 Task: Research Airbnb accommodations in Cape Cod, Massachusetts, near the best spots for surfing.
Action: Mouse moved to (450, 65)
Screenshot: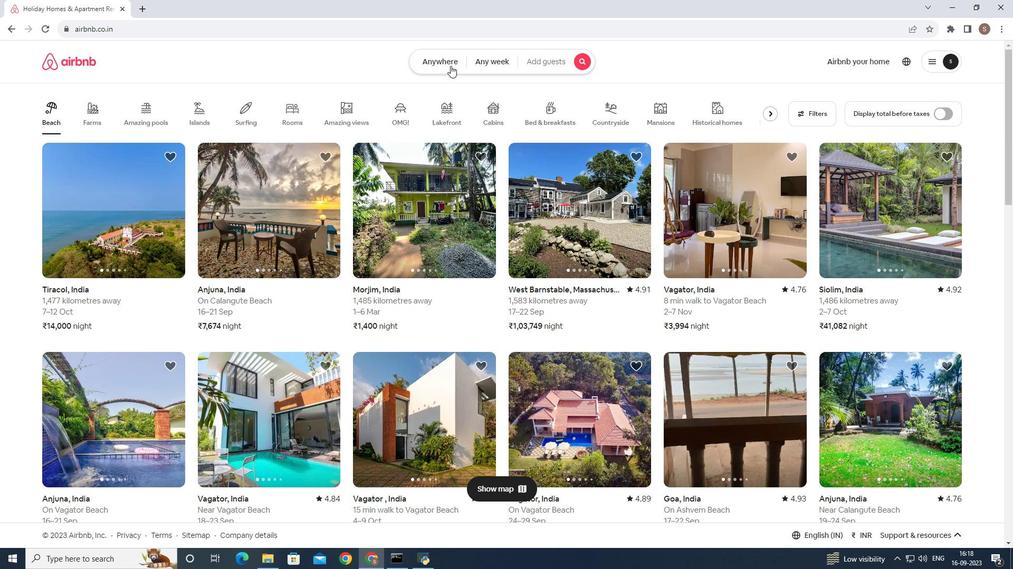 
Action: Mouse pressed left at (450, 65)
Screenshot: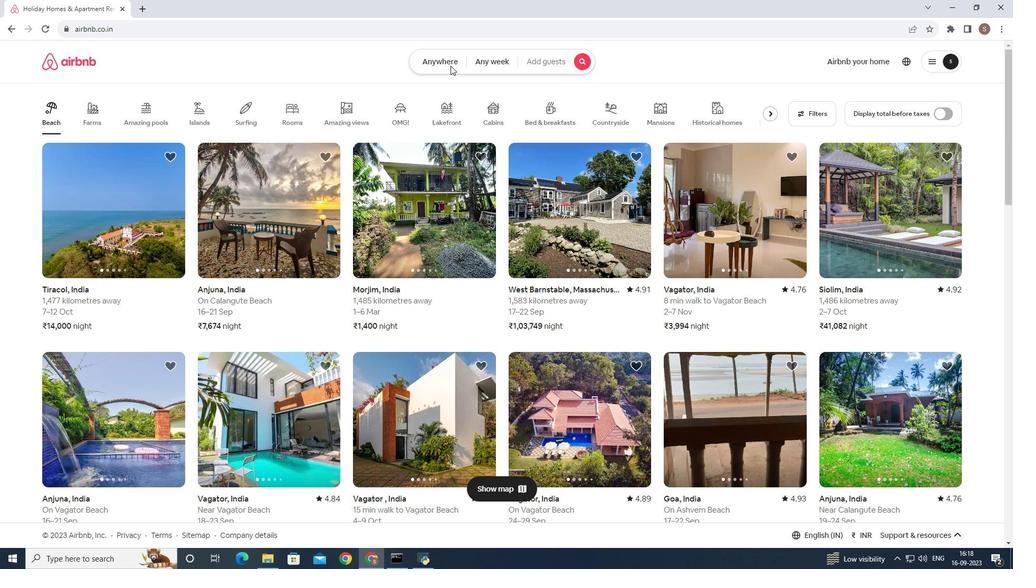 
Action: Mouse moved to (354, 98)
Screenshot: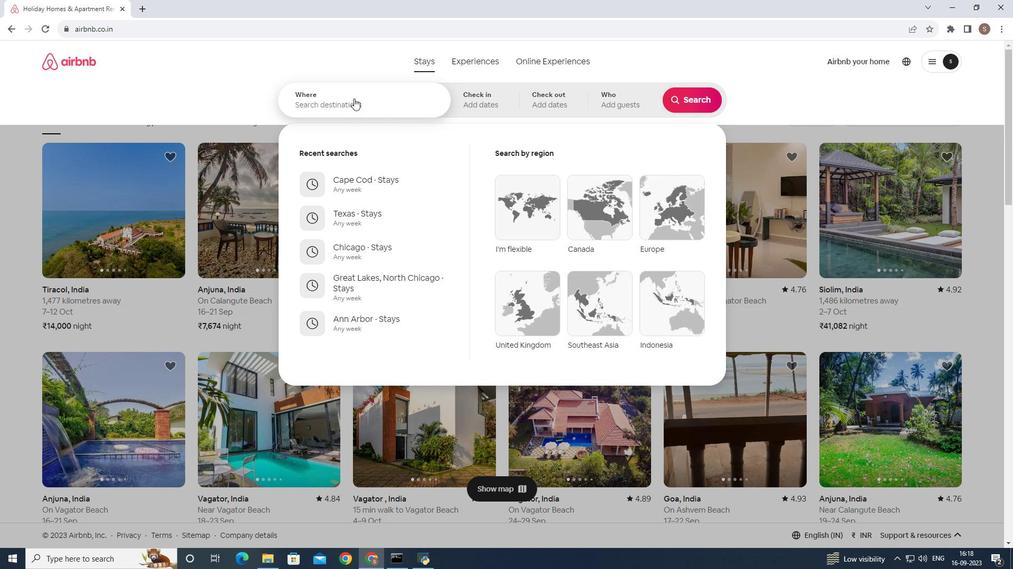 
Action: Mouse pressed left at (354, 98)
Screenshot: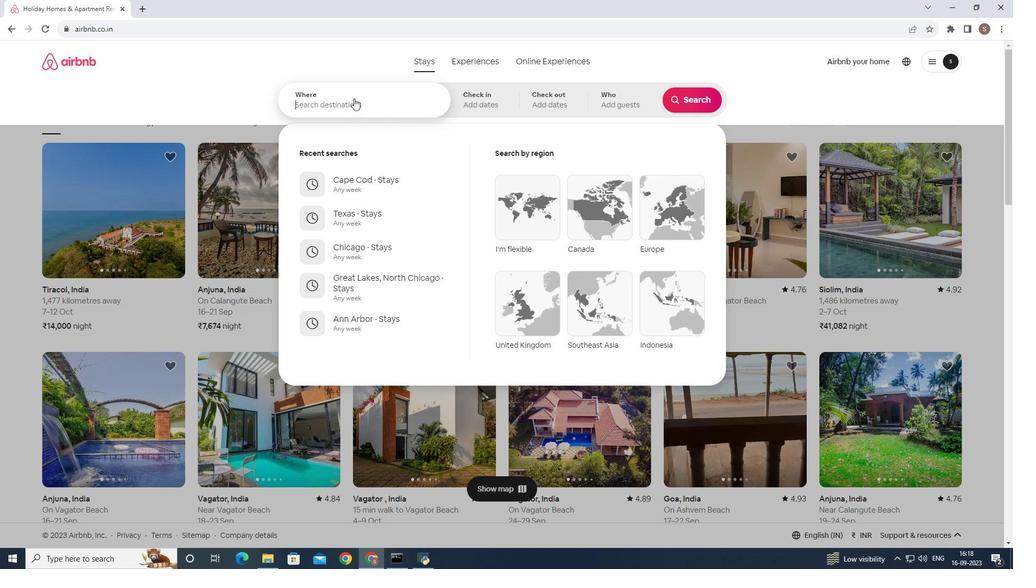 
Action: Mouse moved to (350, 99)
Screenshot: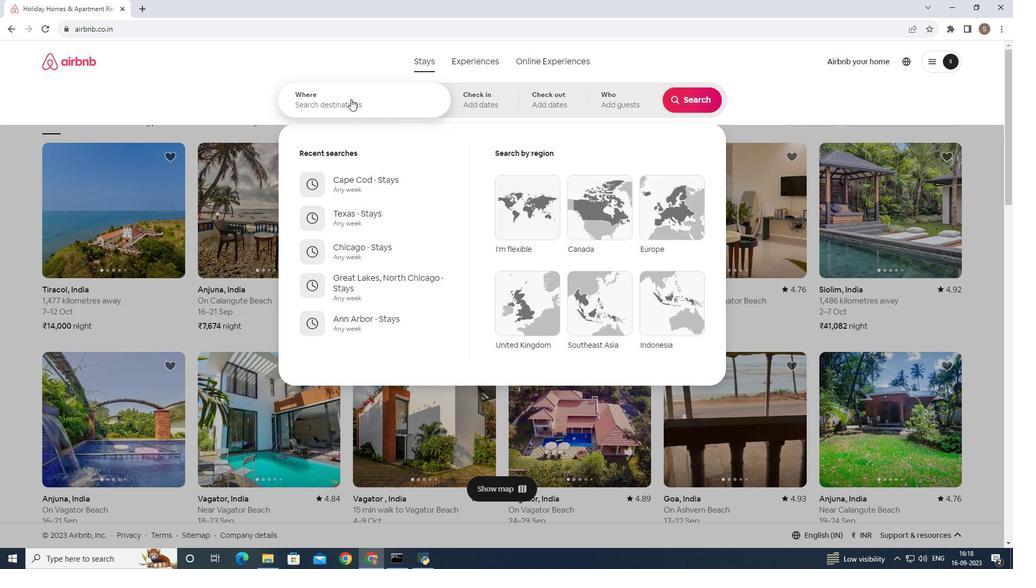 
Action: Key pressed <Key.shift>Cape<Key.space>cod,<Key.shift>Massa
Screenshot: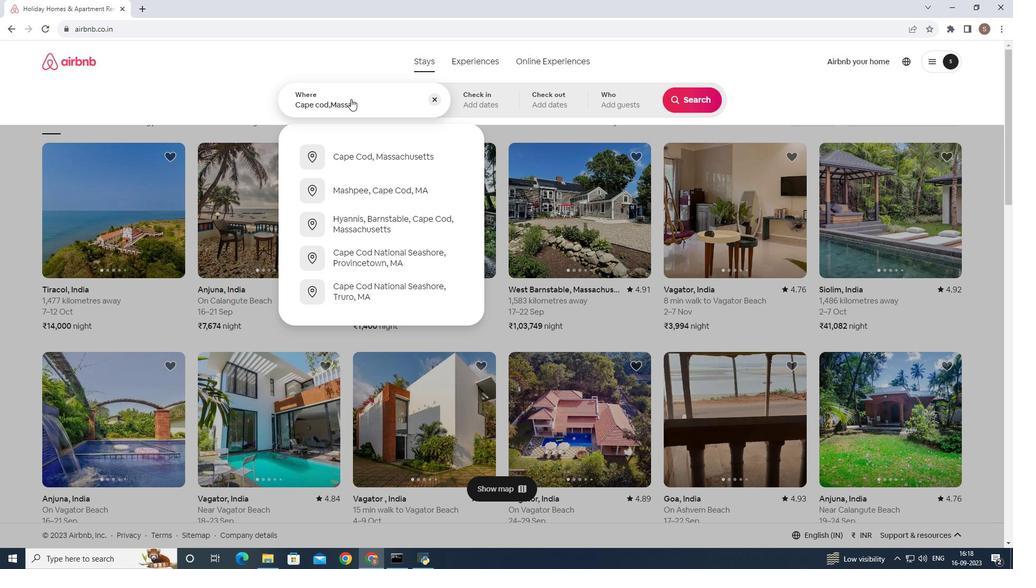 
Action: Mouse moved to (356, 156)
Screenshot: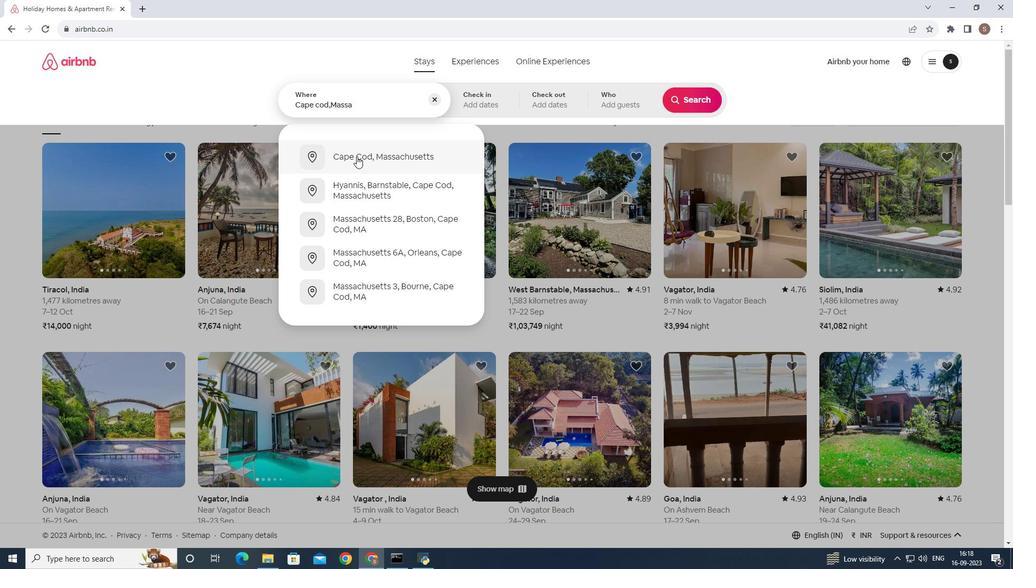 
Action: Mouse pressed left at (356, 156)
Screenshot: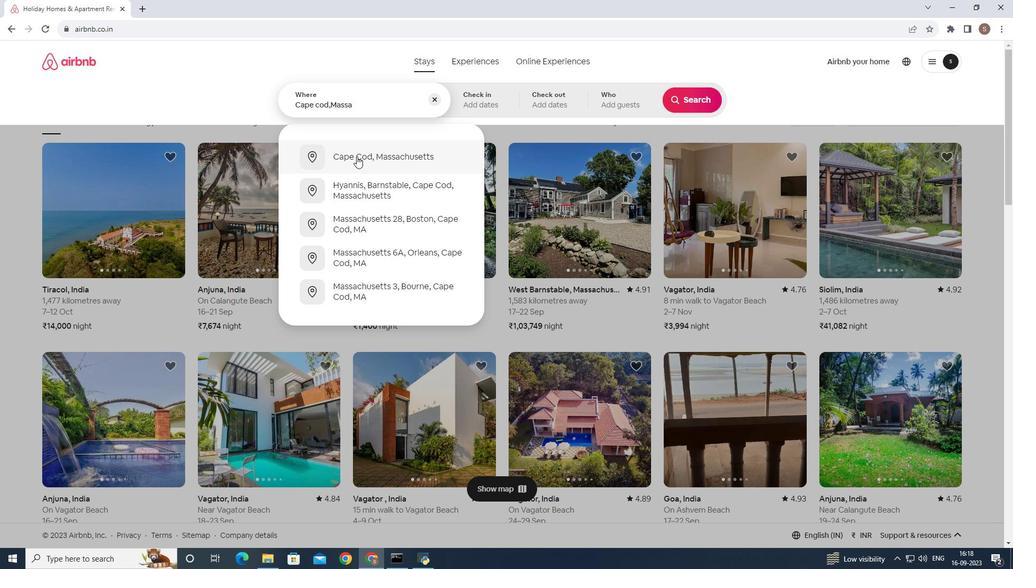 
Action: Mouse moved to (694, 97)
Screenshot: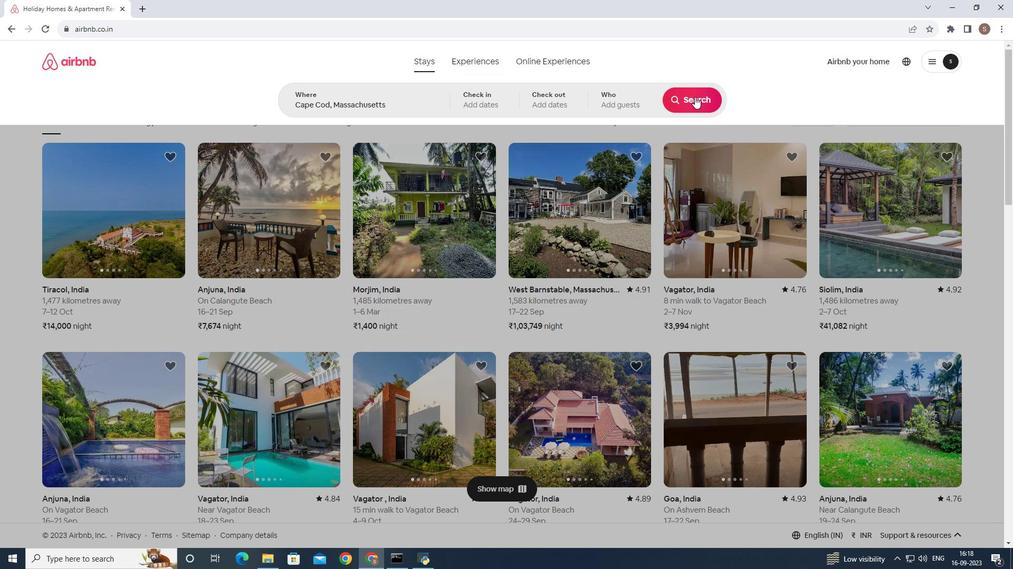 
Action: Mouse pressed left at (694, 97)
Screenshot: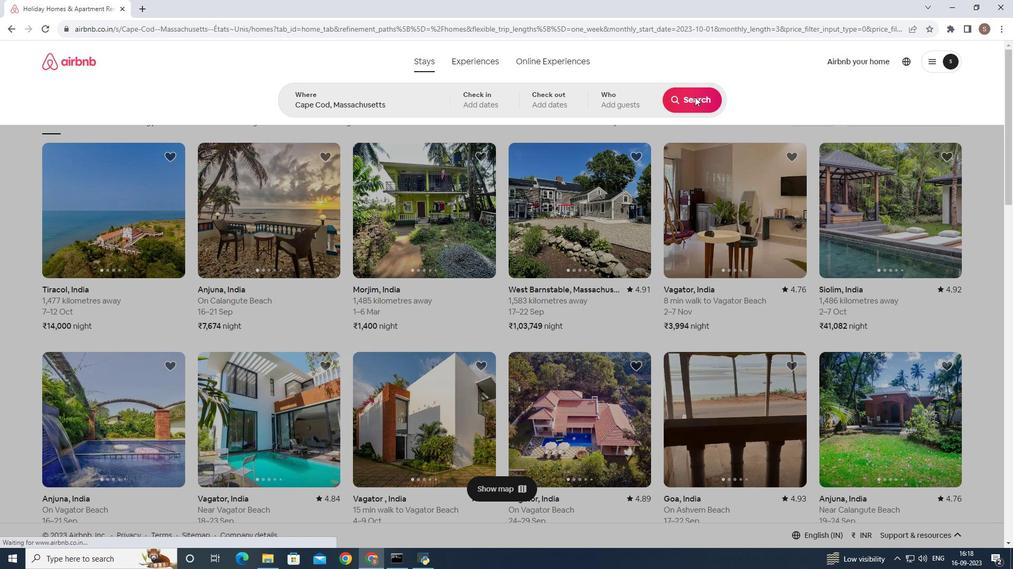 
Action: Mouse moved to (798, 105)
Screenshot: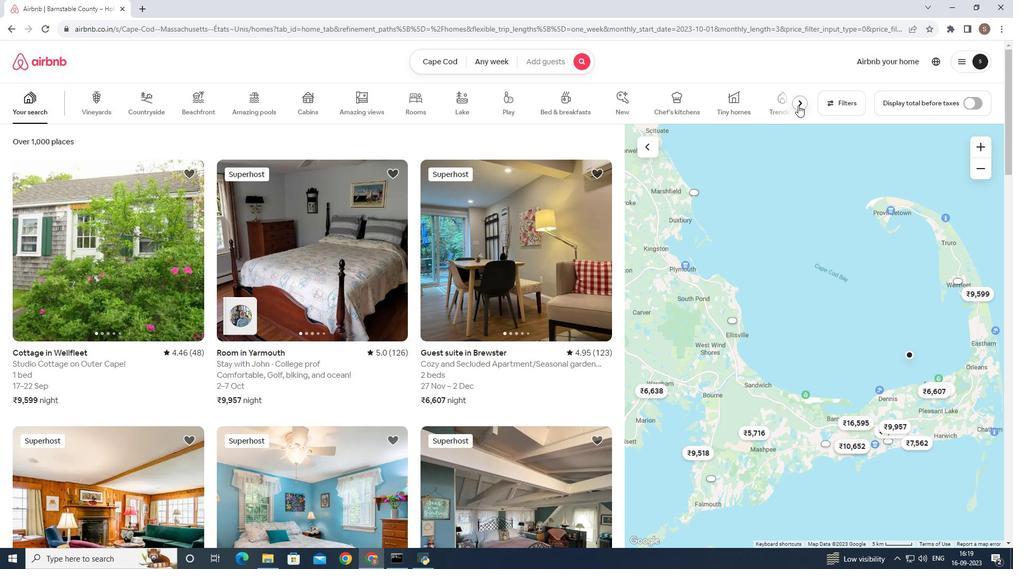 
Action: Mouse pressed left at (798, 105)
Screenshot: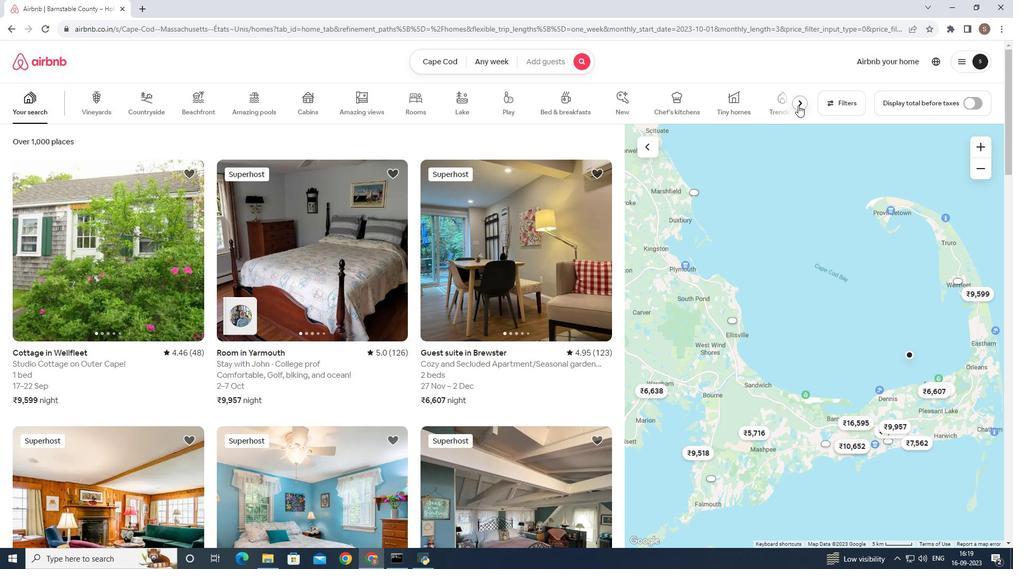 
Action: Mouse moved to (16, 98)
Screenshot: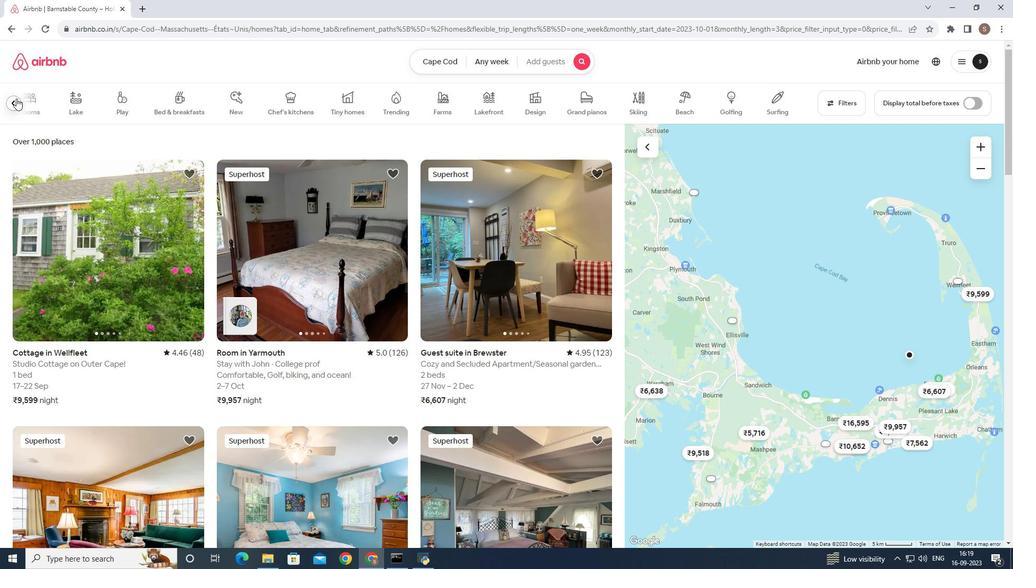 
Action: Mouse pressed left at (16, 98)
Screenshot: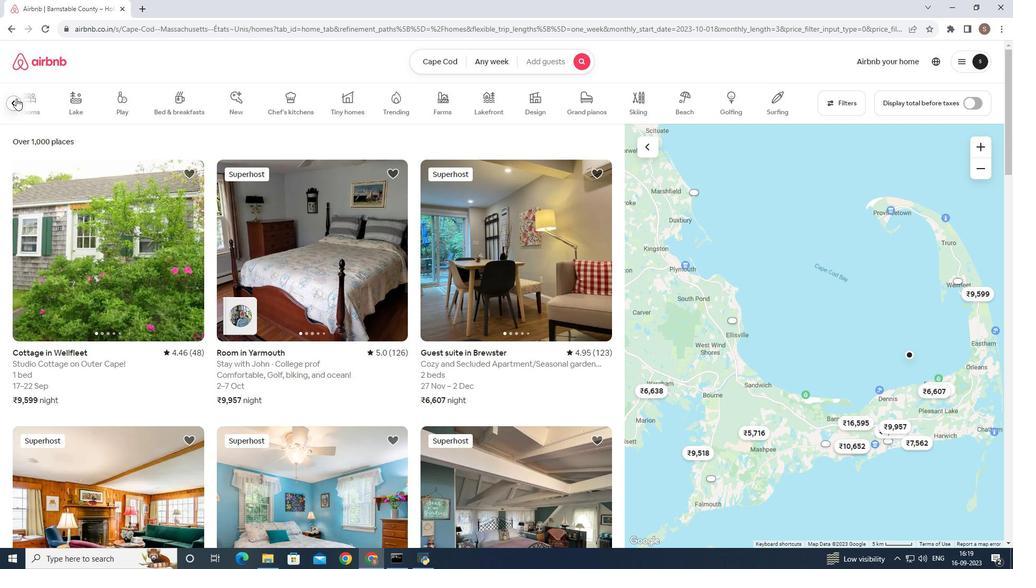 
Action: Mouse moved to (9, 101)
Screenshot: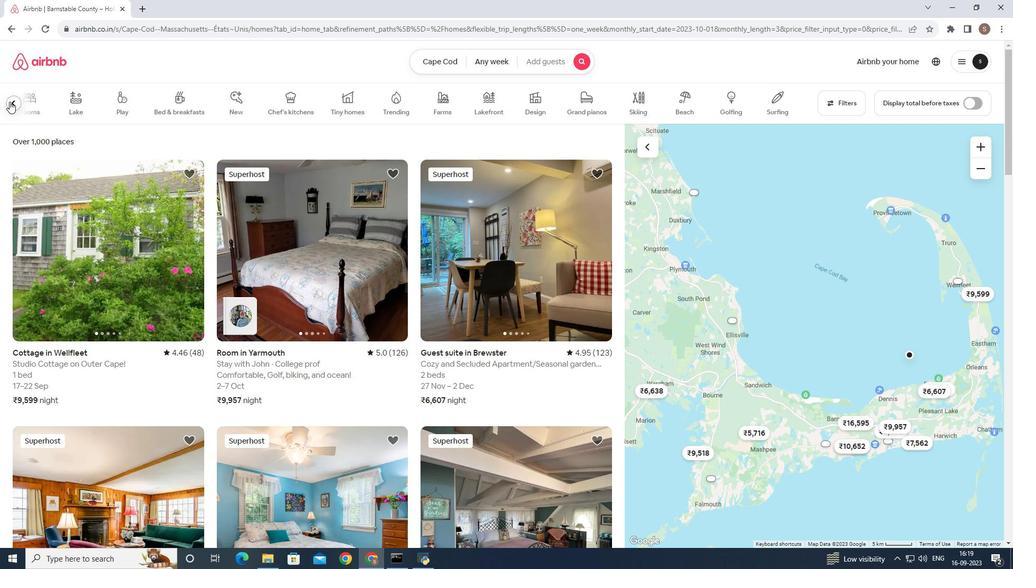 
Action: Mouse pressed left at (9, 101)
Screenshot: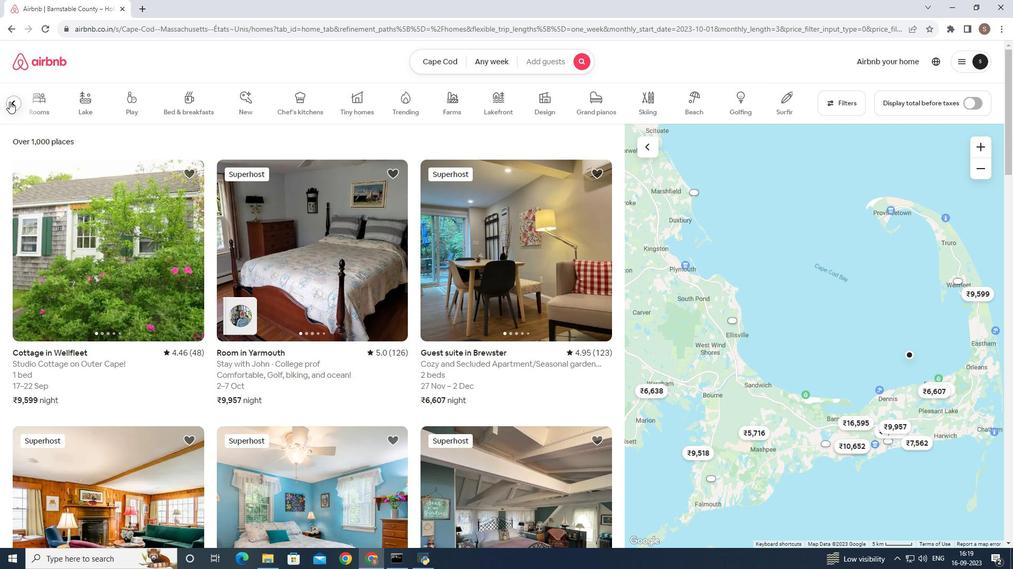 
Action: Mouse moved to (16, 101)
Screenshot: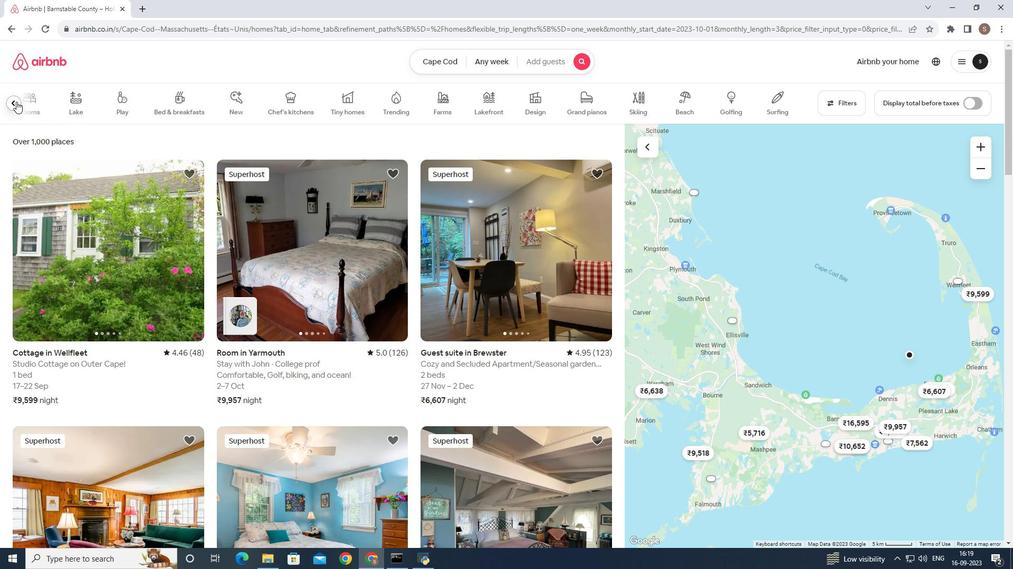 
Action: Mouse pressed left at (16, 101)
Screenshot: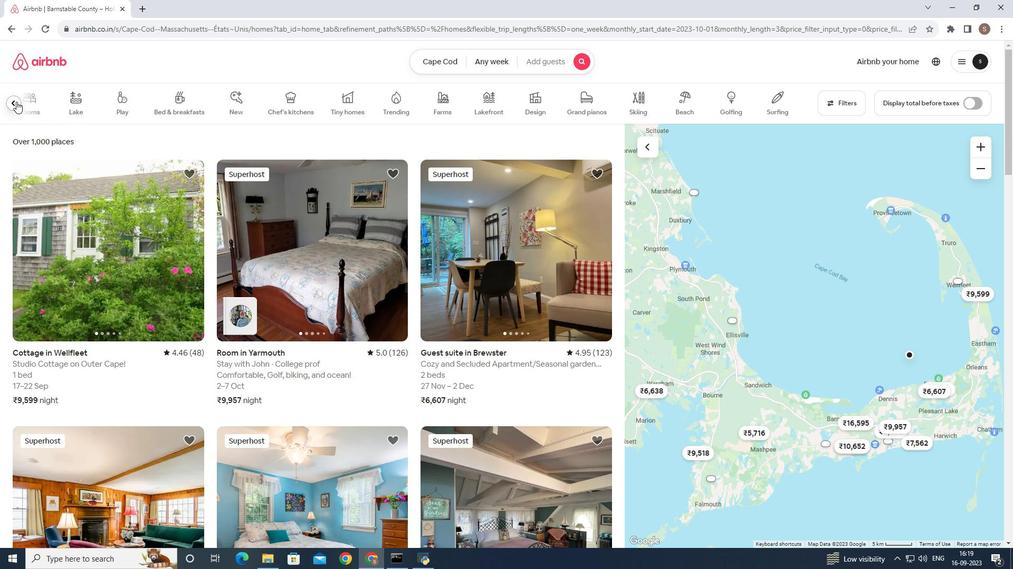 
Action: Mouse moved to (8, 103)
Screenshot: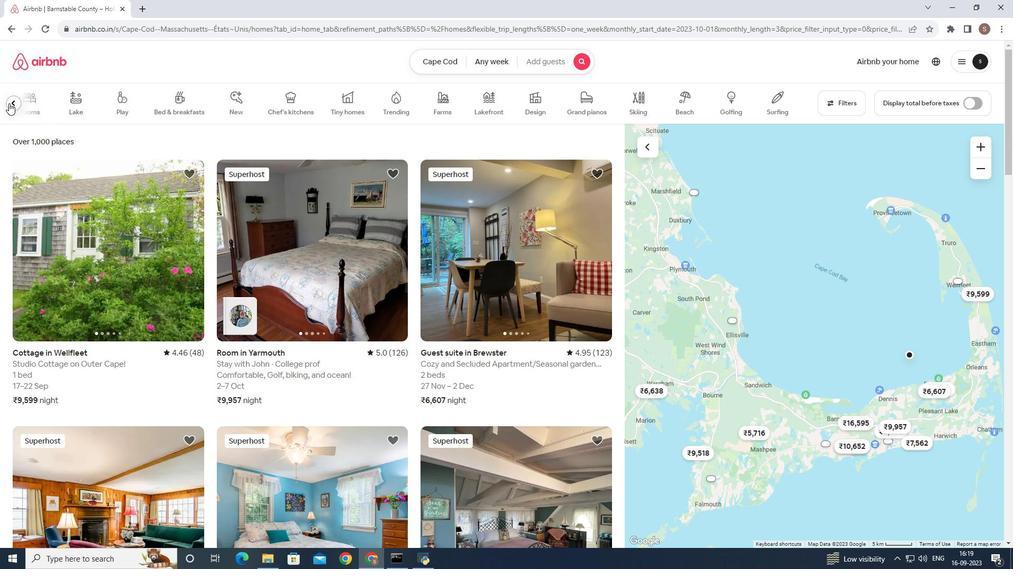 
Action: Mouse pressed left at (8, 103)
Screenshot: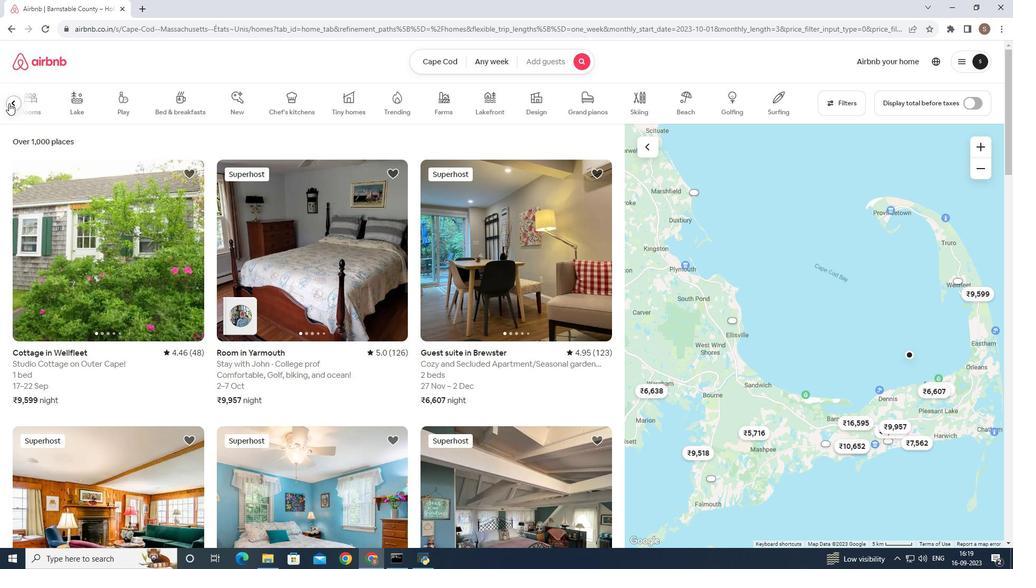 
Action: Mouse moved to (780, 113)
Screenshot: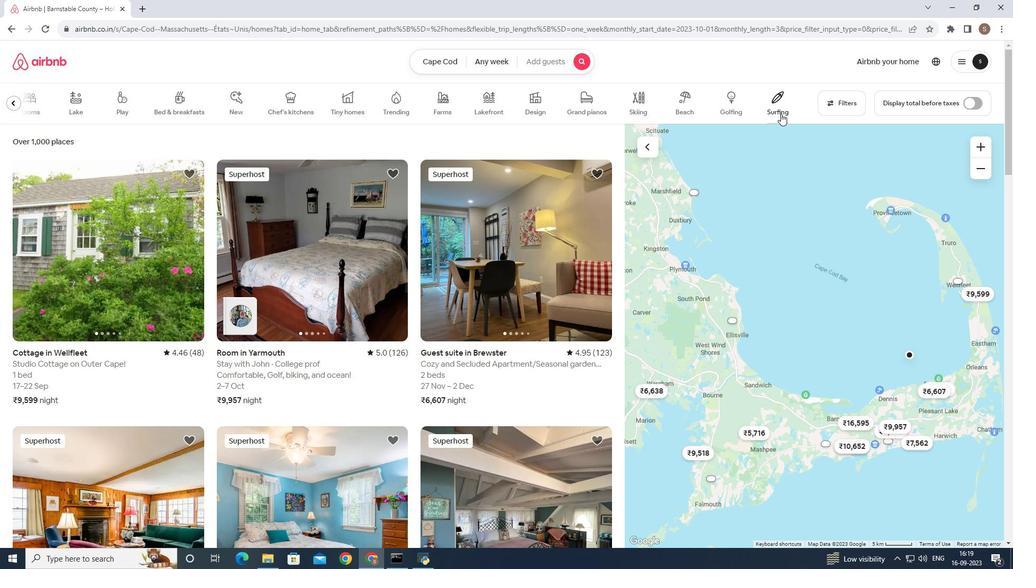 
Action: Mouse pressed left at (780, 113)
Screenshot: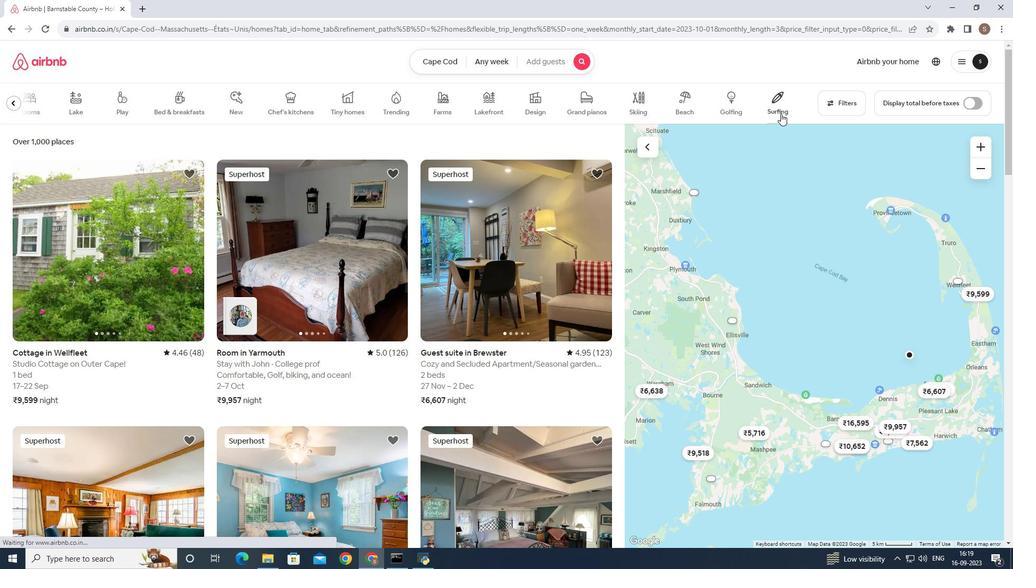 
Action: Mouse moved to (156, 291)
Screenshot: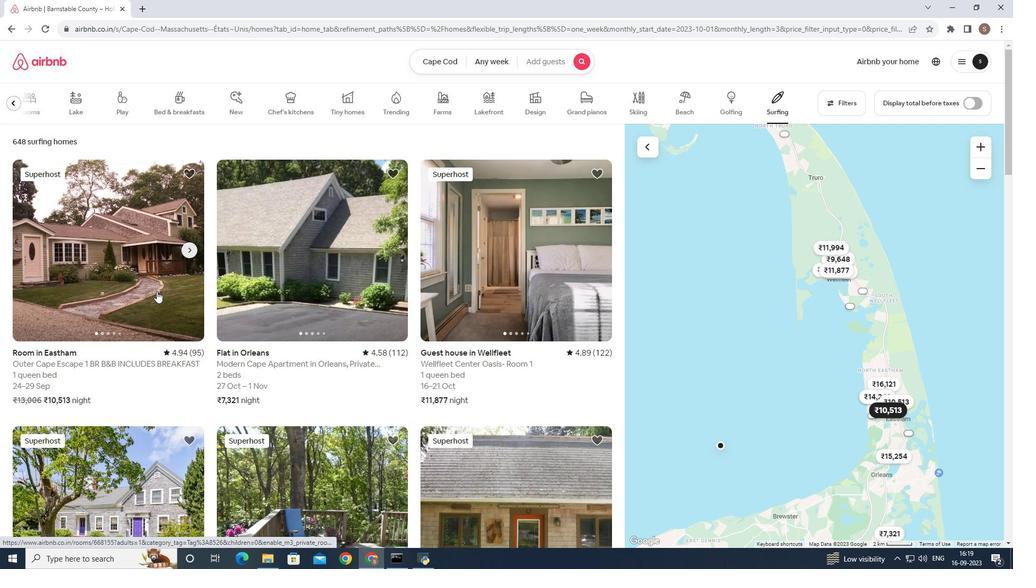 
Action: Mouse scrolled (156, 291) with delta (0, 0)
Screenshot: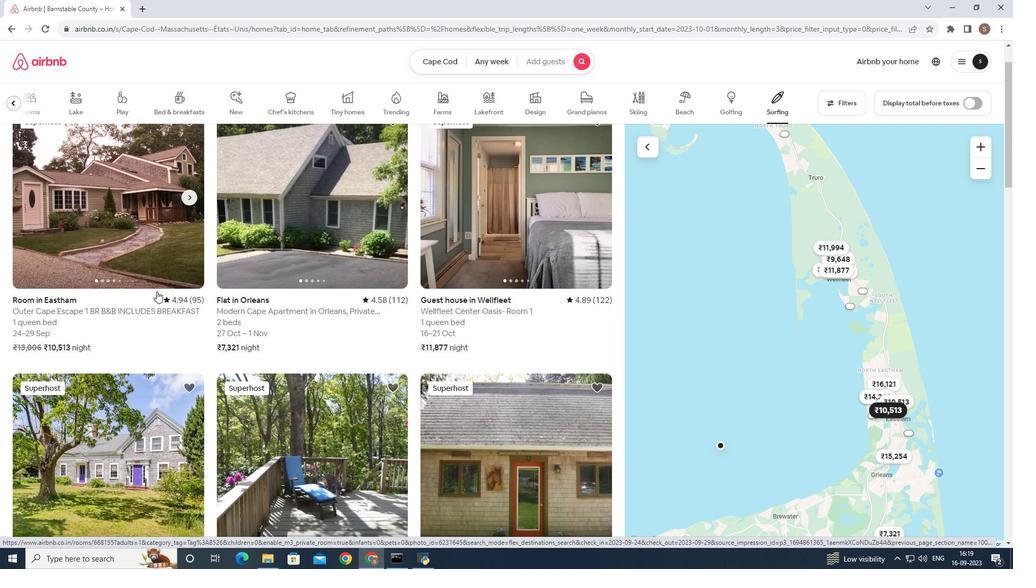 
Action: Mouse moved to (144, 251)
Screenshot: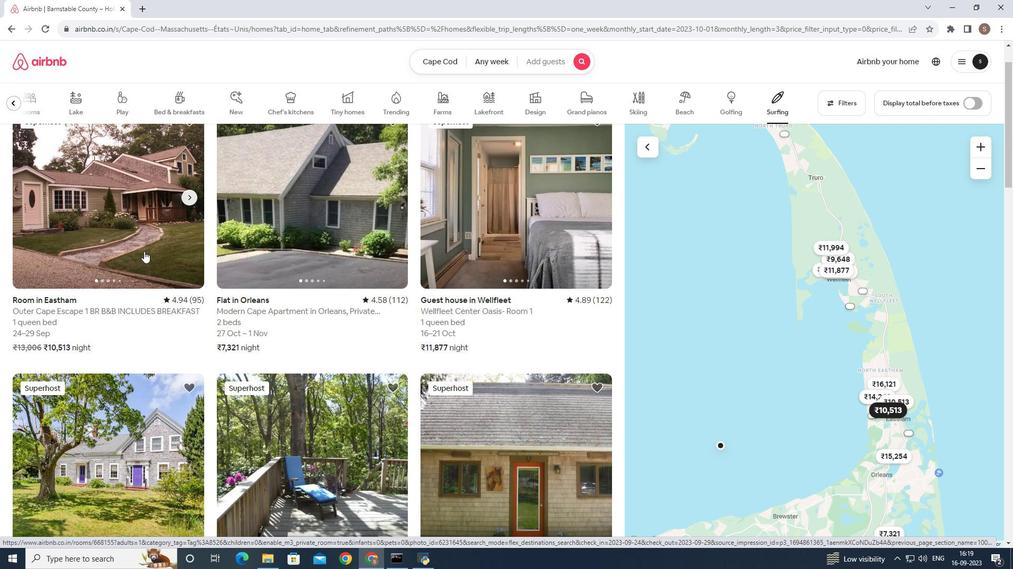 
Action: Mouse pressed left at (144, 251)
Screenshot: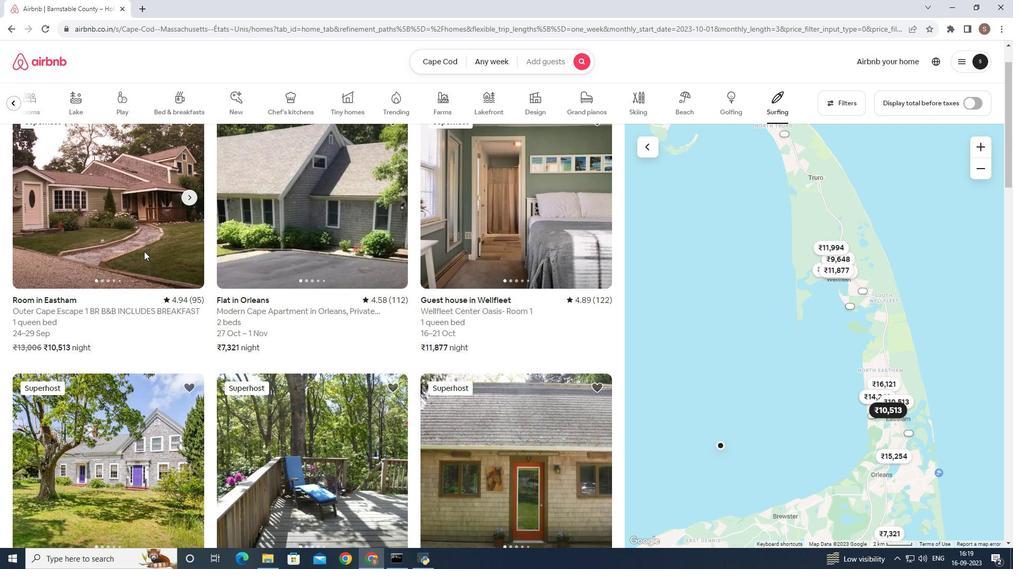 
Action: Mouse moved to (742, 386)
Screenshot: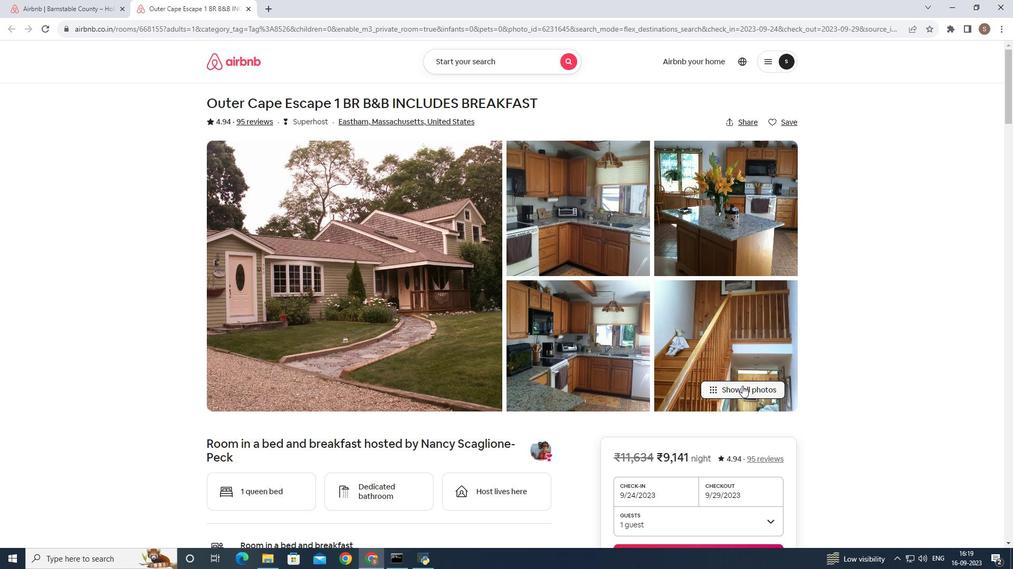 
Action: Mouse pressed left at (742, 386)
Screenshot: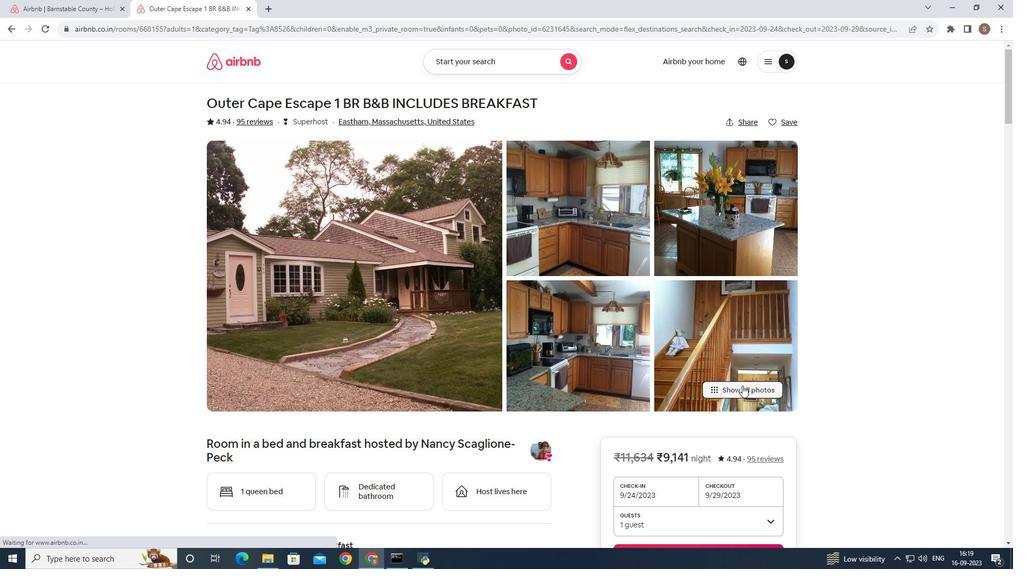 
Action: Mouse moved to (533, 287)
Screenshot: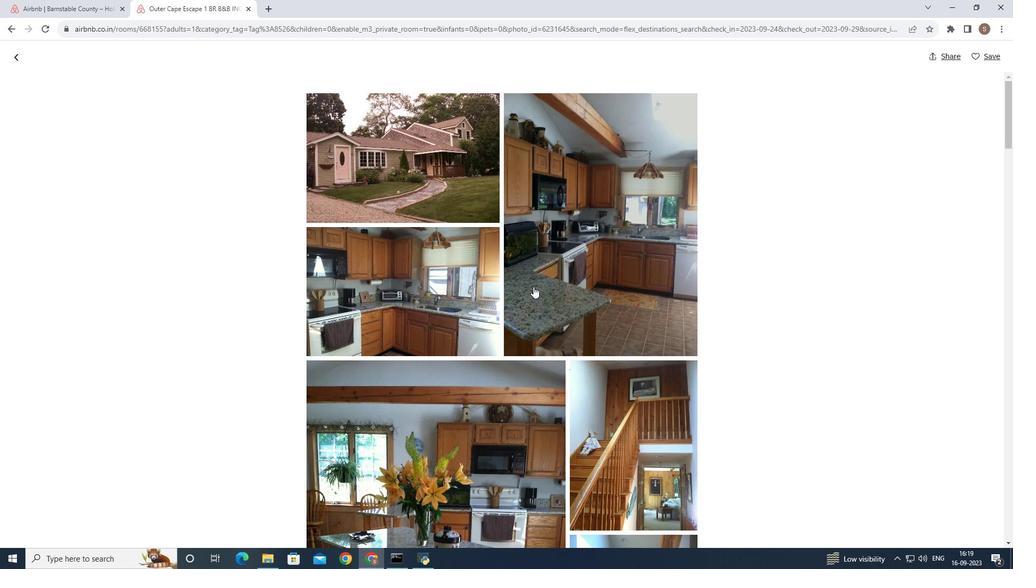 
Action: Mouse scrolled (533, 286) with delta (0, 0)
Screenshot: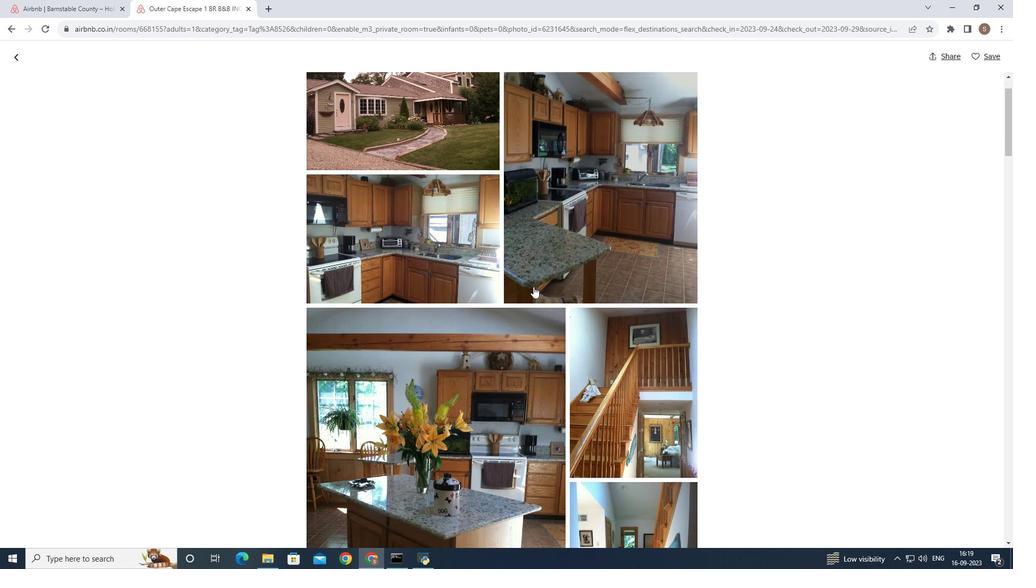 
Action: Mouse scrolled (533, 286) with delta (0, 0)
Screenshot: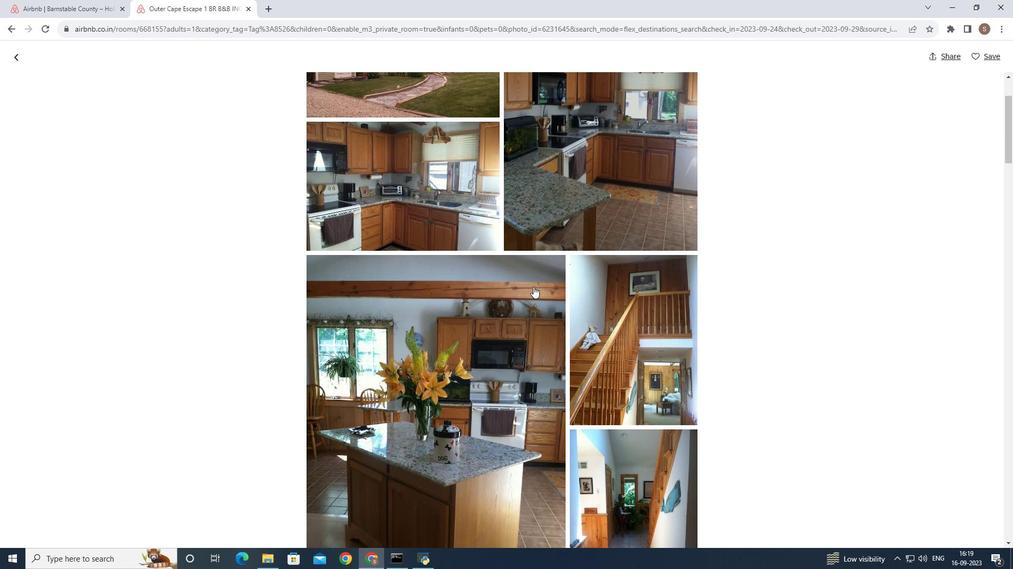 
Action: Mouse scrolled (533, 286) with delta (0, 0)
Screenshot: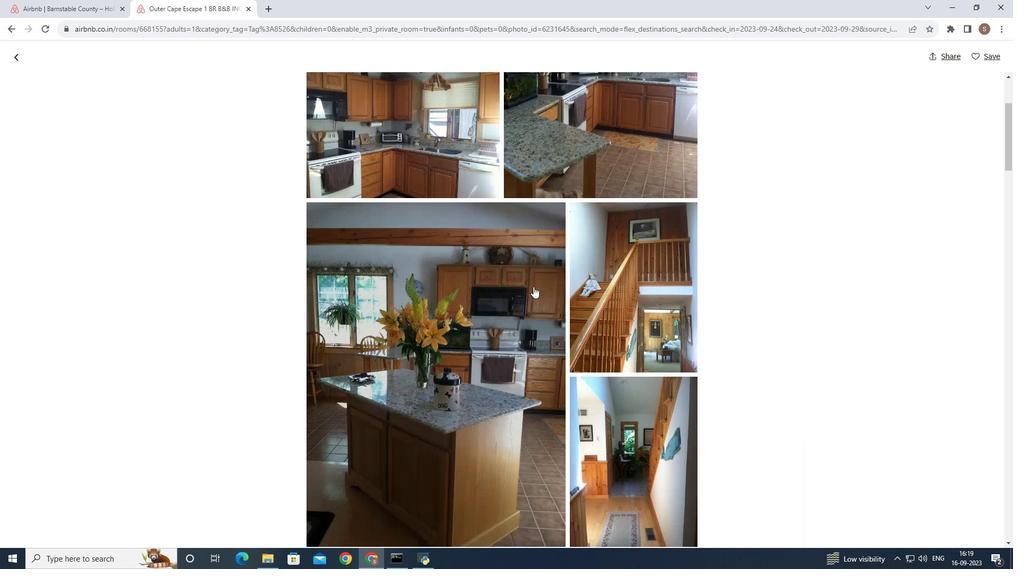 
Action: Mouse scrolled (533, 286) with delta (0, 0)
Screenshot: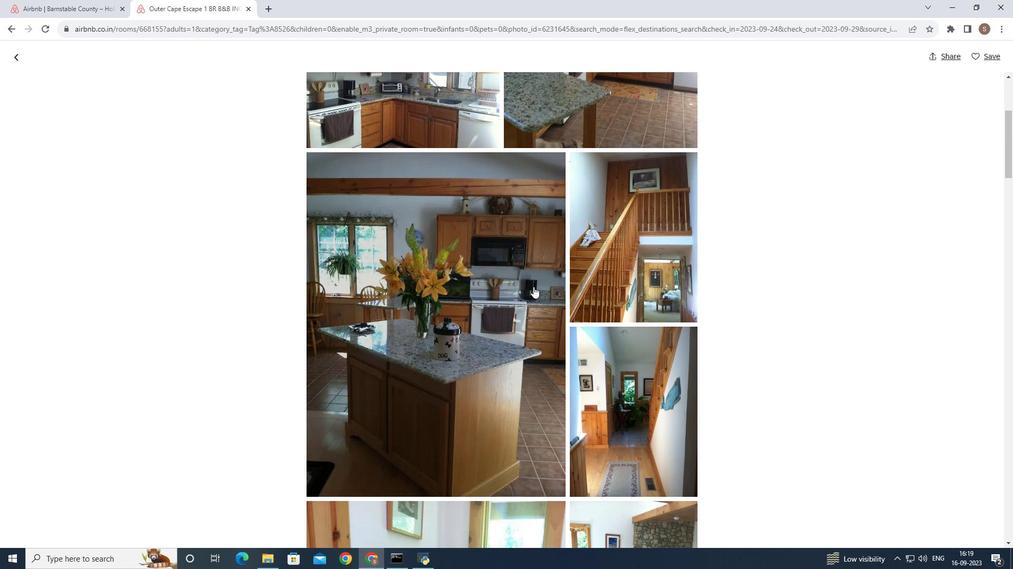 
Action: Mouse scrolled (533, 286) with delta (0, 0)
Screenshot: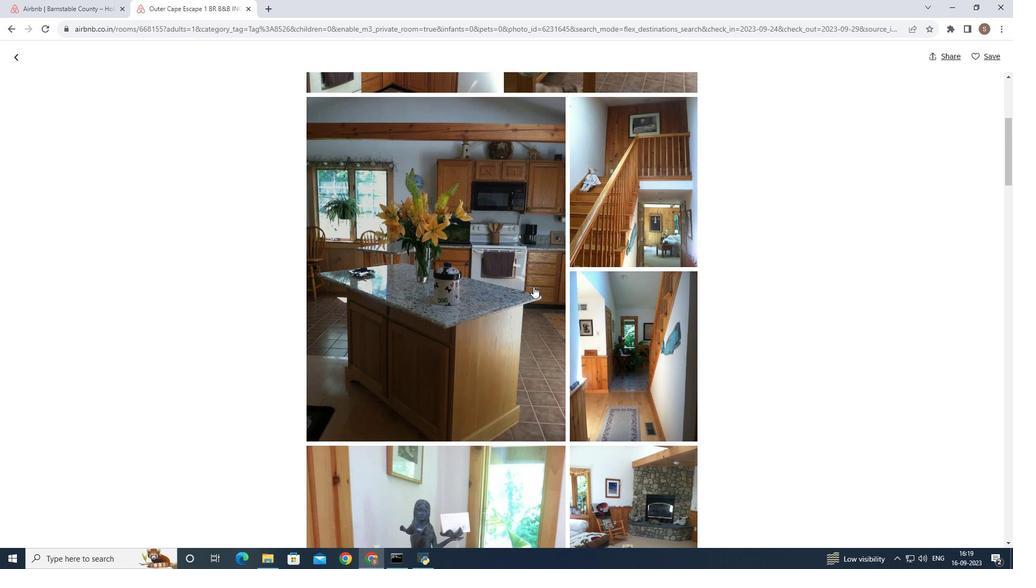 
Action: Mouse scrolled (533, 286) with delta (0, 0)
Screenshot: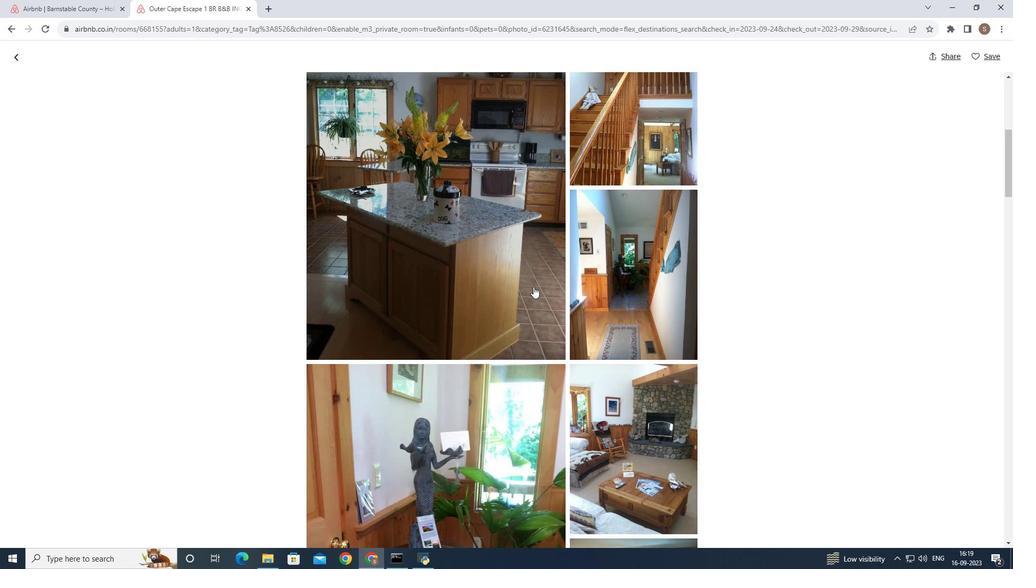 
Action: Mouse scrolled (533, 286) with delta (0, 0)
Screenshot: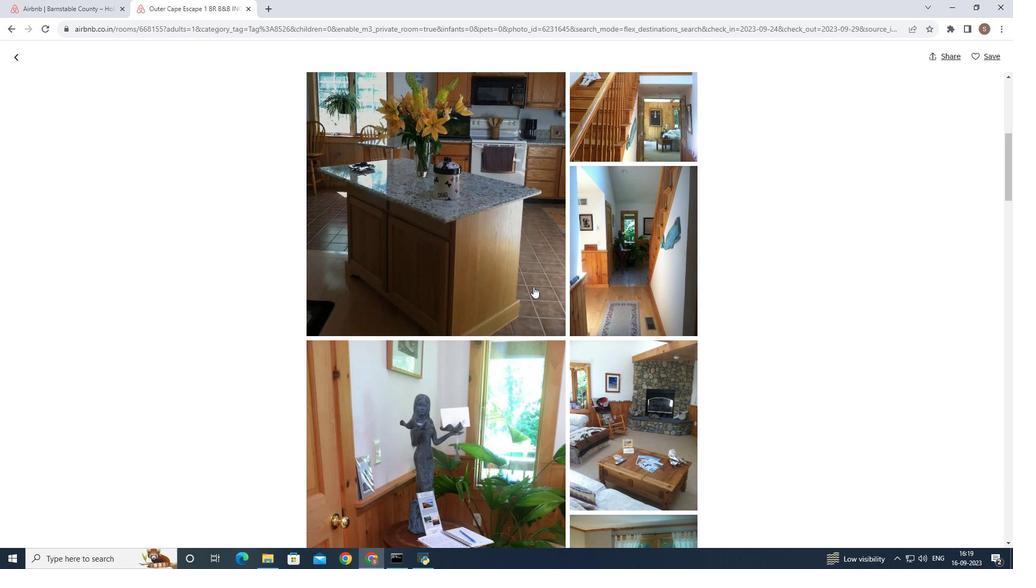 
Action: Mouse scrolled (533, 286) with delta (0, 0)
Screenshot: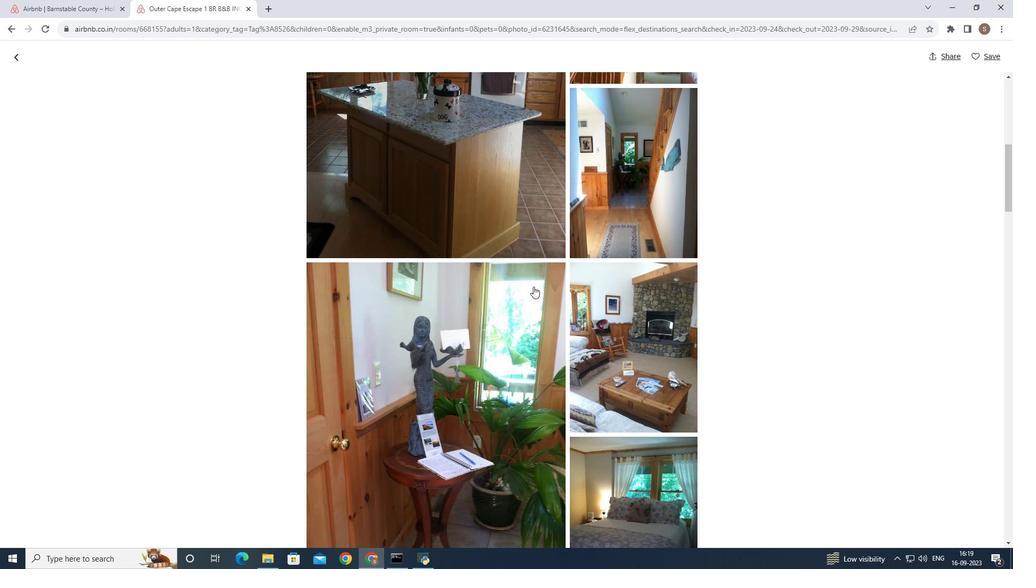 
Action: Mouse scrolled (533, 286) with delta (0, 0)
Screenshot: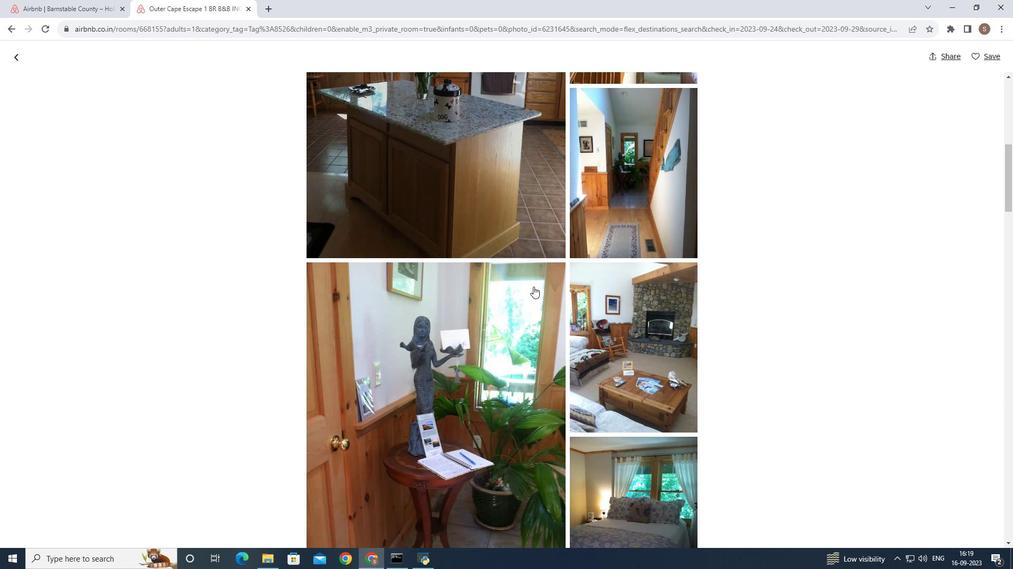 
Action: Mouse scrolled (533, 286) with delta (0, 0)
Screenshot: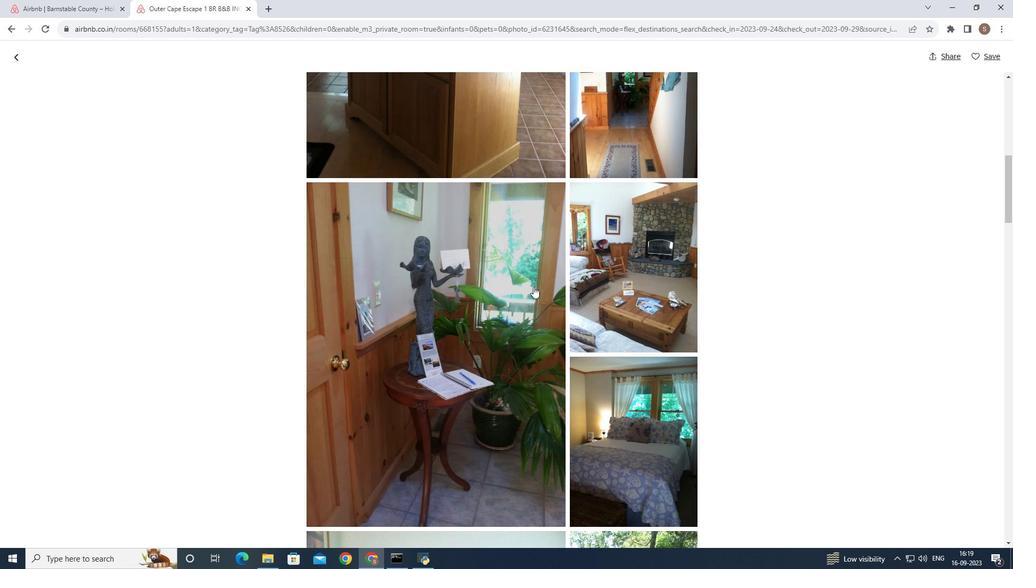 
Action: Mouse scrolled (533, 286) with delta (0, 0)
Screenshot: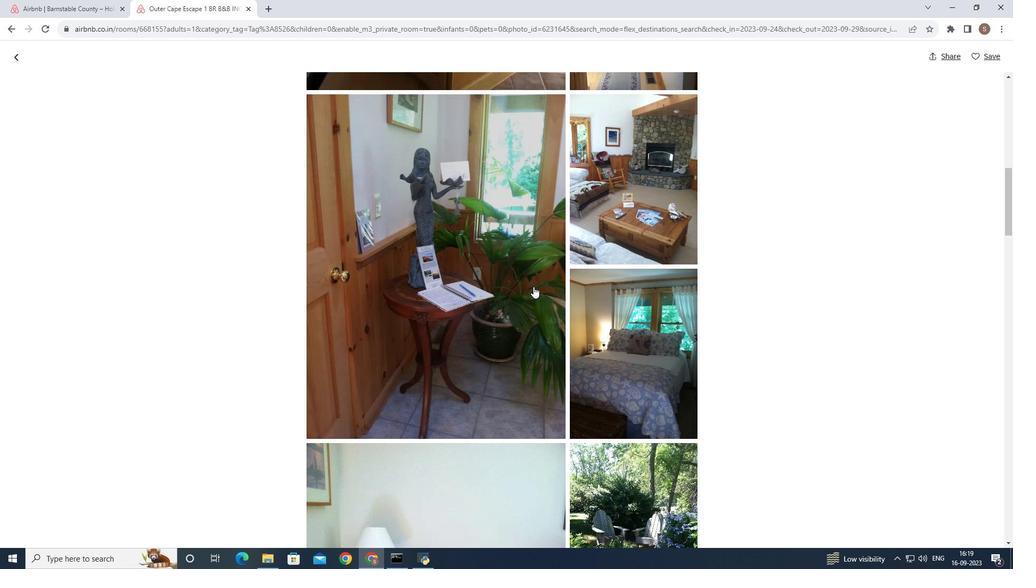 
Action: Mouse scrolled (533, 286) with delta (0, 0)
Screenshot: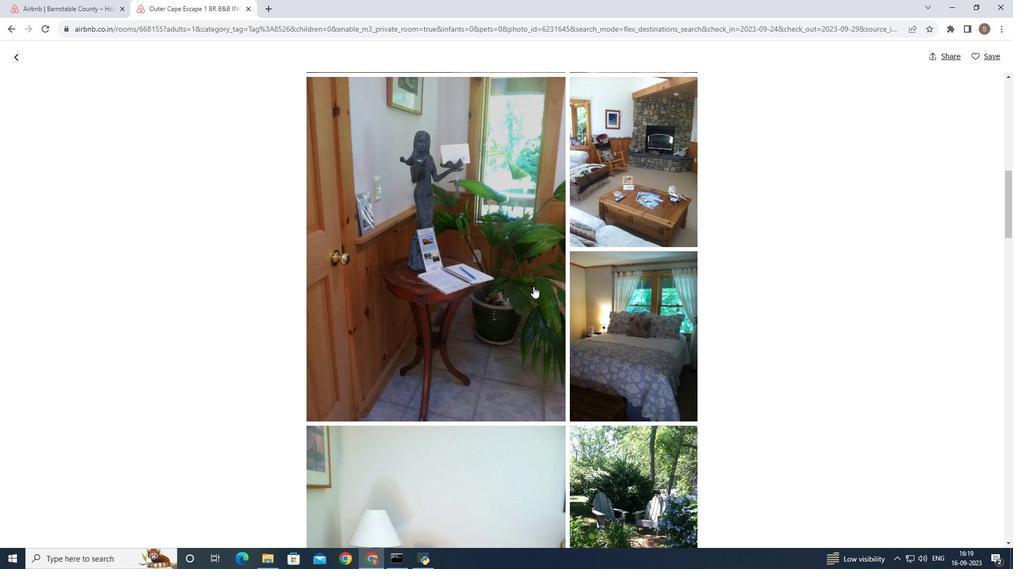 
Action: Mouse scrolled (533, 286) with delta (0, 0)
Screenshot: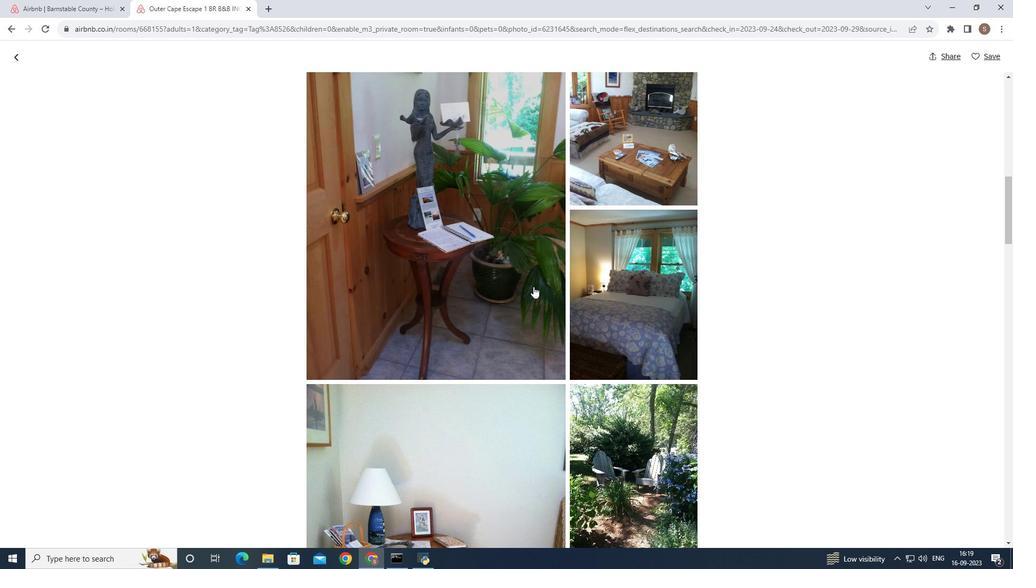
Action: Mouse scrolled (533, 286) with delta (0, 0)
Screenshot: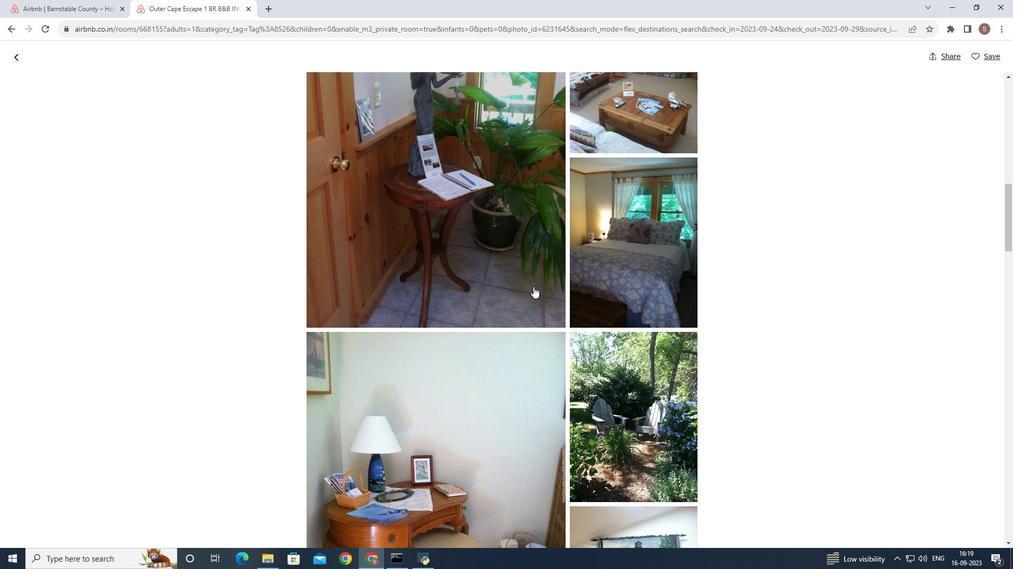 
Action: Mouse scrolled (533, 286) with delta (0, 0)
Screenshot: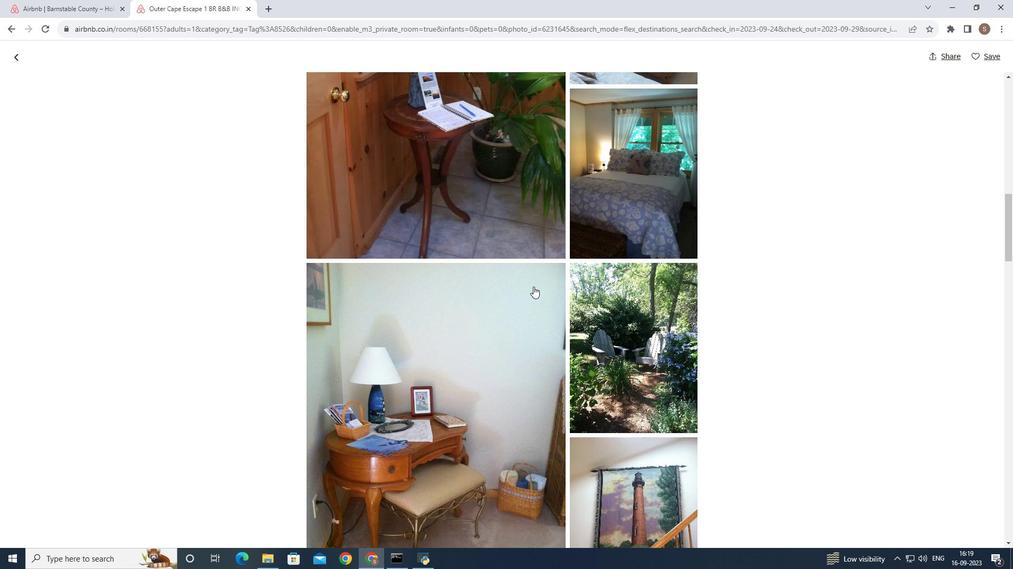 
Action: Mouse scrolled (533, 286) with delta (0, 0)
Screenshot: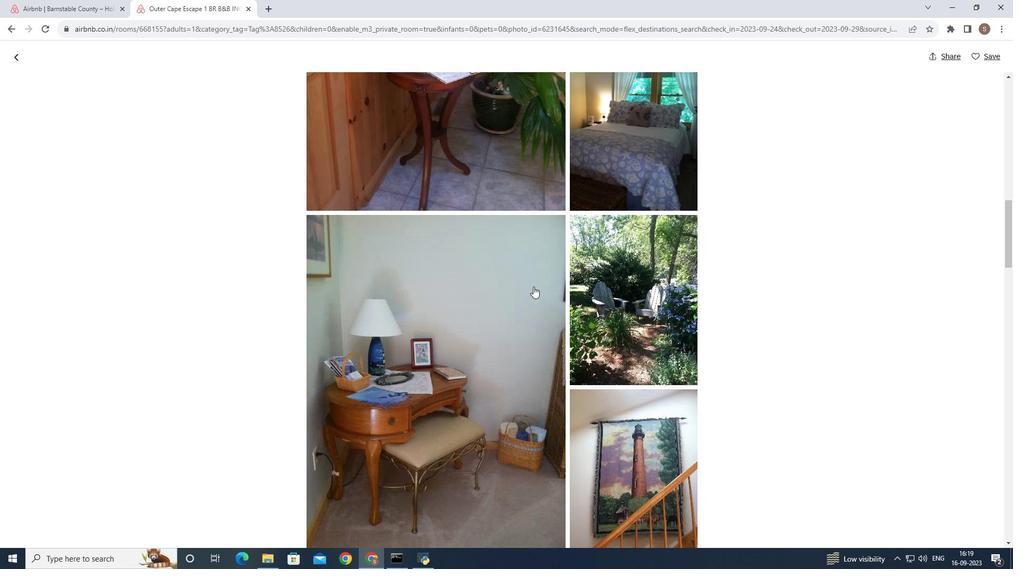 
Action: Mouse scrolled (533, 286) with delta (0, 0)
Screenshot: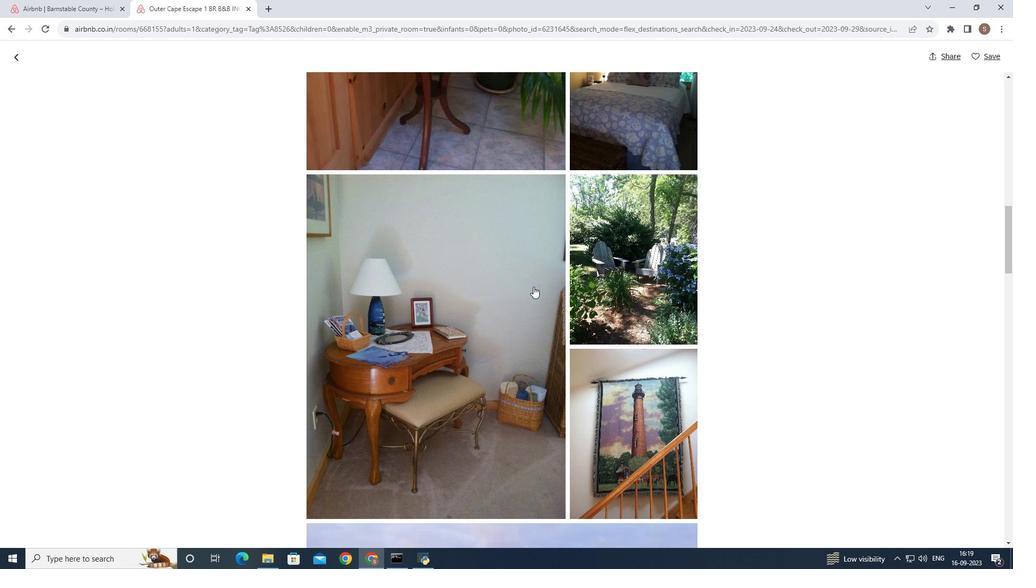 
Action: Mouse scrolled (533, 286) with delta (0, 0)
Screenshot: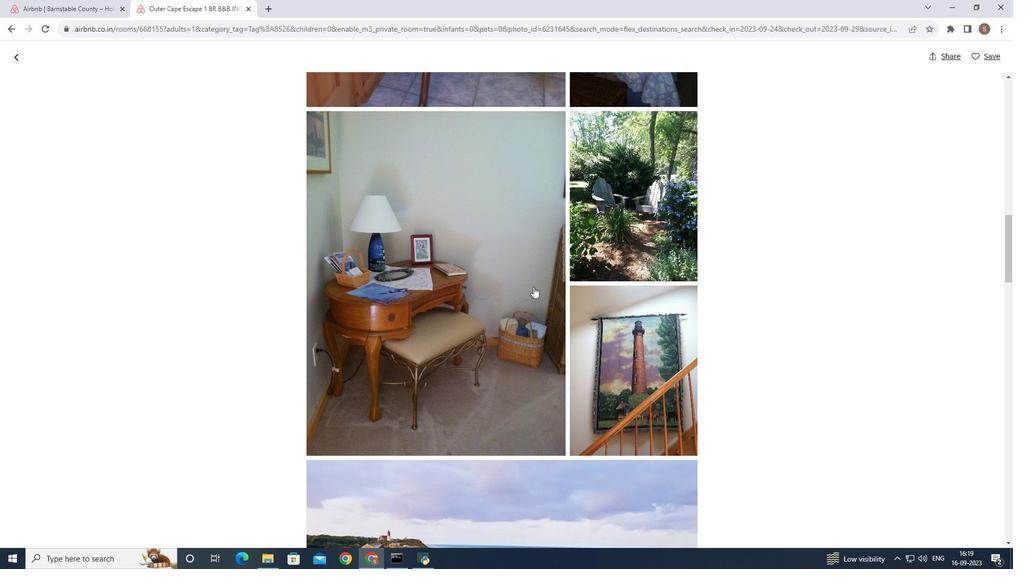 
Action: Mouse scrolled (533, 286) with delta (0, 0)
Screenshot: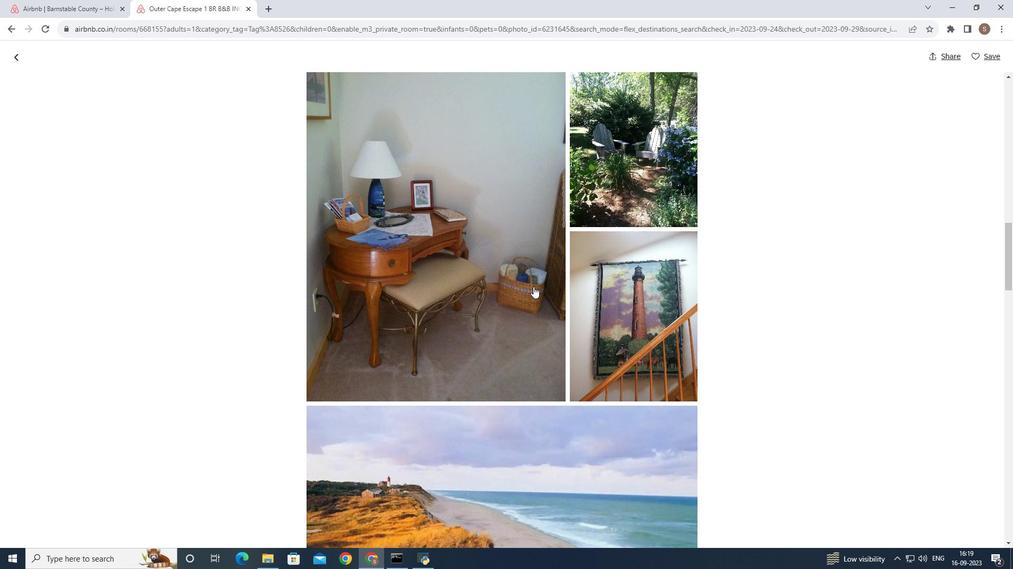 
Action: Mouse scrolled (533, 286) with delta (0, 0)
Screenshot: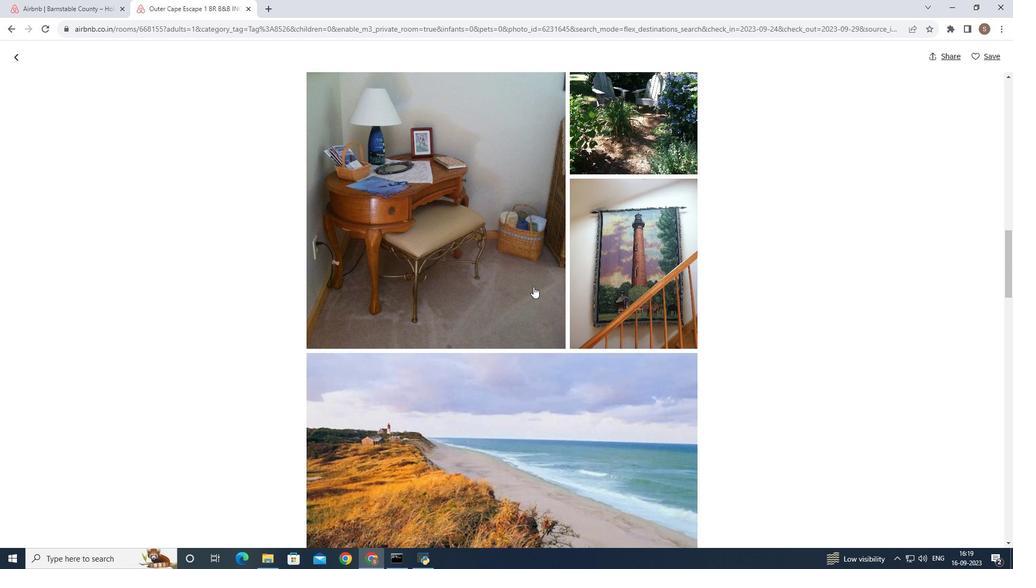 
Action: Mouse scrolled (533, 286) with delta (0, 0)
Screenshot: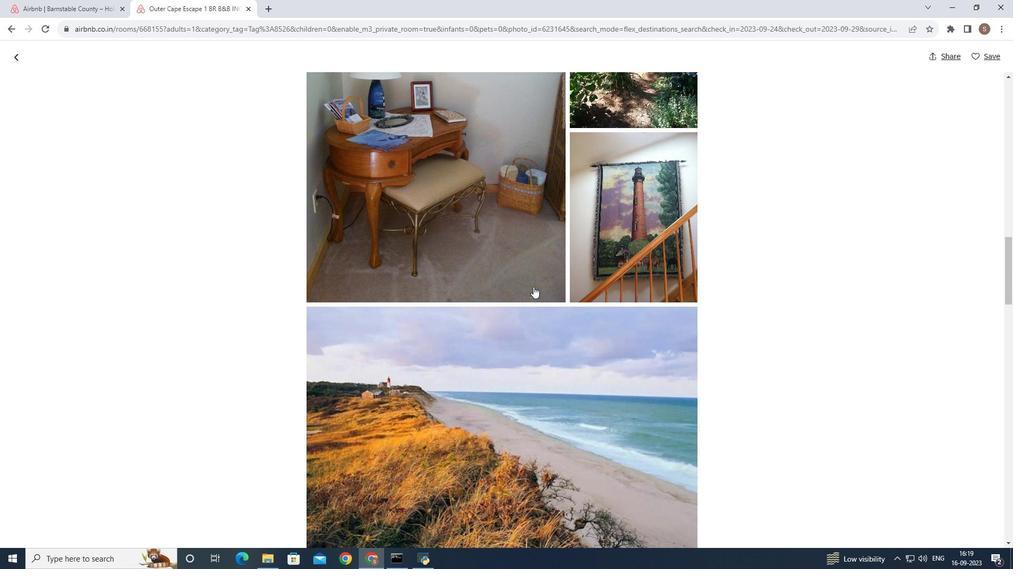 
Action: Mouse scrolled (533, 286) with delta (0, 0)
Screenshot: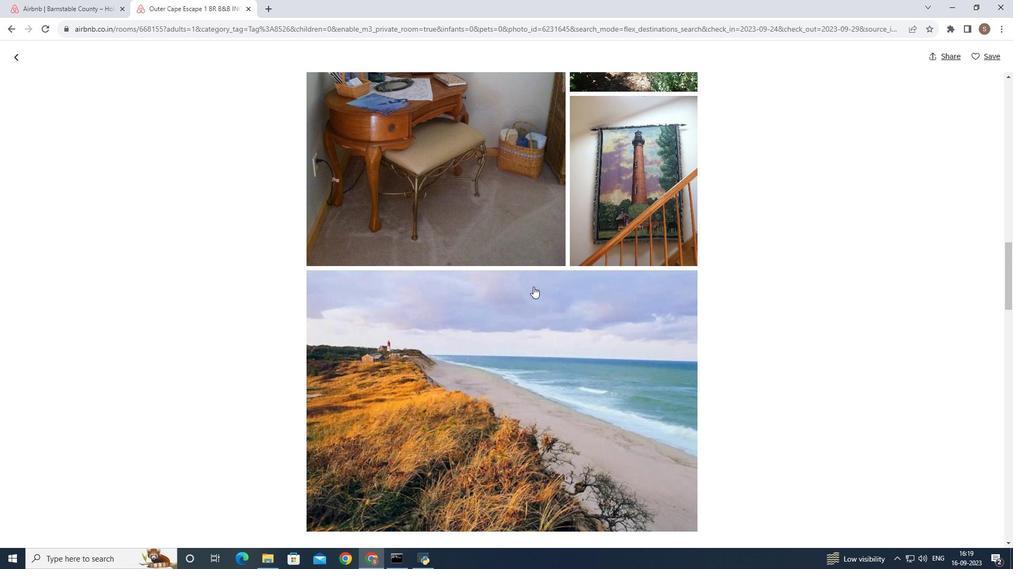
Action: Mouse scrolled (533, 286) with delta (0, 0)
Screenshot: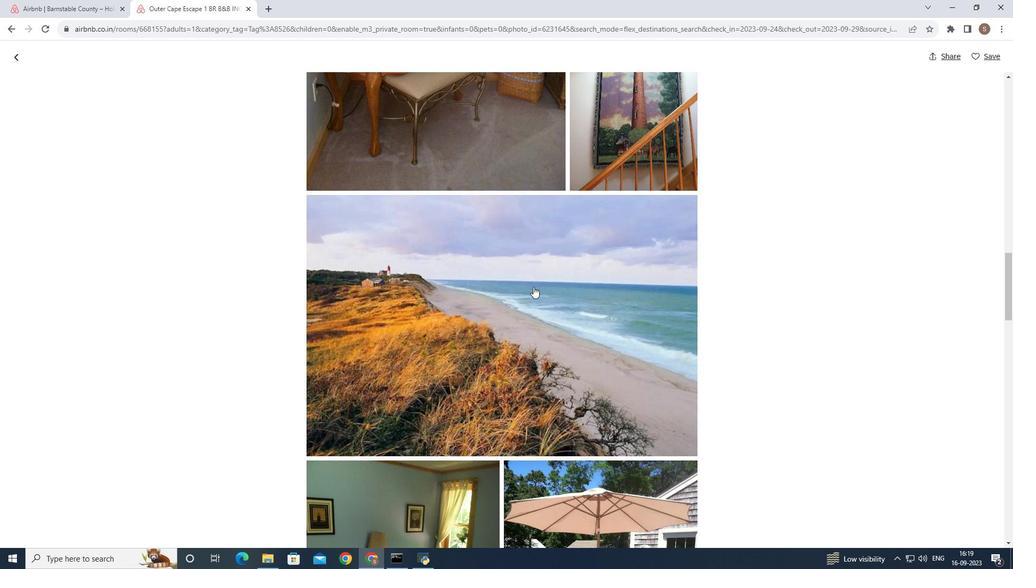 
Action: Mouse scrolled (533, 286) with delta (0, 0)
Screenshot: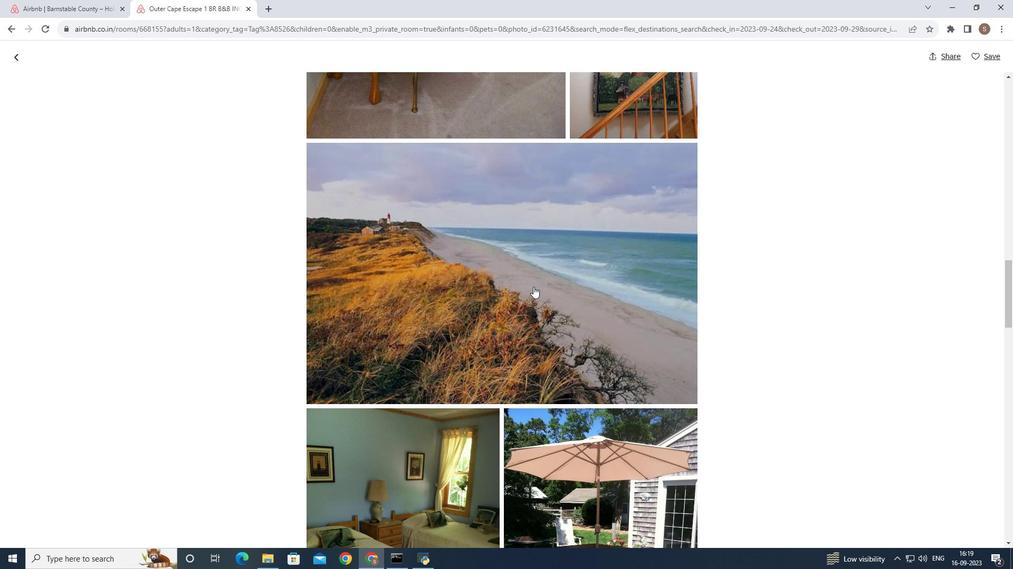 
Action: Mouse scrolled (533, 286) with delta (0, 0)
Screenshot: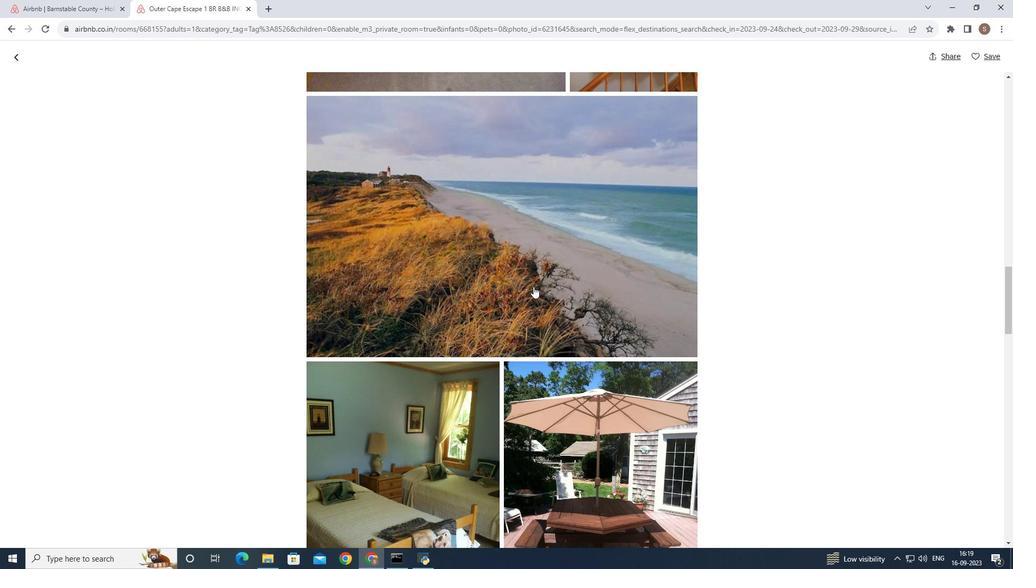 
Action: Mouse scrolled (533, 286) with delta (0, 0)
Screenshot: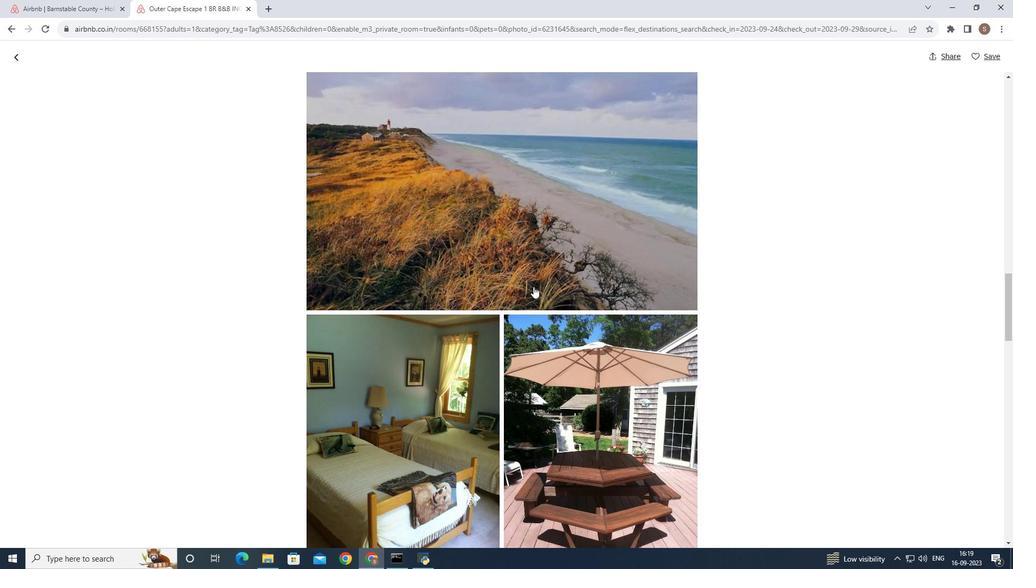 
Action: Mouse scrolled (533, 286) with delta (0, 0)
Screenshot: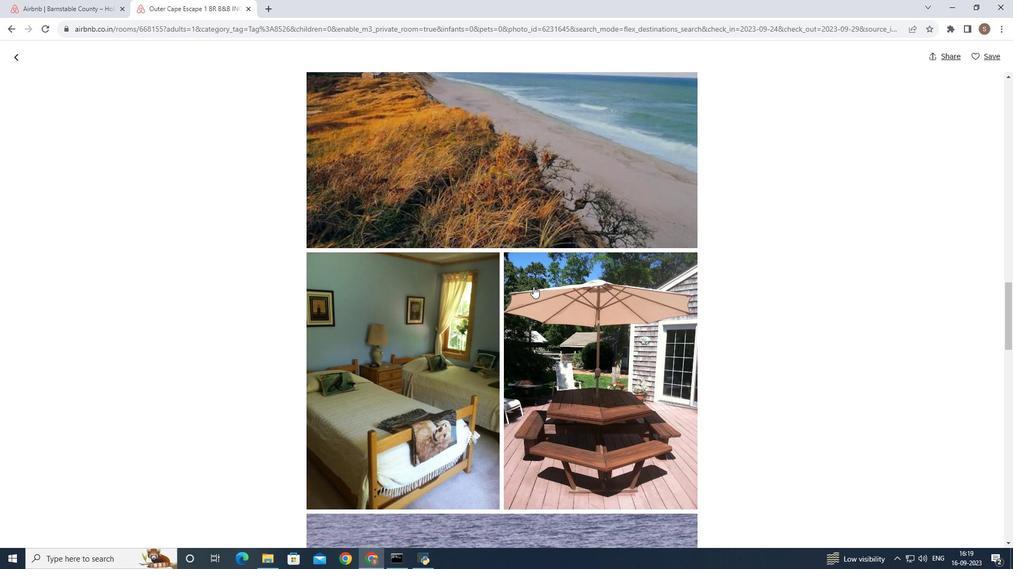 
Action: Mouse scrolled (533, 286) with delta (0, 0)
Screenshot: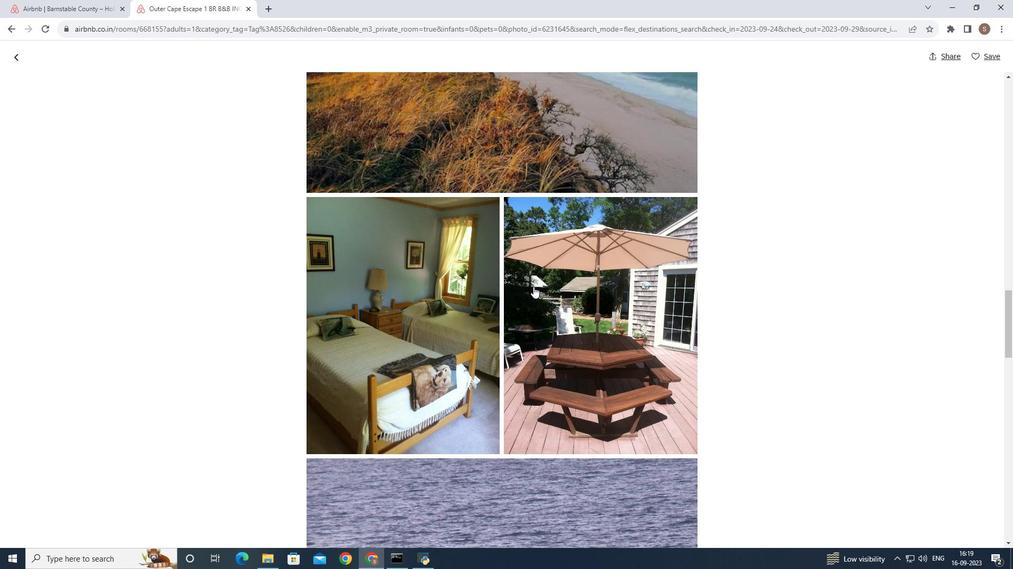 
Action: Mouse scrolled (533, 286) with delta (0, 0)
Screenshot: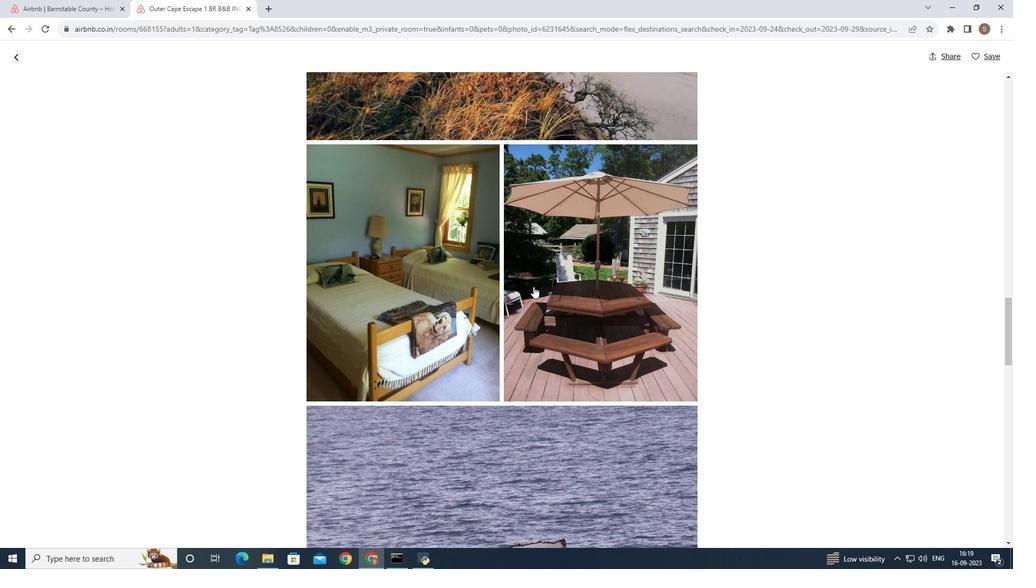 
Action: Mouse scrolled (533, 286) with delta (0, 0)
Screenshot: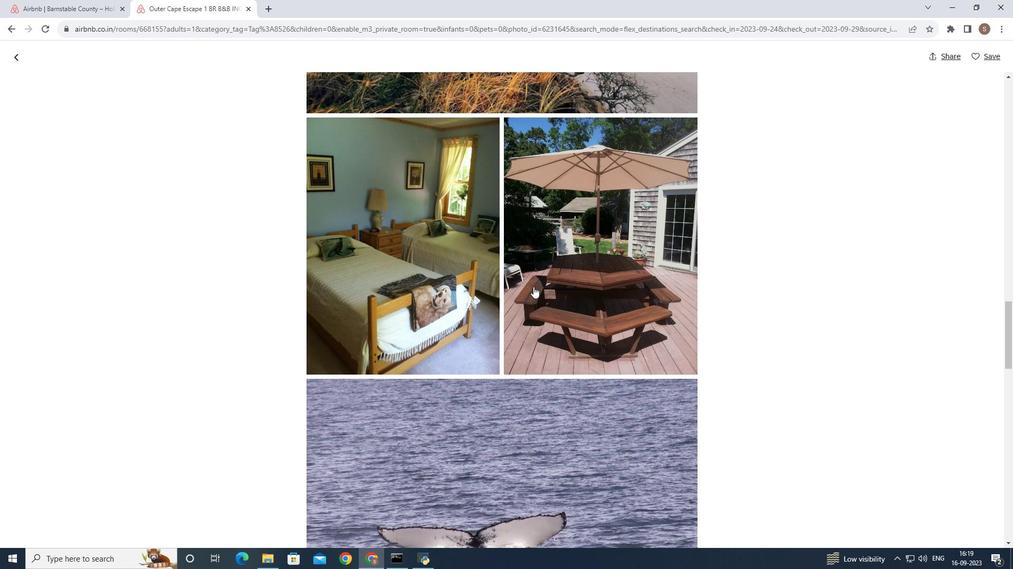 
Action: Mouse scrolled (533, 286) with delta (0, 0)
Screenshot: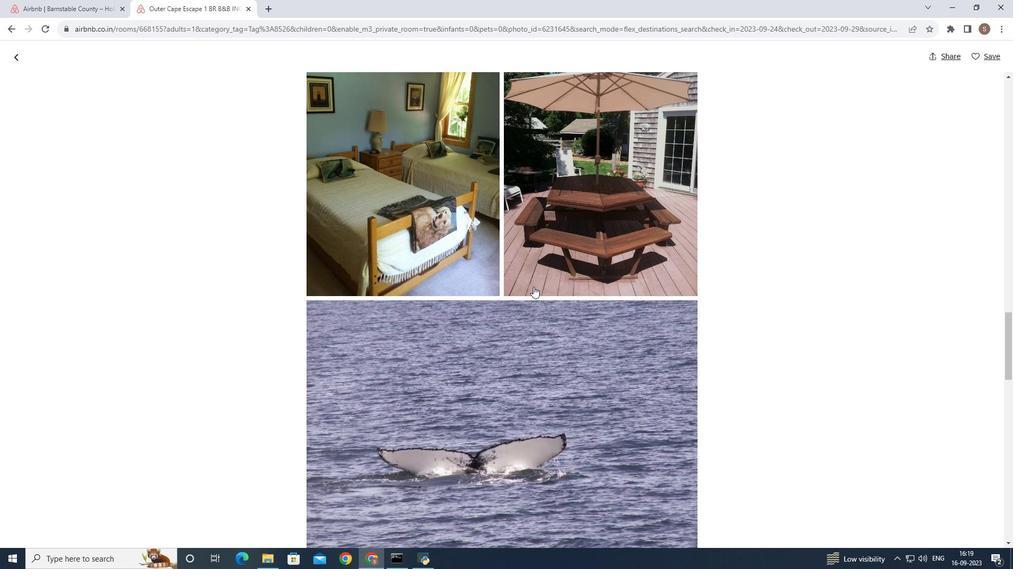 
Action: Mouse scrolled (533, 286) with delta (0, 0)
Screenshot: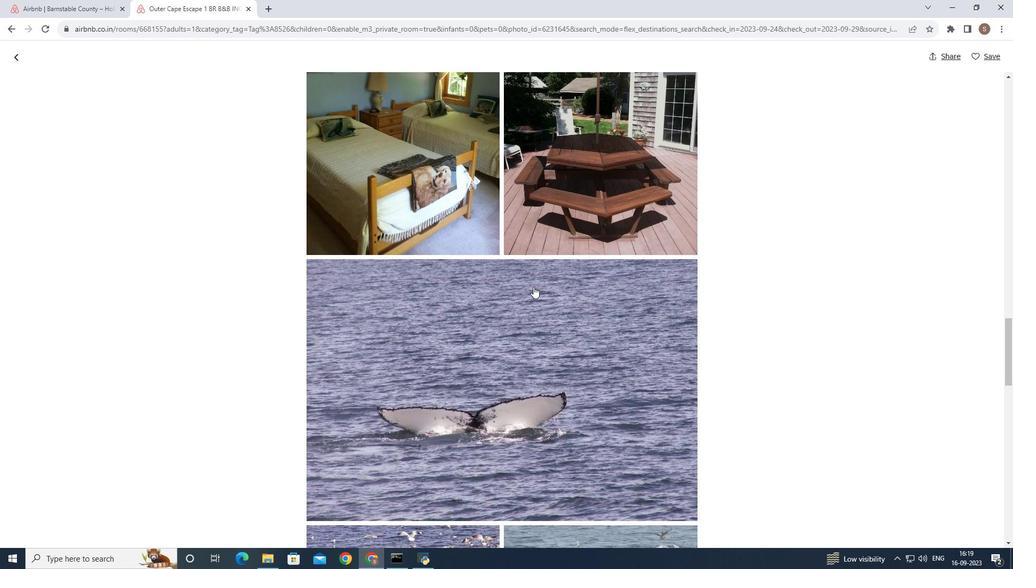 
Action: Mouse scrolled (533, 286) with delta (0, 0)
Screenshot: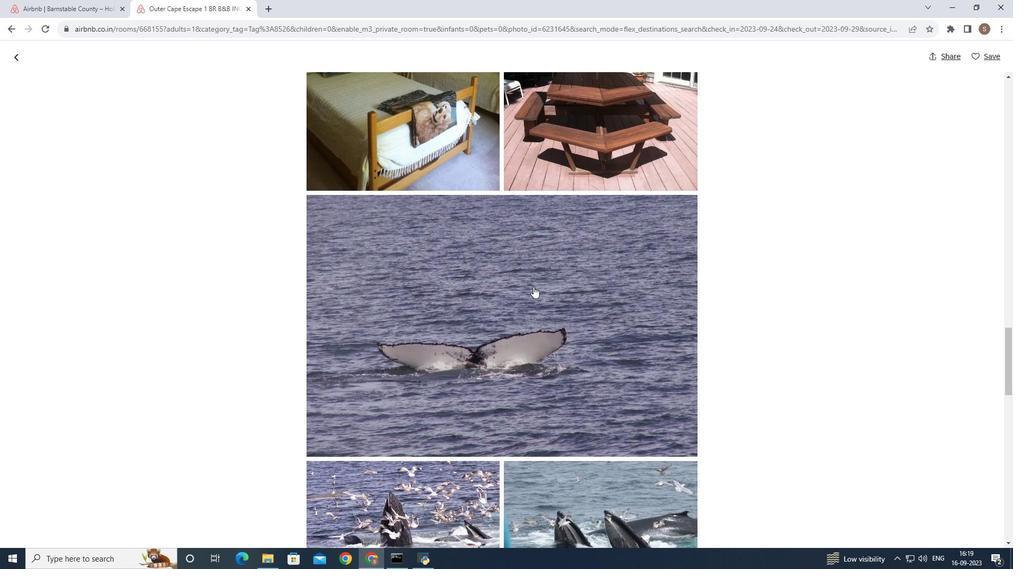 
Action: Mouse scrolled (533, 286) with delta (0, 0)
Screenshot: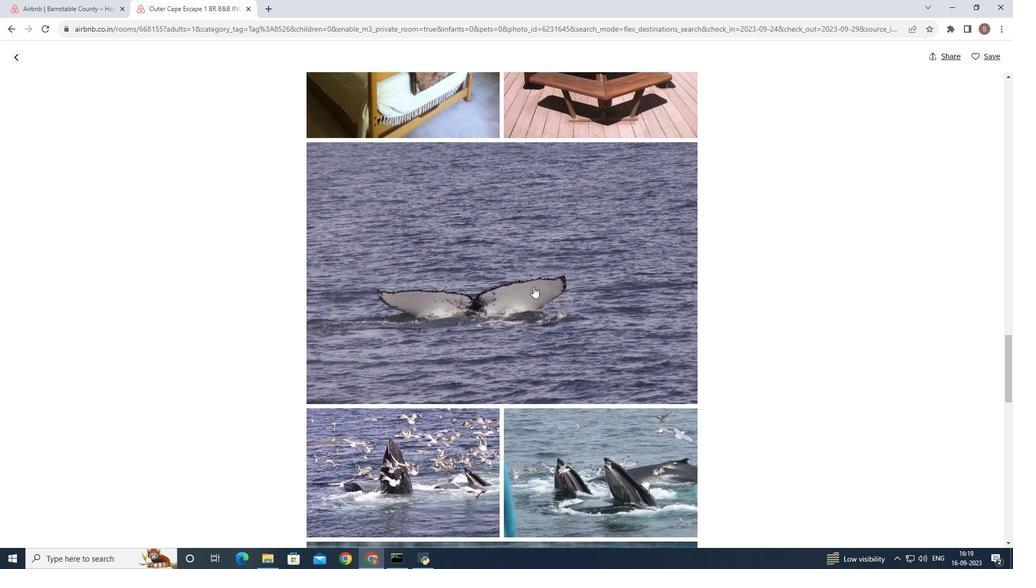
Action: Mouse scrolled (533, 286) with delta (0, 0)
Screenshot: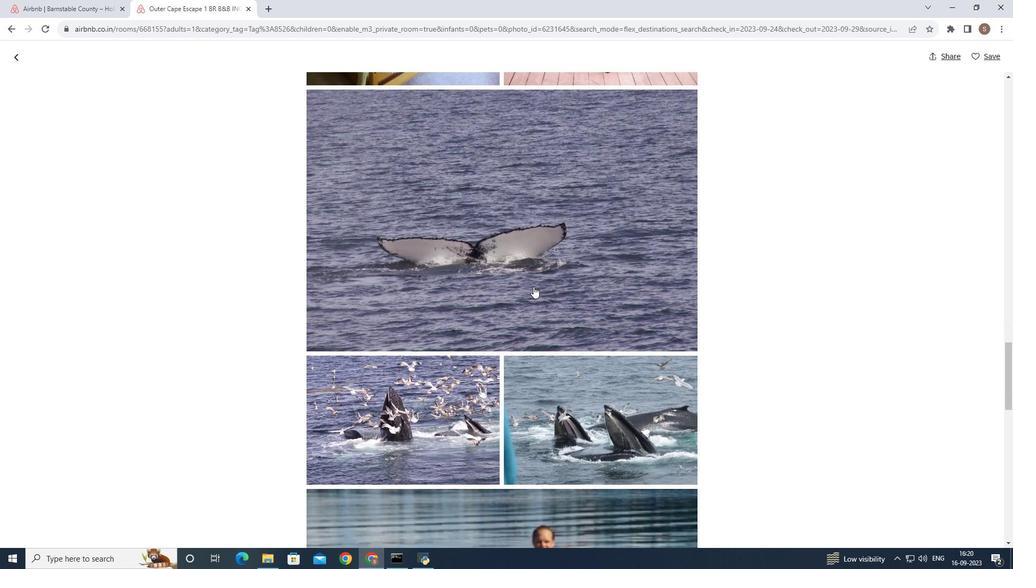
Action: Mouse scrolled (533, 286) with delta (0, 0)
Screenshot: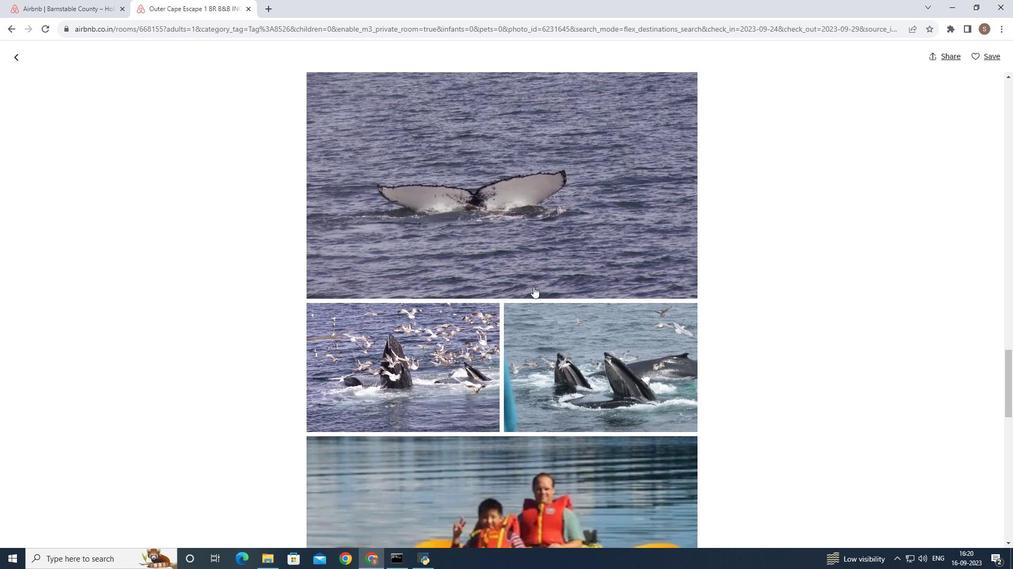 
Action: Mouse scrolled (533, 286) with delta (0, 0)
Screenshot: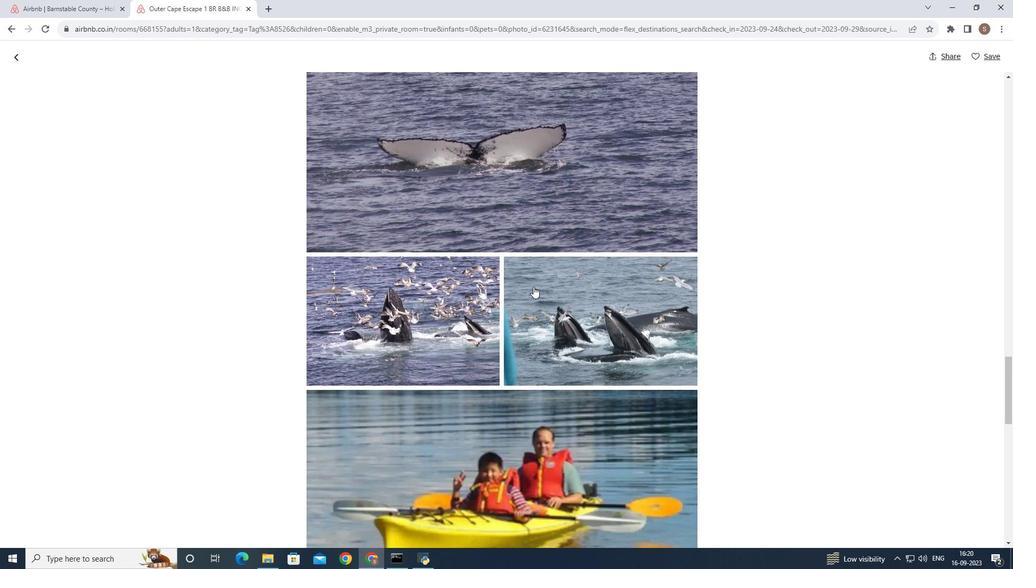 
Action: Mouse scrolled (533, 286) with delta (0, 0)
Screenshot: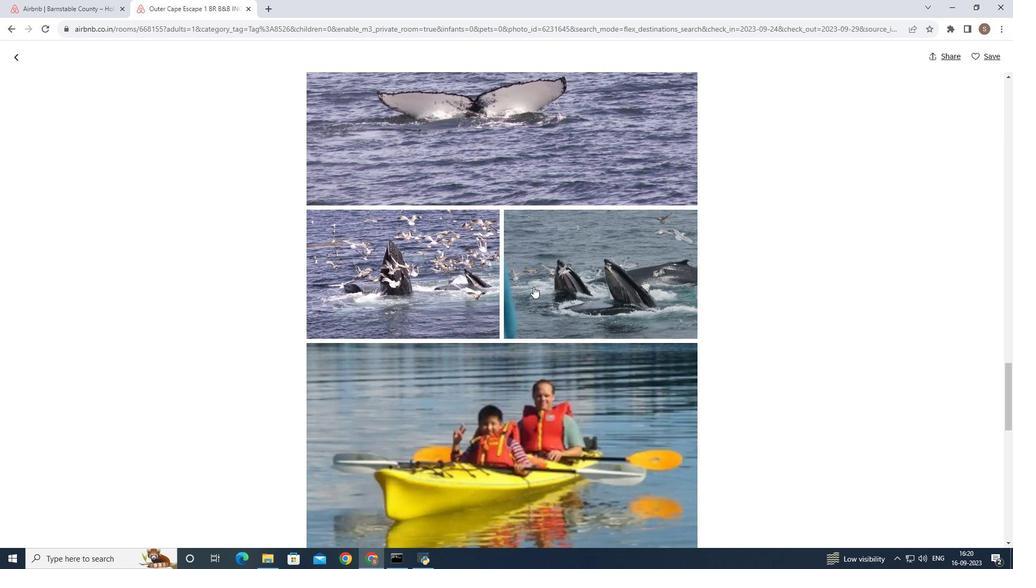 
Action: Mouse scrolled (533, 286) with delta (0, 0)
Screenshot: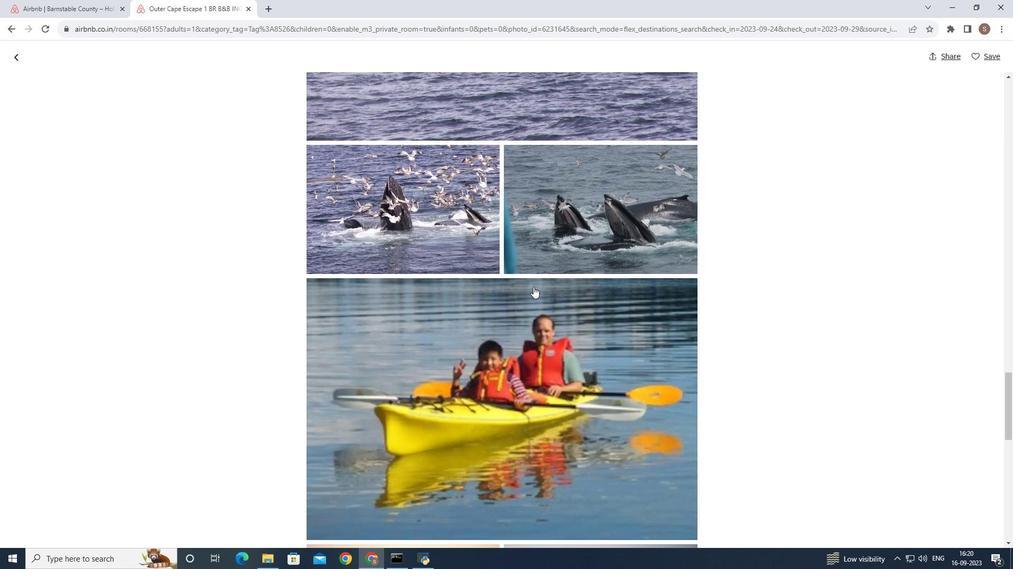 
Action: Mouse scrolled (533, 286) with delta (0, 0)
Screenshot: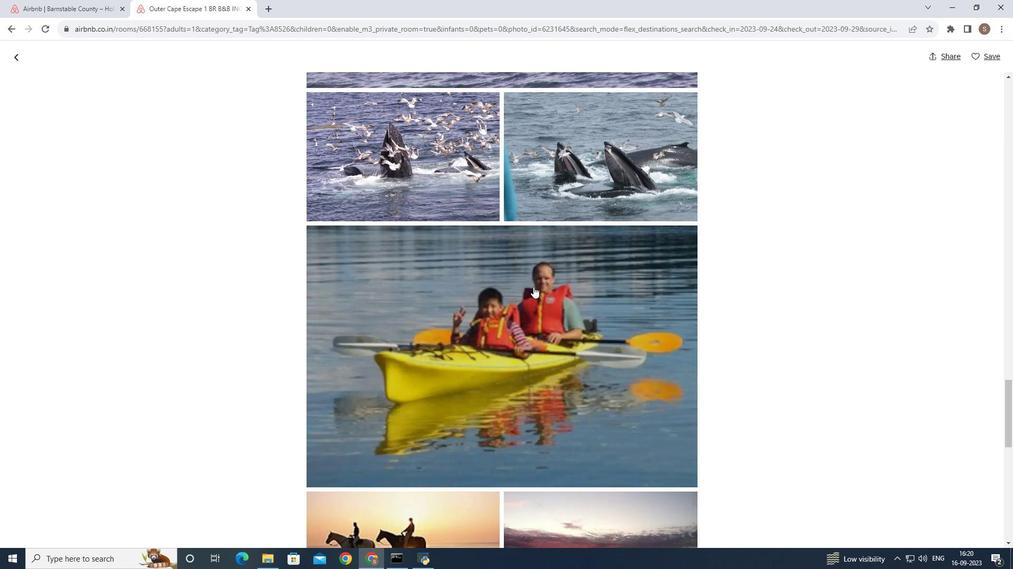 
Action: Mouse scrolled (533, 286) with delta (0, 0)
Screenshot: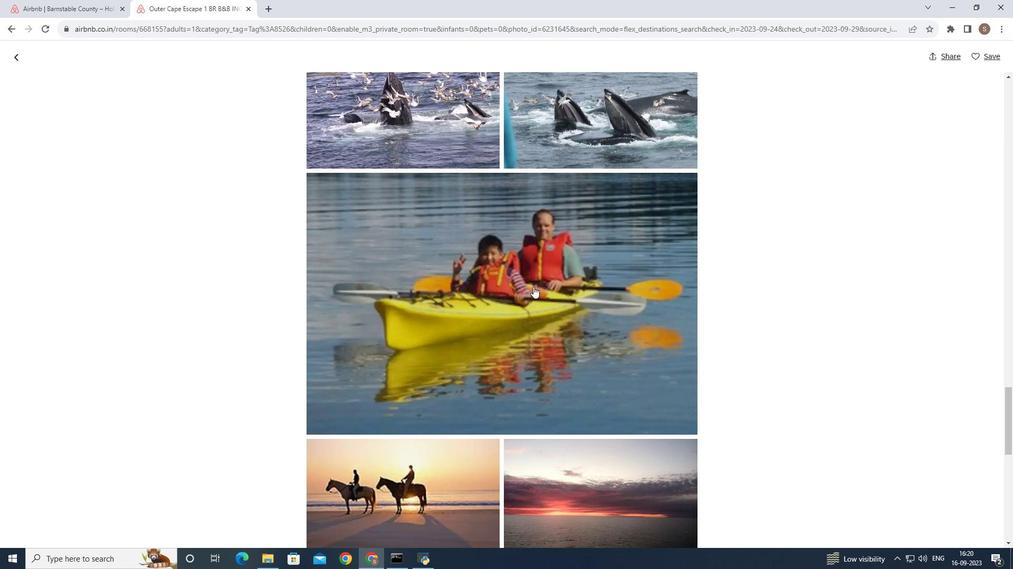
Action: Mouse scrolled (533, 286) with delta (0, 0)
Screenshot: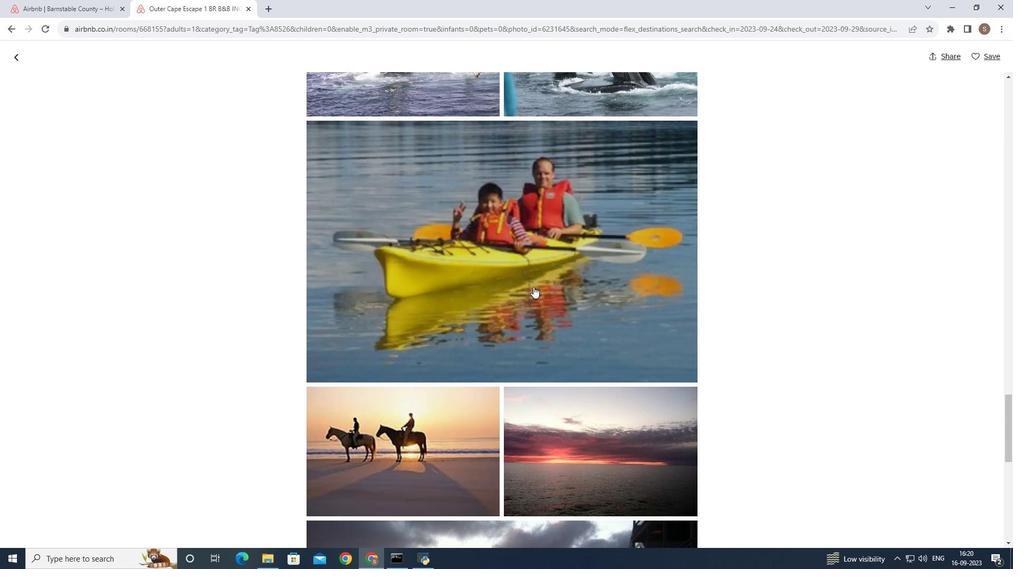 
Action: Mouse scrolled (533, 286) with delta (0, 0)
Screenshot: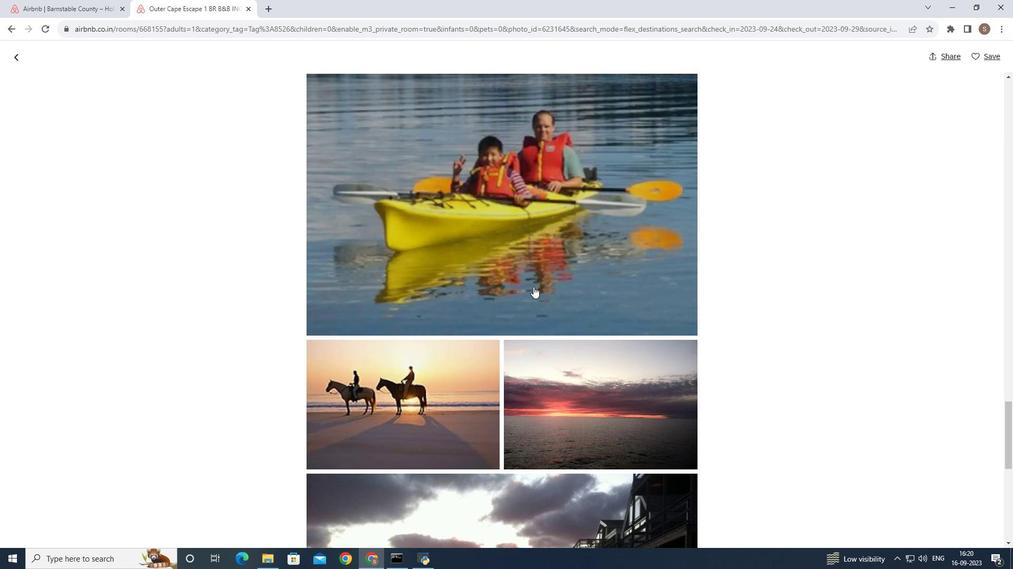 
Action: Mouse scrolled (533, 286) with delta (0, 0)
Screenshot: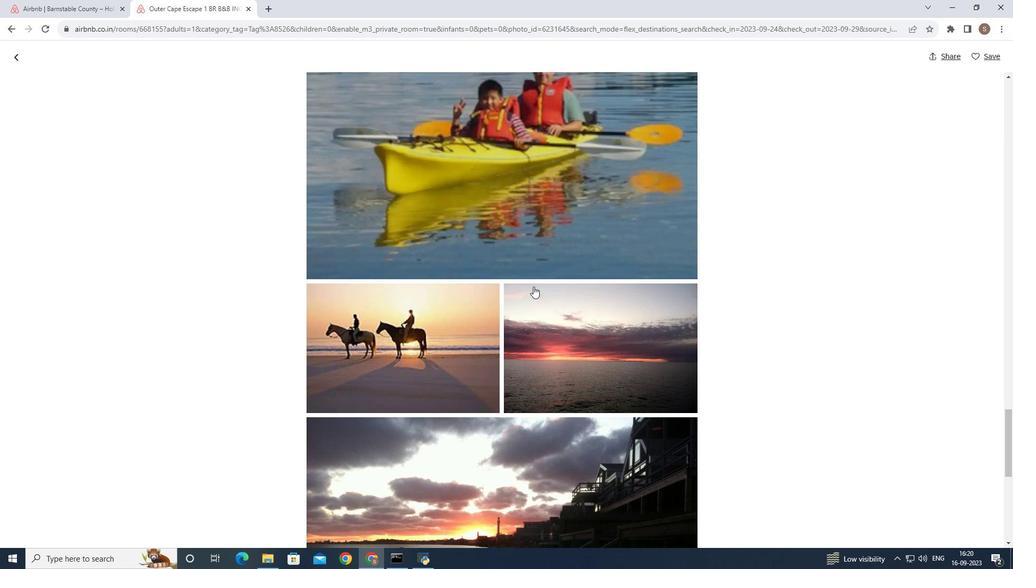 
Action: Mouse scrolled (533, 286) with delta (0, 0)
Screenshot: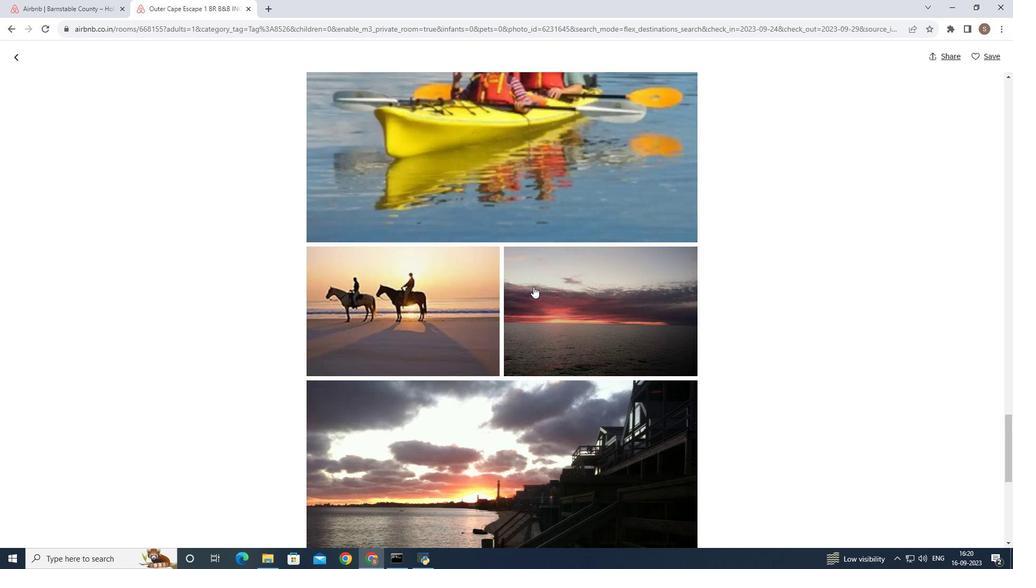 
Action: Mouse scrolled (533, 286) with delta (0, 0)
Screenshot: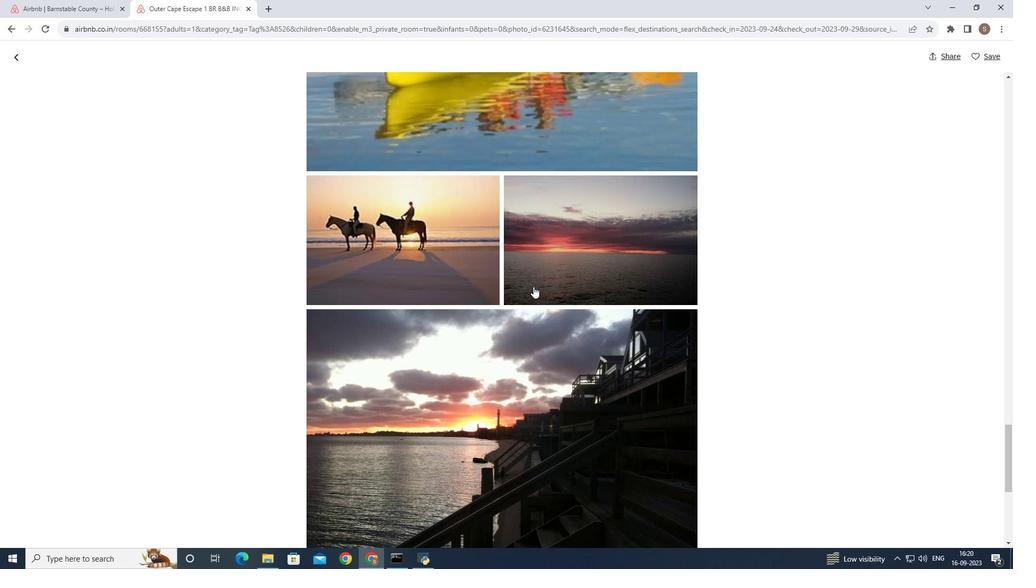 
Action: Mouse scrolled (533, 286) with delta (0, 0)
Screenshot: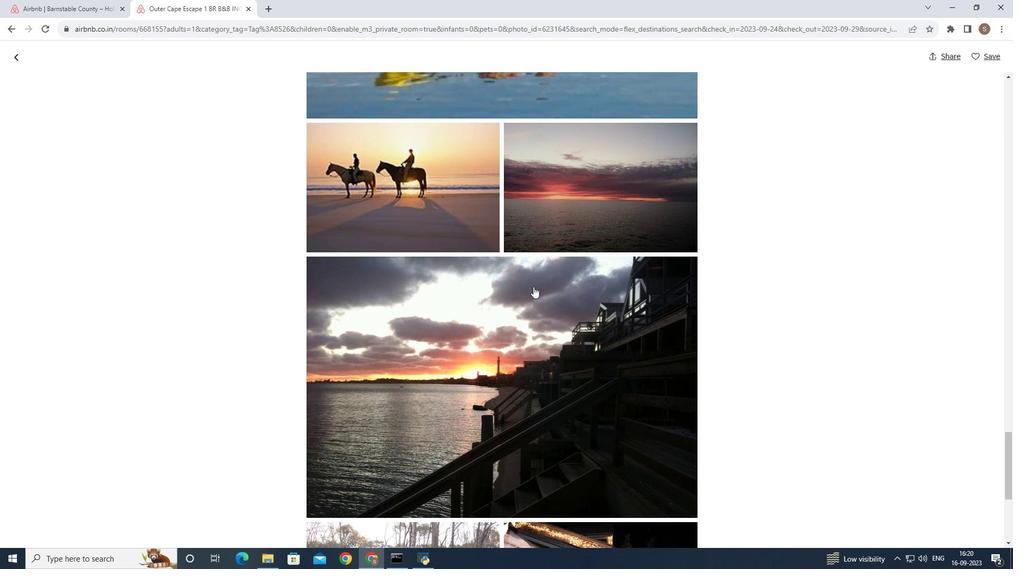 
Action: Mouse scrolled (533, 286) with delta (0, 0)
Screenshot: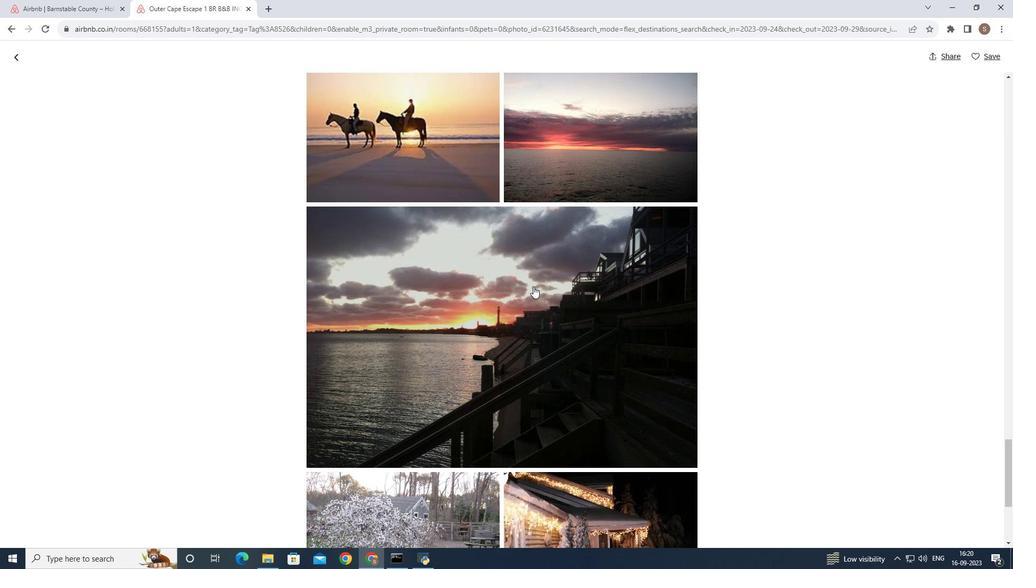 
Action: Mouse scrolled (533, 286) with delta (0, 0)
Screenshot: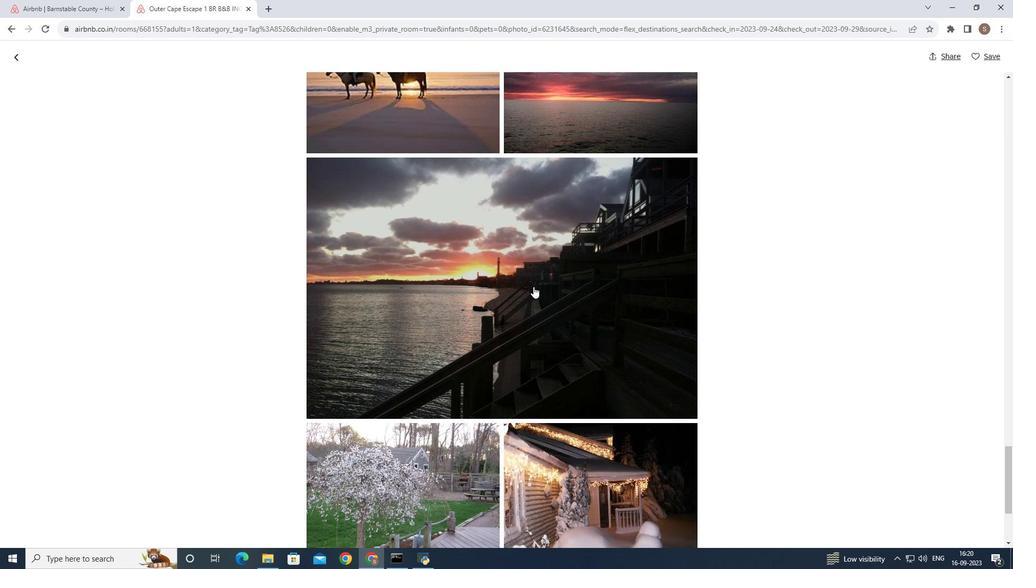 
Action: Mouse scrolled (533, 286) with delta (0, 0)
Screenshot: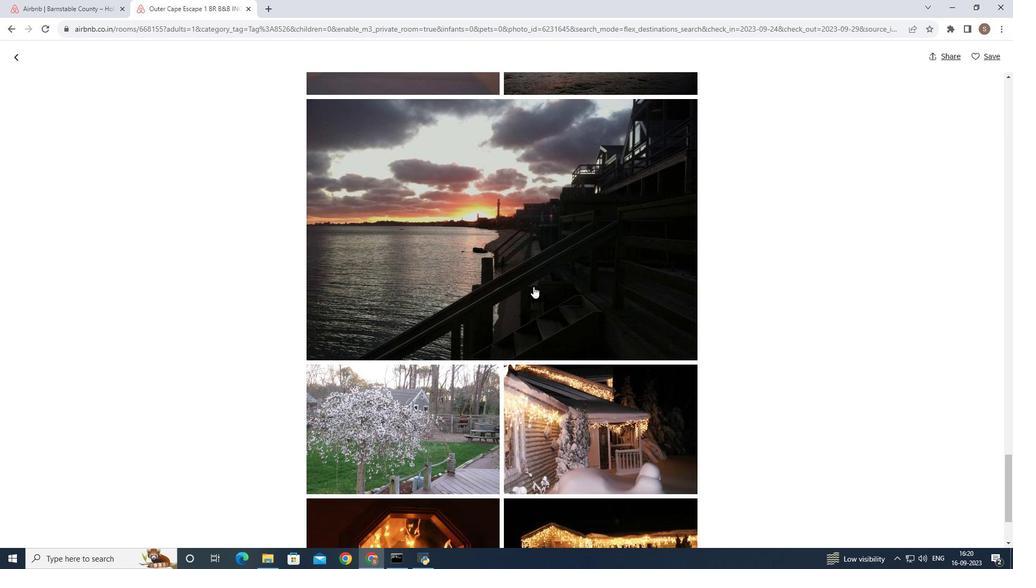 
Action: Mouse scrolled (533, 286) with delta (0, 0)
Screenshot: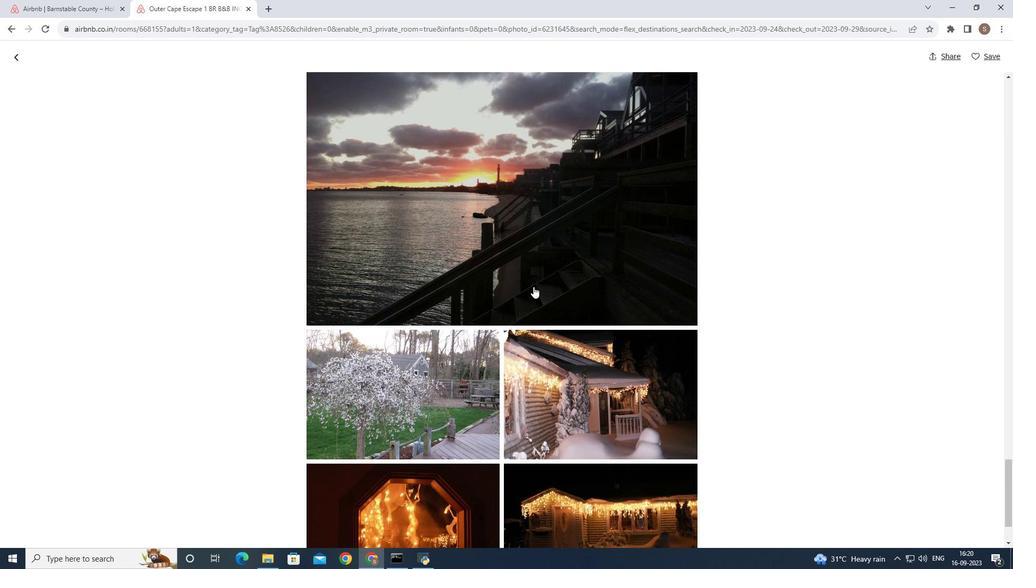 
Action: Mouse scrolled (533, 286) with delta (0, 0)
Screenshot: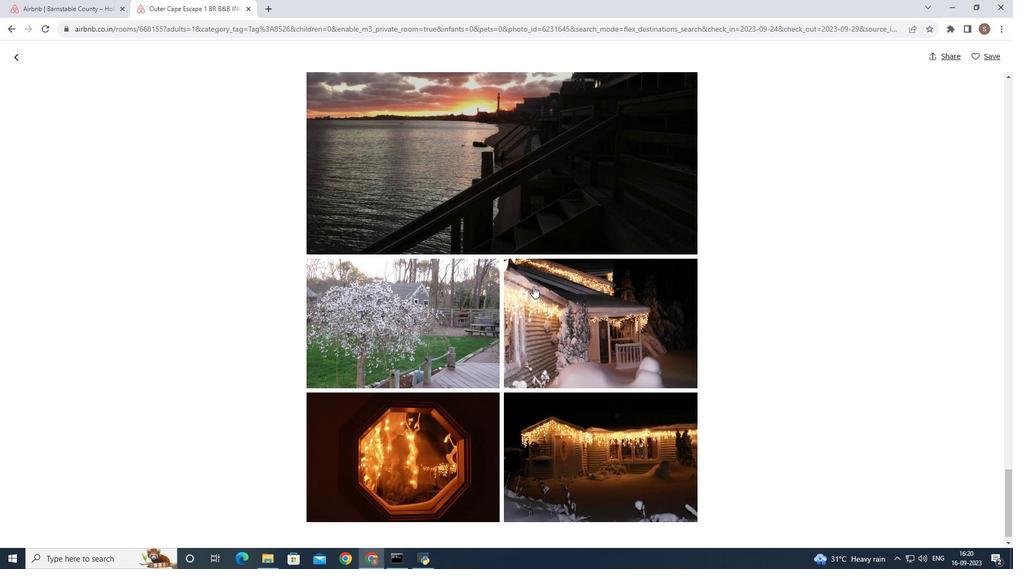 
Action: Mouse scrolled (533, 286) with delta (0, 0)
Screenshot: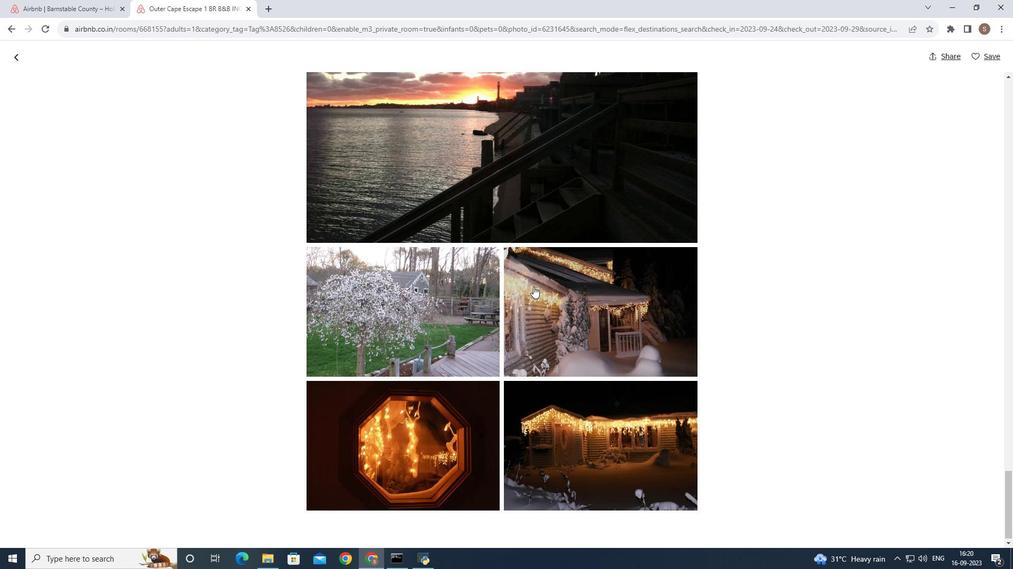 
Action: Mouse scrolled (533, 286) with delta (0, 0)
Screenshot: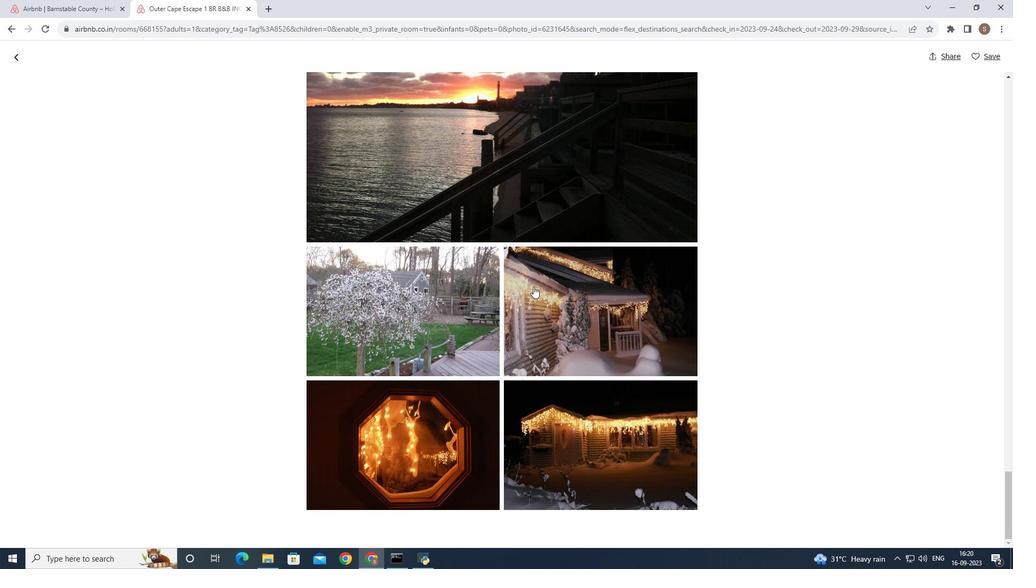 
Action: Mouse scrolled (533, 286) with delta (0, 0)
Screenshot: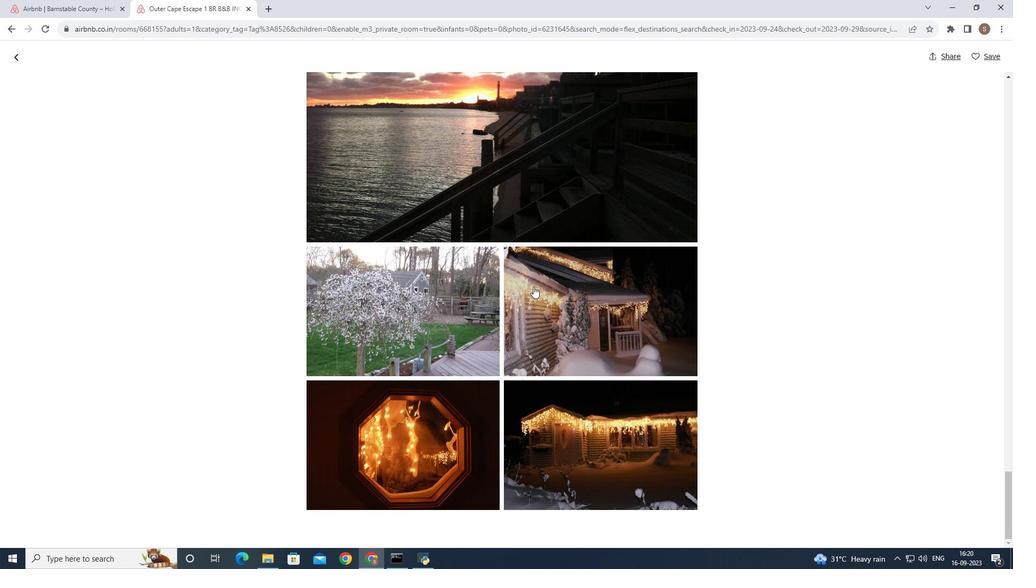 
Action: Mouse moved to (12, 58)
Screenshot: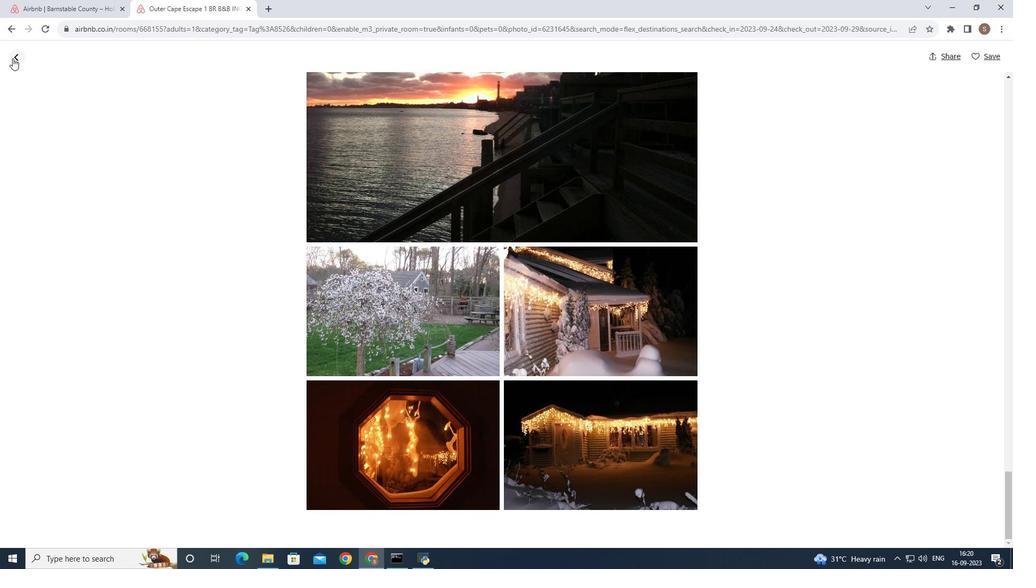 
Action: Mouse pressed left at (12, 58)
Screenshot: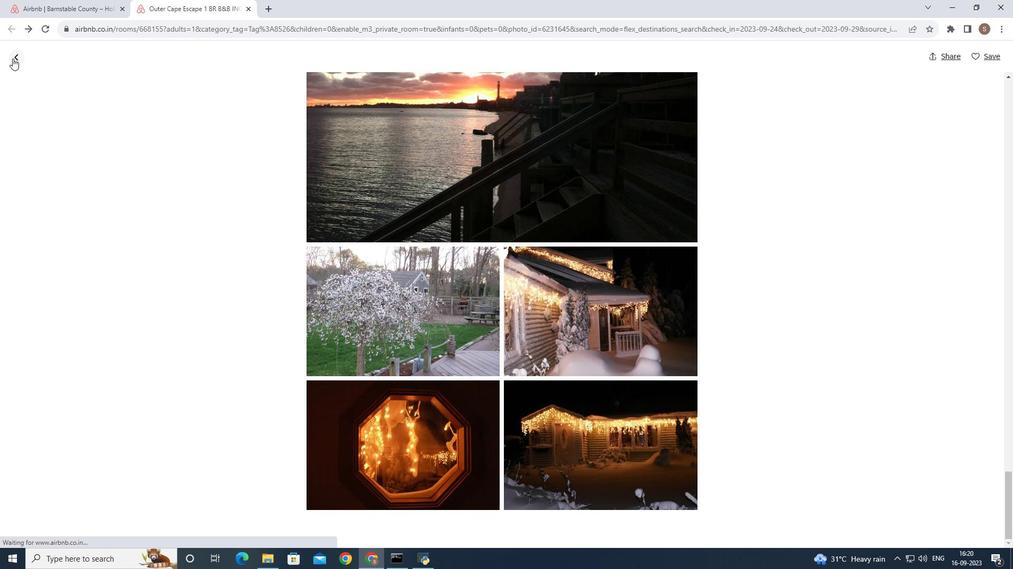 
Action: Mouse moved to (359, 451)
Screenshot: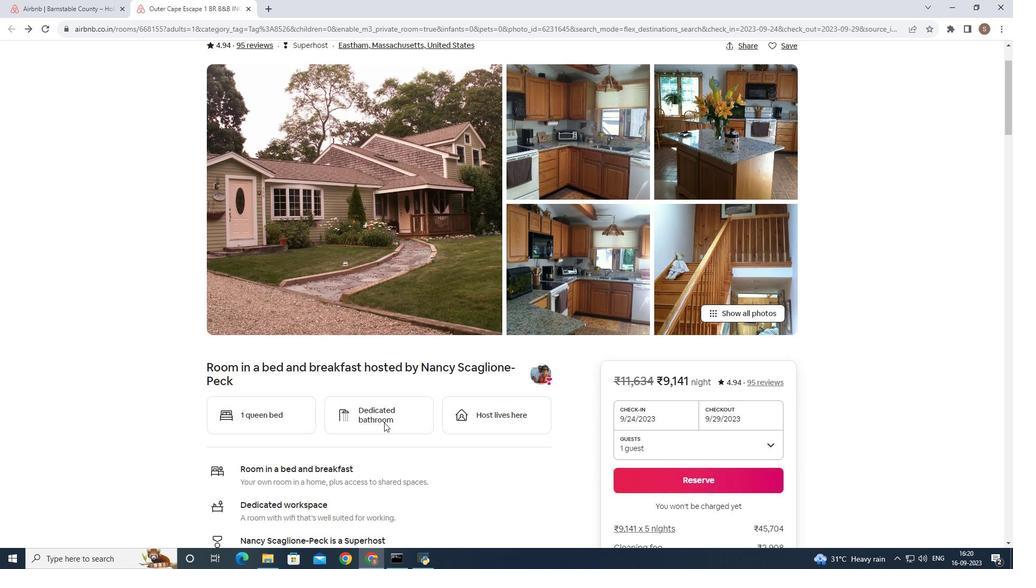 
Action: Mouse scrolled (359, 450) with delta (0, 0)
Screenshot: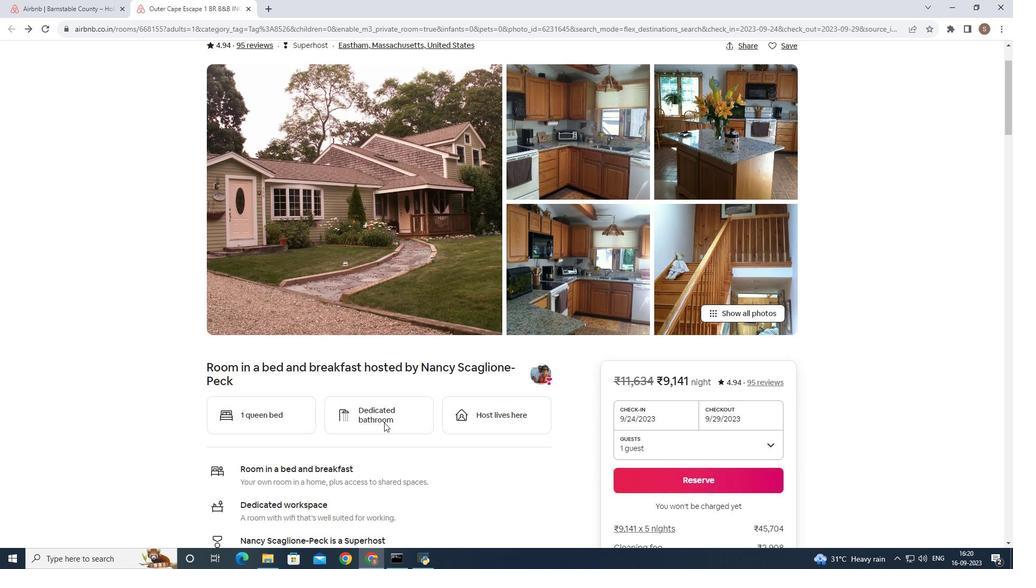 
Action: Mouse moved to (361, 450)
Screenshot: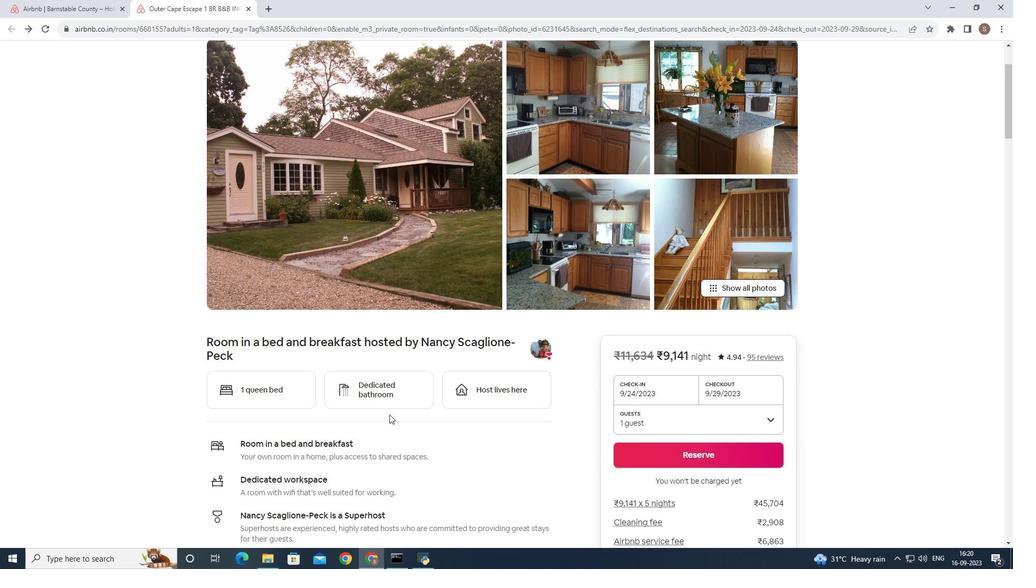 
Action: Mouse scrolled (361, 449) with delta (0, 0)
Screenshot: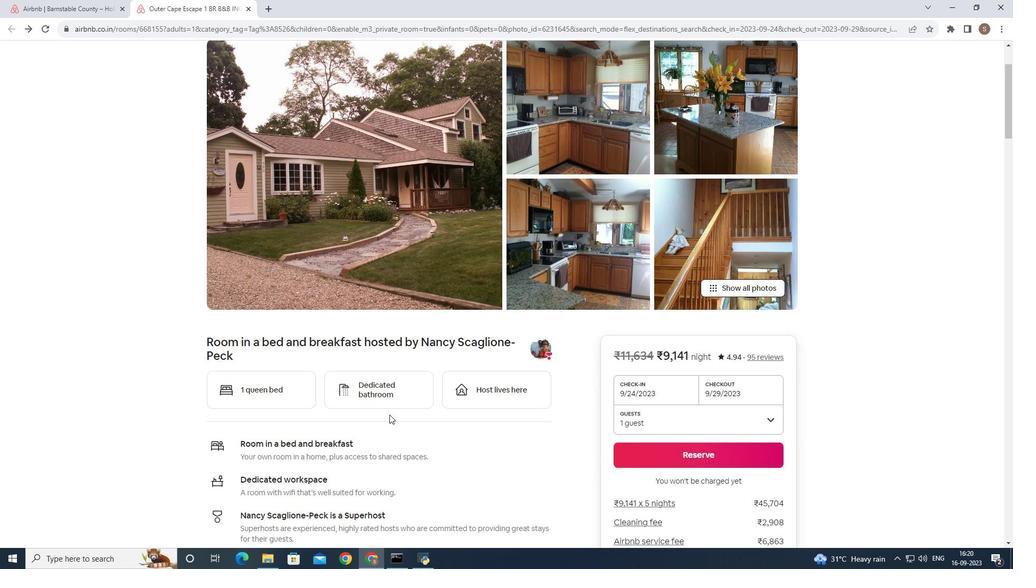 
Action: Mouse moved to (427, 384)
Screenshot: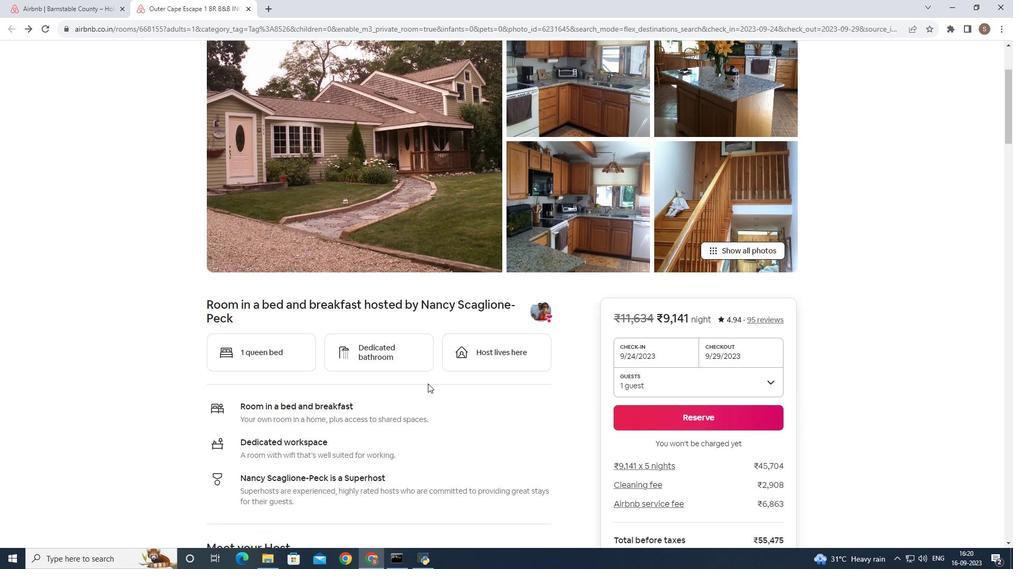 
Action: Mouse scrolled (427, 383) with delta (0, 0)
Screenshot: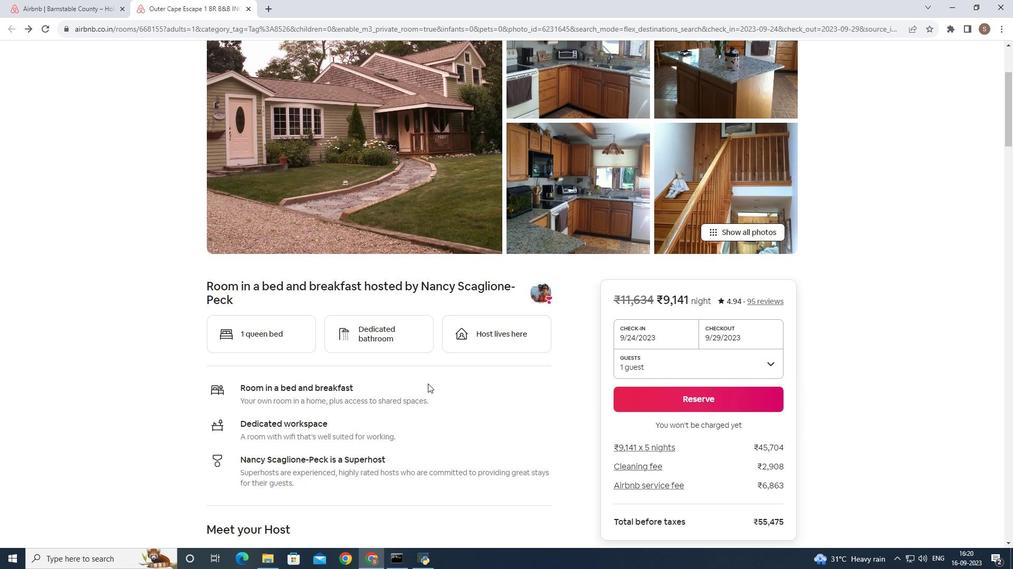 
Action: Mouse scrolled (427, 383) with delta (0, 0)
Screenshot: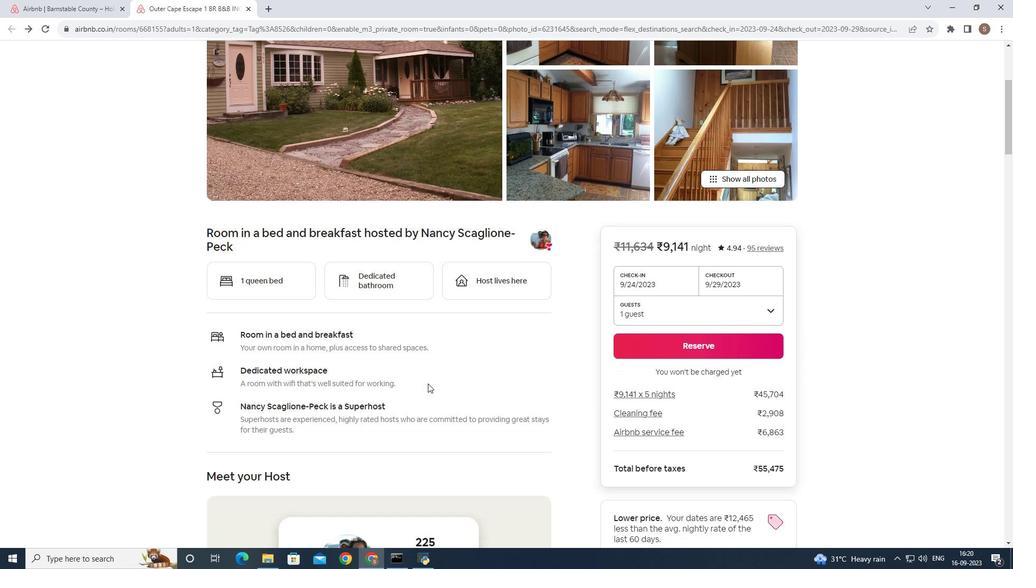 
Action: Mouse scrolled (427, 383) with delta (0, 0)
Screenshot: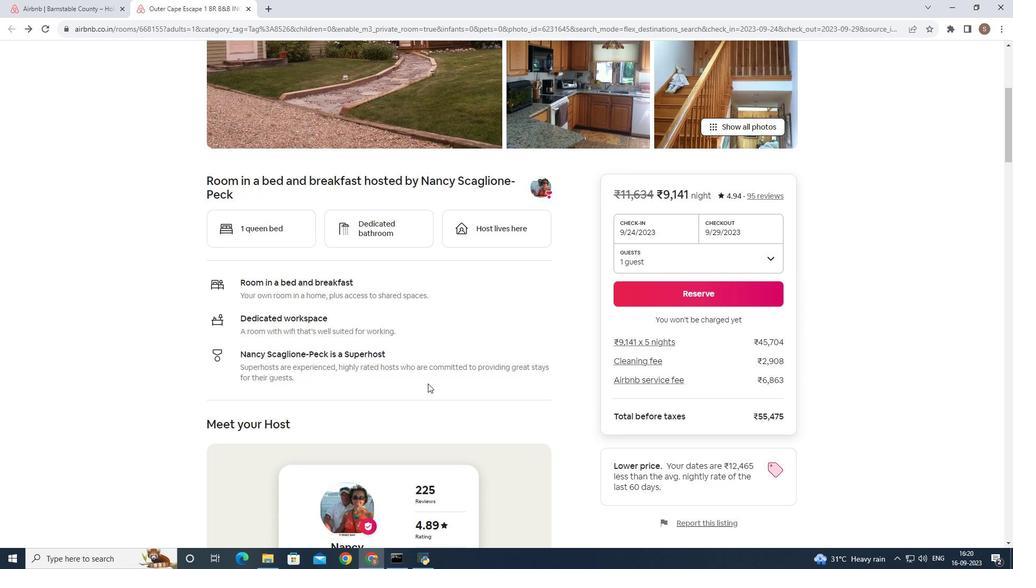 
Action: Mouse scrolled (427, 383) with delta (0, 0)
Screenshot: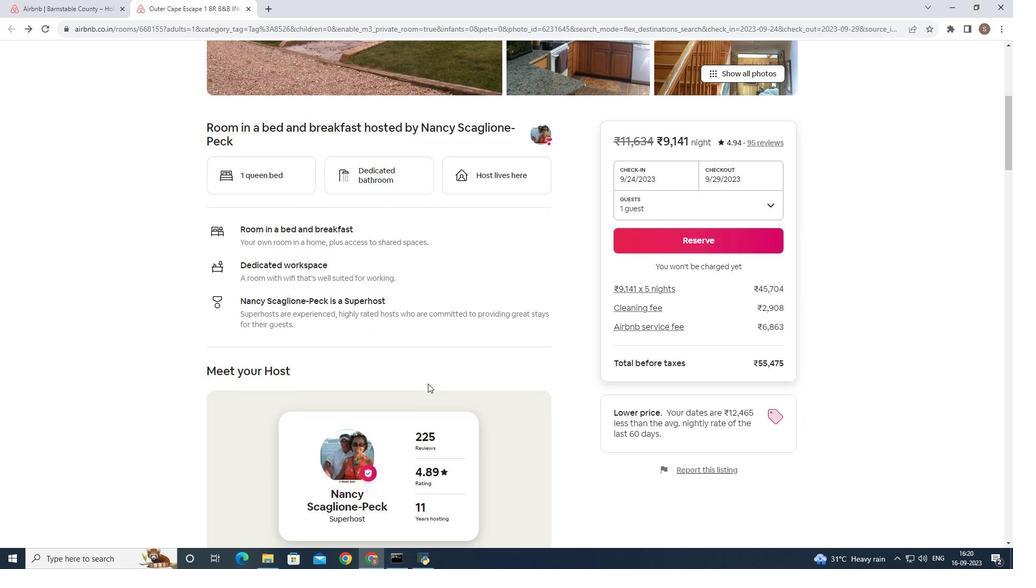
Action: Mouse moved to (430, 340)
Screenshot: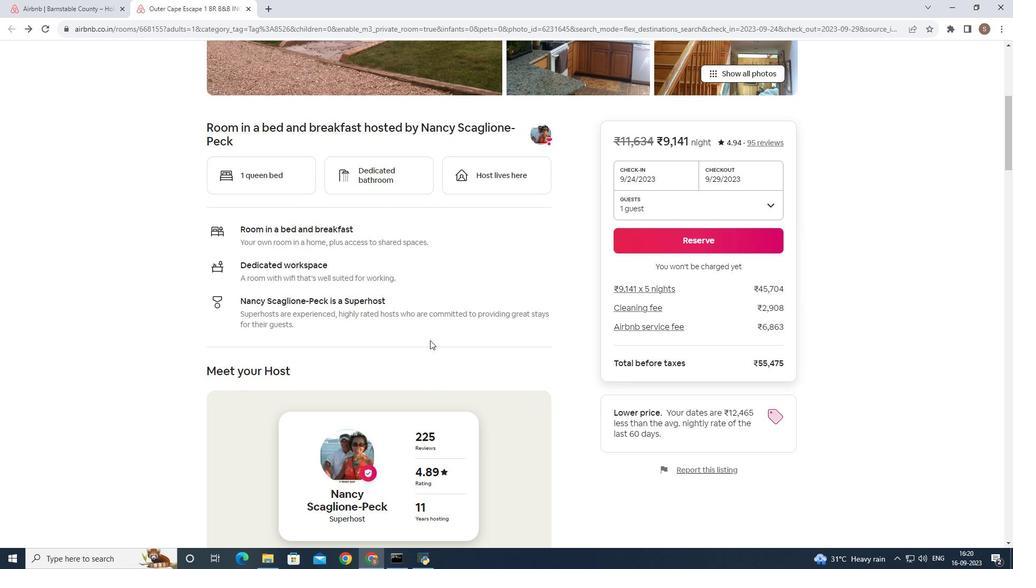 
Action: Mouse scrolled (430, 340) with delta (0, 0)
Screenshot: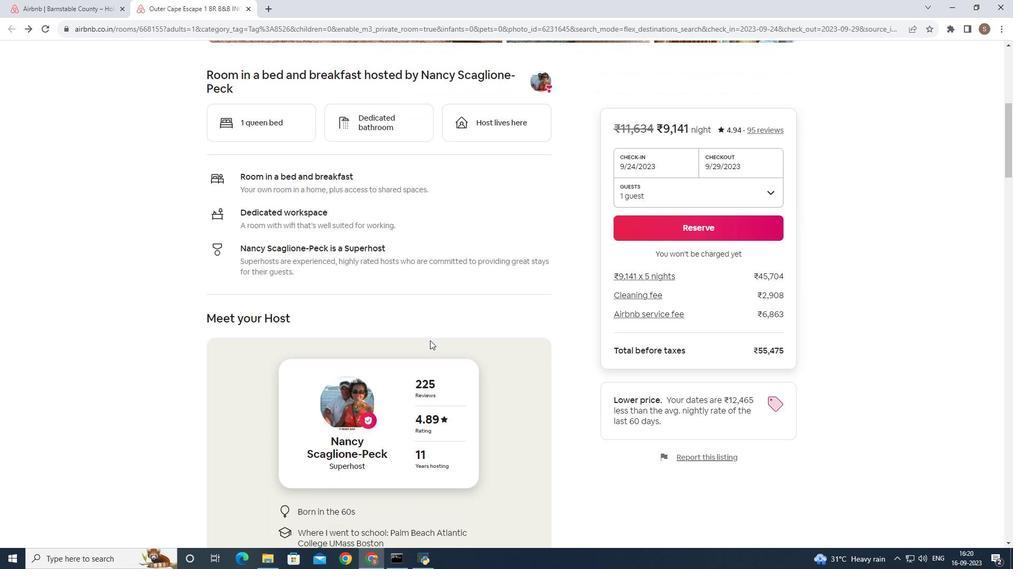 
Action: Mouse scrolled (430, 340) with delta (0, 0)
Screenshot: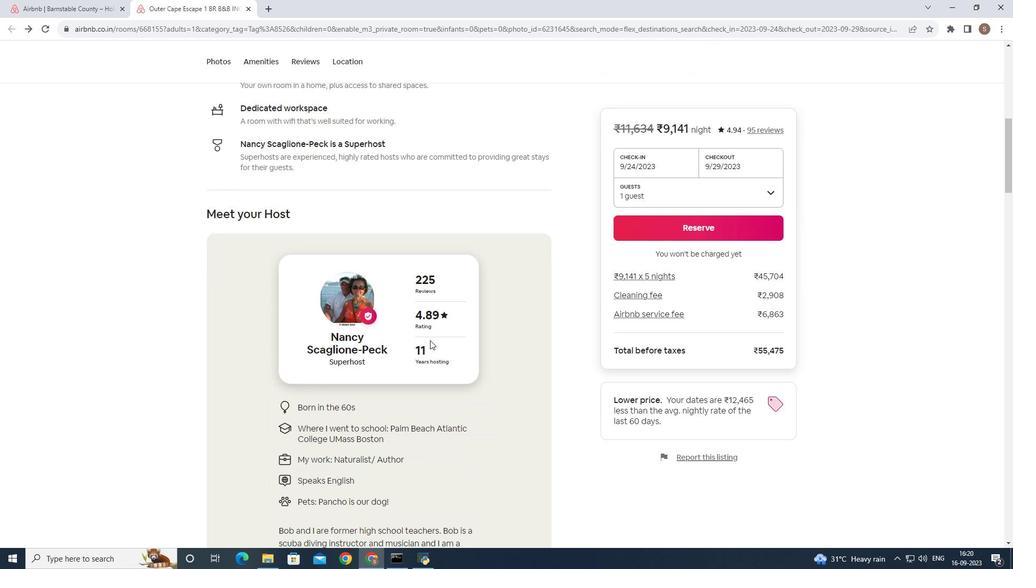 
Action: Mouse scrolled (430, 340) with delta (0, 0)
Screenshot: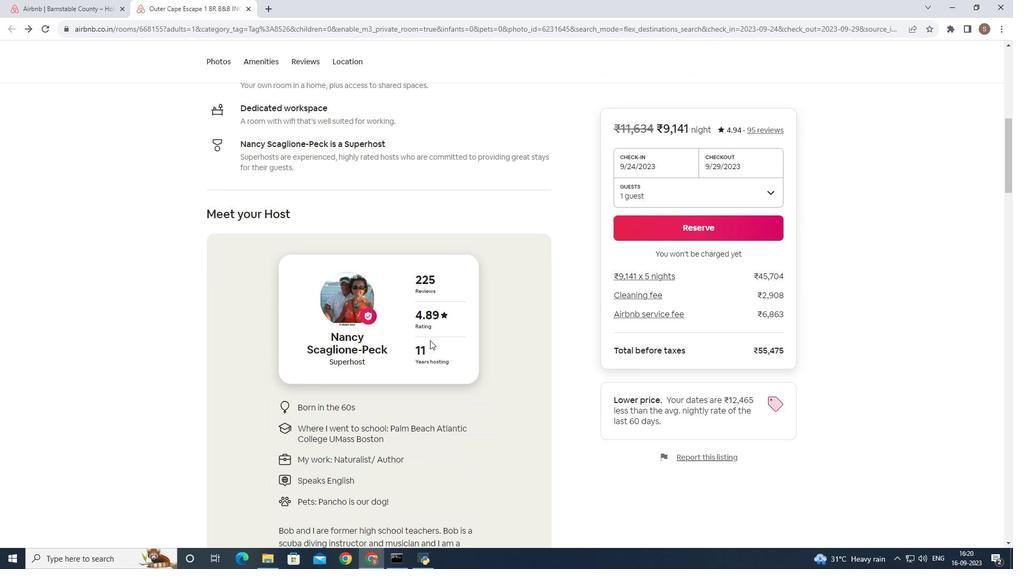 
Action: Mouse scrolled (430, 340) with delta (0, 0)
Screenshot: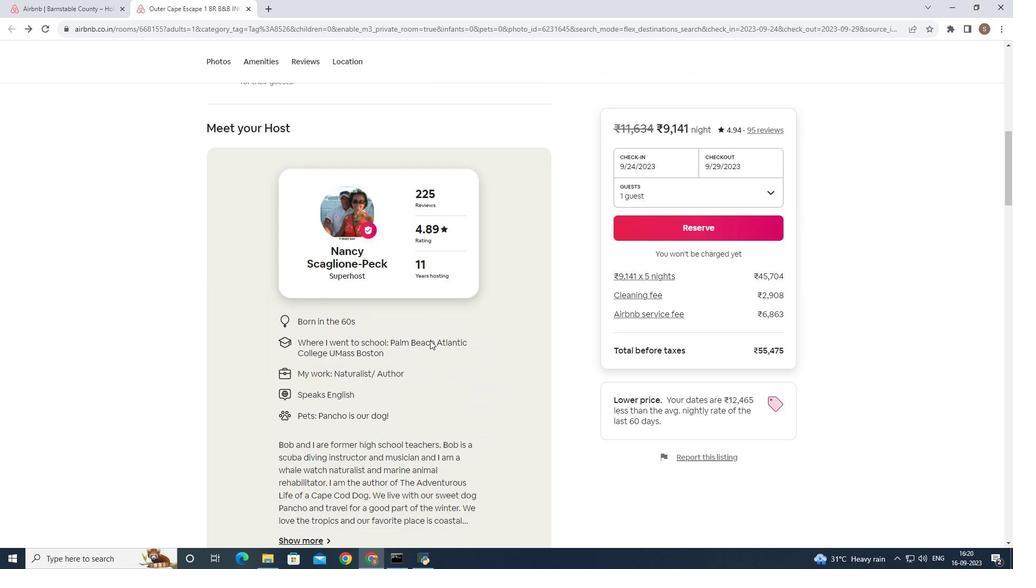 
Action: Mouse scrolled (430, 340) with delta (0, 0)
Screenshot: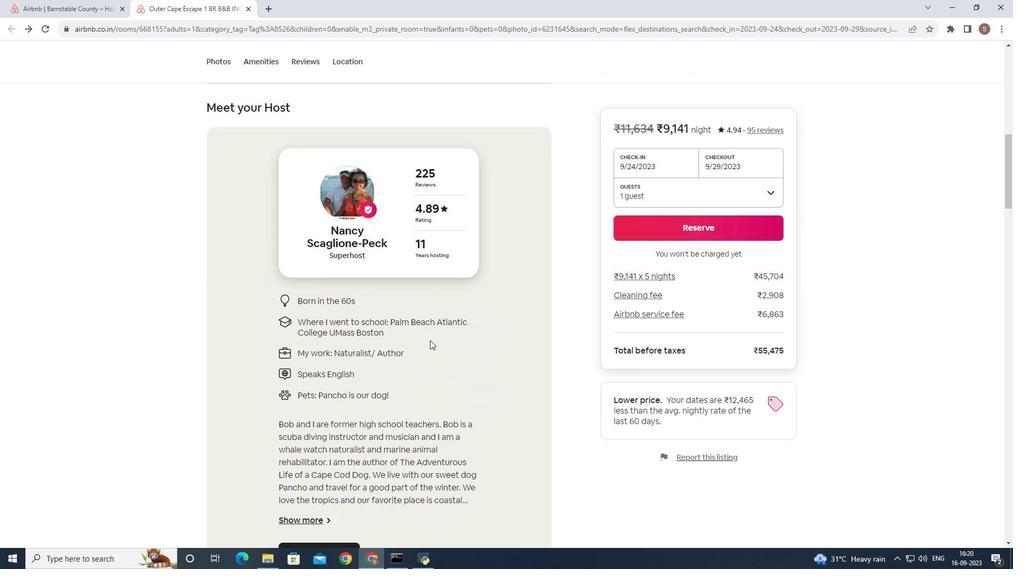 
Action: Mouse scrolled (430, 340) with delta (0, 0)
Screenshot: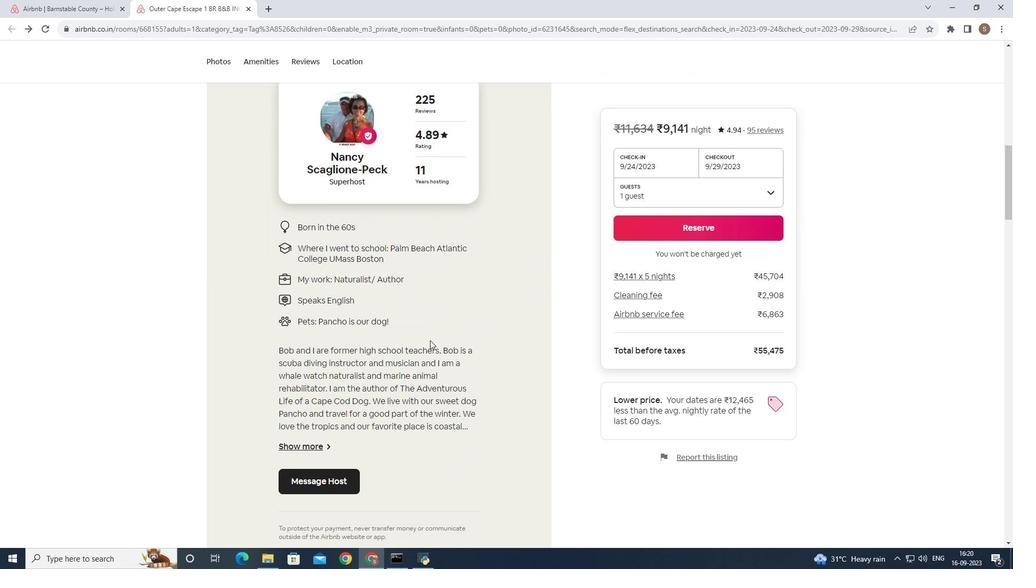 
Action: Mouse scrolled (430, 340) with delta (0, 0)
Screenshot: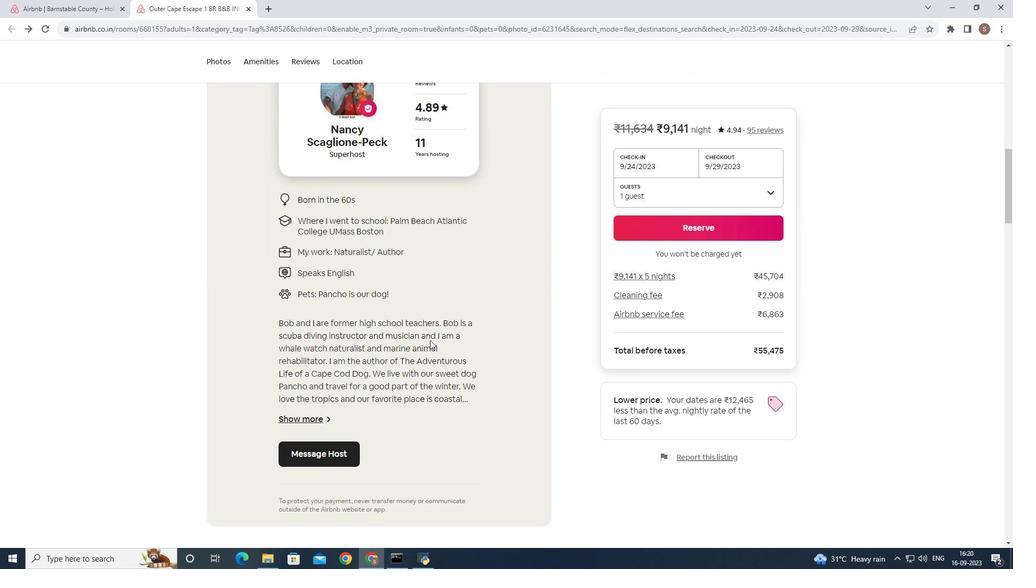 
Action: Mouse scrolled (430, 340) with delta (0, 0)
Screenshot: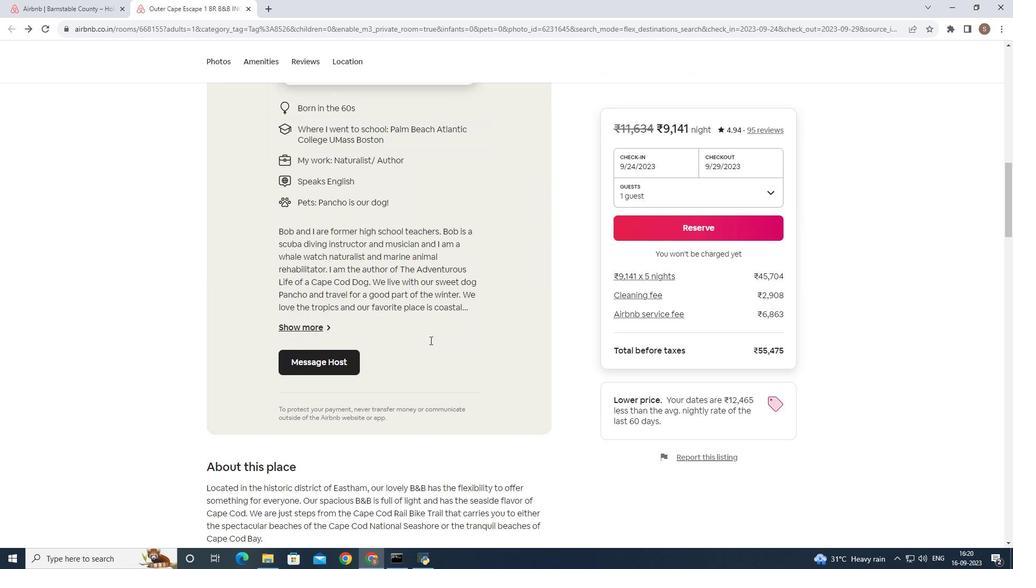 
Action: Mouse scrolled (430, 340) with delta (0, 0)
Screenshot: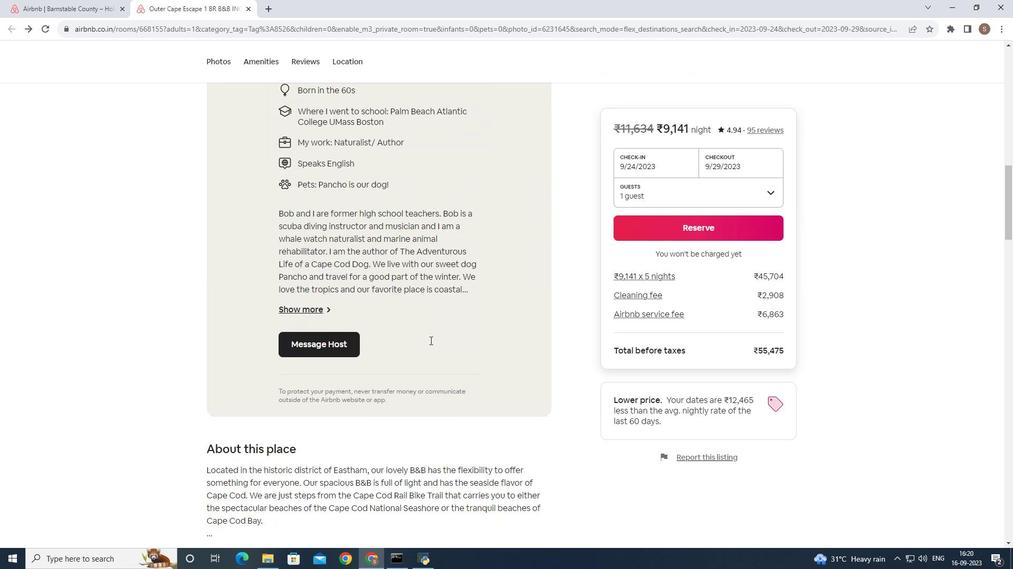 
Action: Mouse scrolled (430, 340) with delta (0, 0)
Screenshot: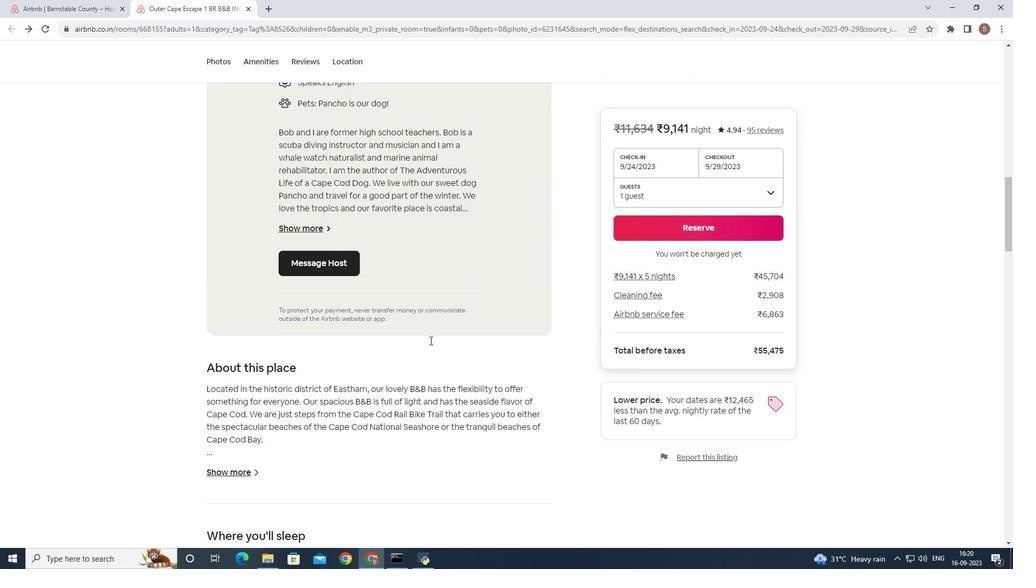 
Action: Mouse scrolled (430, 340) with delta (0, 0)
Screenshot: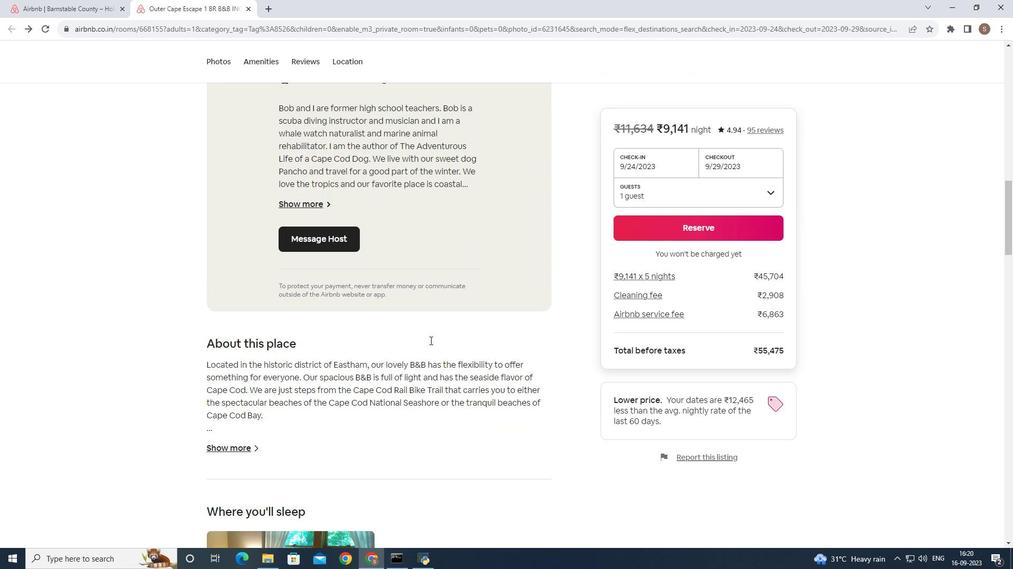 
Action: Mouse scrolled (430, 340) with delta (0, 0)
Screenshot: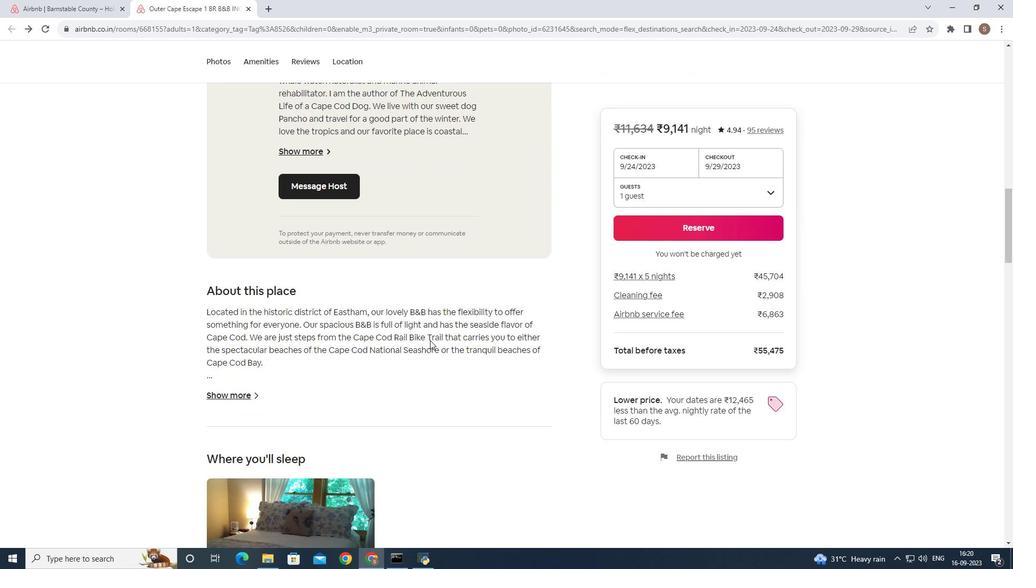 
Action: Mouse scrolled (430, 340) with delta (0, 0)
Screenshot: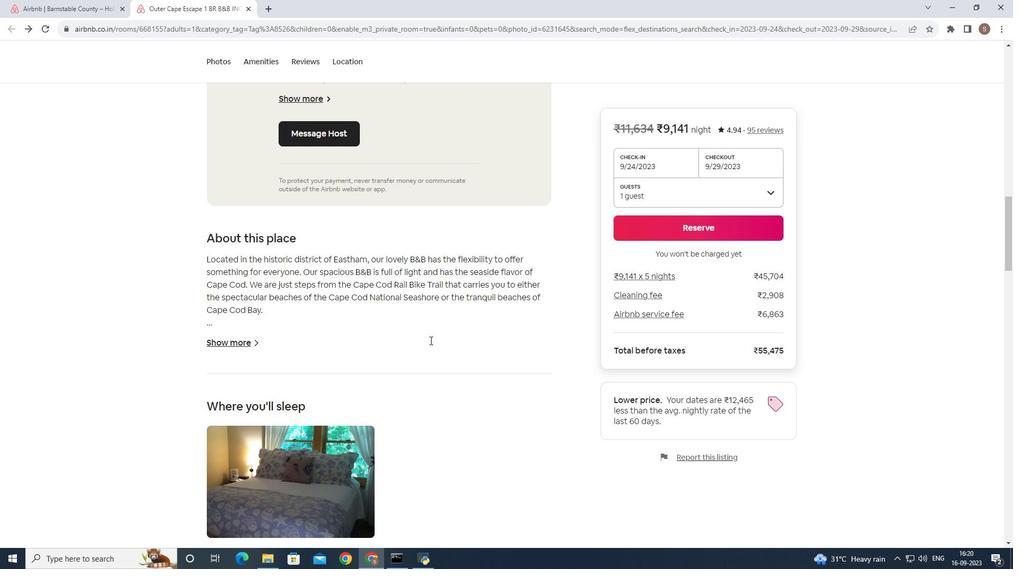 
Action: Mouse scrolled (430, 340) with delta (0, 0)
Screenshot: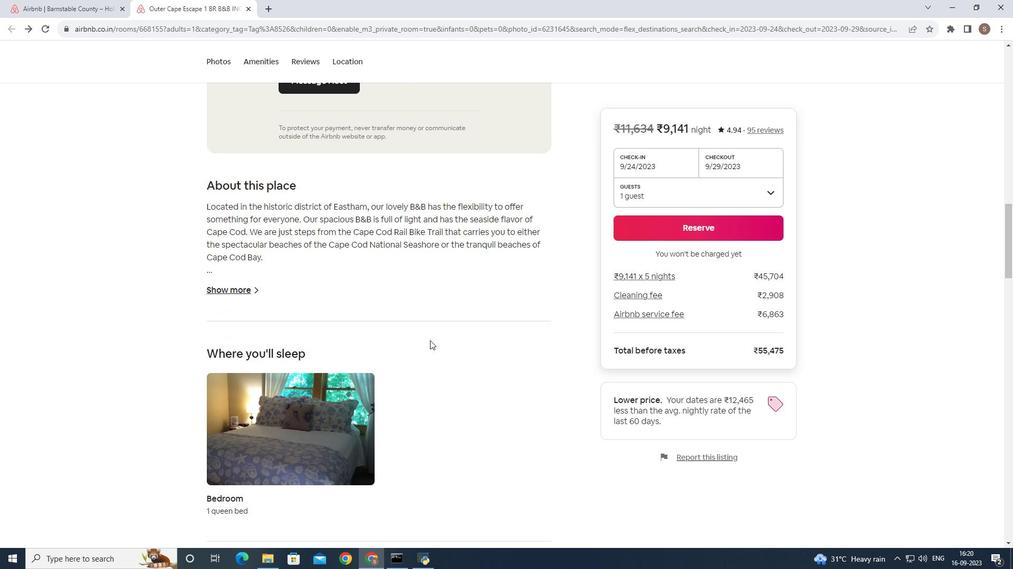 
Action: Mouse scrolled (430, 340) with delta (0, 0)
Screenshot: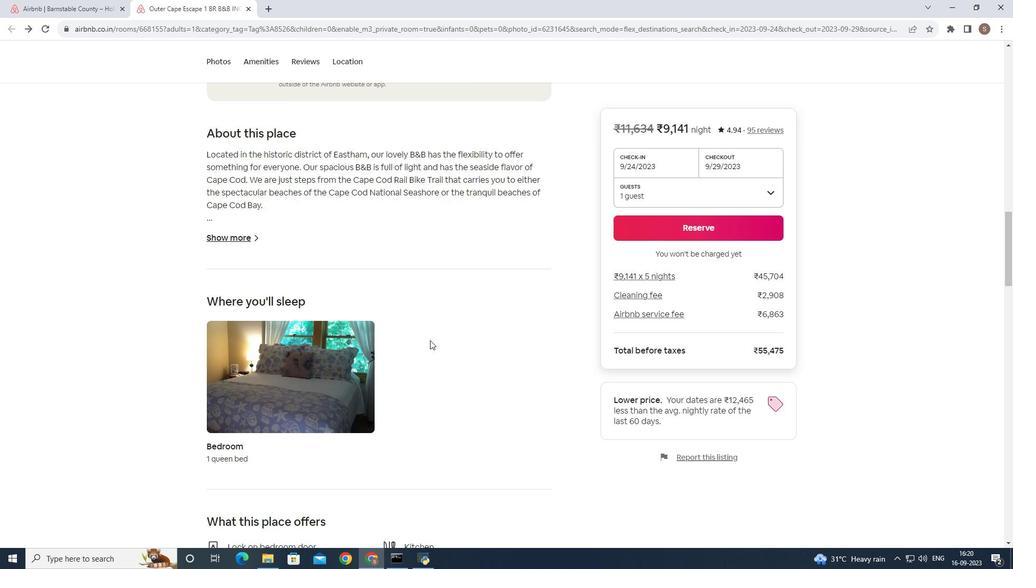 
Action: Mouse scrolled (430, 340) with delta (0, 0)
Screenshot: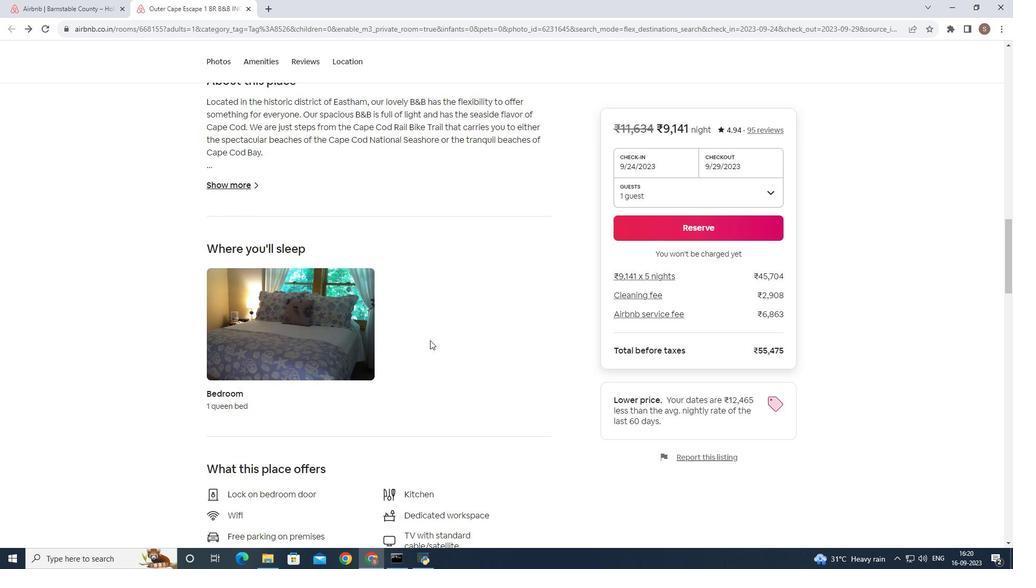 
Action: Mouse scrolled (430, 340) with delta (0, 0)
Screenshot: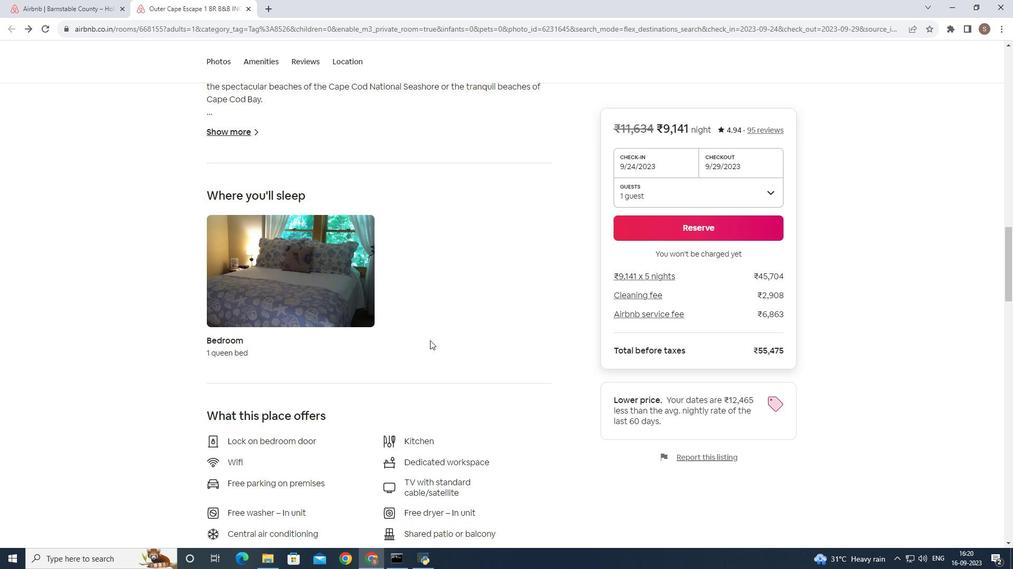 
Action: Mouse scrolled (430, 340) with delta (0, 0)
Screenshot: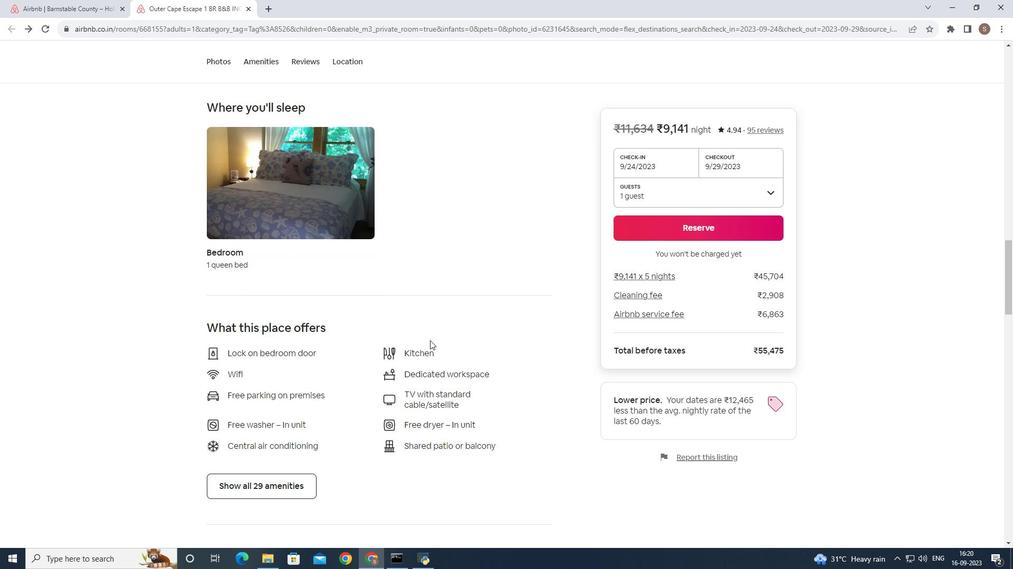 
Action: Mouse scrolled (430, 340) with delta (0, 0)
Screenshot: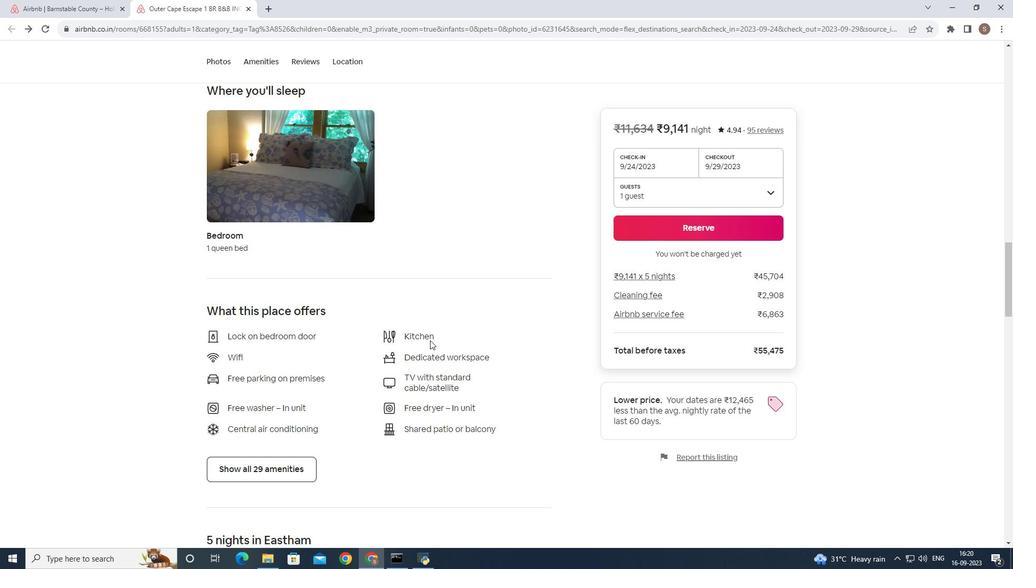 
Action: Mouse moved to (260, 471)
Screenshot: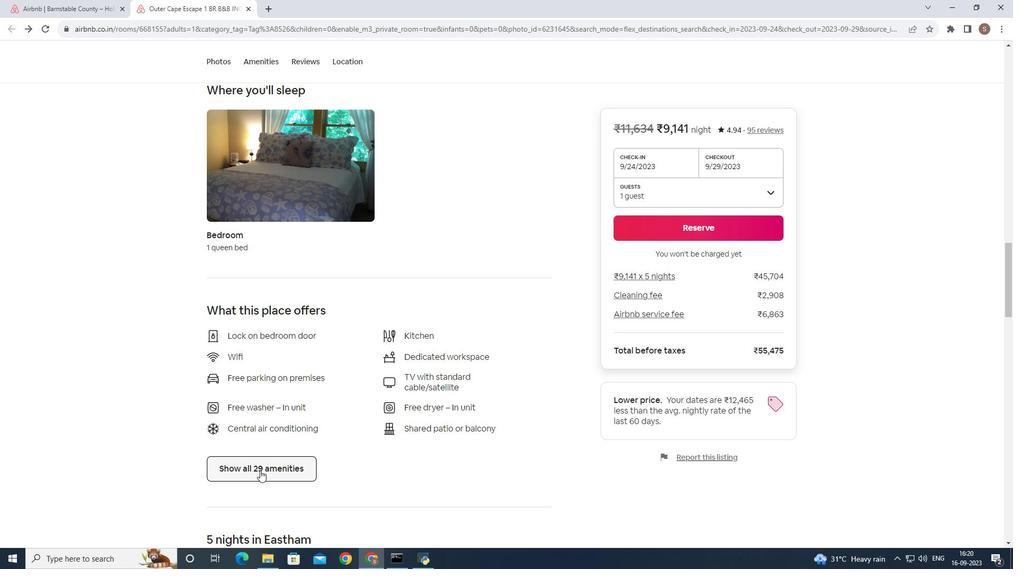 
Action: Mouse pressed left at (260, 471)
Screenshot: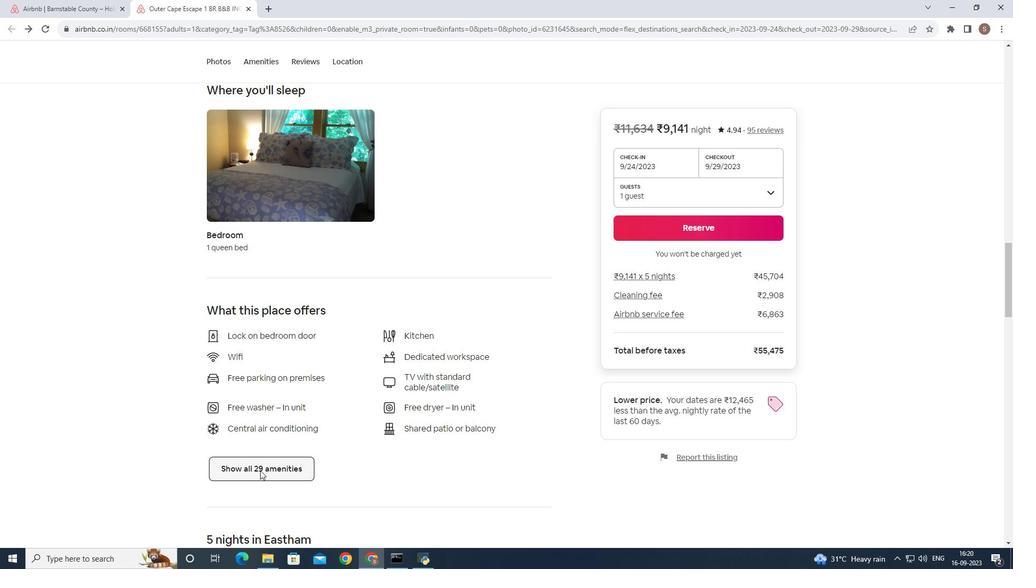 
Action: Mouse moved to (401, 335)
Screenshot: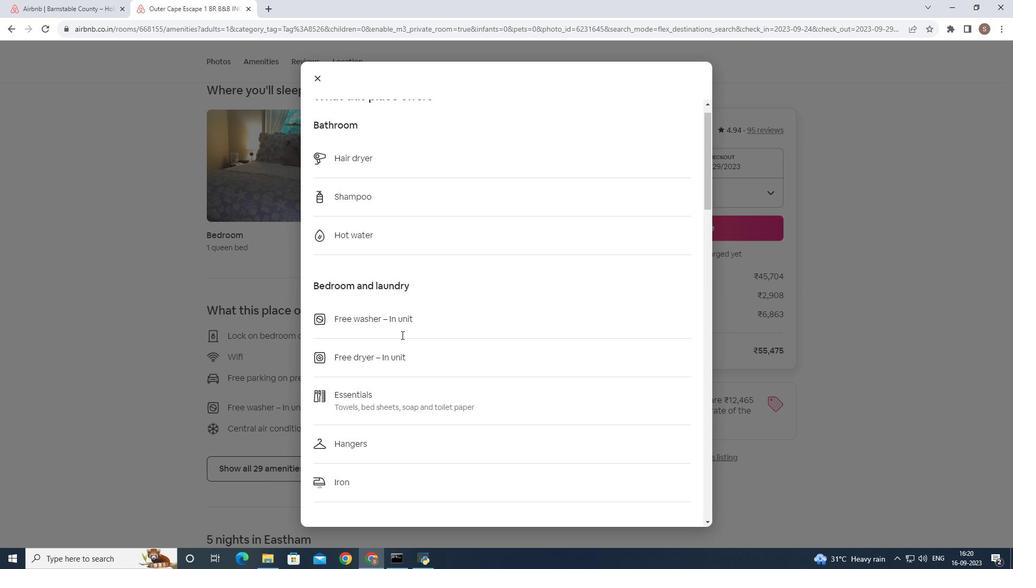 
Action: Mouse scrolled (401, 335) with delta (0, 0)
Screenshot: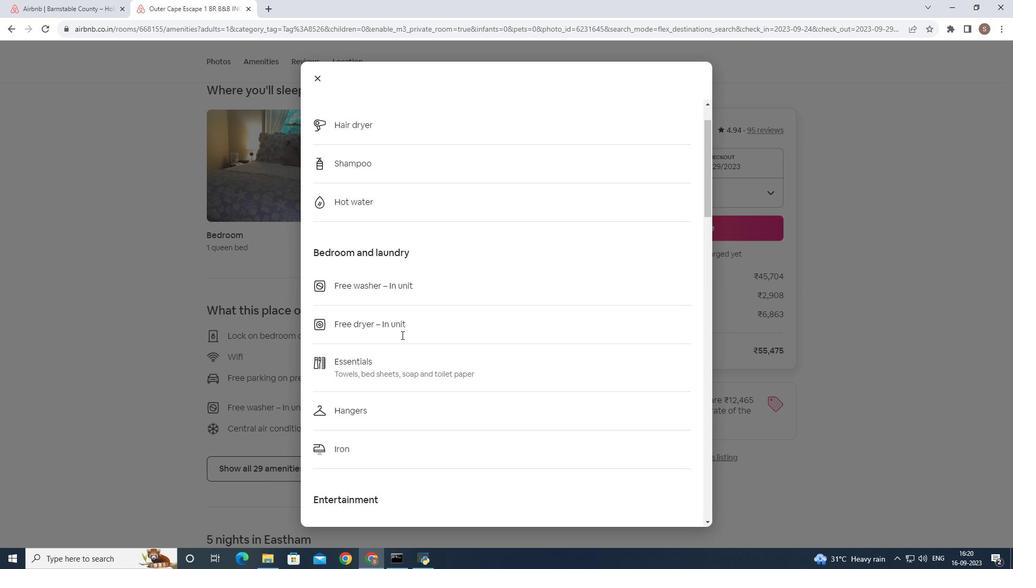 
Action: Mouse scrolled (401, 335) with delta (0, 0)
Screenshot: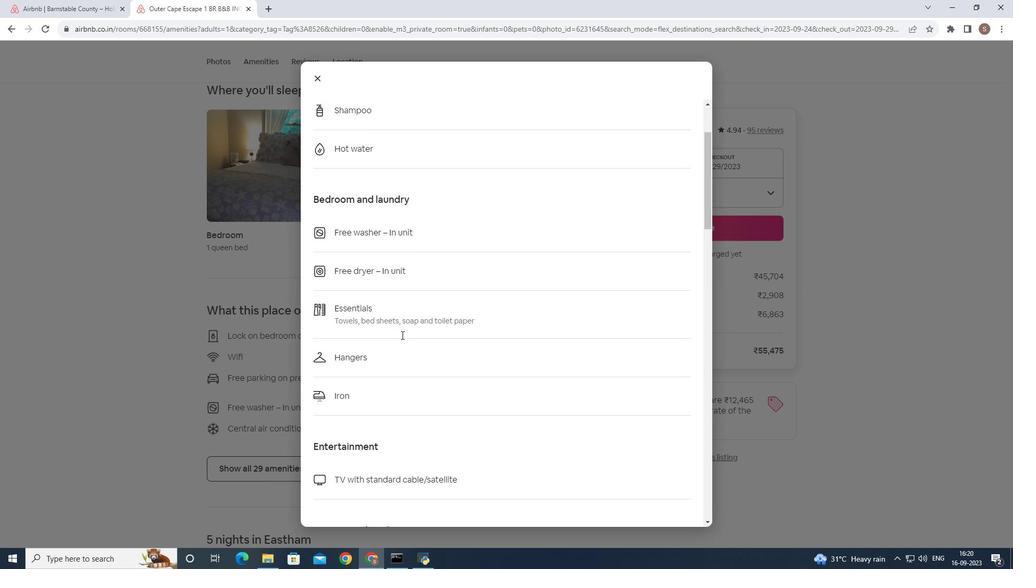 
Action: Mouse scrolled (401, 335) with delta (0, 0)
Screenshot: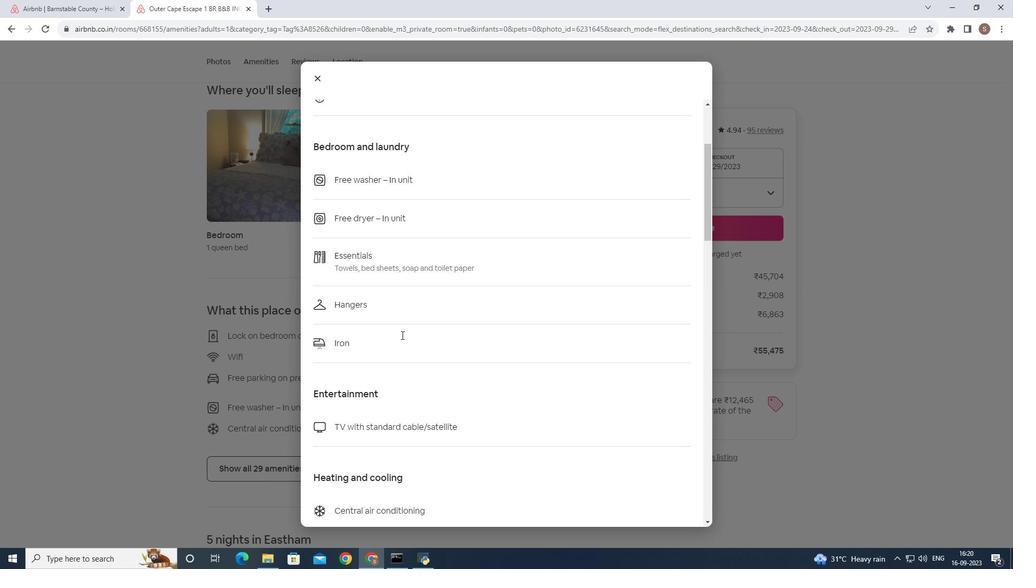 
Action: Mouse scrolled (401, 335) with delta (0, 0)
Screenshot: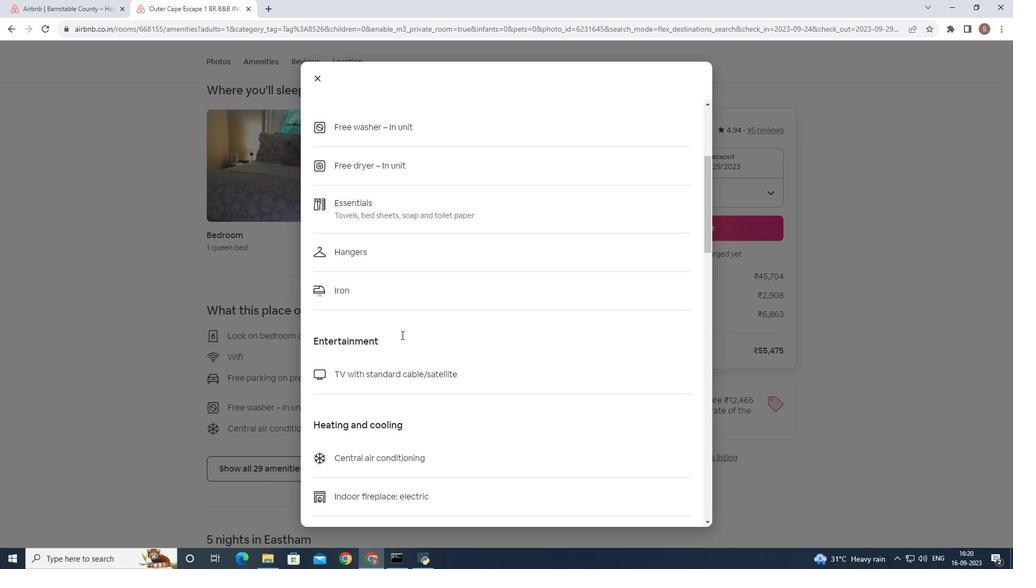 
Action: Mouse scrolled (401, 335) with delta (0, 0)
Screenshot: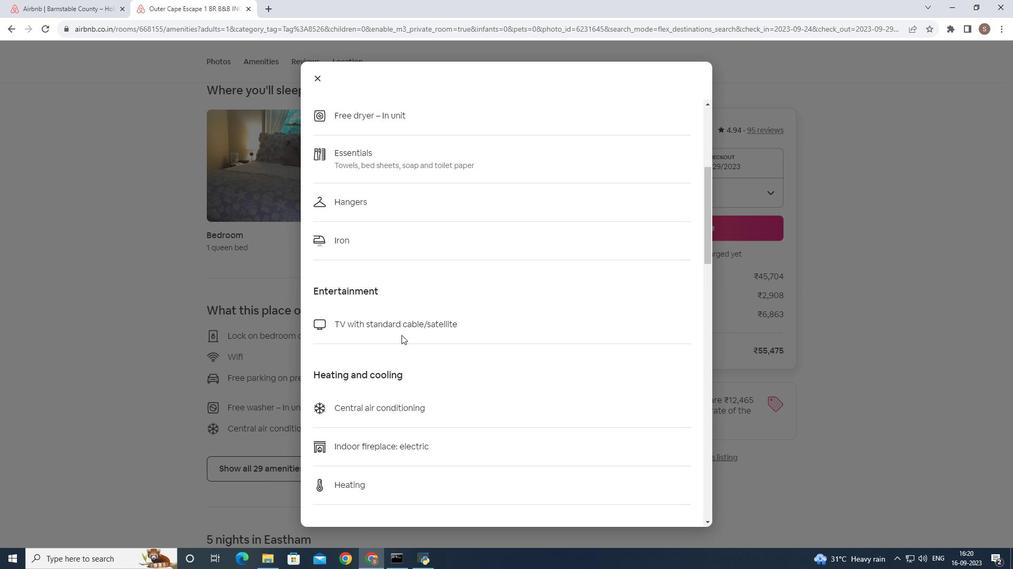 
Action: Mouse scrolled (401, 335) with delta (0, 0)
Screenshot: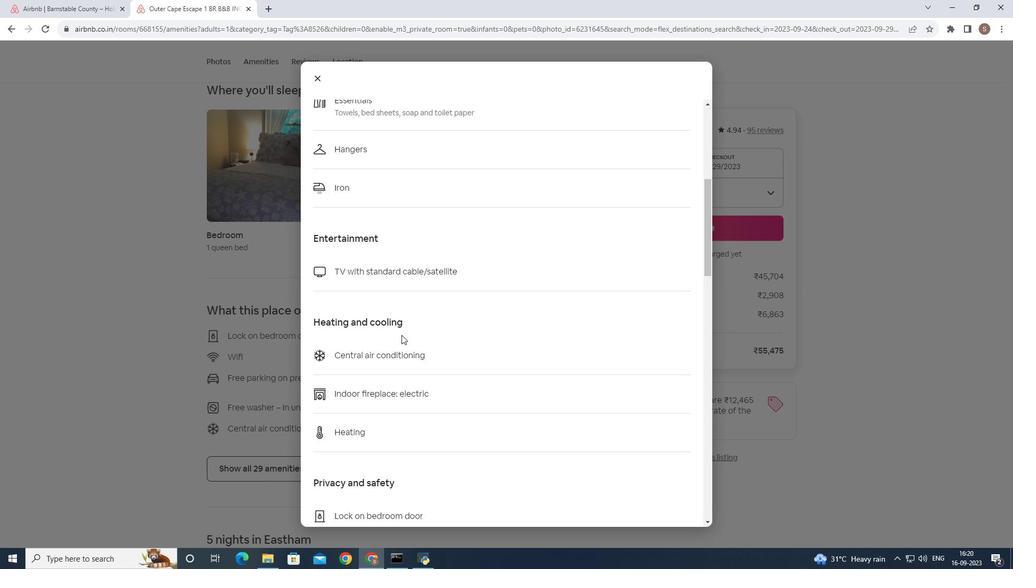 
Action: Mouse scrolled (401, 335) with delta (0, 0)
Screenshot: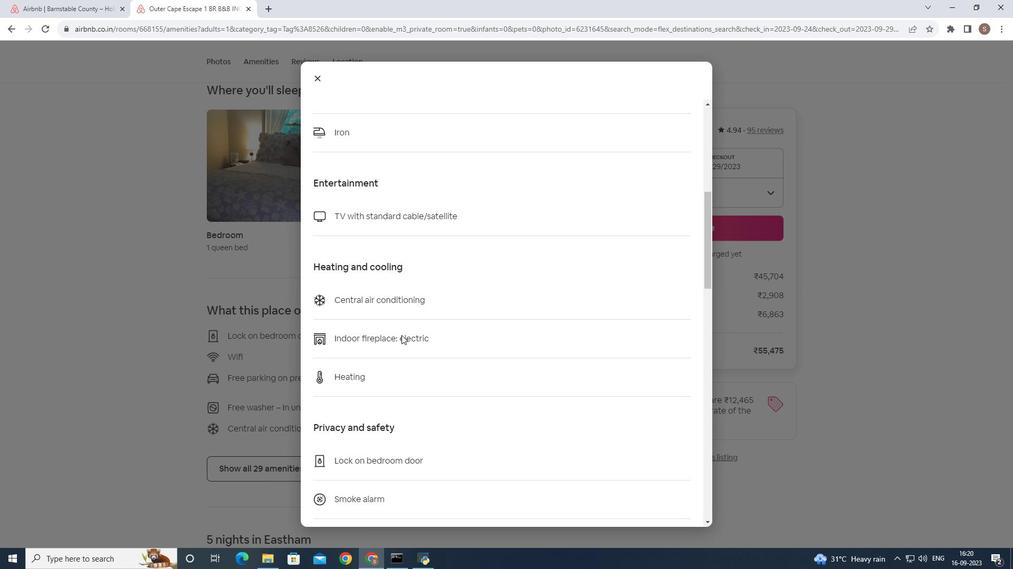 
Action: Mouse scrolled (401, 335) with delta (0, 0)
Screenshot: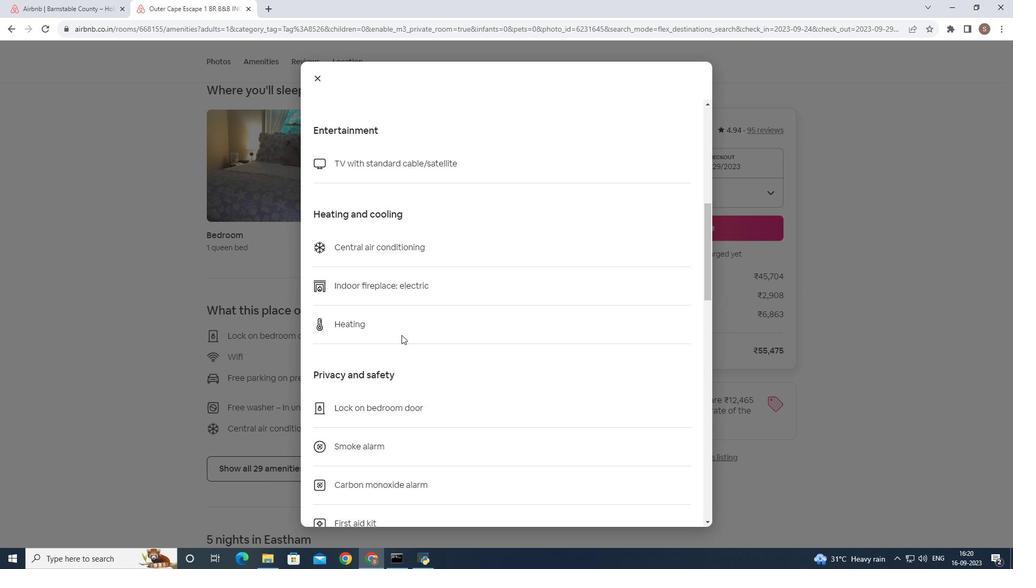 
Action: Mouse scrolled (401, 335) with delta (0, 0)
Screenshot: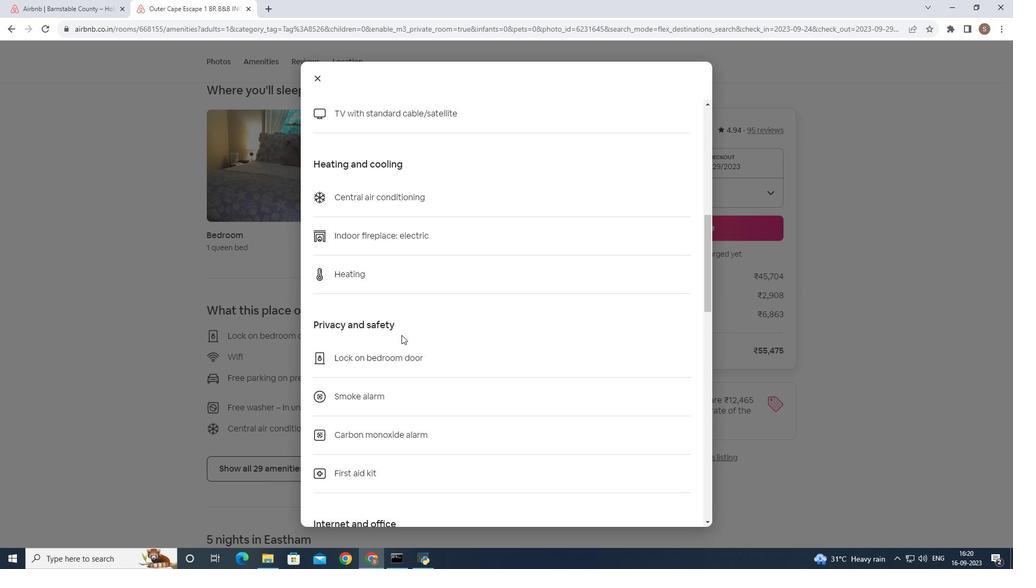 
Action: Mouse scrolled (401, 335) with delta (0, 0)
Screenshot: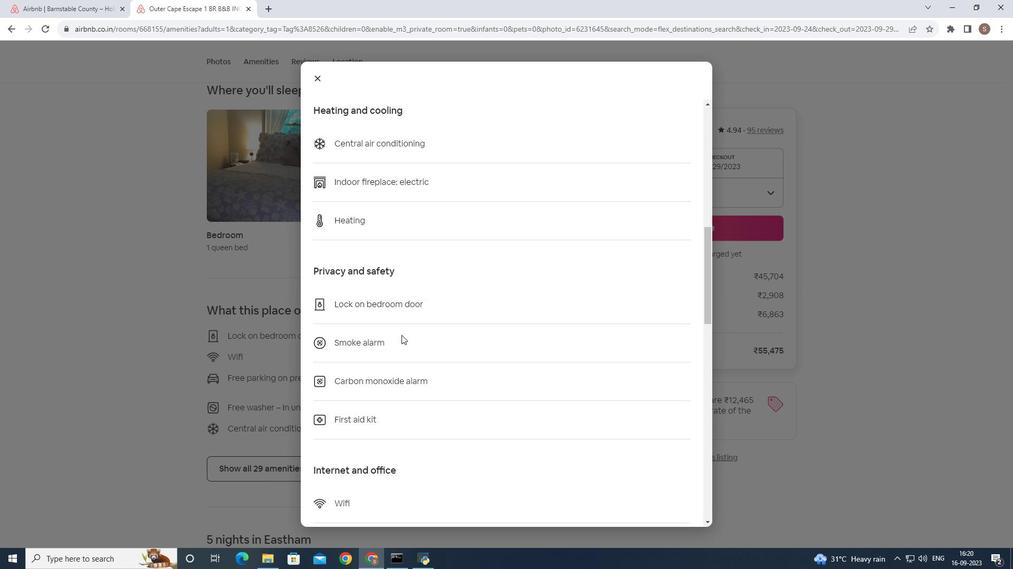 
Action: Mouse scrolled (401, 335) with delta (0, 0)
Screenshot: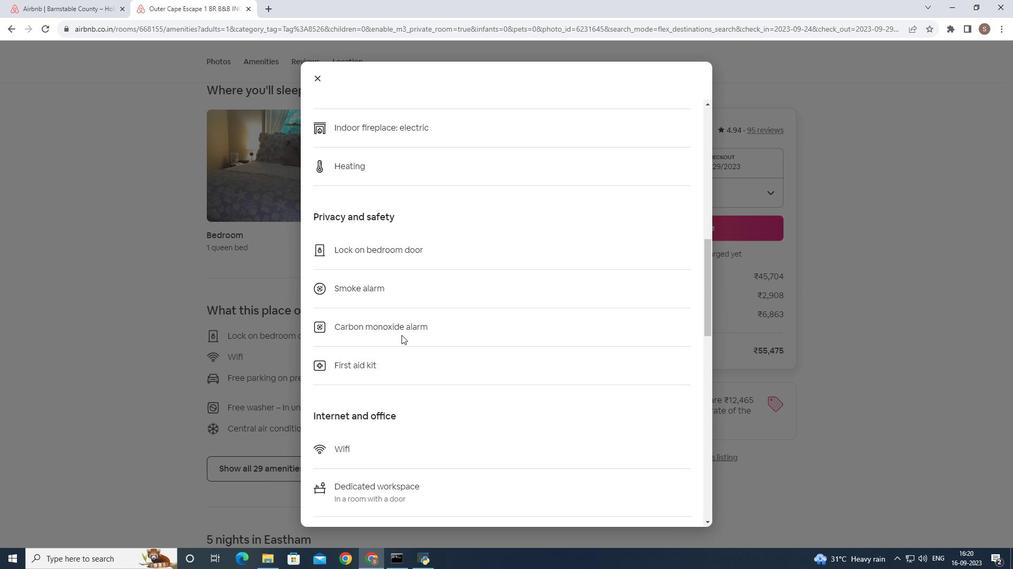 
Action: Mouse scrolled (401, 335) with delta (0, 0)
Screenshot: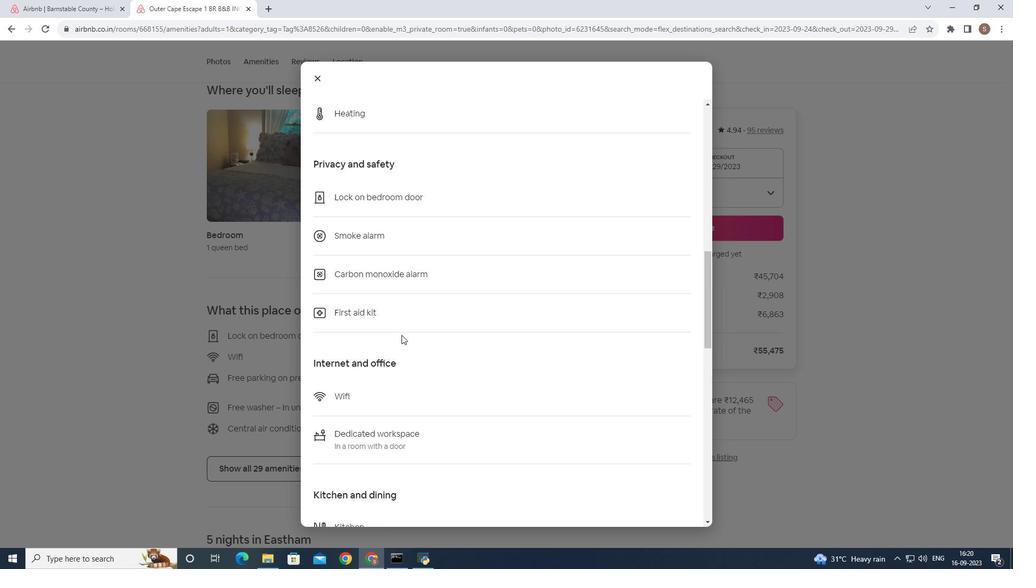 
Action: Mouse scrolled (401, 335) with delta (0, 0)
Screenshot: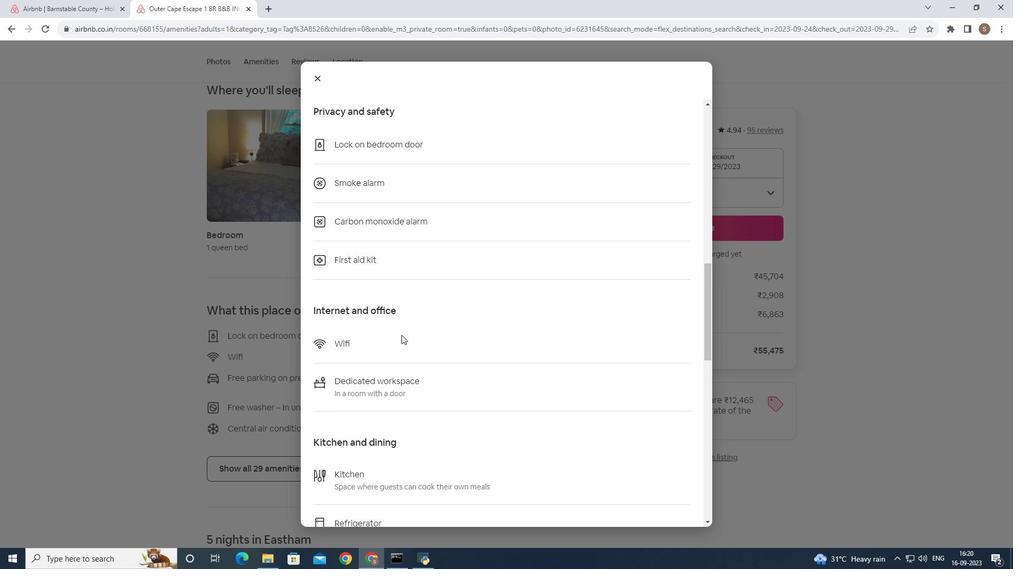 
Action: Mouse scrolled (401, 335) with delta (0, 0)
Screenshot: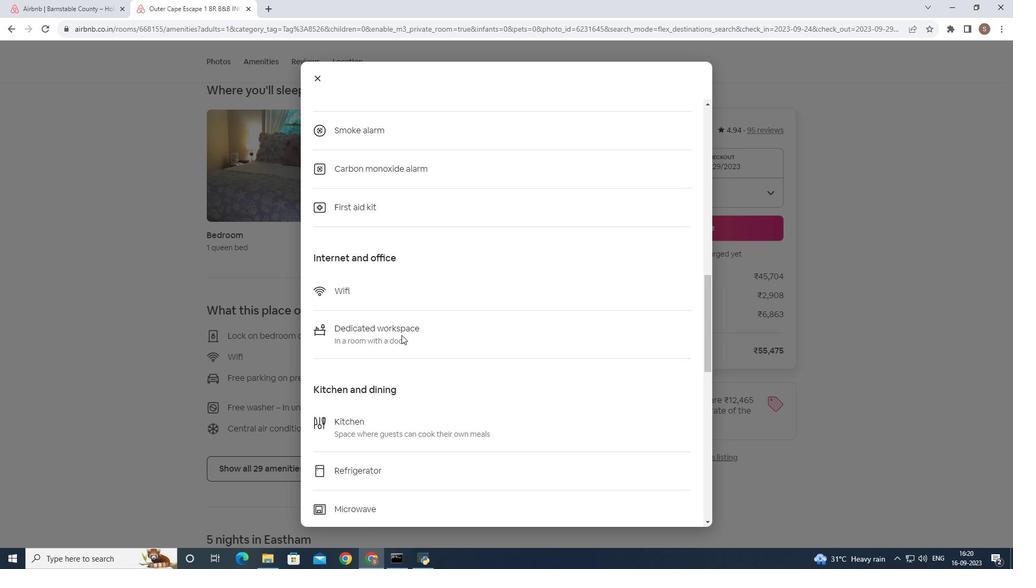 
Action: Mouse scrolled (401, 335) with delta (0, 0)
Screenshot: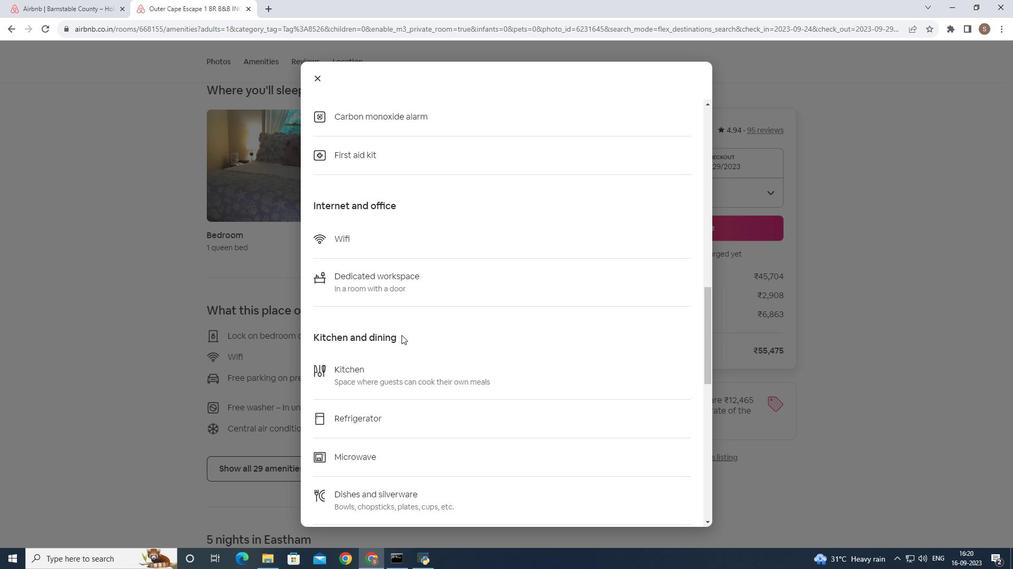 
Action: Mouse scrolled (401, 335) with delta (0, 0)
Screenshot: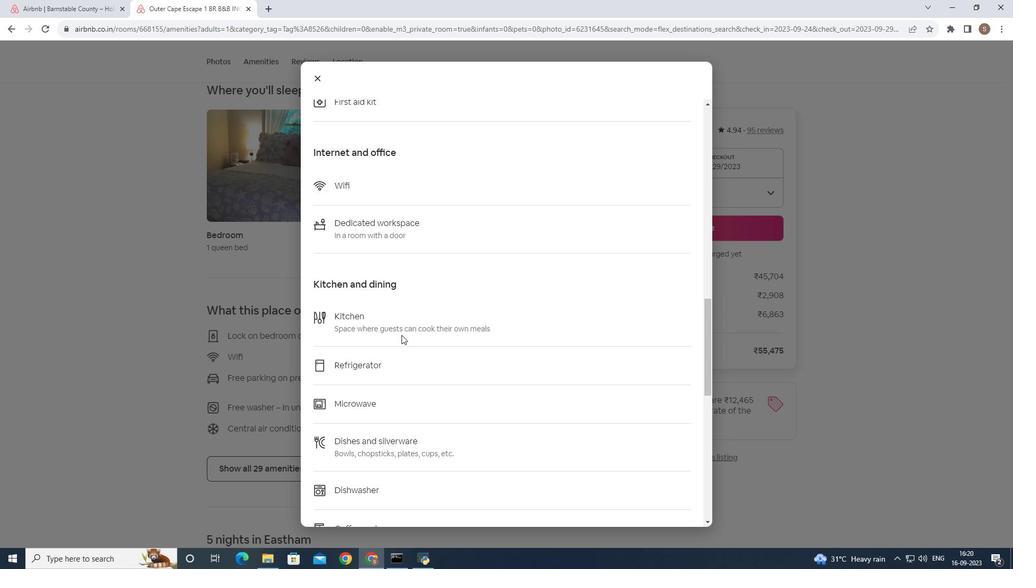 
Action: Mouse scrolled (401, 335) with delta (0, 0)
Screenshot: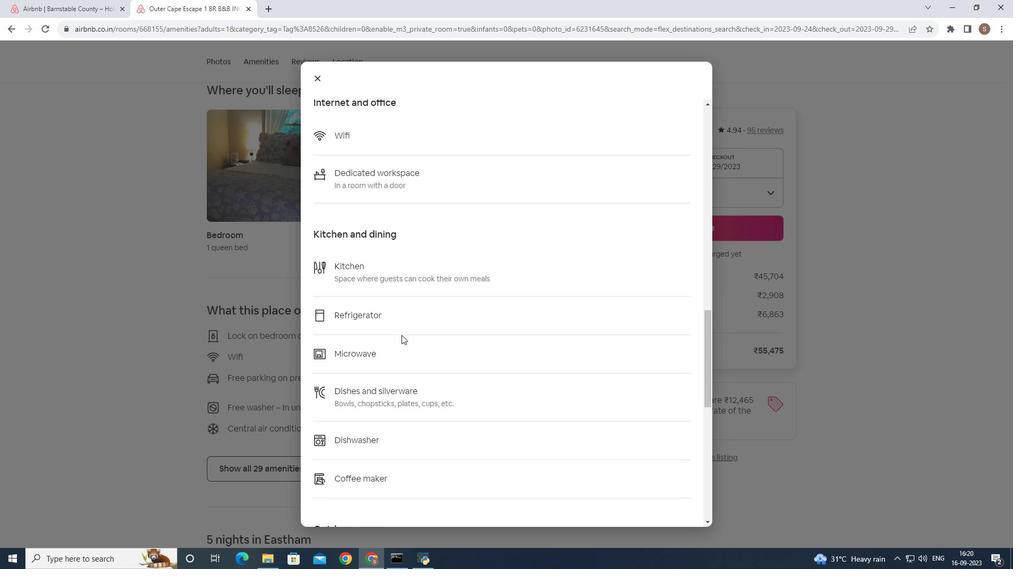 
Action: Mouse scrolled (401, 335) with delta (0, 0)
Screenshot: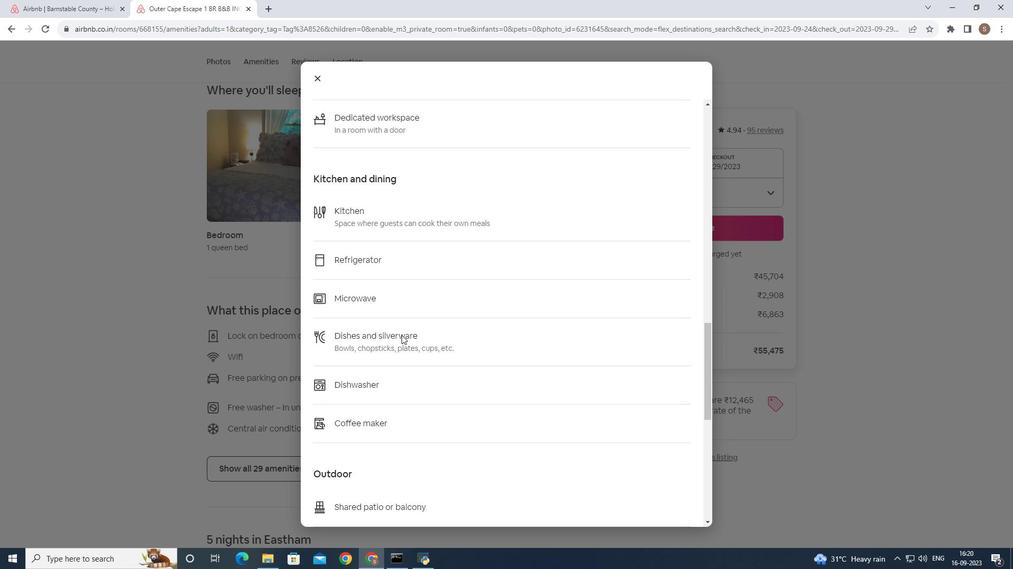 
Action: Mouse scrolled (401, 335) with delta (0, 0)
Screenshot: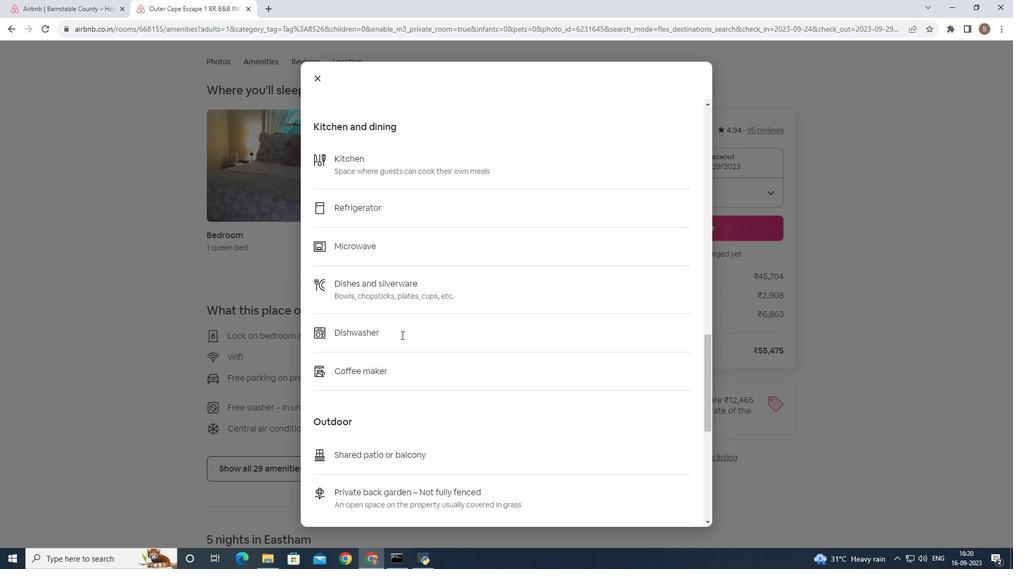 
Action: Mouse scrolled (401, 335) with delta (0, 0)
Screenshot: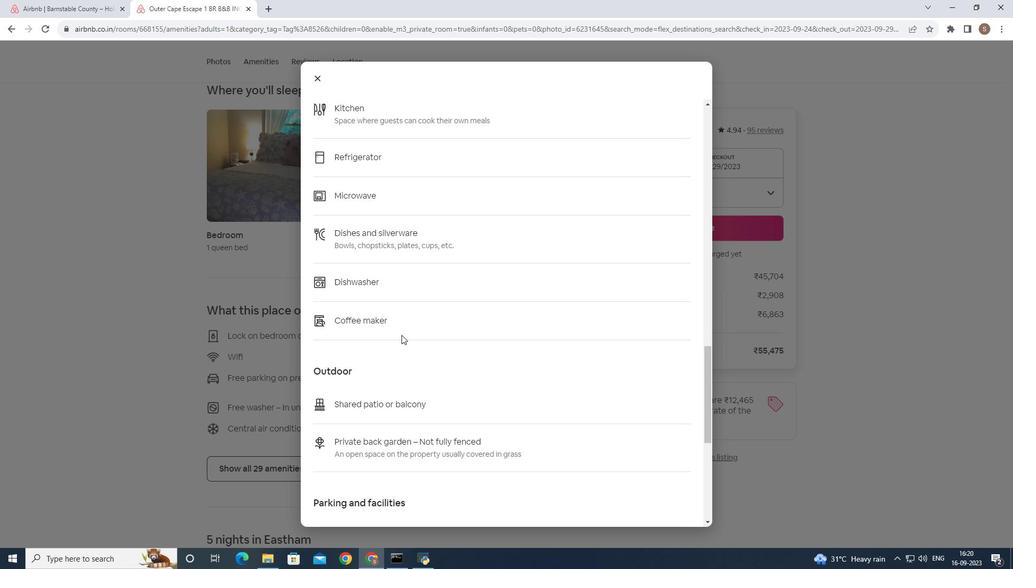 
Action: Mouse scrolled (401, 335) with delta (0, 0)
Screenshot: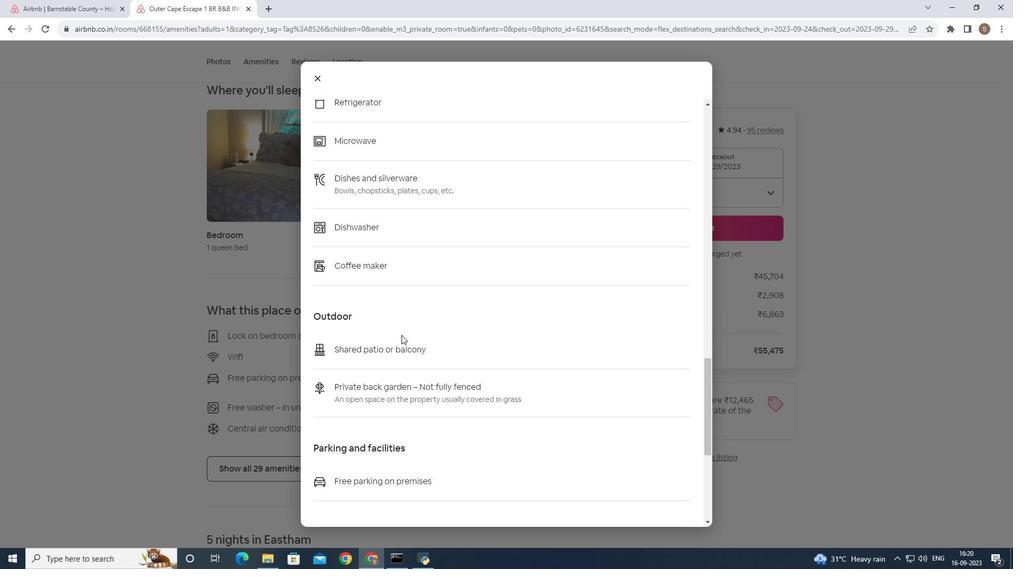 
Action: Mouse scrolled (401, 335) with delta (0, 0)
Screenshot: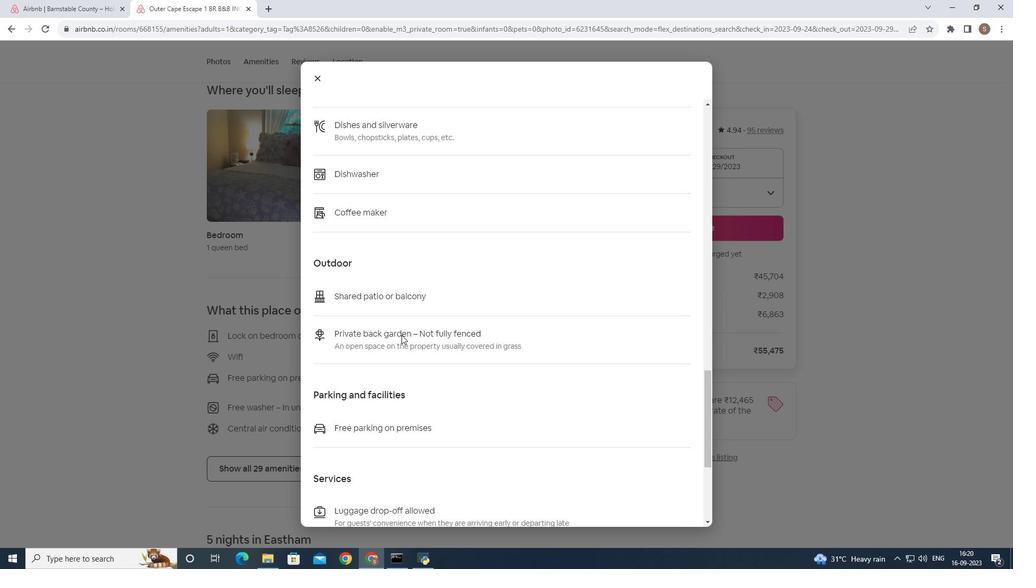 
Action: Mouse scrolled (401, 335) with delta (0, 0)
Screenshot: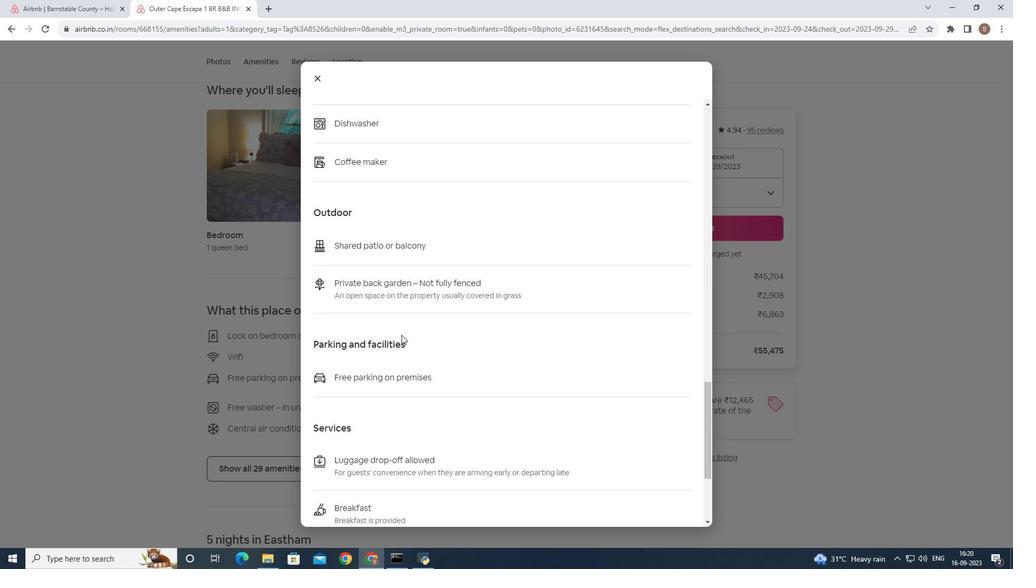 
Action: Mouse scrolled (401, 335) with delta (0, 0)
Screenshot: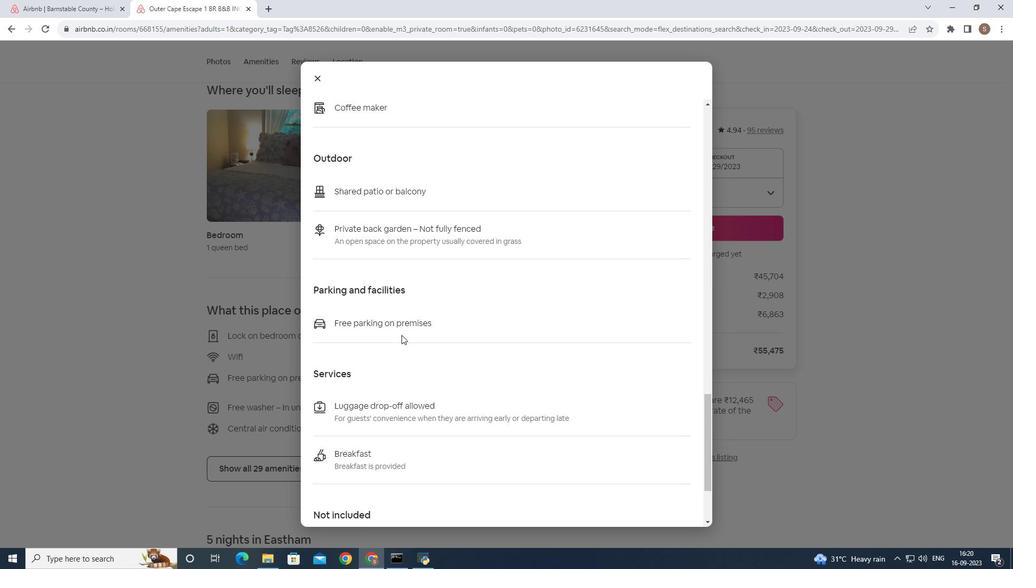 
Action: Mouse scrolled (401, 335) with delta (0, 0)
Screenshot: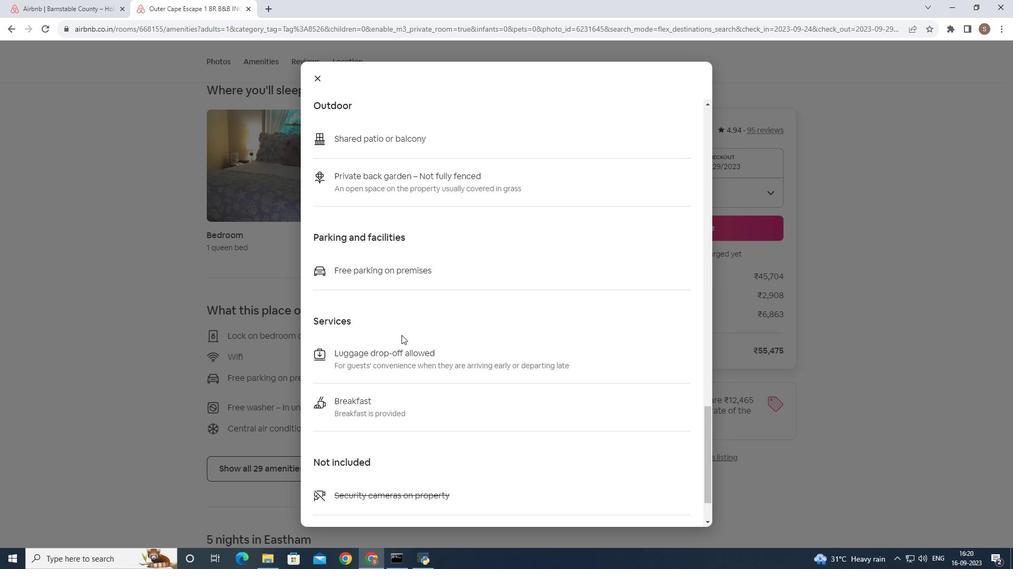 
Action: Mouse scrolled (401, 335) with delta (0, 0)
Screenshot: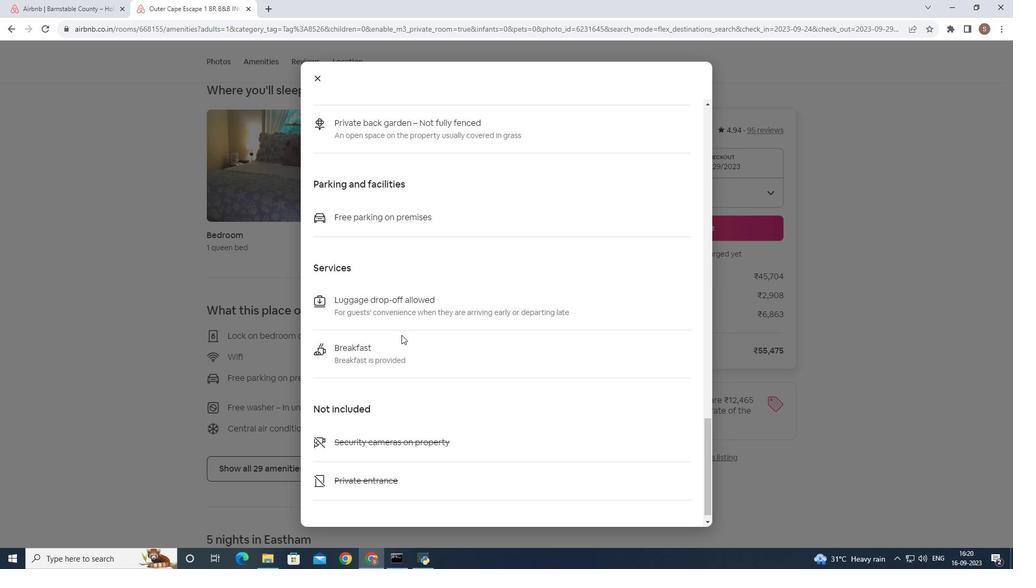 
Action: Mouse scrolled (401, 335) with delta (0, 0)
Screenshot: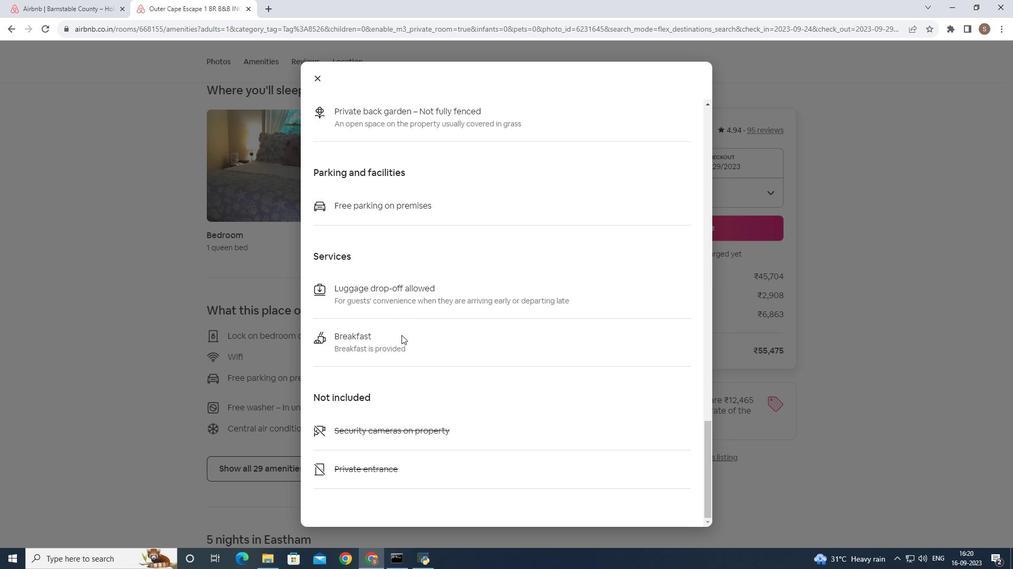 
Action: Mouse scrolled (401, 335) with delta (0, 0)
Screenshot: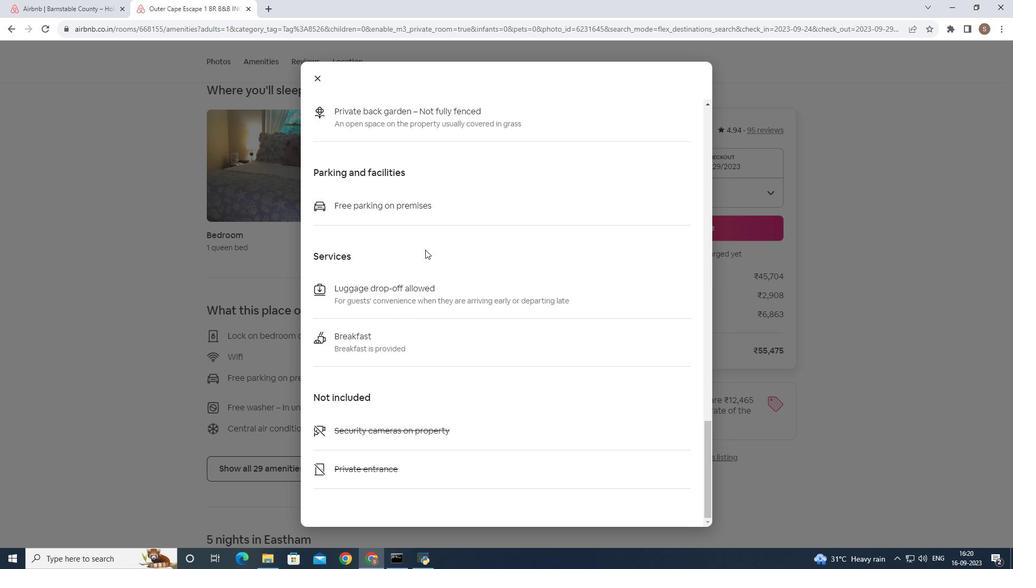 
Action: Mouse moved to (321, 79)
Screenshot: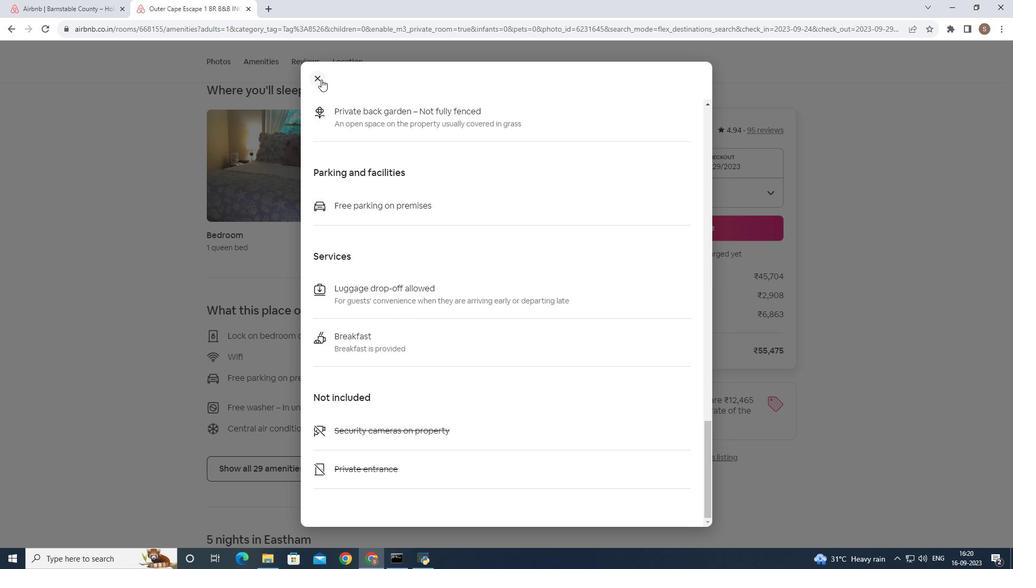 
Action: Mouse pressed left at (321, 79)
Screenshot: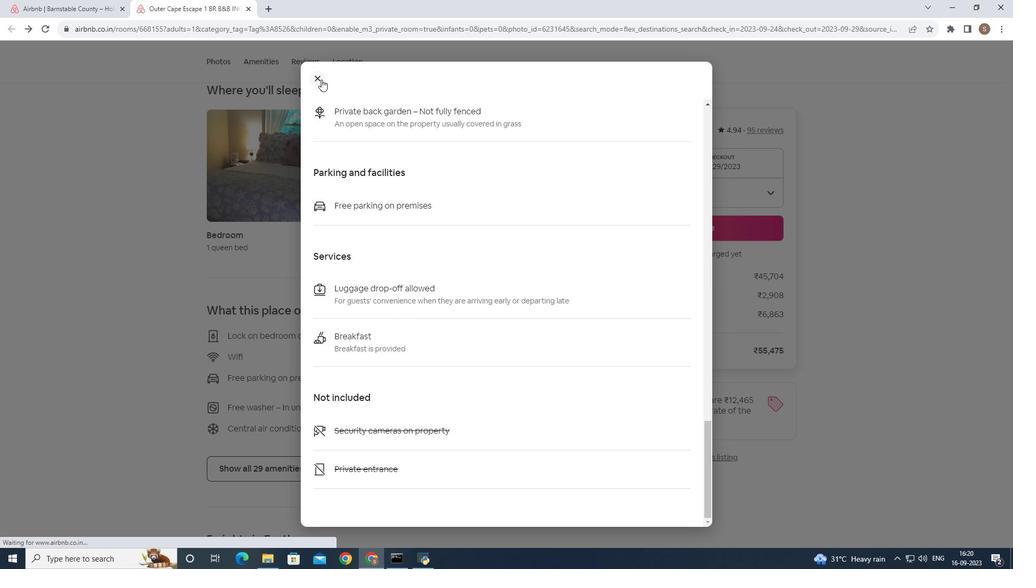 
Action: Mouse moved to (360, 318)
Screenshot: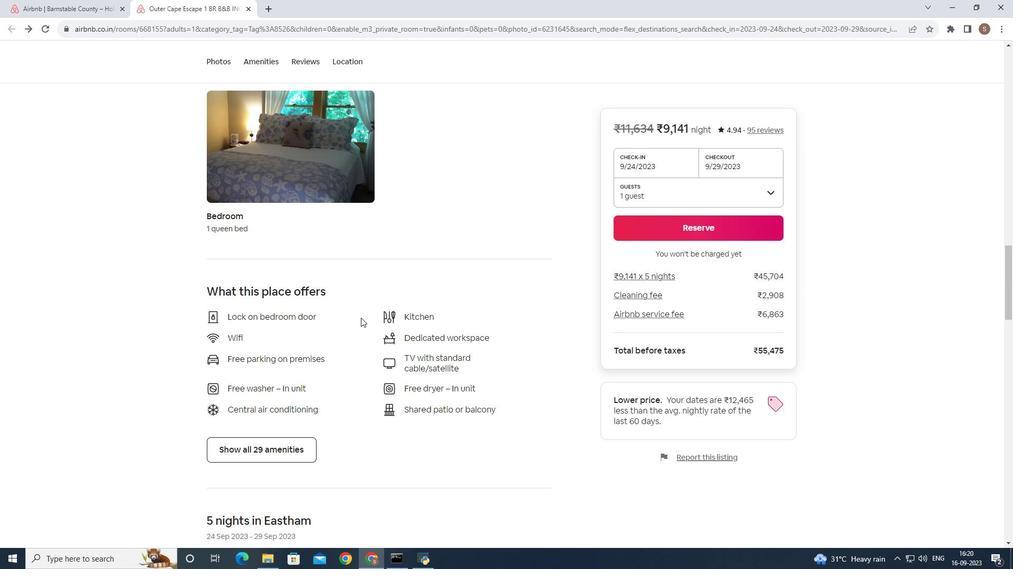 
Action: Mouse scrolled (360, 317) with delta (0, 0)
Screenshot: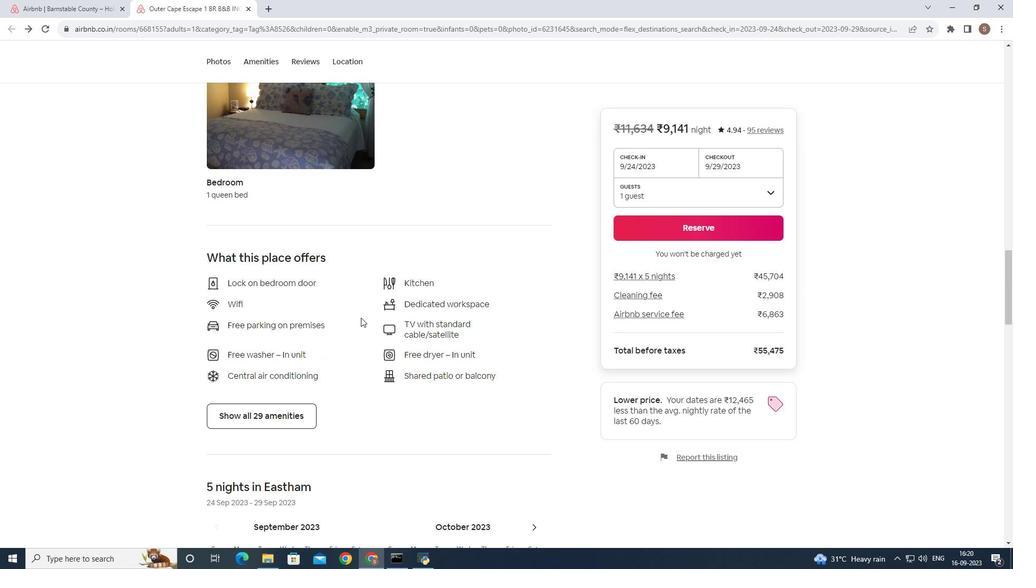 
Action: Mouse scrolled (360, 317) with delta (0, 0)
Screenshot: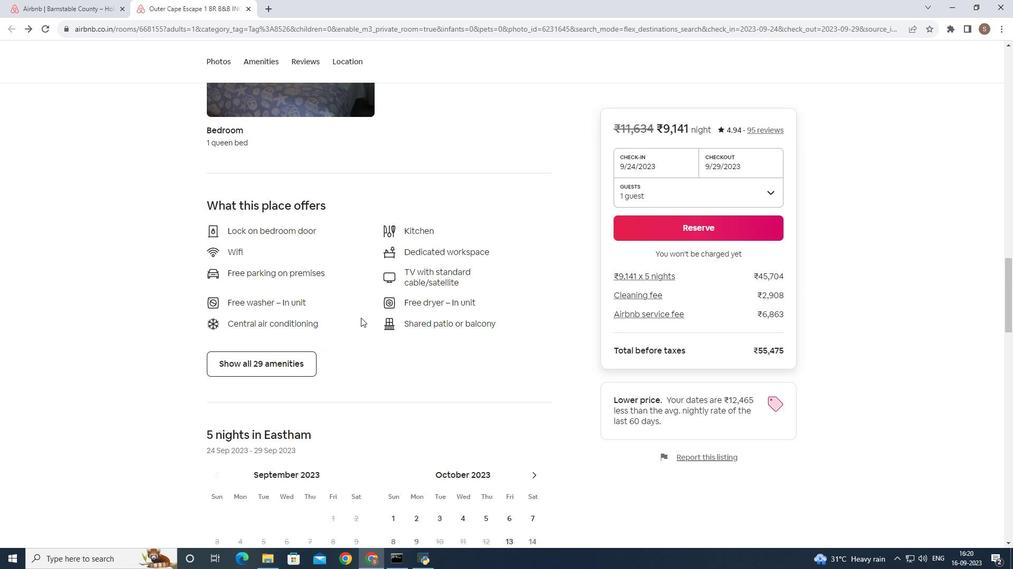 
Action: Mouse scrolled (360, 317) with delta (0, 0)
Screenshot: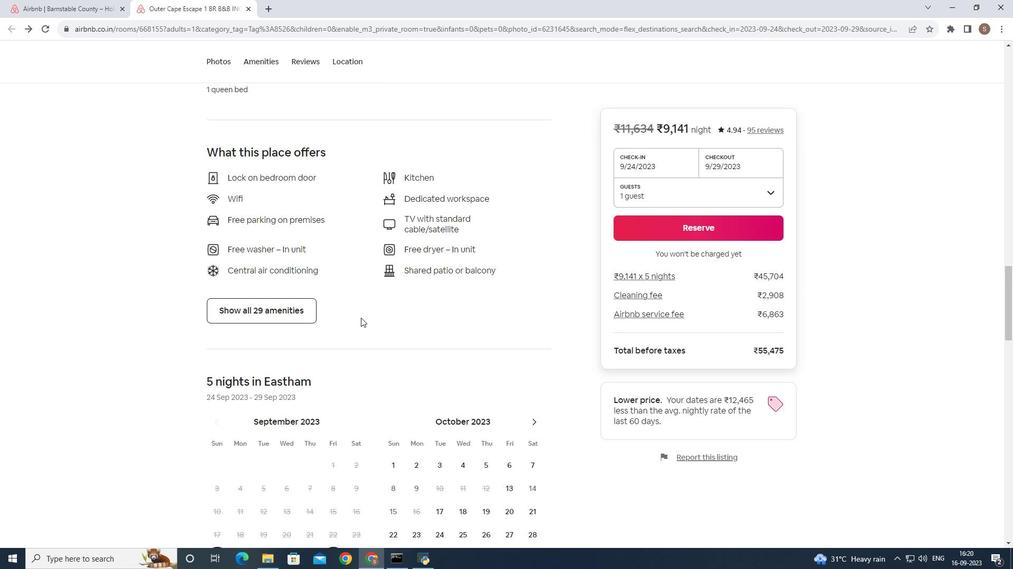 
Action: Mouse scrolled (360, 317) with delta (0, 0)
Screenshot: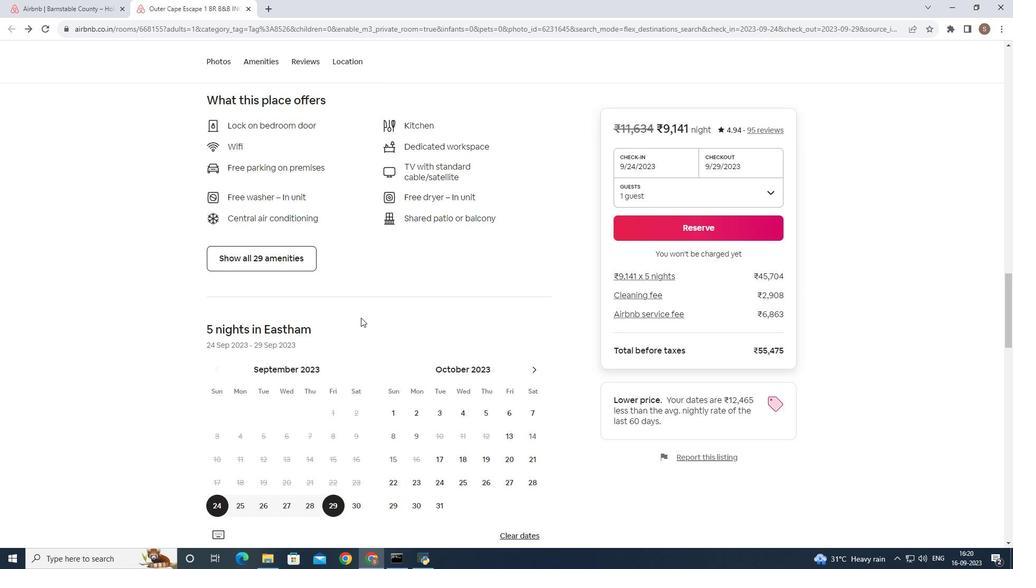 
Action: Mouse scrolled (360, 317) with delta (0, 0)
Screenshot: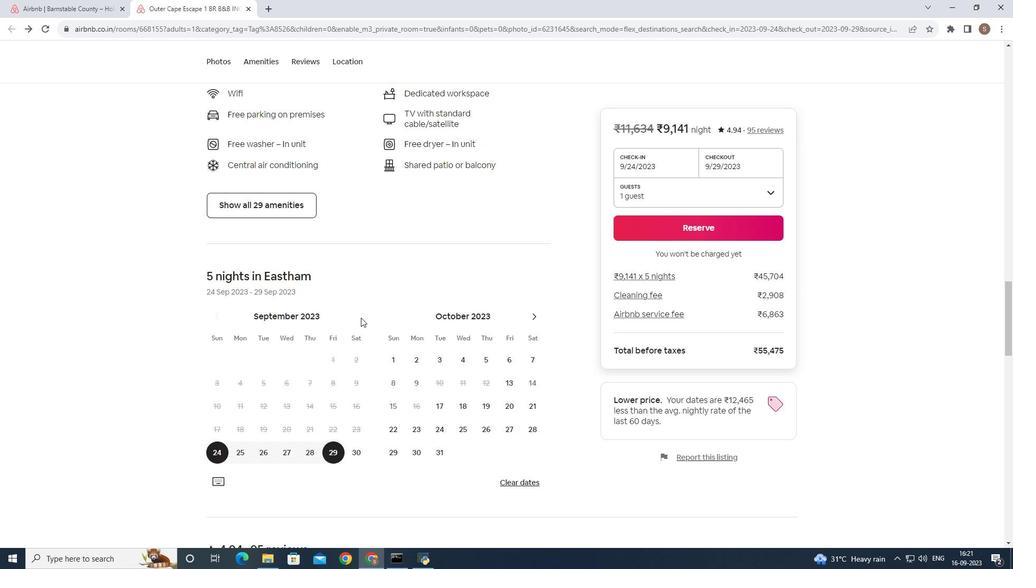 
Action: Mouse scrolled (360, 317) with delta (0, 0)
Screenshot: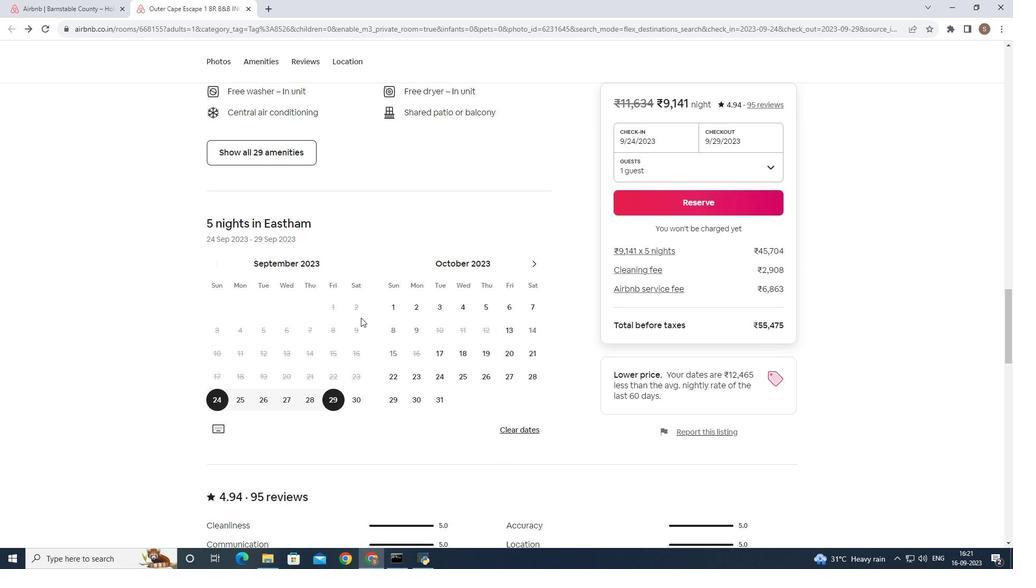 
Action: Mouse scrolled (360, 317) with delta (0, 0)
Screenshot: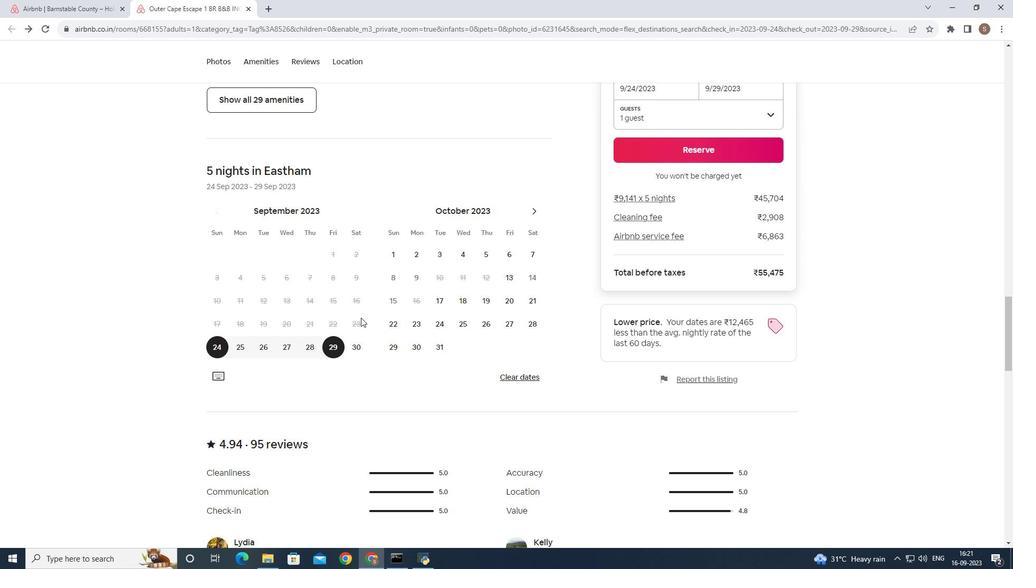 
Action: Mouse scrolled (360, 317) with delta (0, 0)
Screenshot: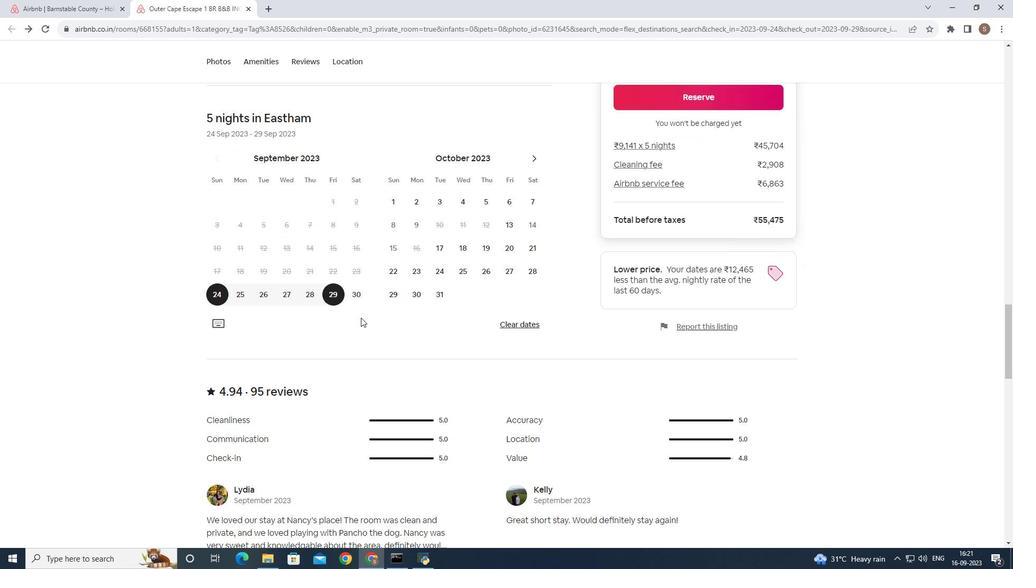 
Action: Mouse scrolled (360, 317) with delta (0, 0)
Screenshot: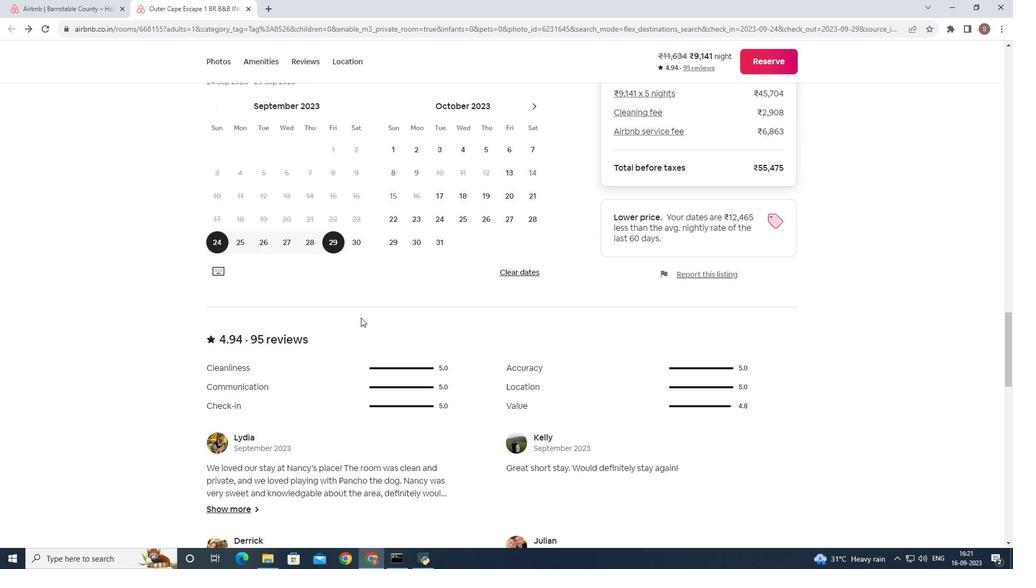 
Action: Mouse scrolled (360, 317) with delta (0, 0)
Screenshot: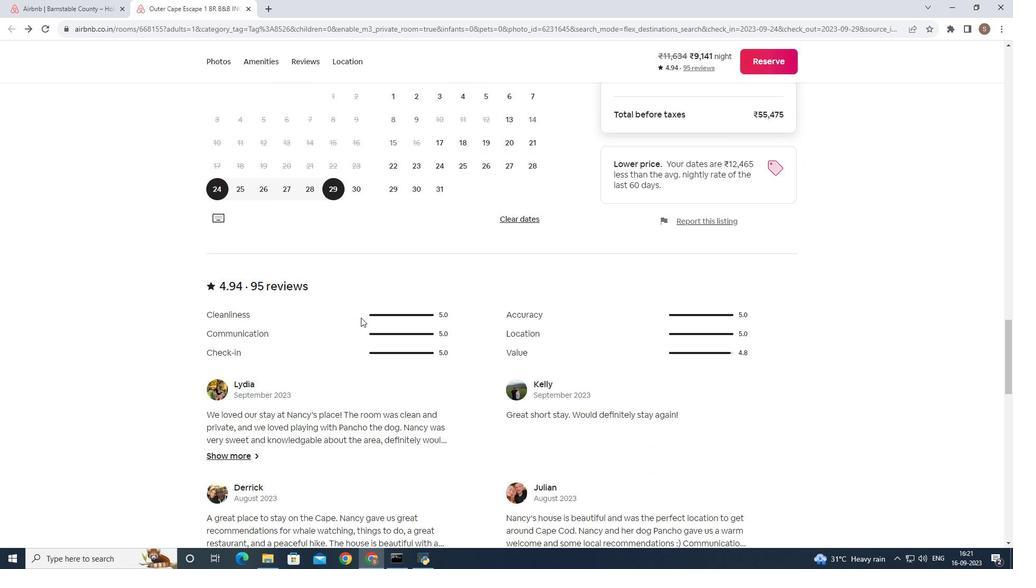 
Action: Mouse scrolled (360, 317) with delta (0, 0)
Screenshot: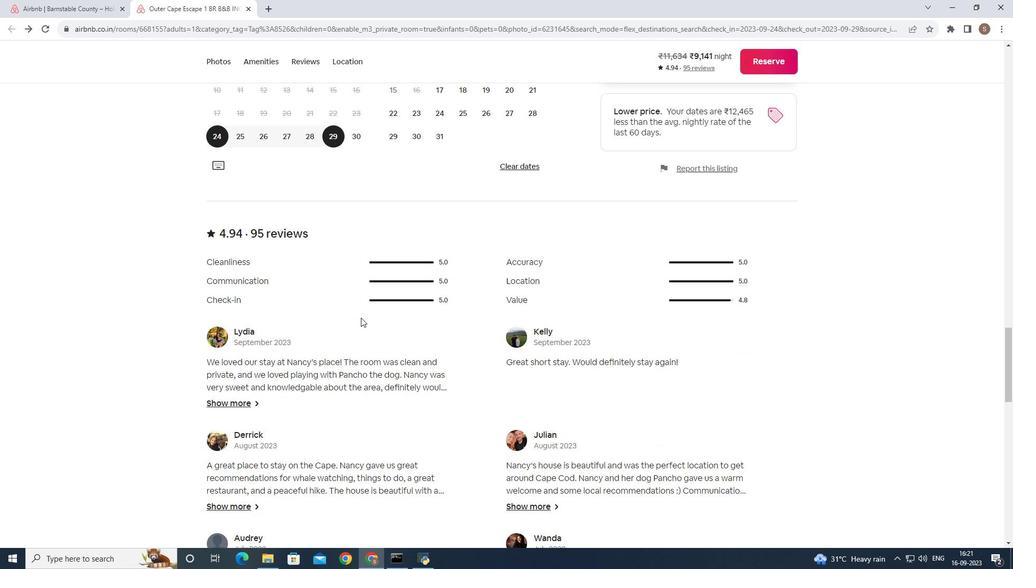 
Action: Mouse scrolled (360, 317) with delta (0, 0)
Screenshot: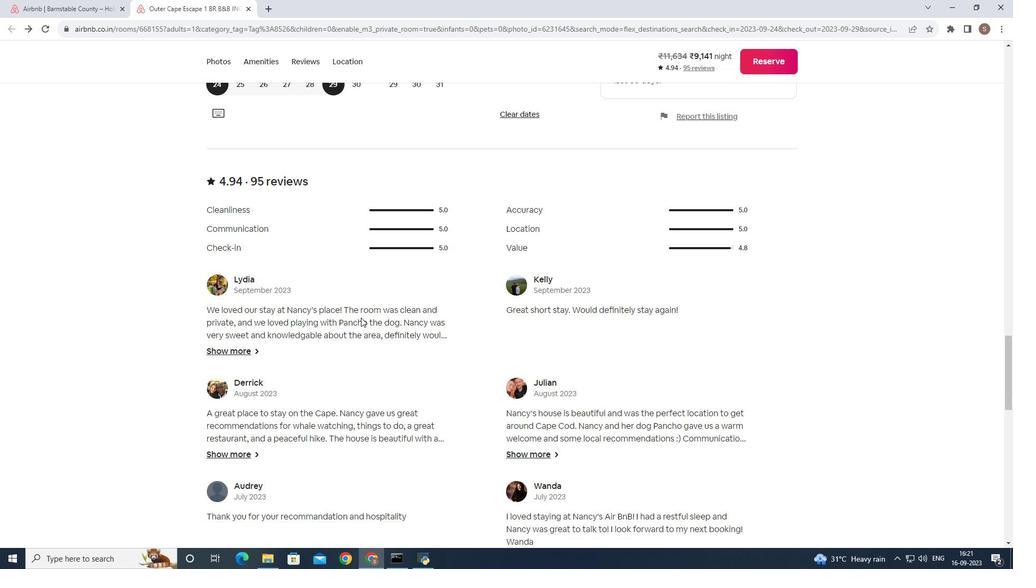 
Action: Mouse scrolled (360, 317) with delta (0, 0)
Screenshot: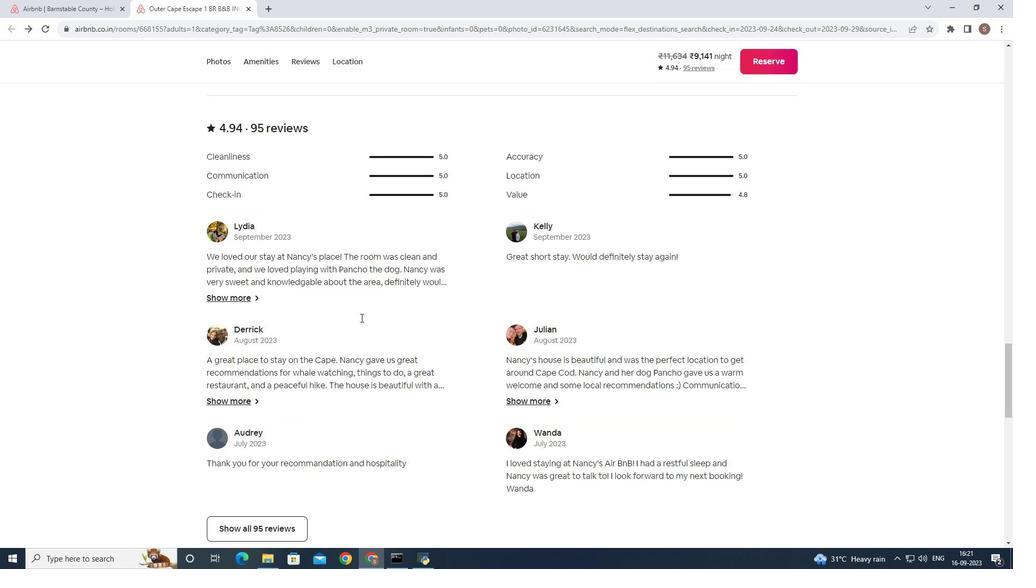 
Action: Mouse scrolled (360, 317) with delta (0, 0)
Screenshot: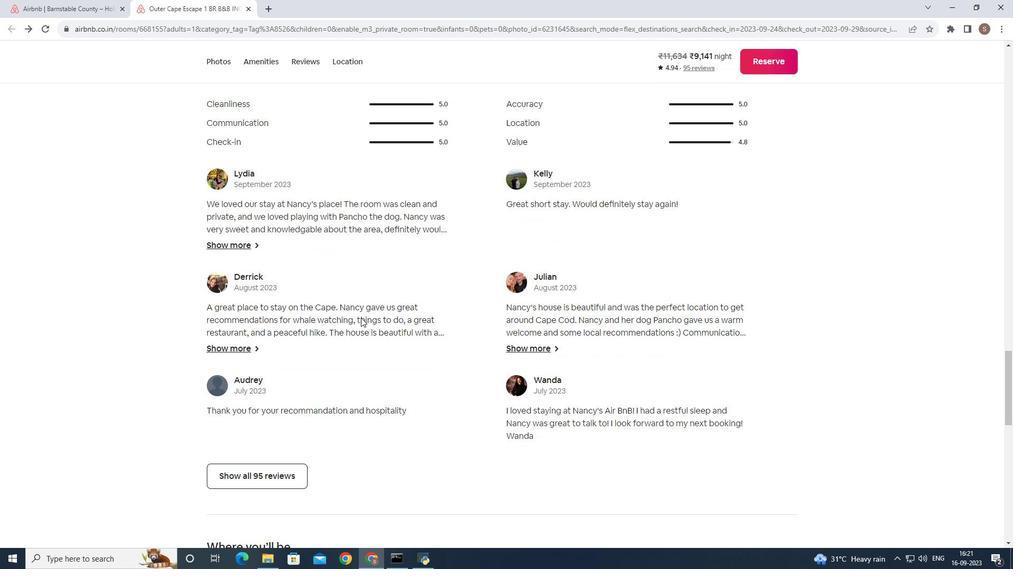 
Action: Mouse scrolled (360, 317) with delta (0, 0)
Screenshot: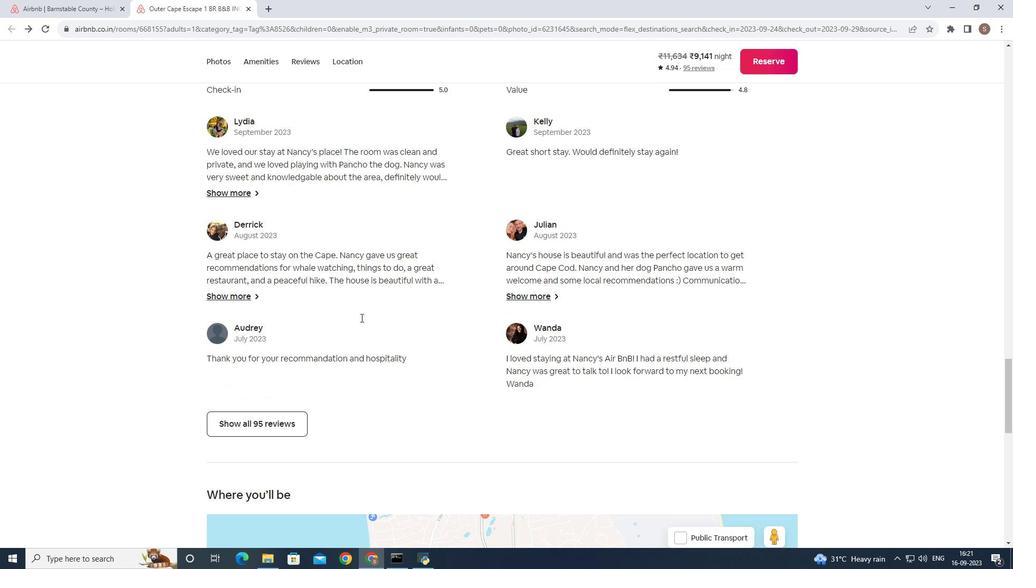 
Action: Mouse moved to (280, 425)
Screenshot: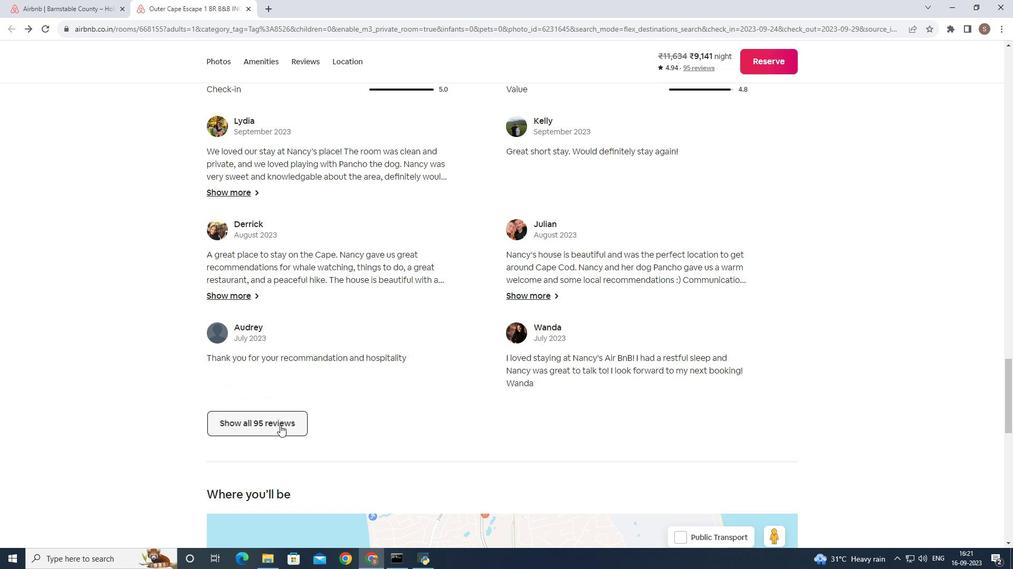 
Action: Mouse pressed left at (280, 425)
Screenshot: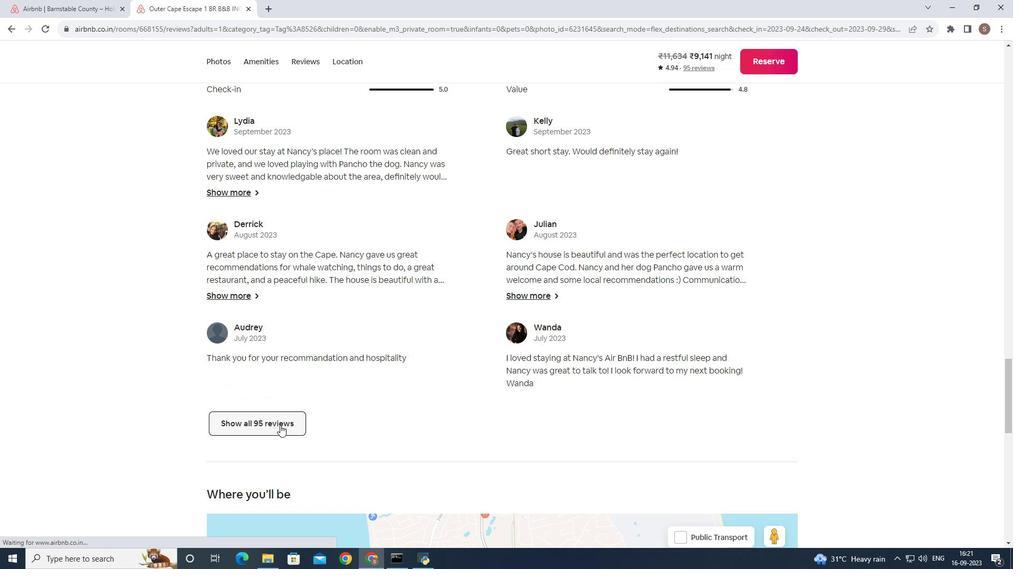 
Action: Mouse moved to (457, 342)
Screenshot: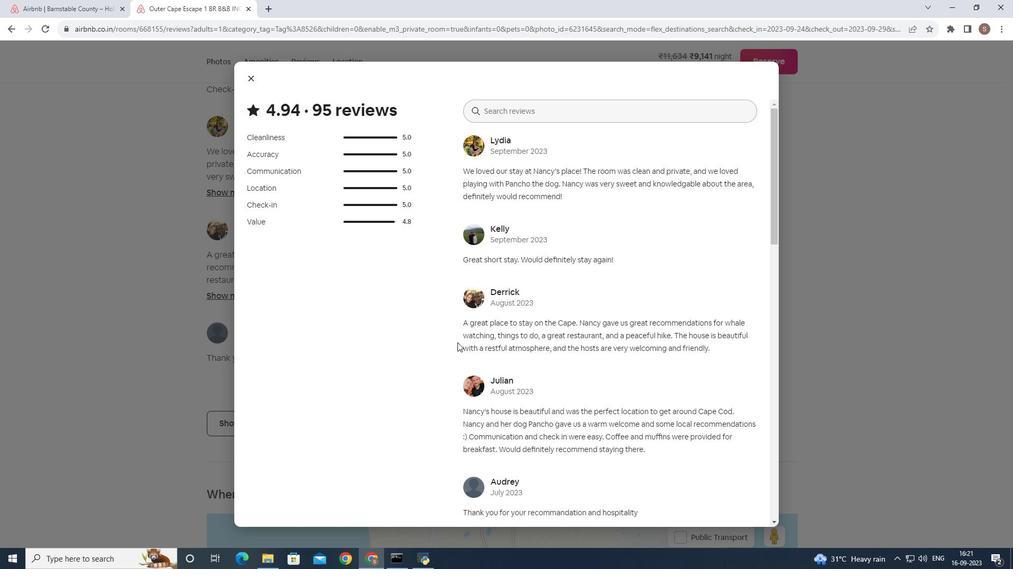 
Action: Mouse scrolled (457, 342) with delta (0, 0)
Screenshot: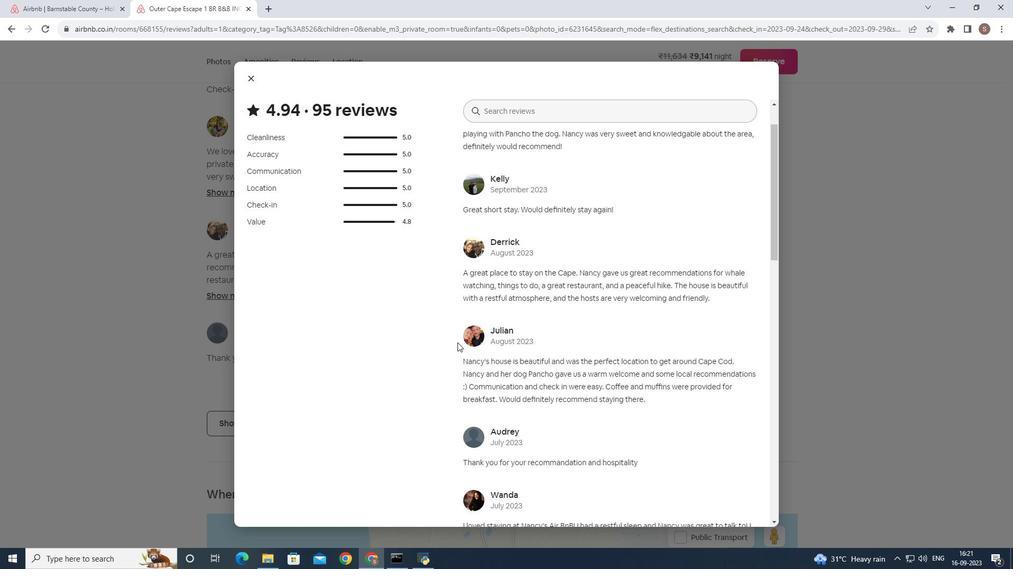 
Action: Mouse scrolled (457, 342) with delta (0, 0)
Screenshot: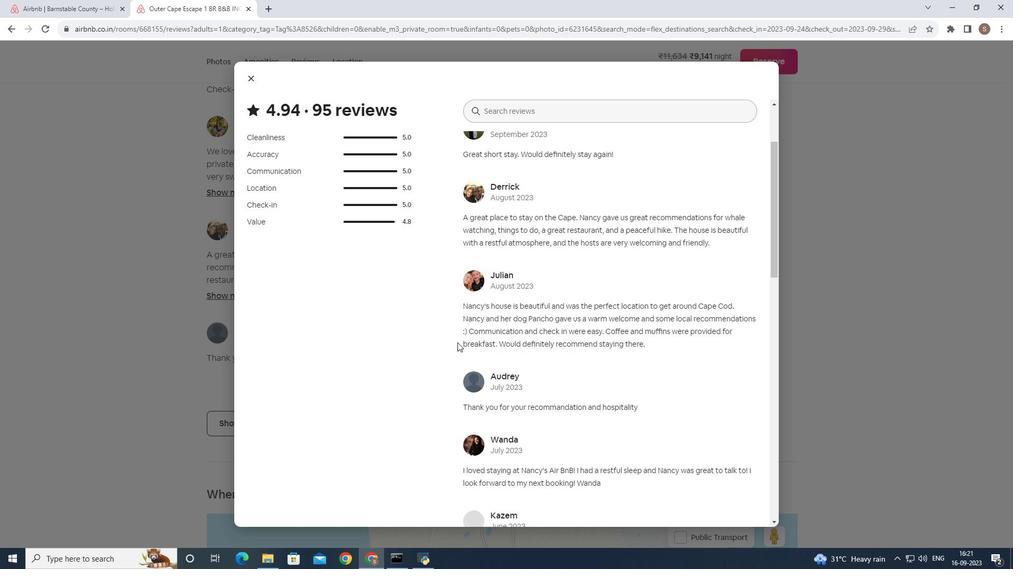 
Action: Mouse scrolled (457, 342) with delta (0, 0)
Screenshot: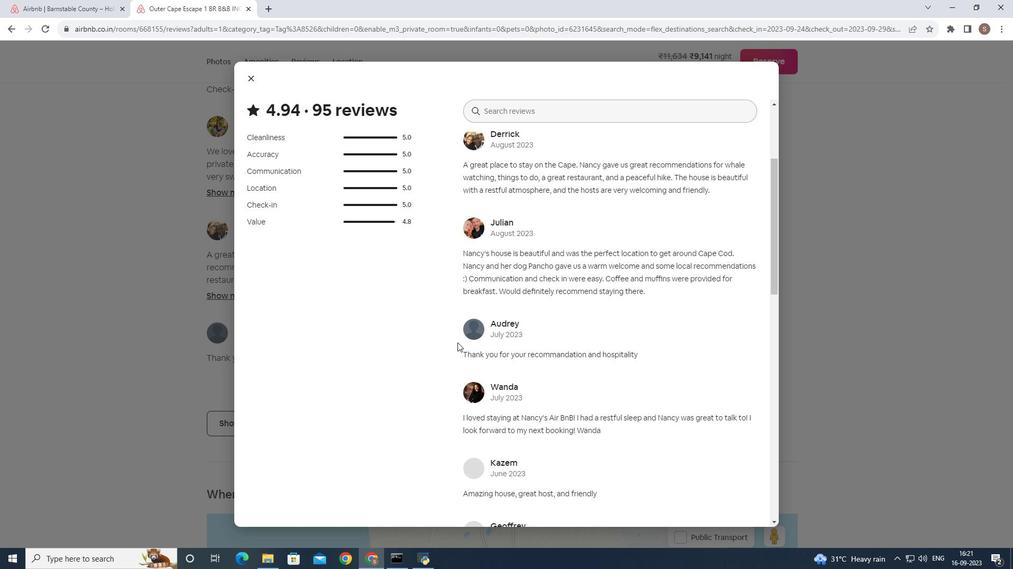 
Action: Mouse scrolled (457, 342) with delta (0, 0)
Screenshot: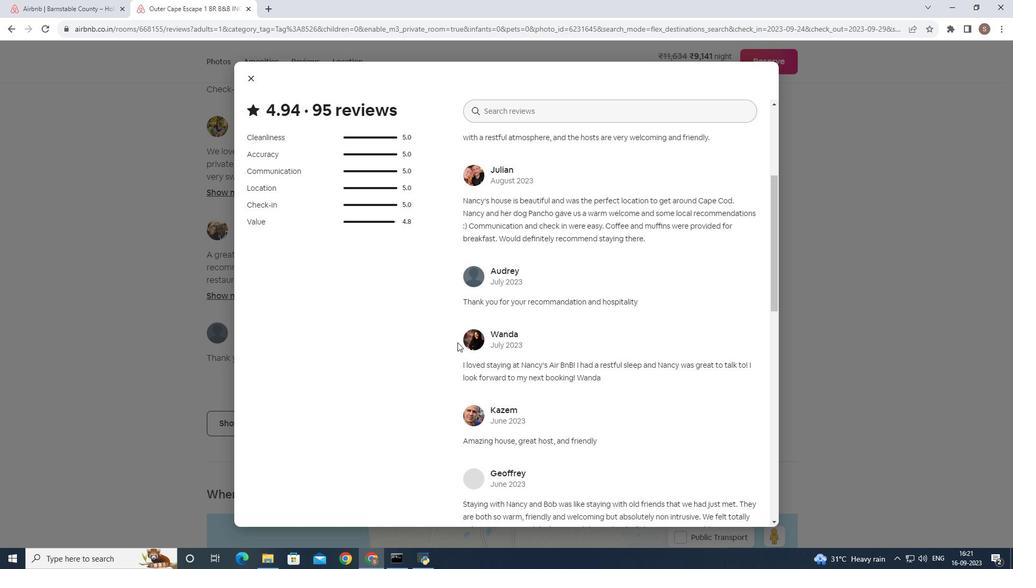 
Action: Mouse scrolled (457, 342) with delta (0, 0)
Screenshot: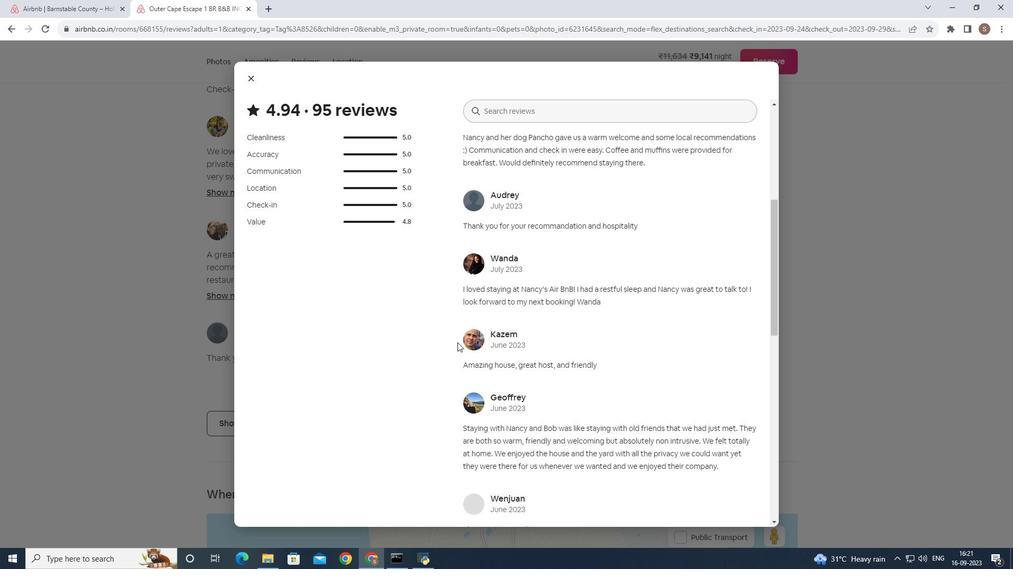 
Action: Mouse scrolled (457, 342) with delta (0, 0)
Screenshot: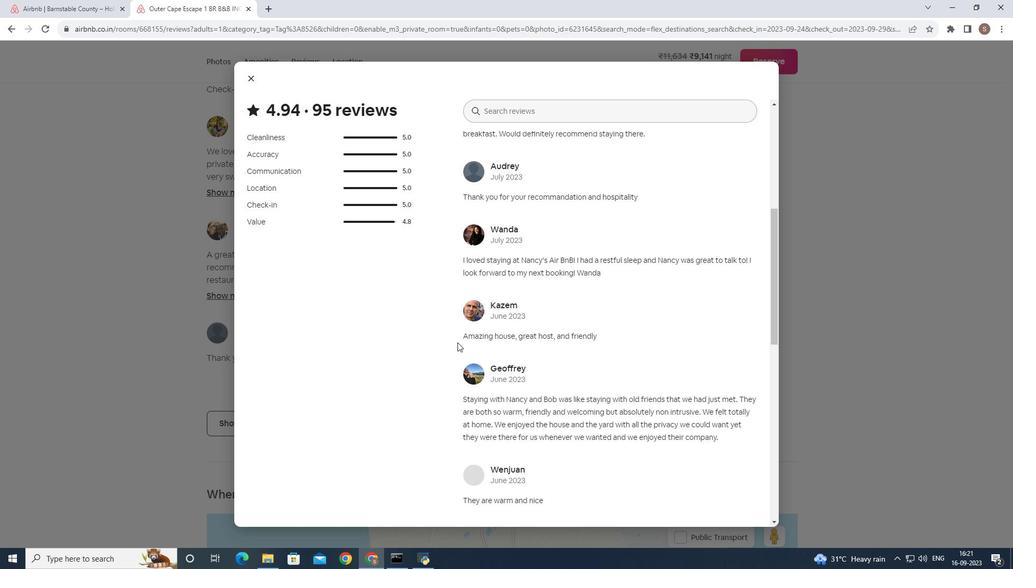 
Action: Mouse scrolled (457, 342) with delta (0, 0)
Screenshot: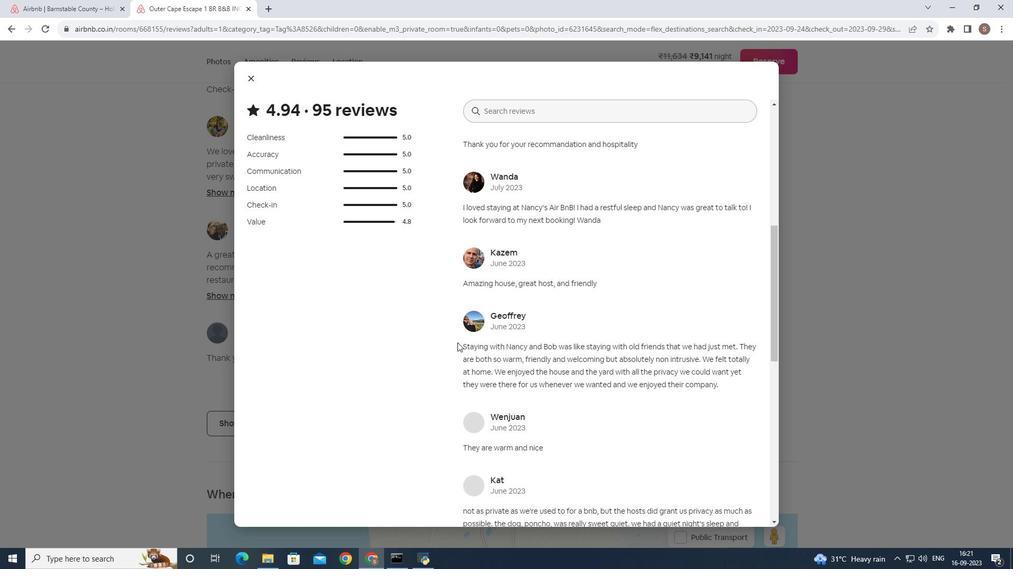 
Action: Mouse scrolled (457, 342) with delta (0, 0)
Screenshot: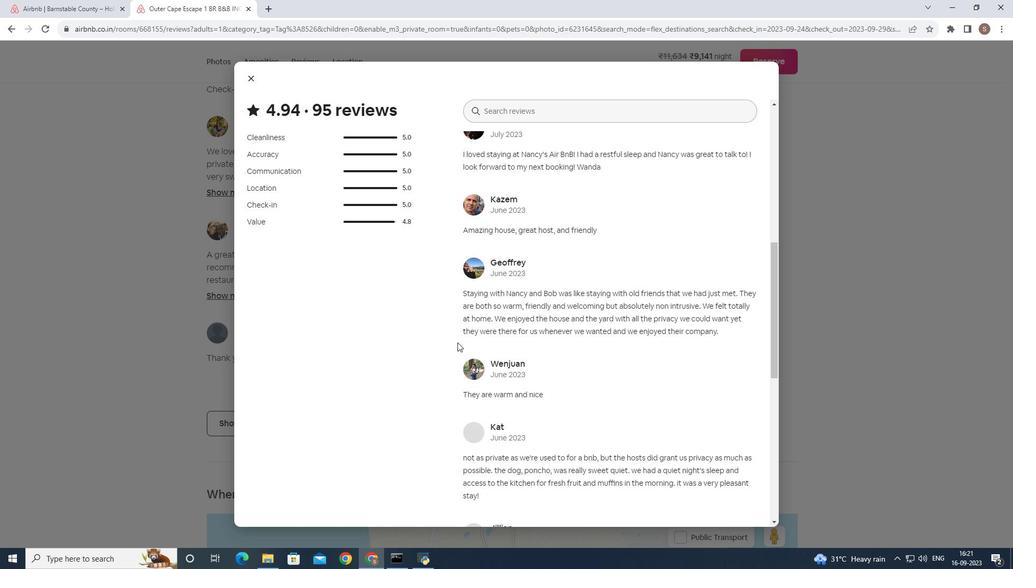 
Action: Mouse scrolled (457, 342) with delta (0, 0)
Screenshot: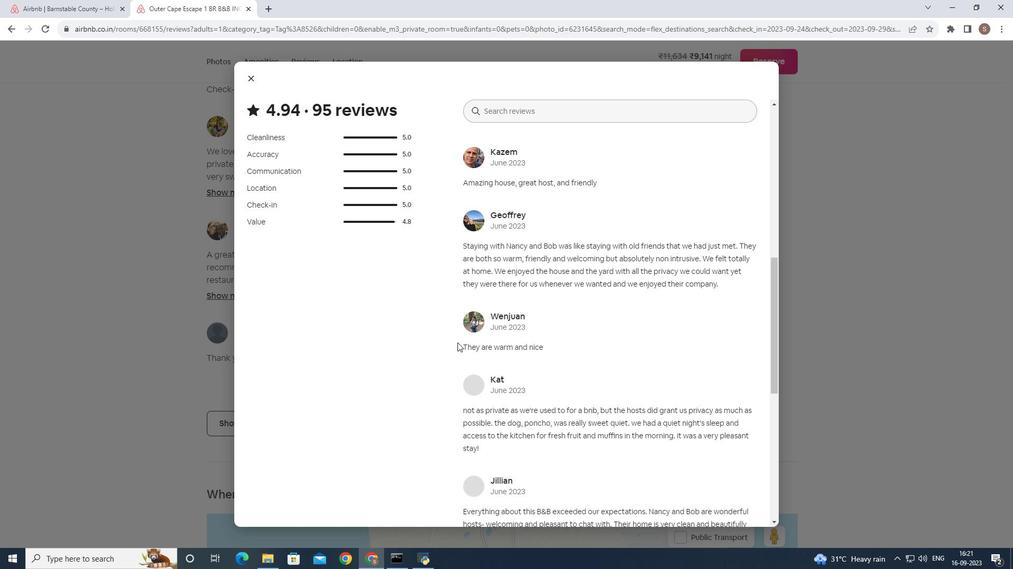 
Action: Mouse scrolled (457, 342) with delta (0, 0)
Screenshot: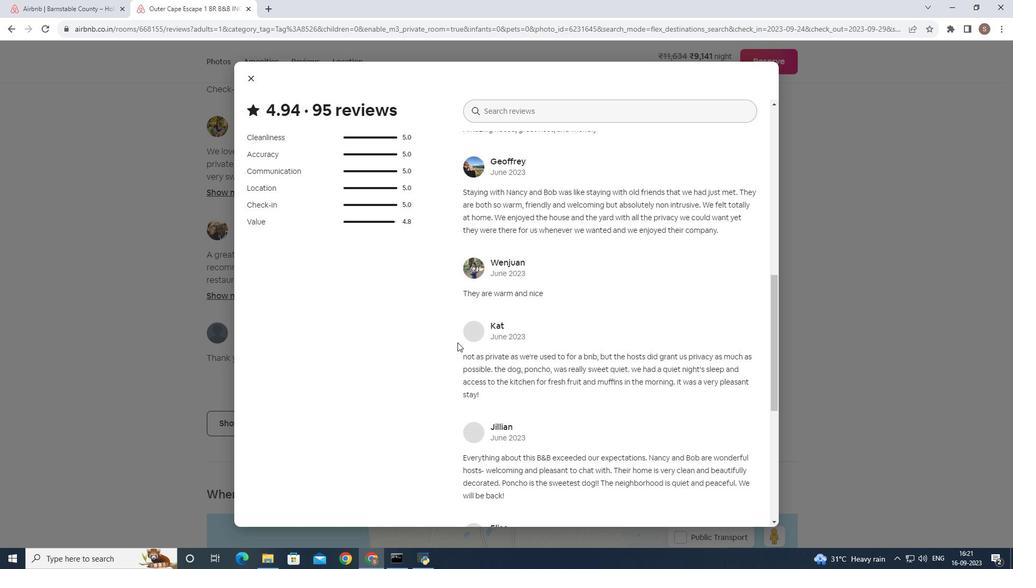 
Action: Mouse scrolled (457, 342) with delta (0, 0)
Screenshot: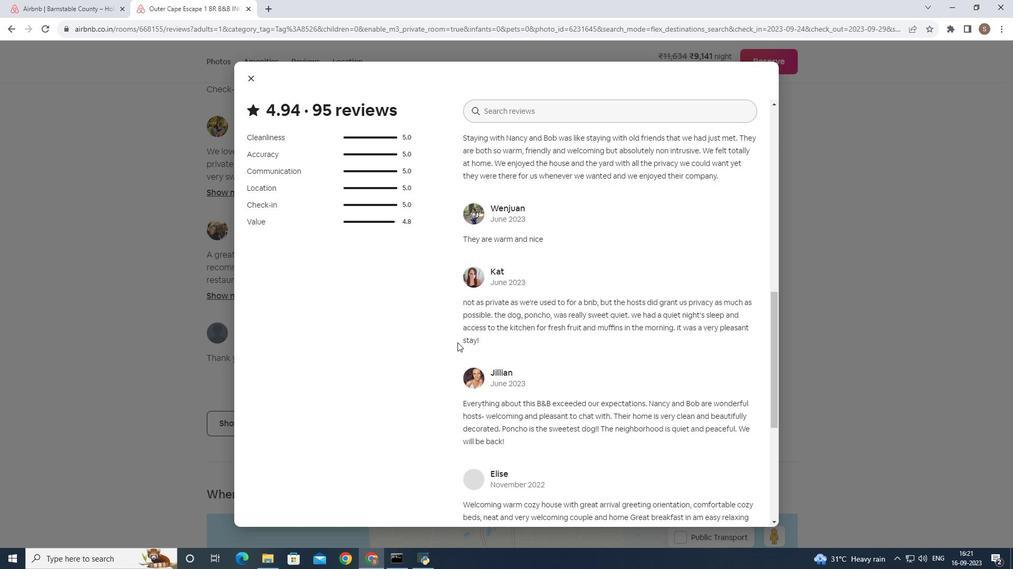 
Action: Mouse scrolled (457, 342) with delta (0, 0)
Screenshot: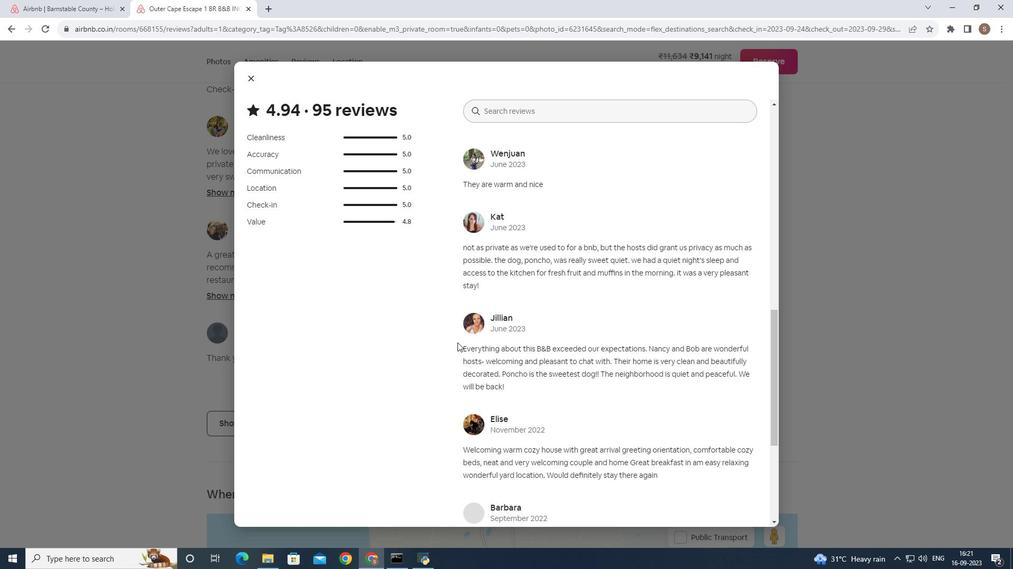 
Action: Mouse moved to (472, 349)
Screenshot: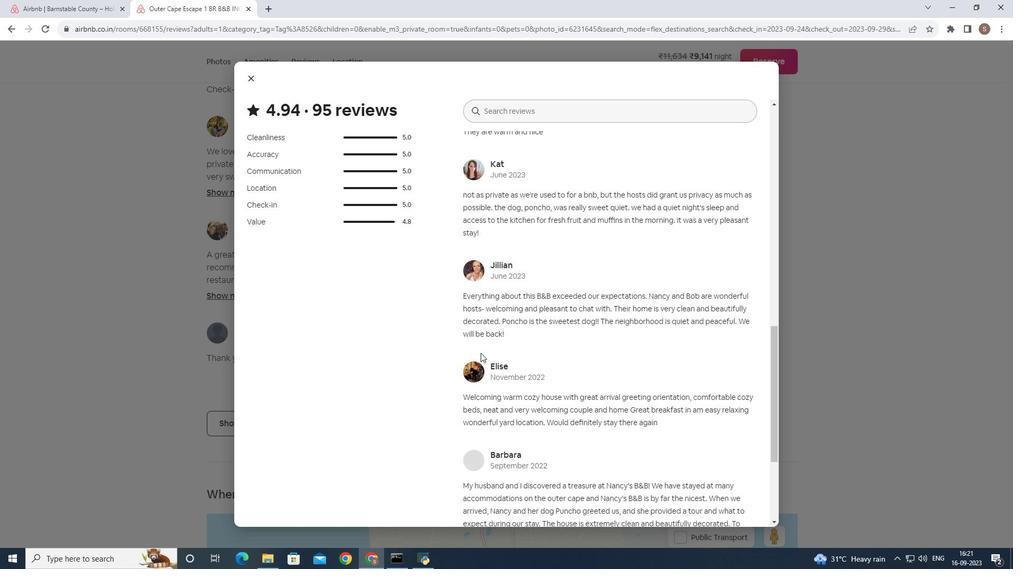 
Action: Mouse scrolled (472, 349) with delta (0, 0)
Screenshot: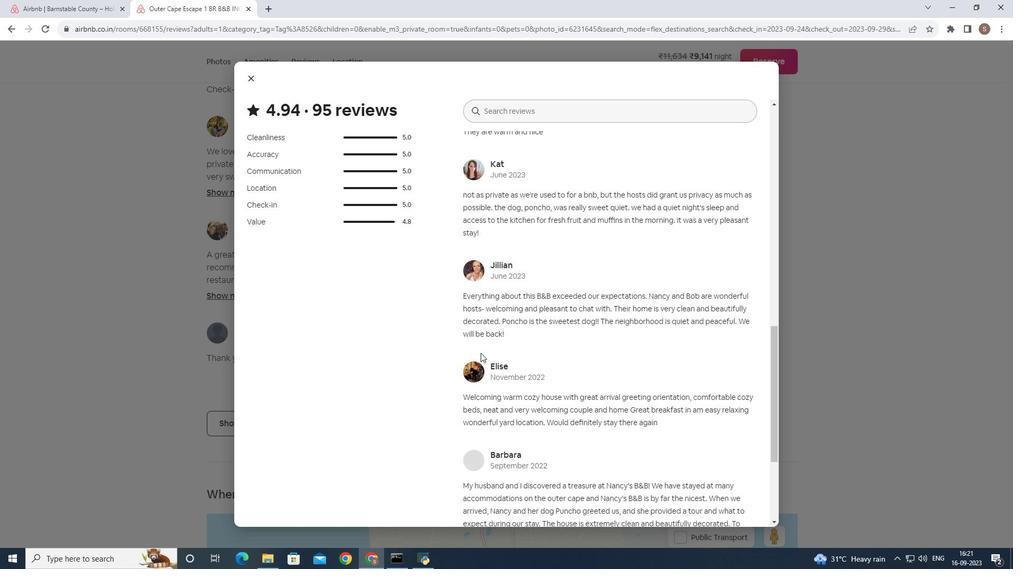 
Action: Mouse moved to (481, 354)
Screenshot: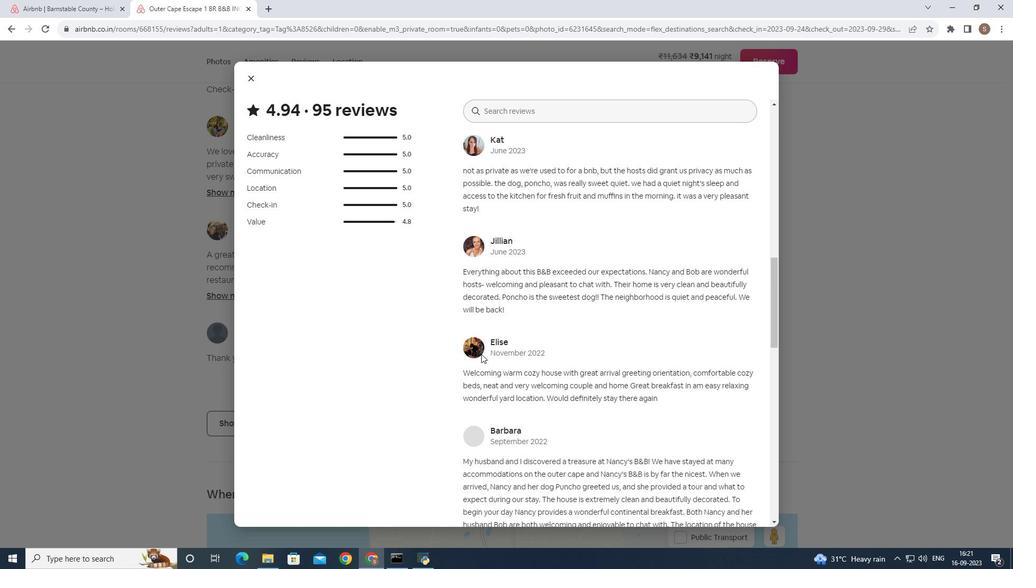 
Action: Mouse scrolled (481, 354) with delta (0, 0)
Screenshot: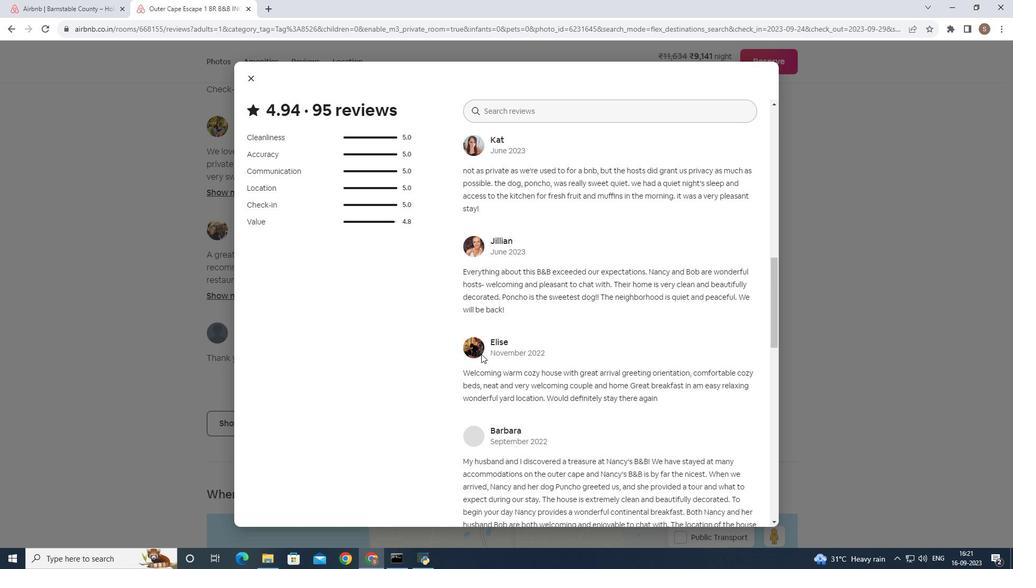 
Action: Mouse scrolled (481, 354) with delta (0, 0)
Screenshot: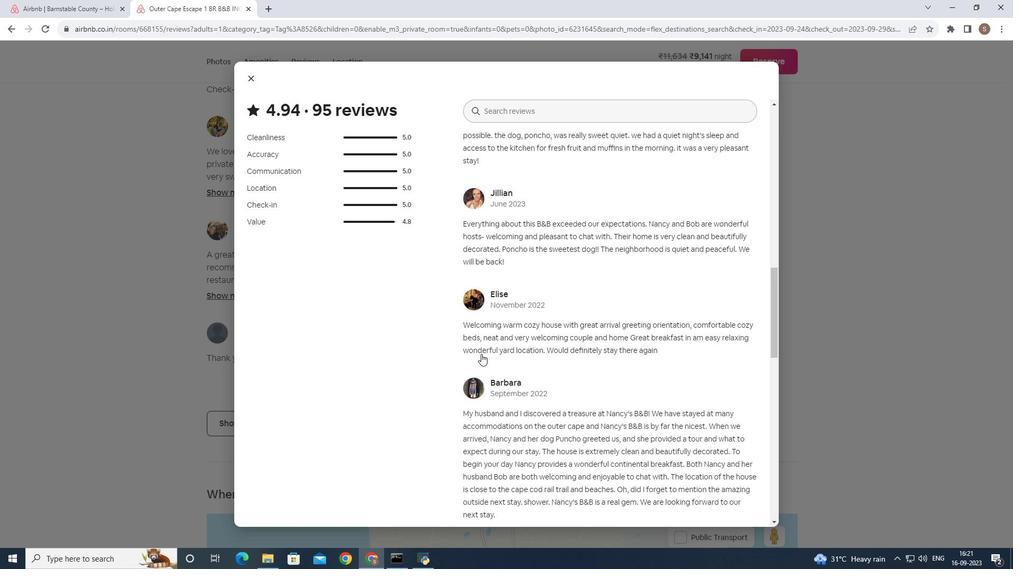 
Action: Mouse scrolled (481, 354) with delta (0, 0)
Screenshot: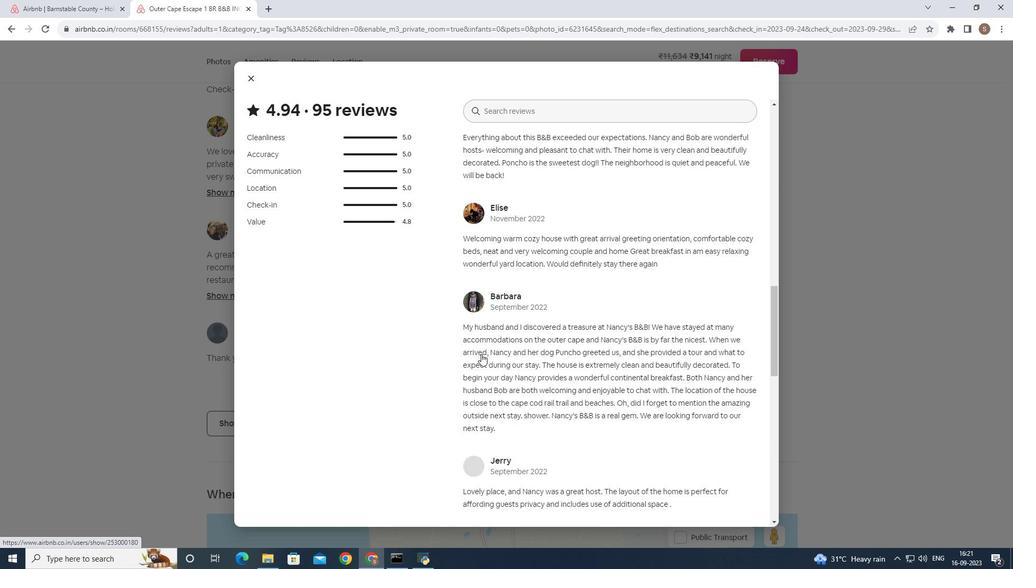 
Action: Mouse scrolled (481, 354) with delta (0, 0)
Screenshot: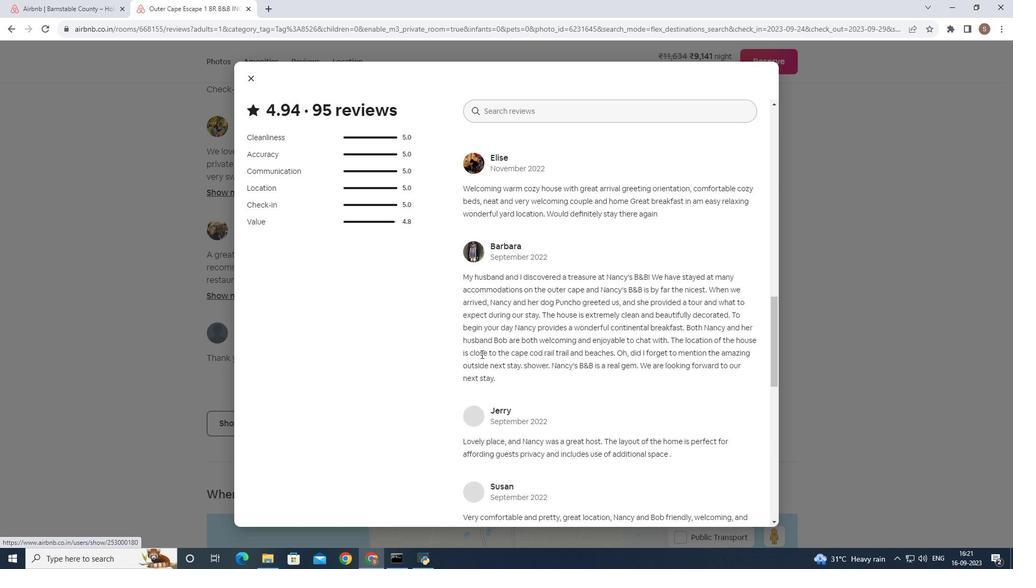 
Action: Mouse scrolled (481, 354) with delta (0, 0)
Screenshot: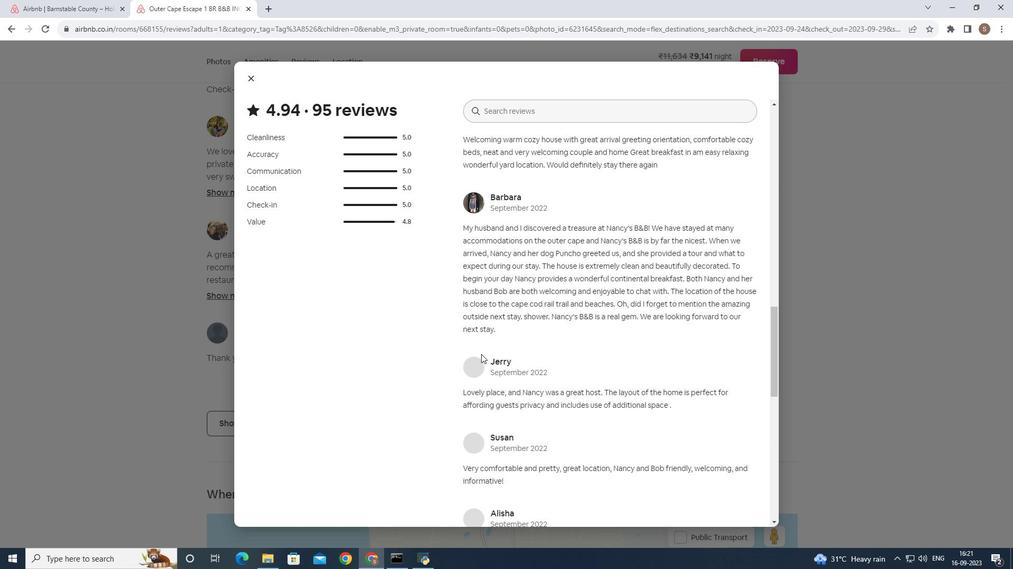 
Action: Mouse scrolled (481, 354) with delta (0, 0)
Screenshot: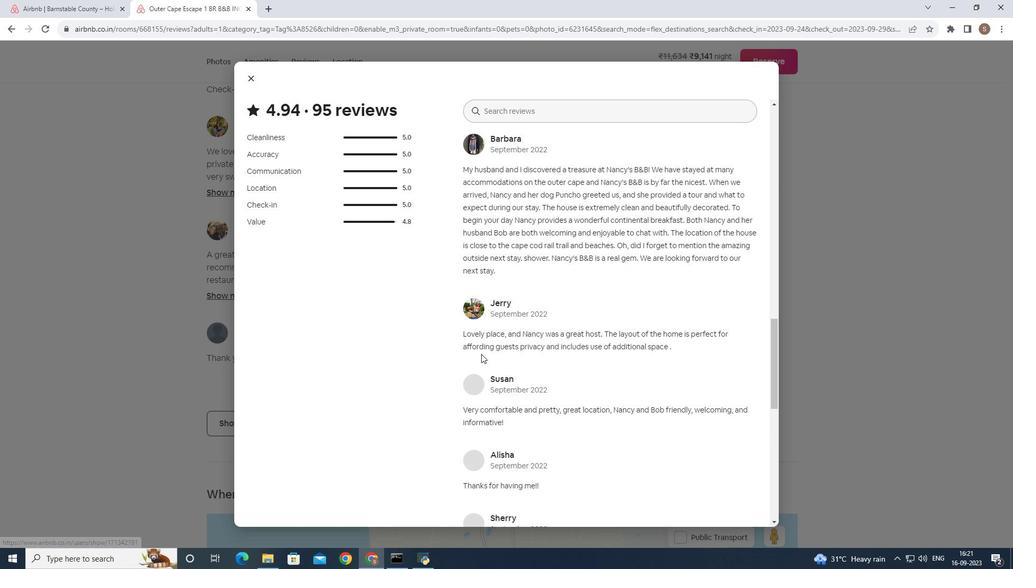 
Action: Mouse scrolled (481, 354) with delta (0, 0)
Screenshot: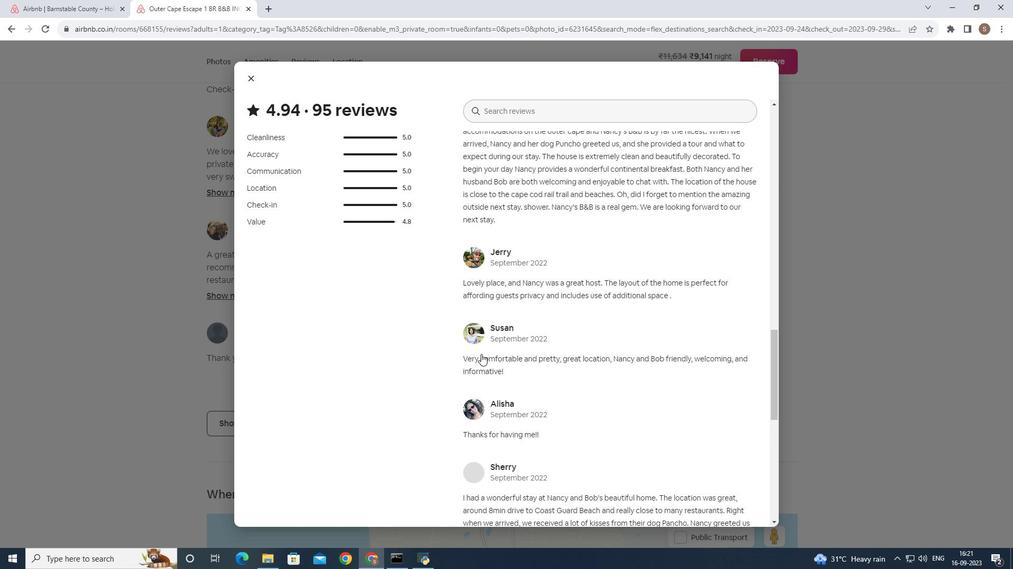 
Action: Mouse scrolled (481, 354) with delta (0, 0)
Screenshot: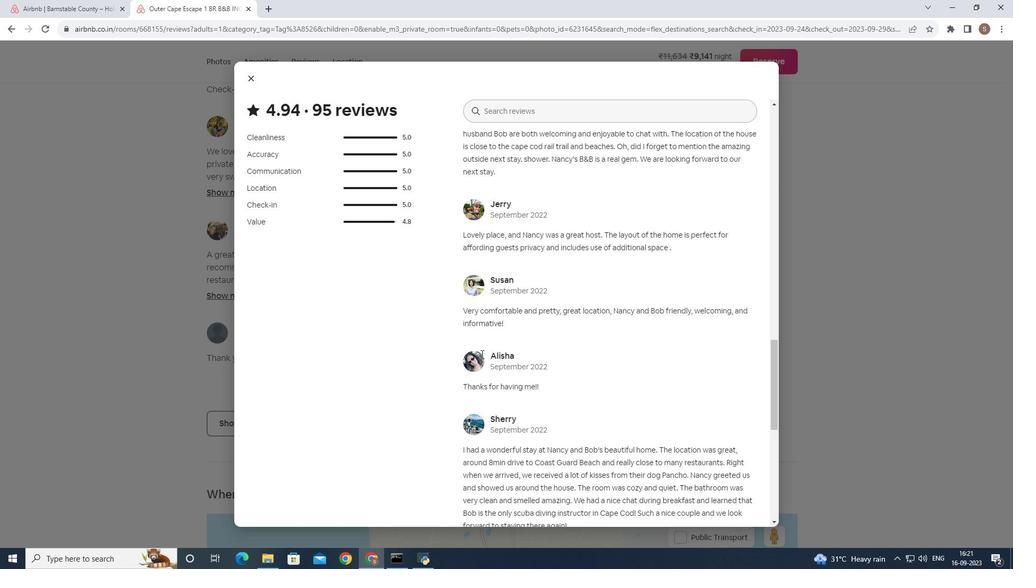 
Action: Mouse scrolled (481, 354) with delta (0, 0)
Screenshot: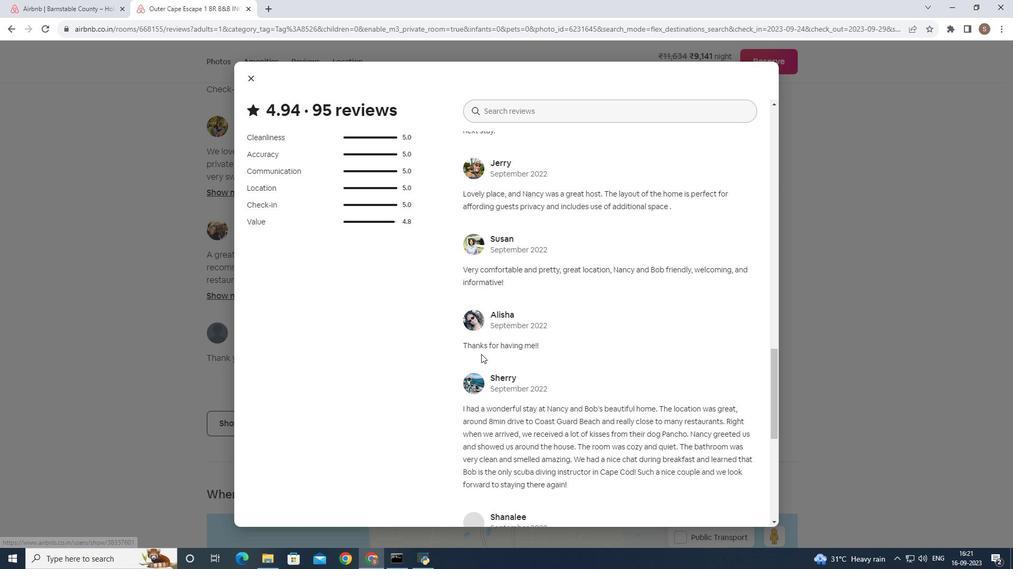 
Action: Mouse scrolled (481, 354) with delta (0, 0)
Screenshot: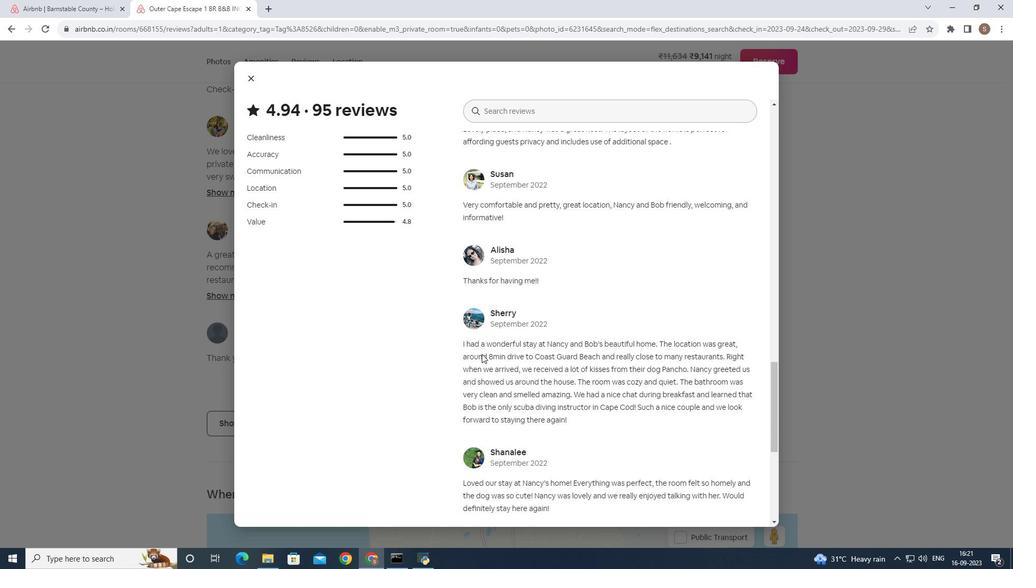 
Action: Mouse moved to (597, 366)
Screenshot: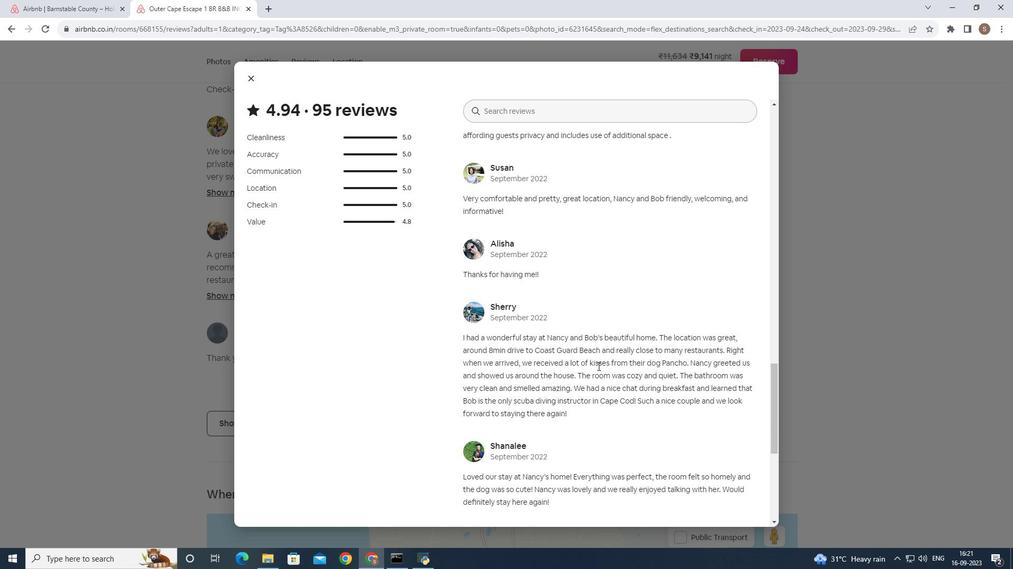 
Action: Mouse scrolled (597, 366) with delta (0, 0)
Screenshot: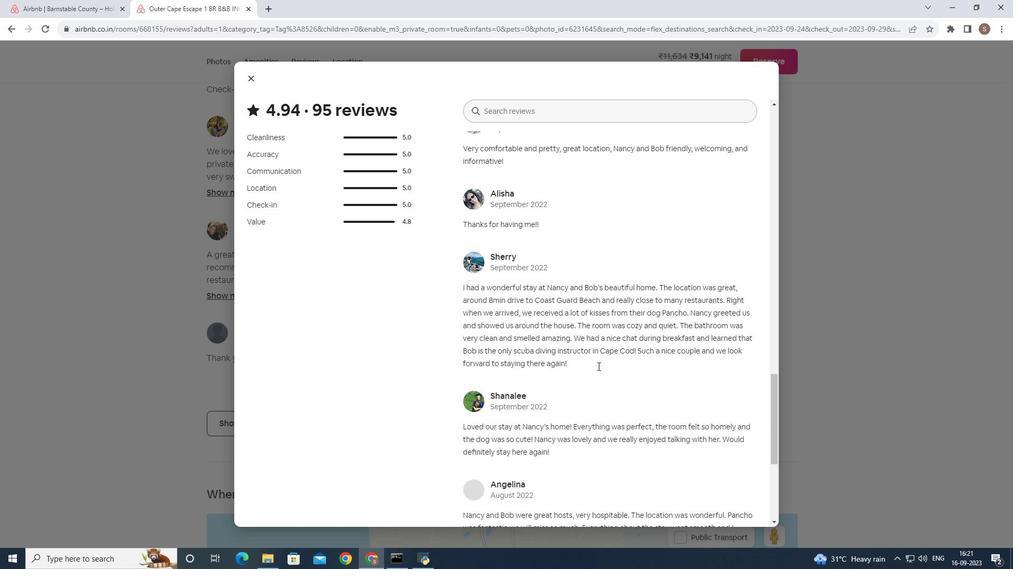 
Action: Mouse scrolled (597, 366) with delta (0, 0)
Screenshot: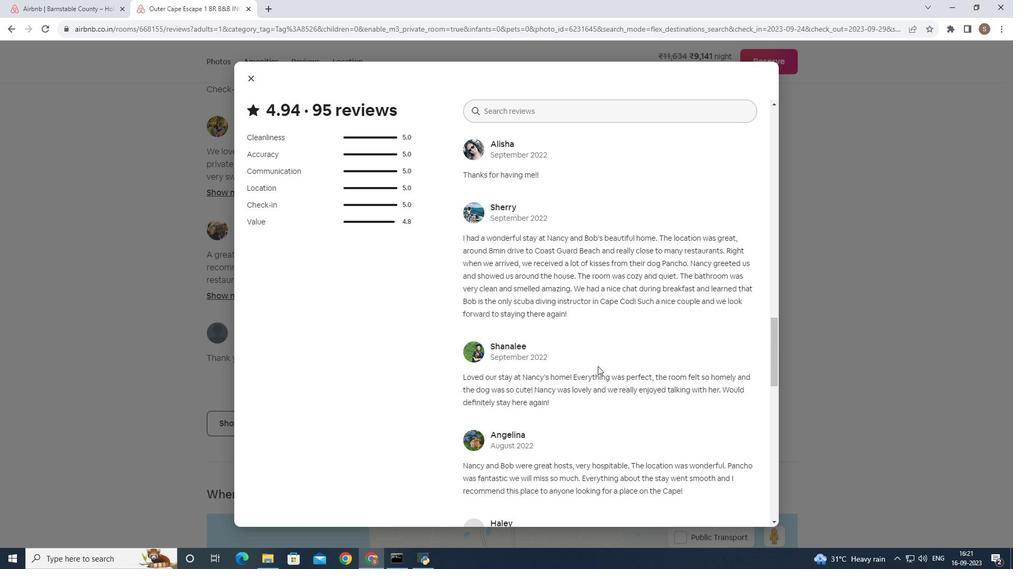 
Action: Mouse scrolled (597, 366) with delta (0, 0)
Screenshot: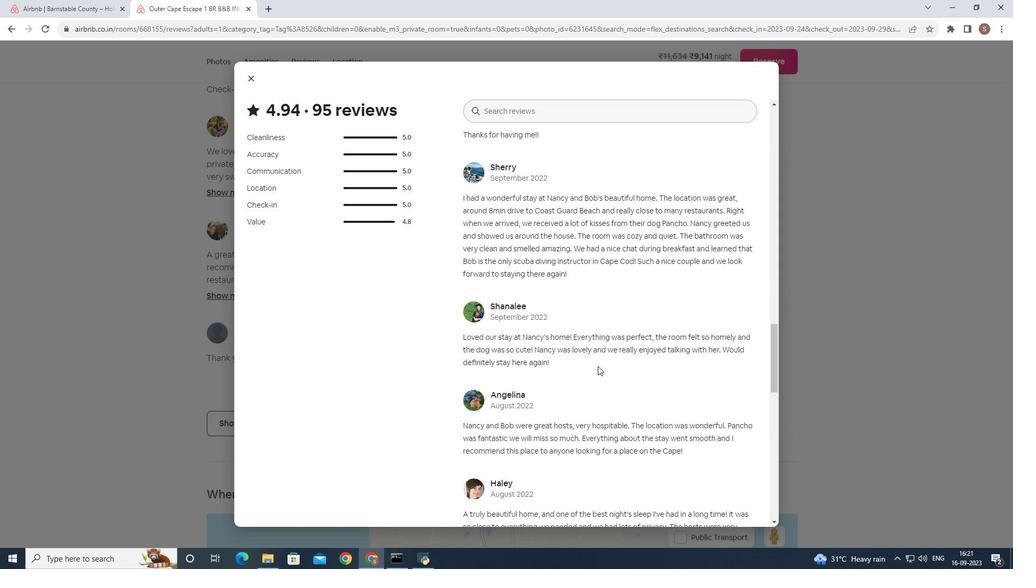 
Action: Mouse scrolled (597, 366) with delta (0, 0)
Screenshot: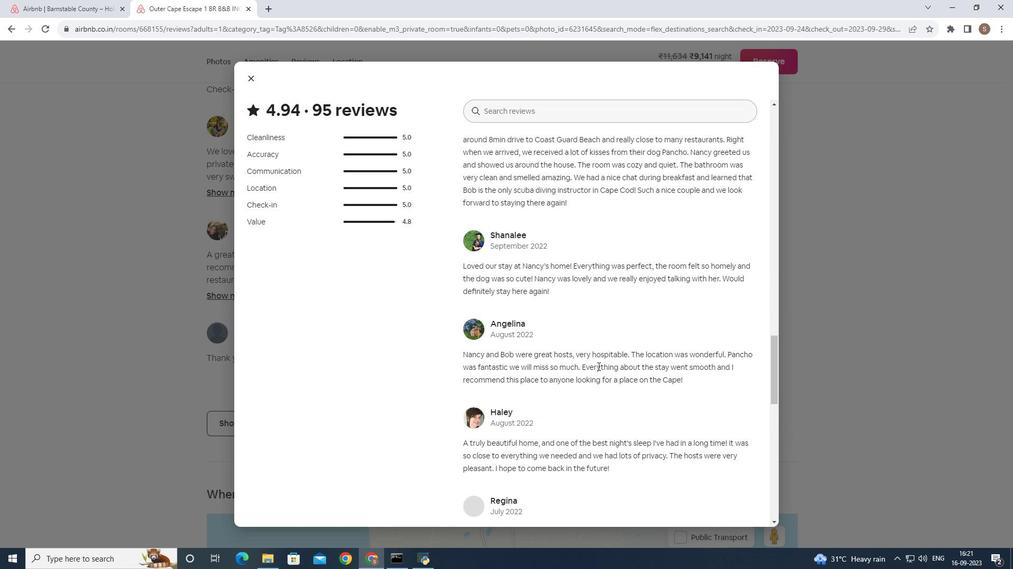 
Action: Mouse scrolled (597, 366) with delta (0, 0)
Screenshot: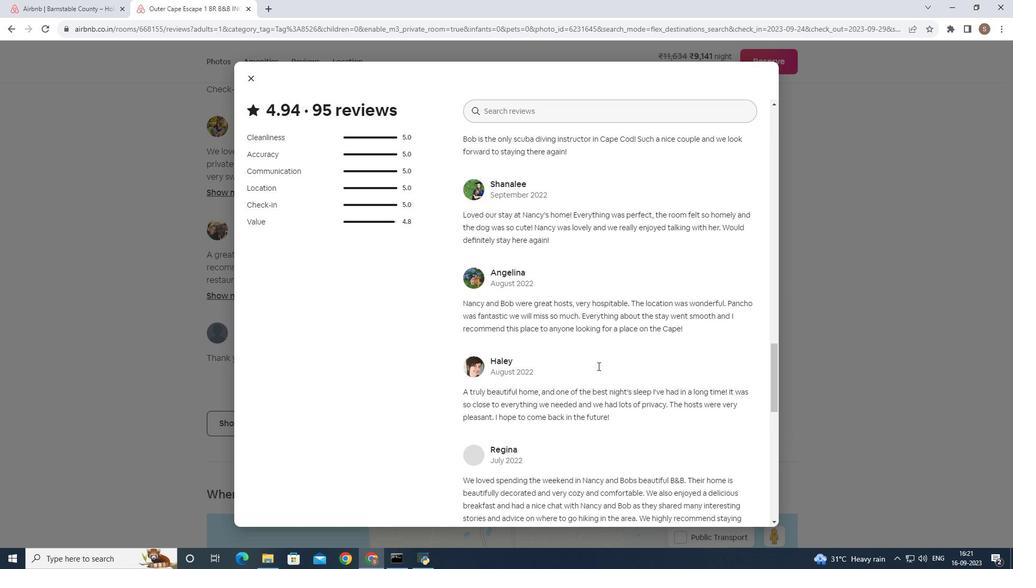 
Action: Mouse scrolled (597, 366) with delta (0, 0)
Screenshot: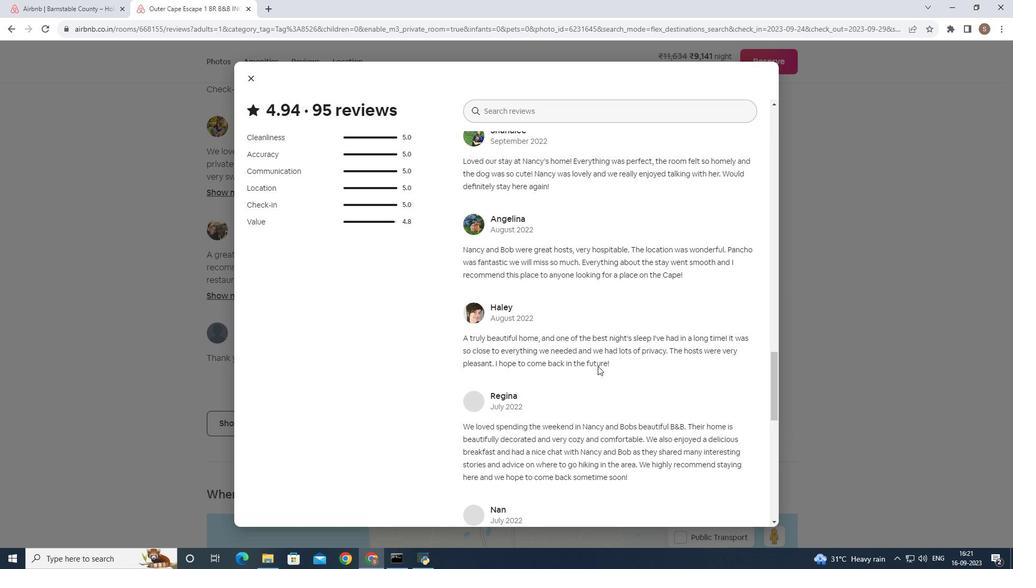 
Action: Mouse scrolled (597, 366) with delta (0, 0)
Screenshot: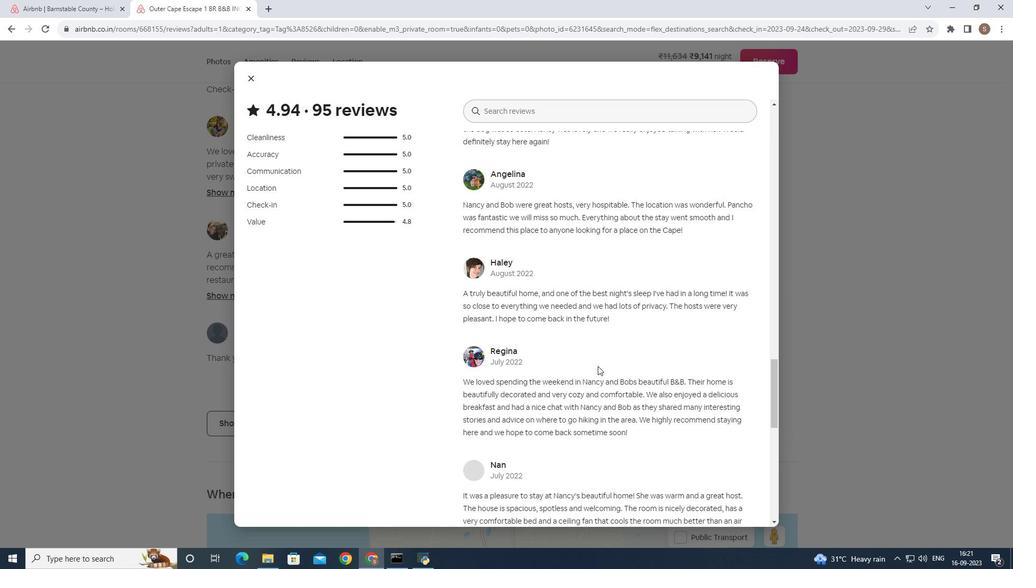 
Action: Mouse scrolled (597, 366) with delta (0, 0)
Screenshot: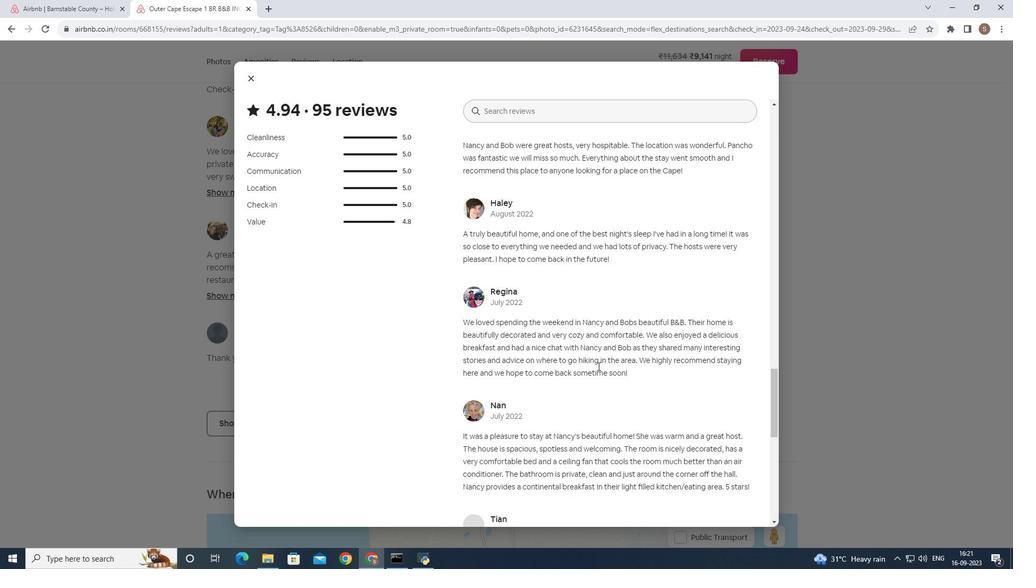 
Action: Mouse scrolled (597, 366) with delta (0, 0)
Screenshot: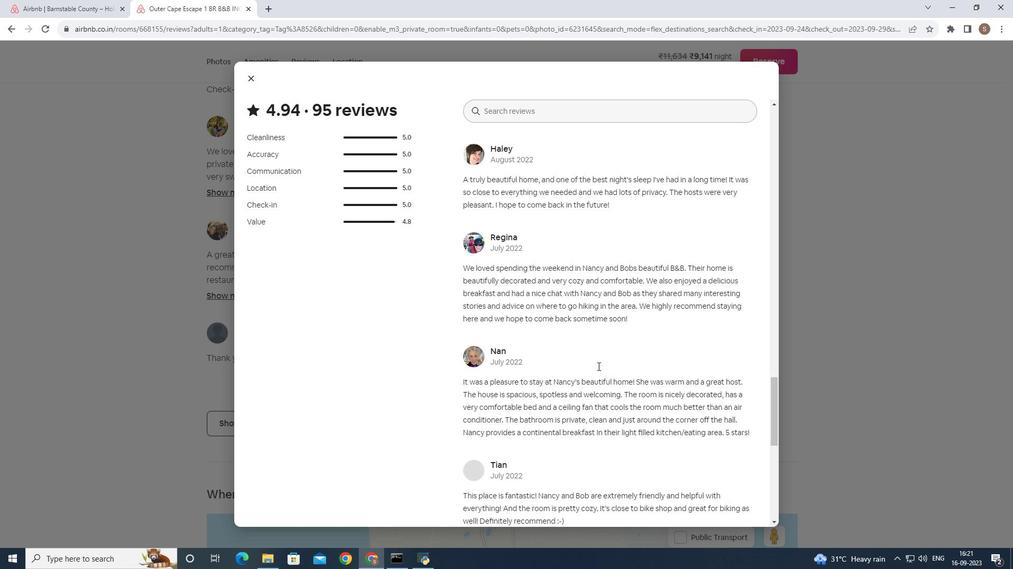 
Action: Mouse scrolled (597, 366) with delta (0, 0)
Screenshot: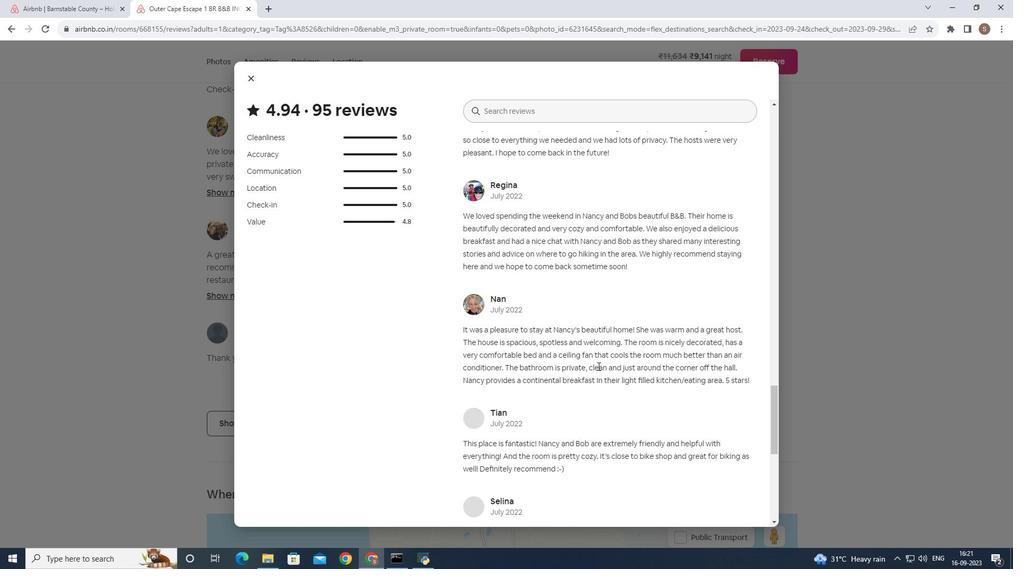 
Action: Mouse scrolled (597, 366) with delta (0, 0)
Screenshot: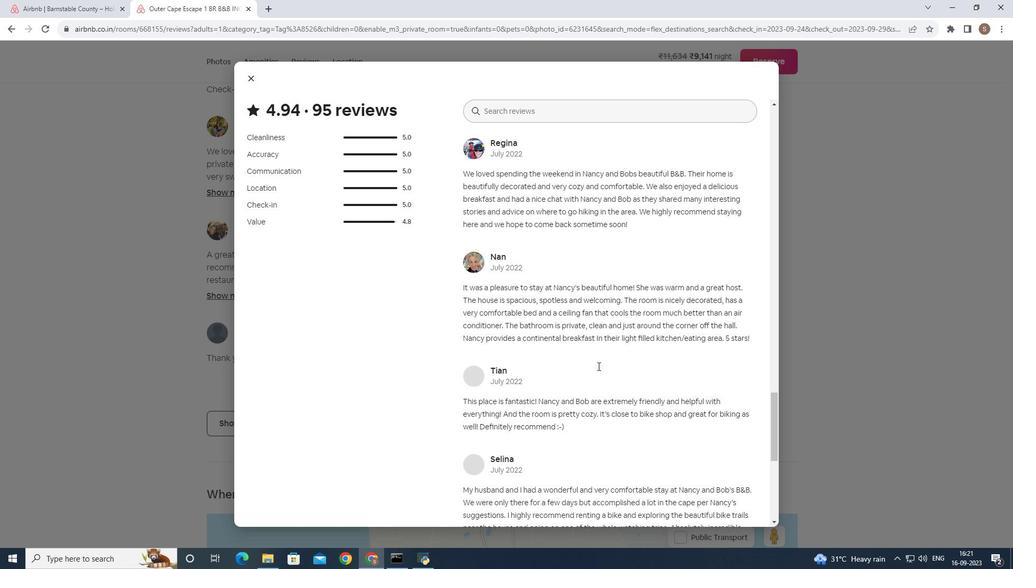 
Action: Mouse scrolled (597, 366) with delta (0, 0)
Screenshot: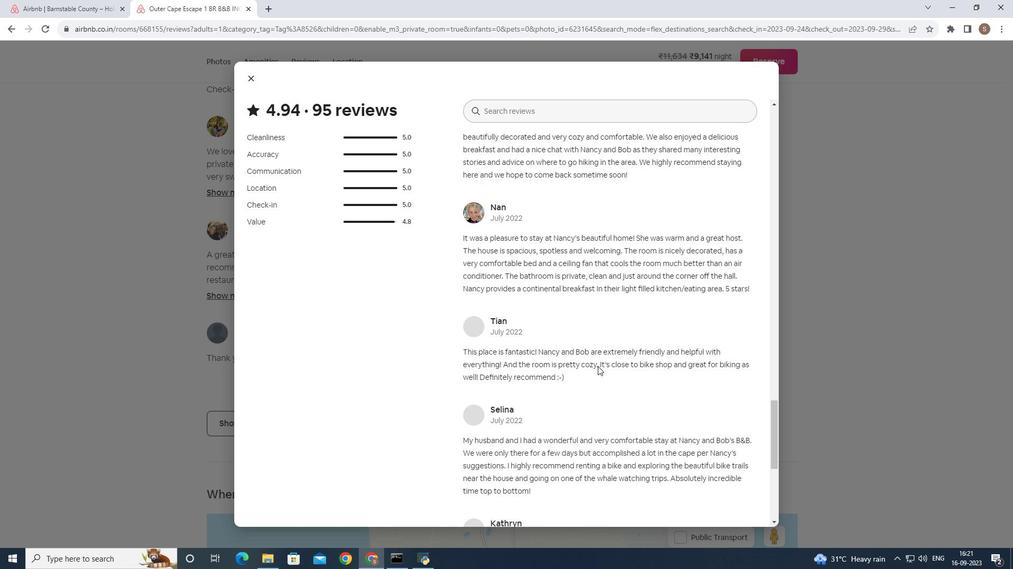 
Action: Mouse scrolled (597, 366) with delta (0, 0)
Screenshot: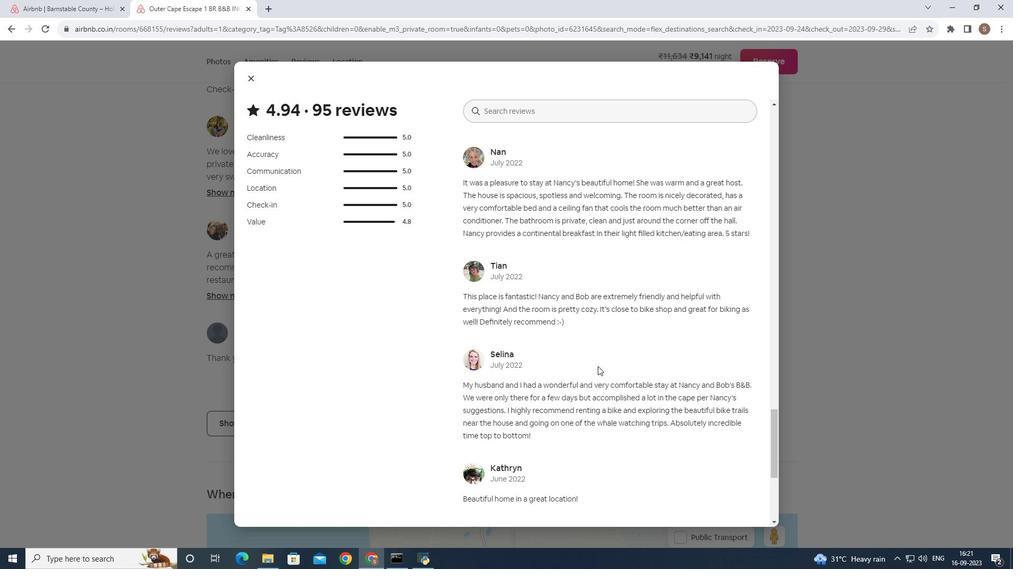 
Action: Mouse scrolled (597, 366) with delta (0, 0)
Screenshot: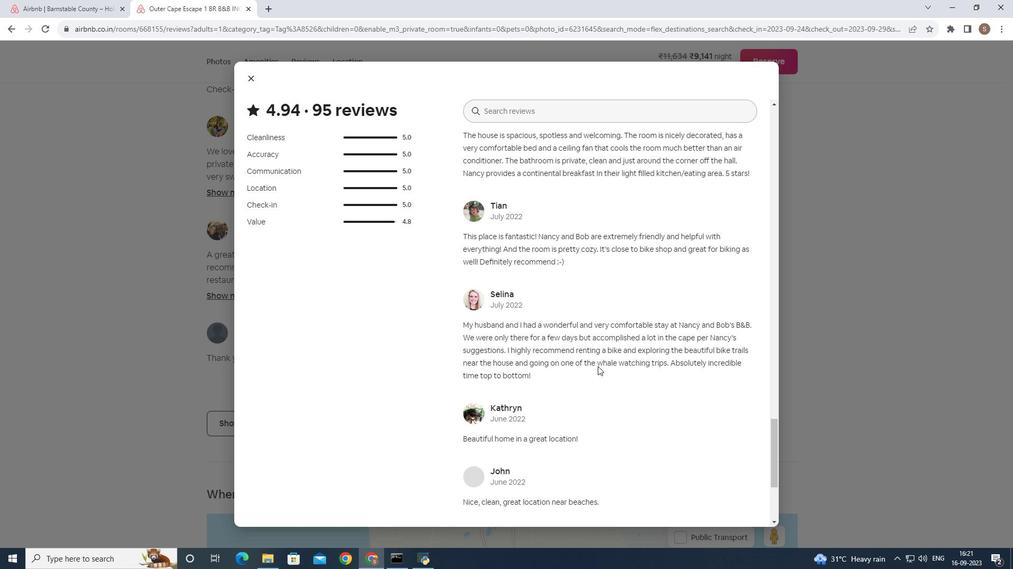 
Action: Mouse scrolled (597, 366) with delta (0, 0)
Screenshot: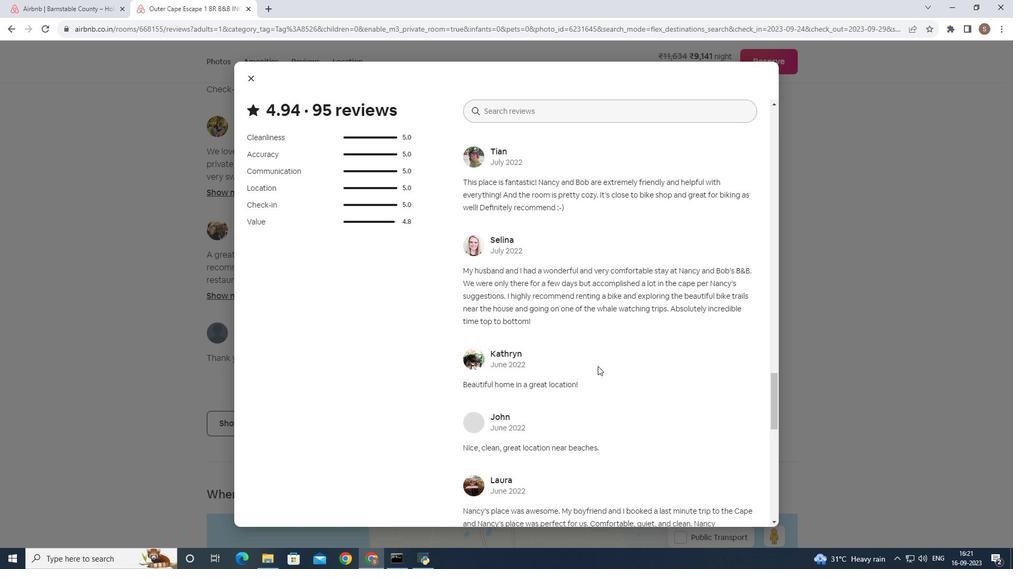 
Action: Mouse scrolled (597, 366) with delta (0, 0)
Screenshot: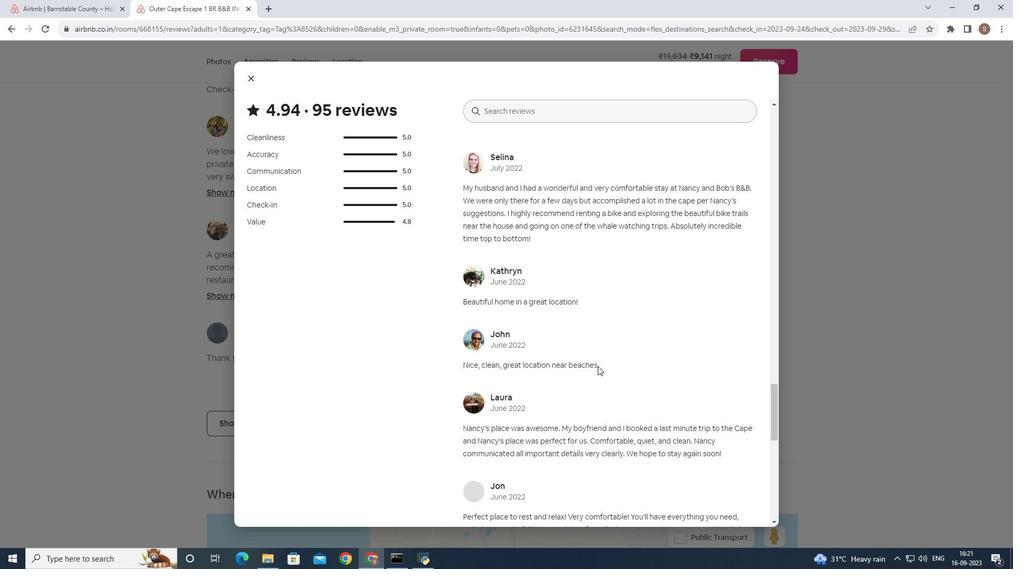 
Action: Mouse scrolled (597, 366) with delta (0, 0)
Screenshot: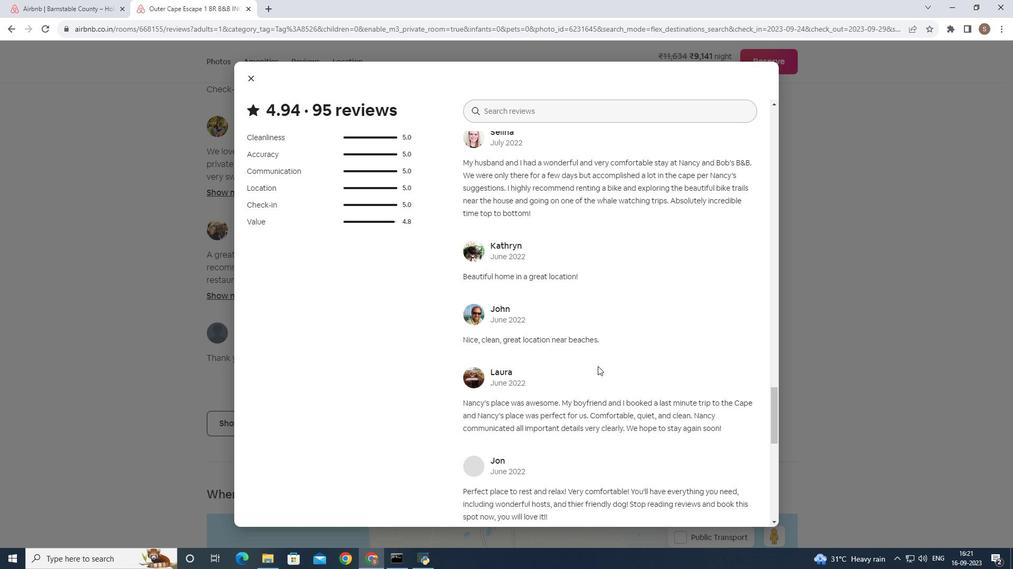 
Action: Mouse scrolled (597, 366) with delta (0, 0)
Screenshot: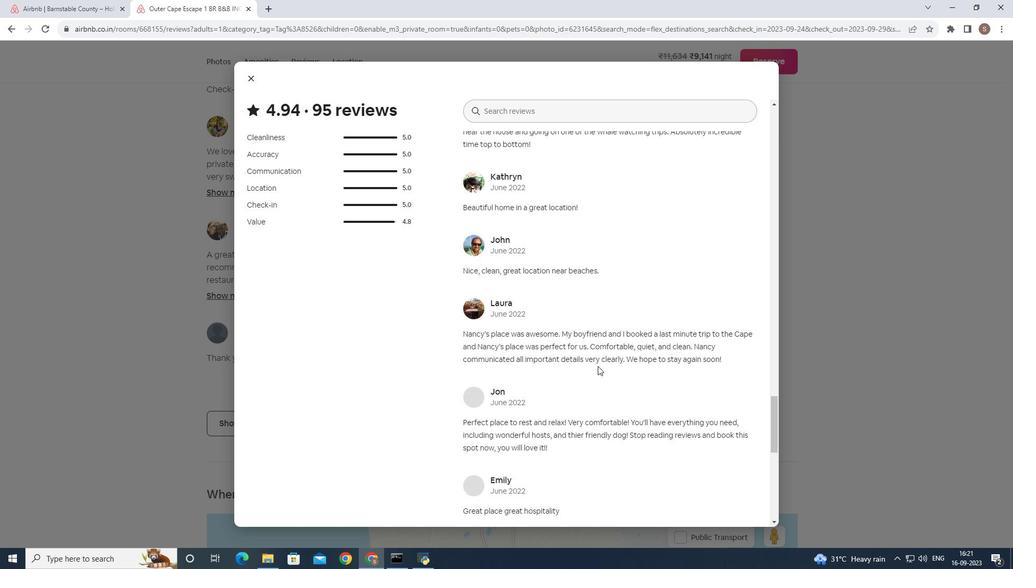
Action: Mouse scrolled (597, 366) with delta (0, 0)
Screenshot: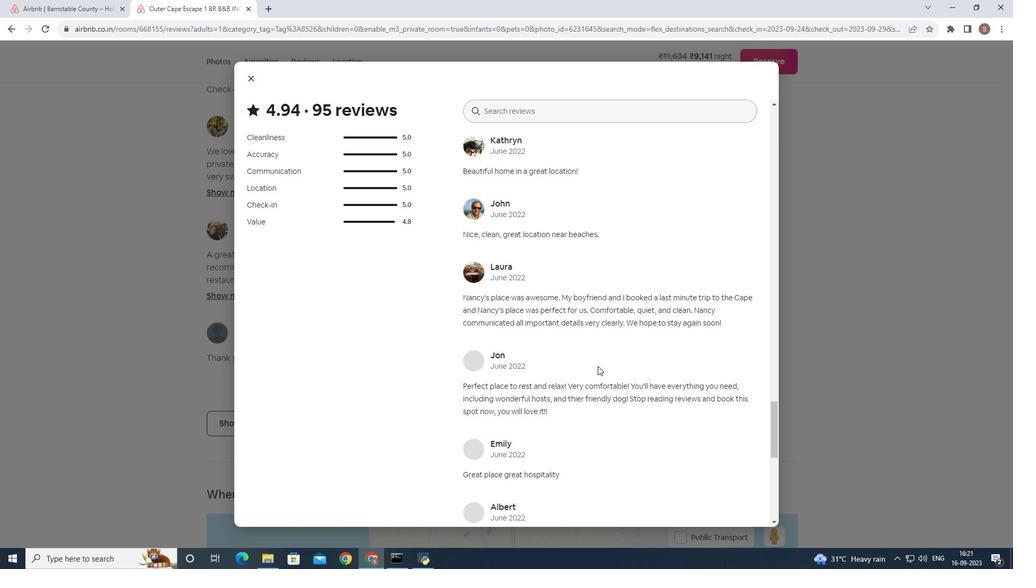 
Action: Mouse scrolled (597, 366) with delta (0, 0)
Screenshot: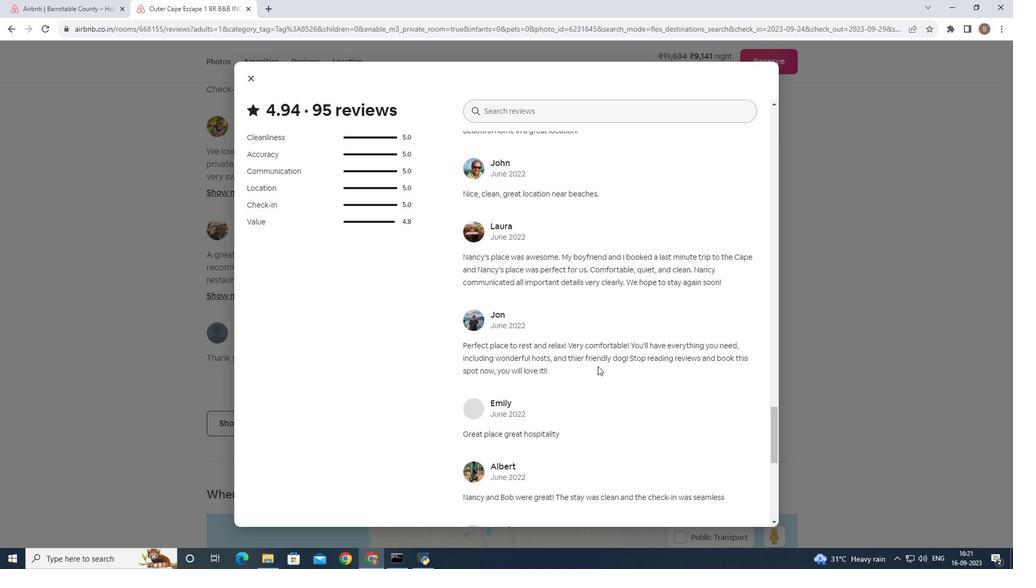 
Action: Mouse scrolled (597, 366) with delta (0, 0)
Screenshot: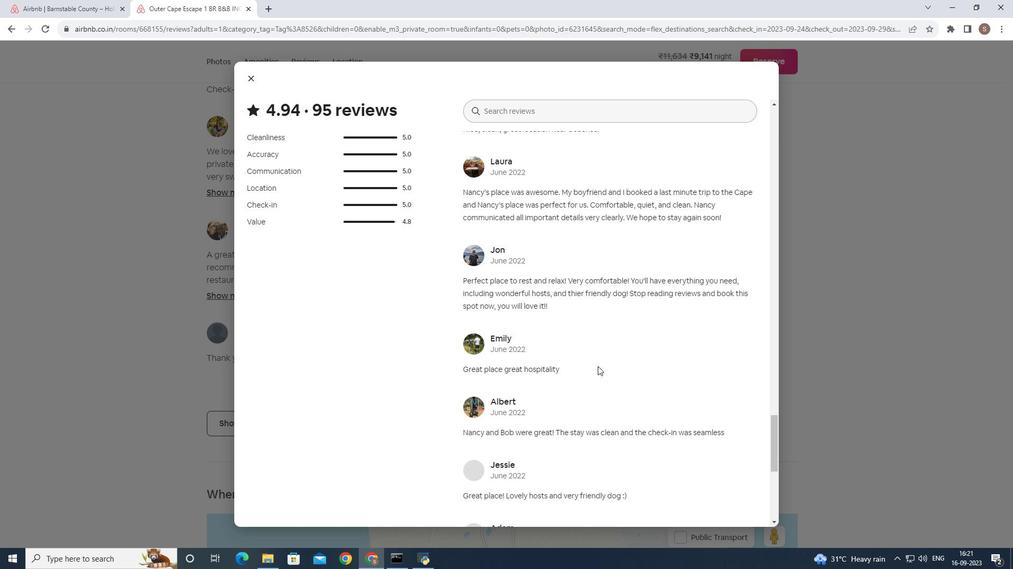 
Action: Mouse scrolled (597, 366) with delta (0, 0)
Screenshot: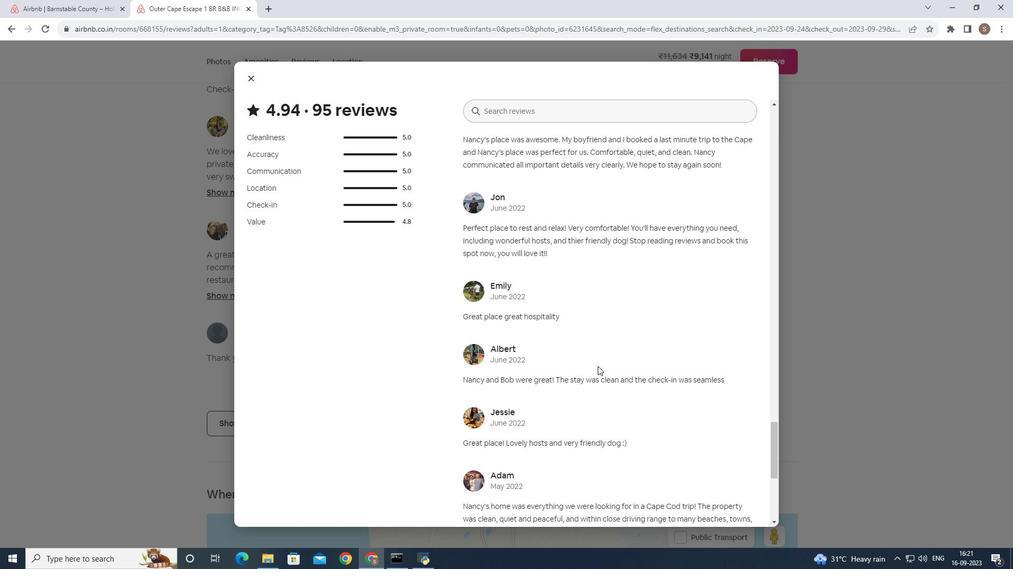 
Action: Mouse scrolled (597, 366) with delta (0, 0)
Screenshot: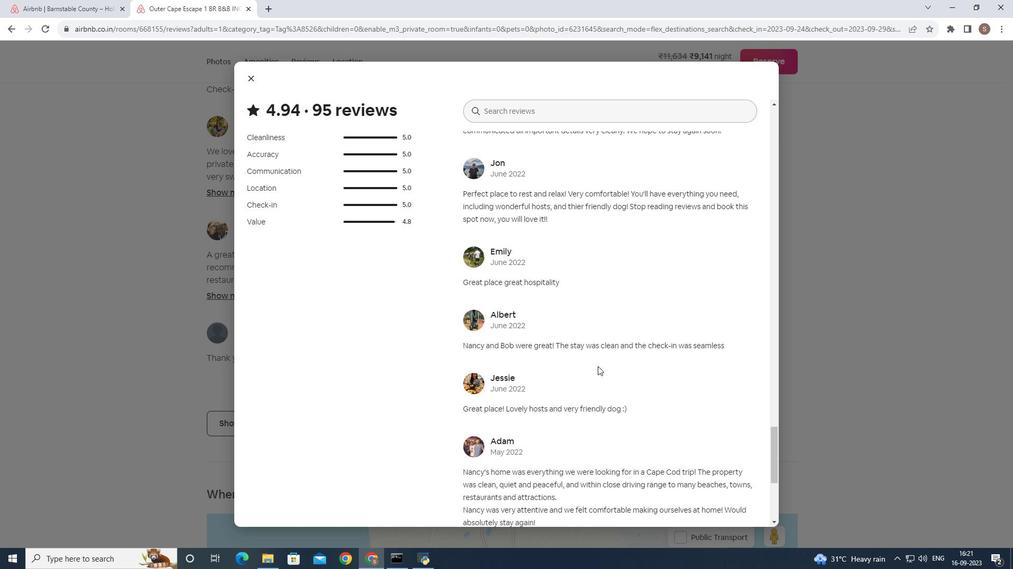 
Action: Mouse scrolled (597, 366) with delta (0, 0)
Screenshot: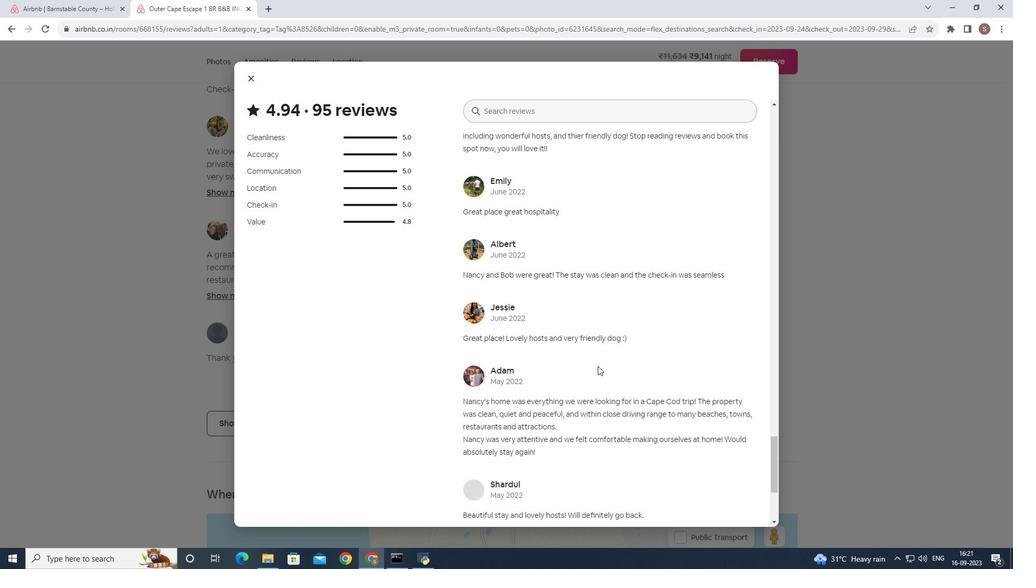 
Action: Mouse scrolled (597, 366) with delta (0, 0)
Screenshot: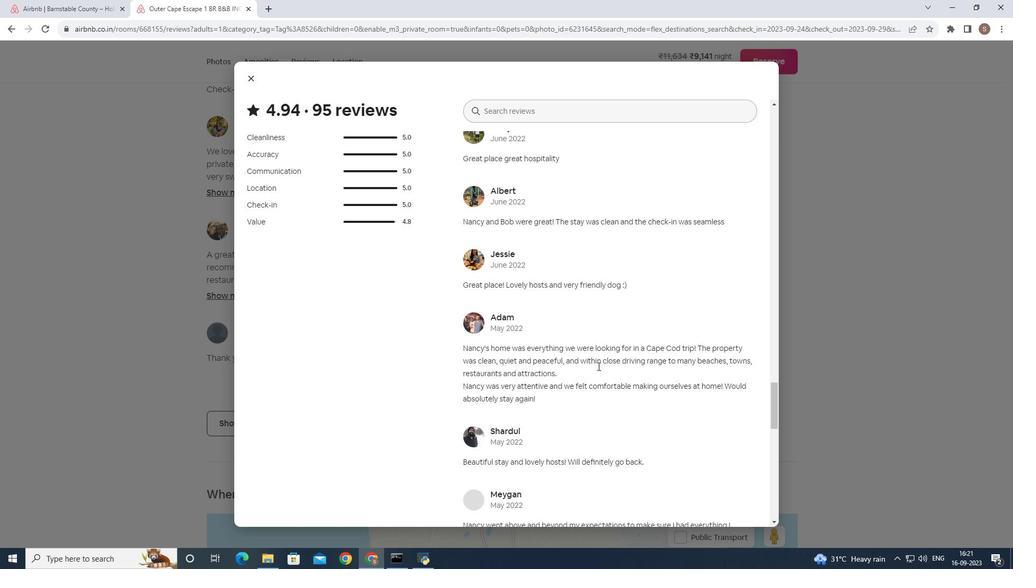 
Action: Mouse scrolled (597, 366) with delta (0, 0)
Screenshot: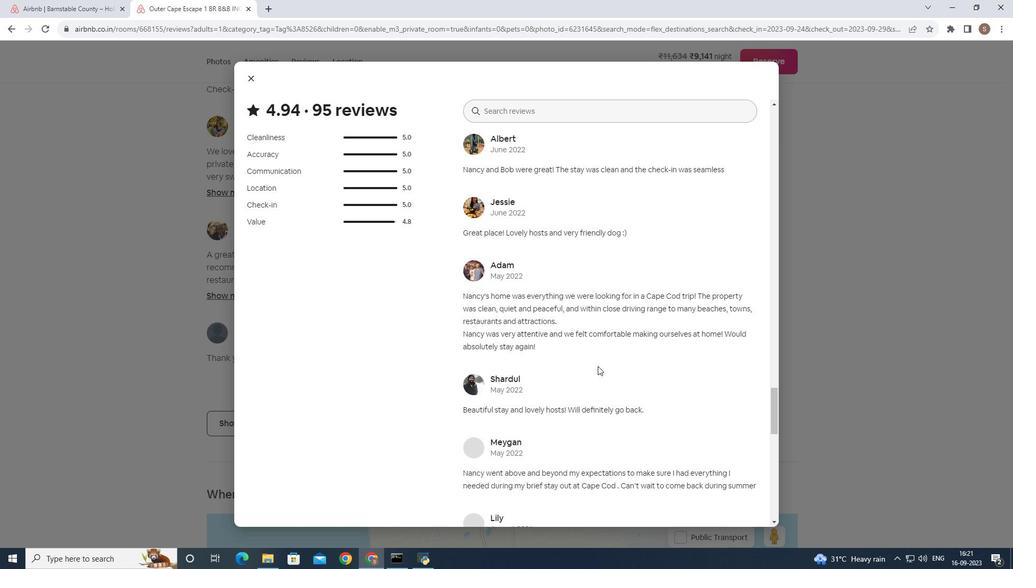 
Action: Mouse scrolled (597, 366) with delta (0, 0)
Screenshot: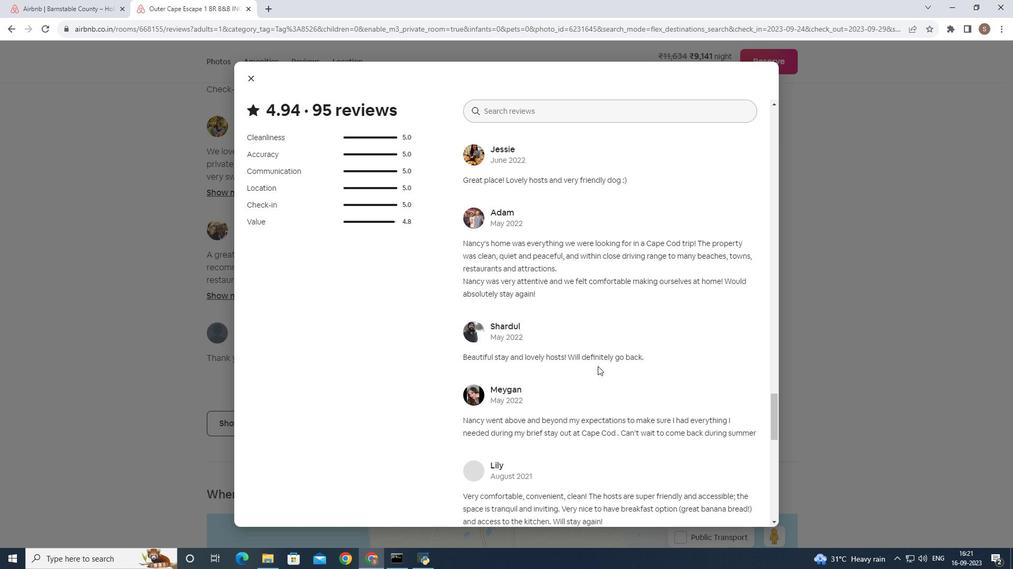 
Action: Mouse scrolled (597, 366) with delta (0, 0)
Screenshot: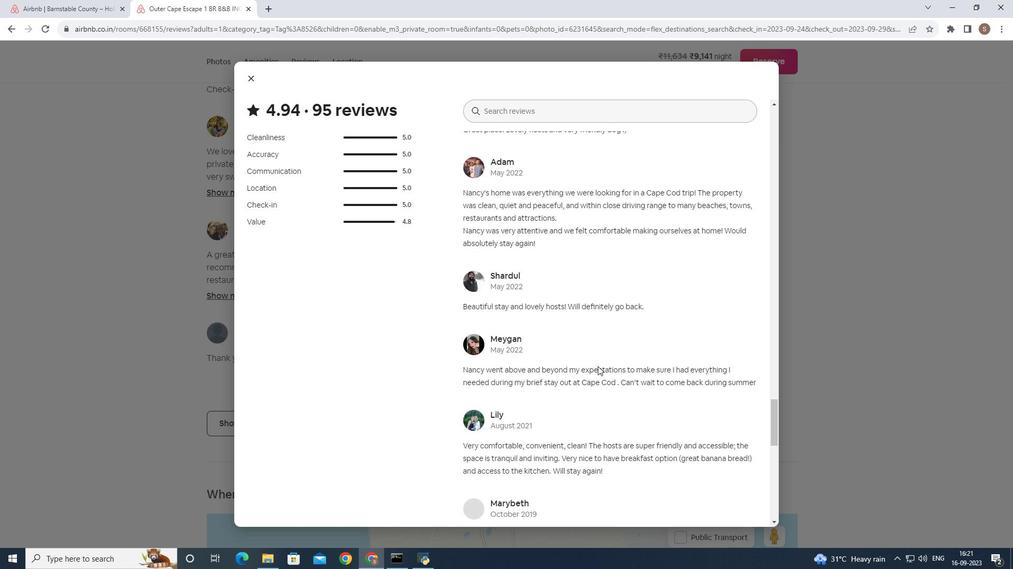 
Action: Mouse scrolled (597, 366) with delta (0, 0)
Screenshot: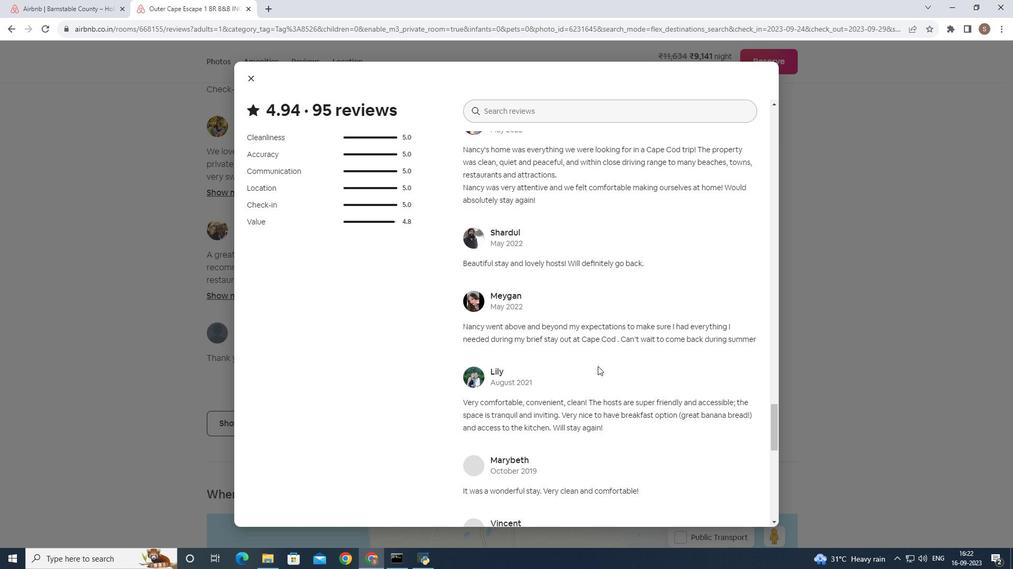 
Action: Mouse scrolled (597, 366) with delta (0, 0)
Screenshot: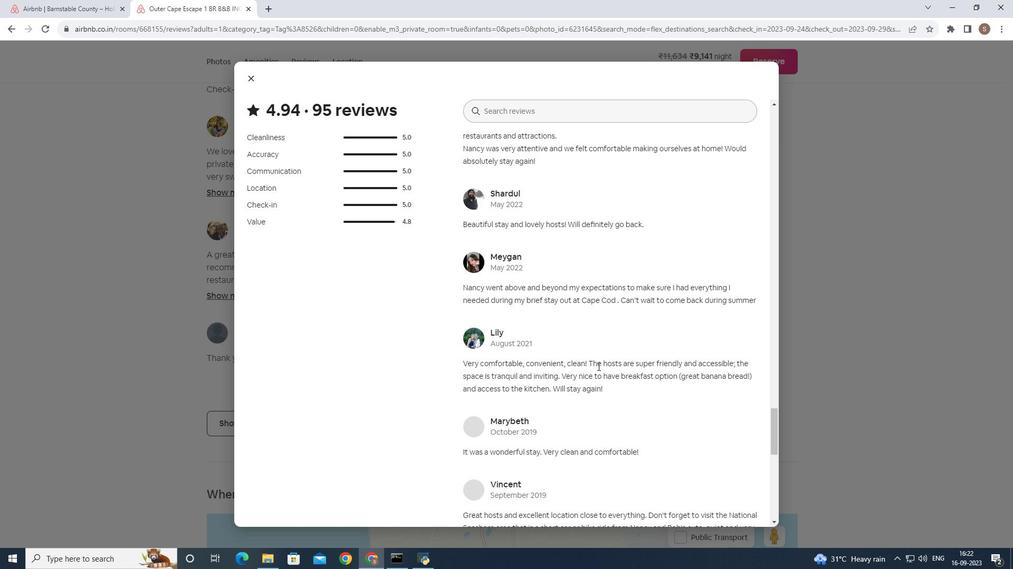 
Action: Mouse scrolled (597, 366) with delta (0, 0)
Screenshot: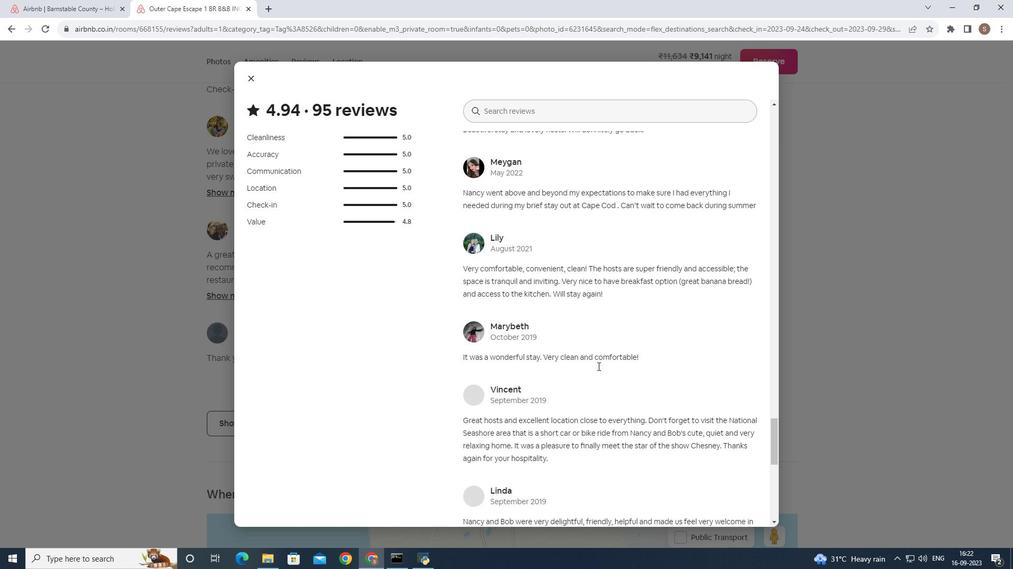 
Action: Mouse scrolled (597, 366) with delta (0, 0)
Screenshot: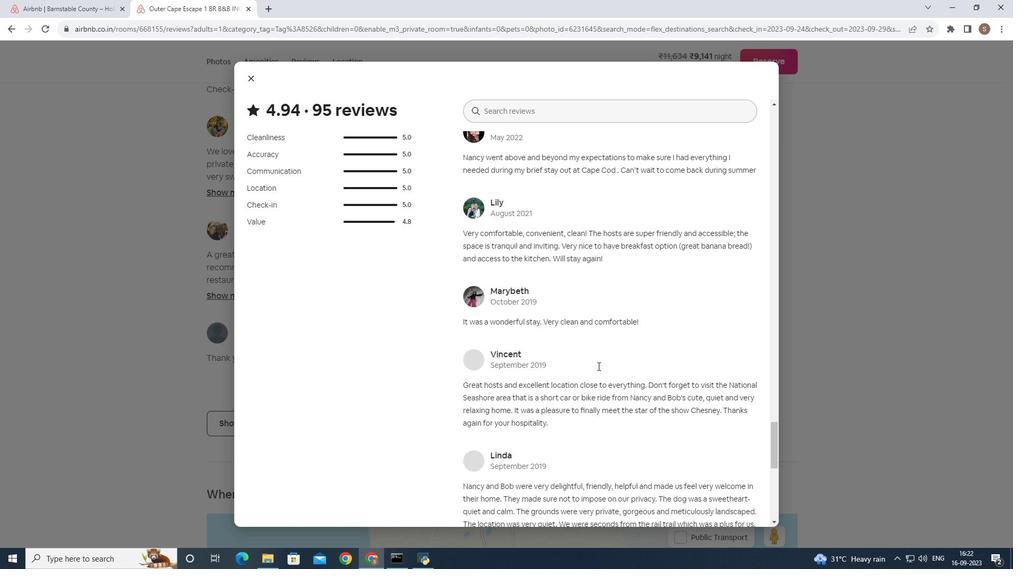 
Action: Mouse moved to (597, 366)
Screenshot: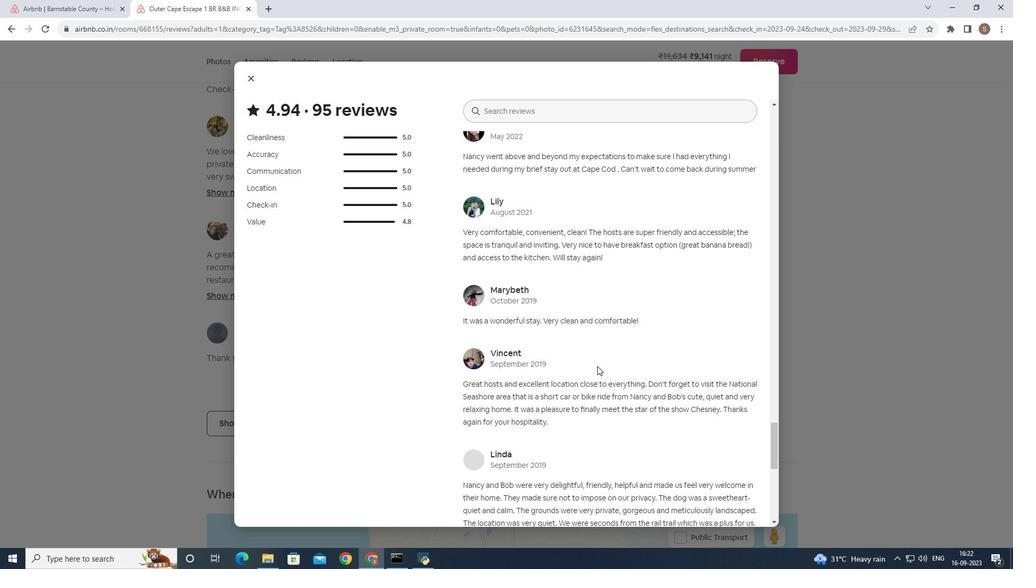 
Action: Mouse scrolled (597, 366) with delta (0, 0)
Screenshot: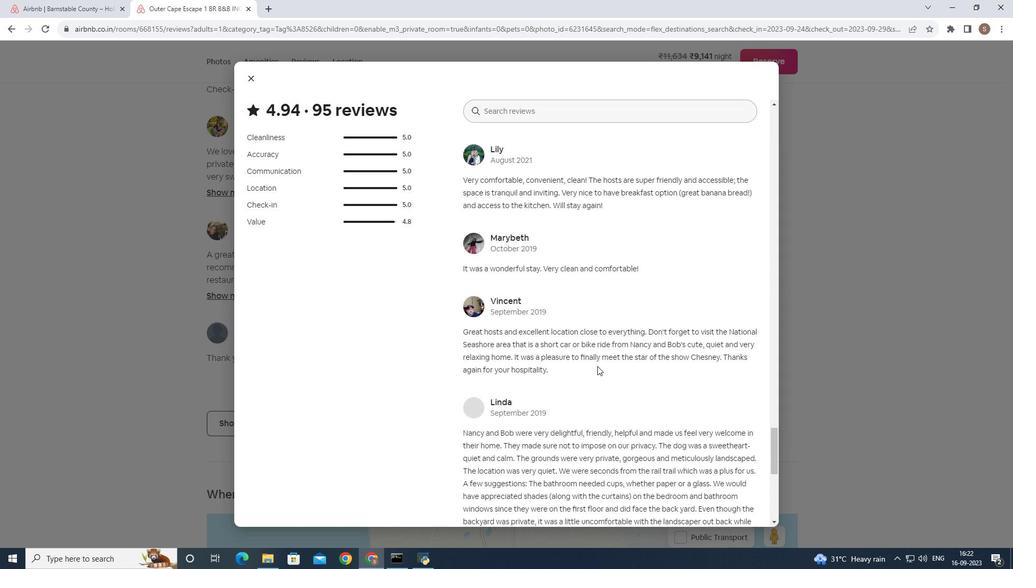 
Action: Mouse scrolled (597, 366) with delta (0, 0)
Screenshot: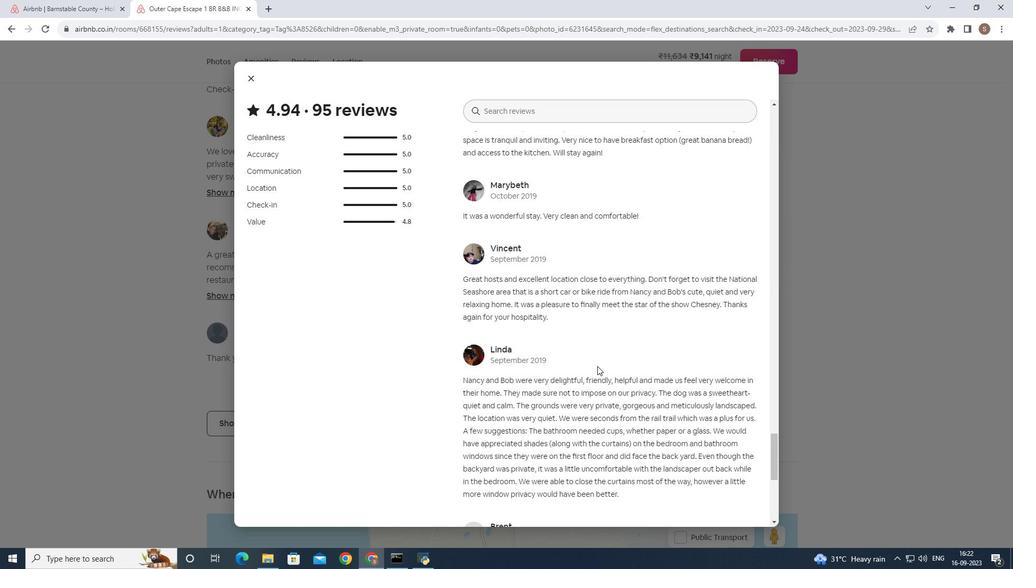 
Action: Mouse scrolled (597, 366) with delta (0, 0)
Screenshot: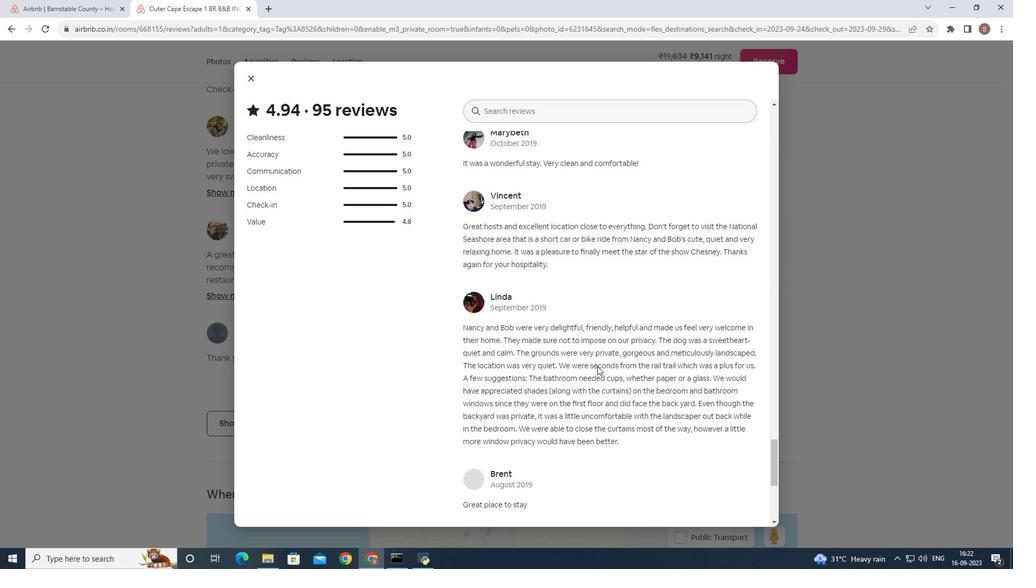 
Action: Mouse scrolled (597, 366) with delta (0, 0)
Screenshot: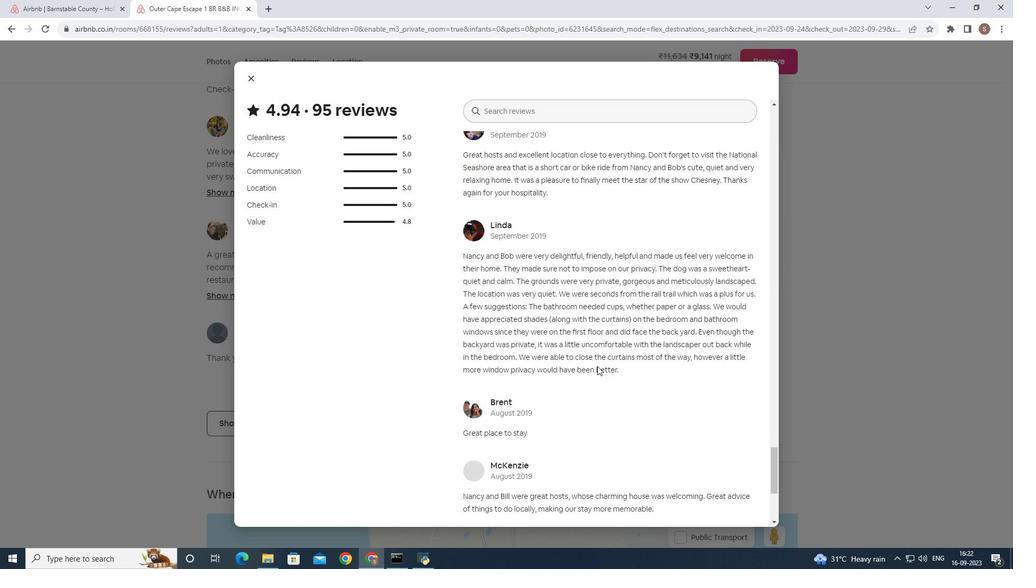 
Action: Mouse scrolled (597, 366) with delta (0, 0)
Screenshot: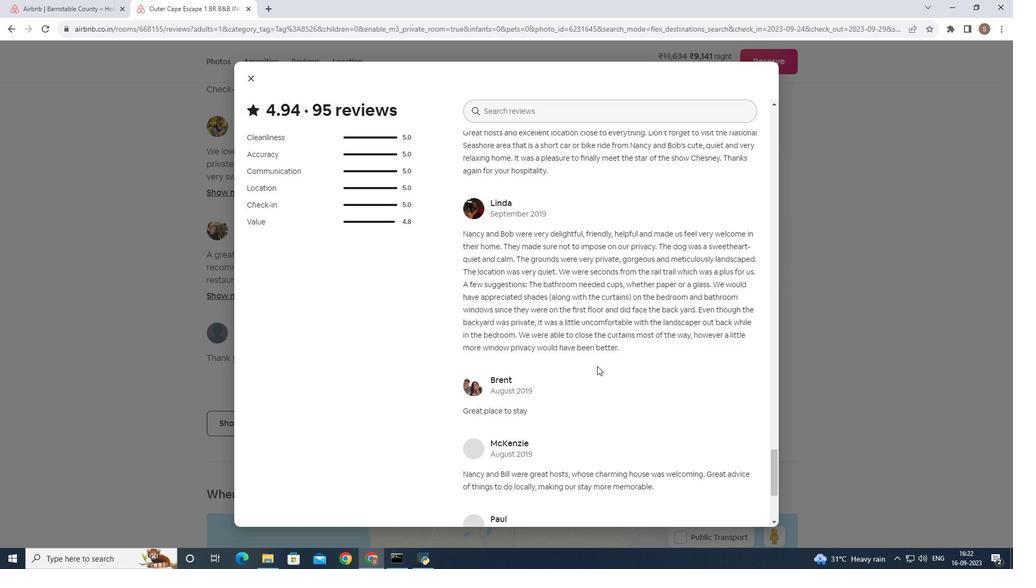 
Action: Mouse scrolled (597, 366) with delta (0, 0)
Screenshot: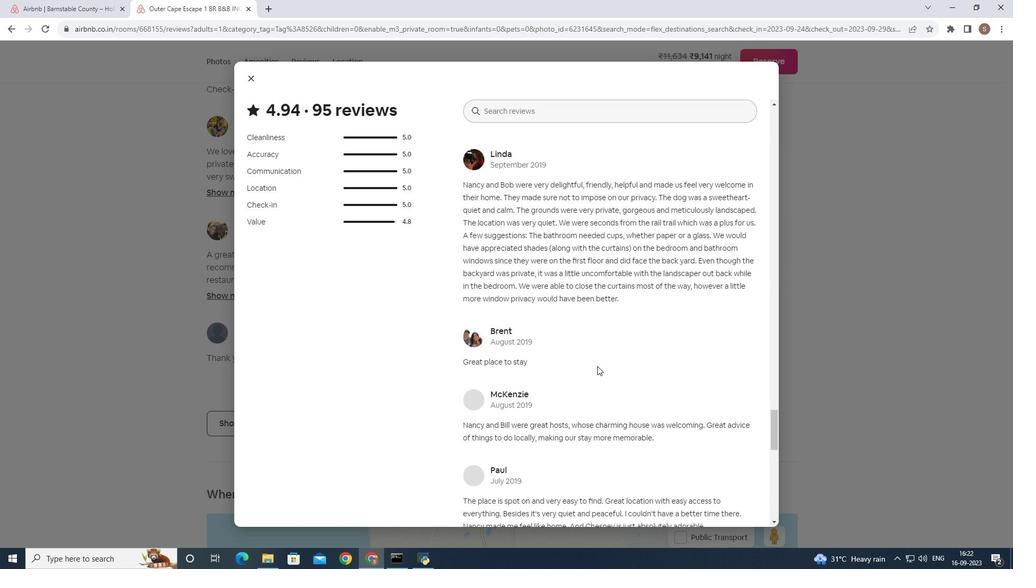 
Action: Mouse scrolled (597, 366) with delta (0, 0)
Screenshot: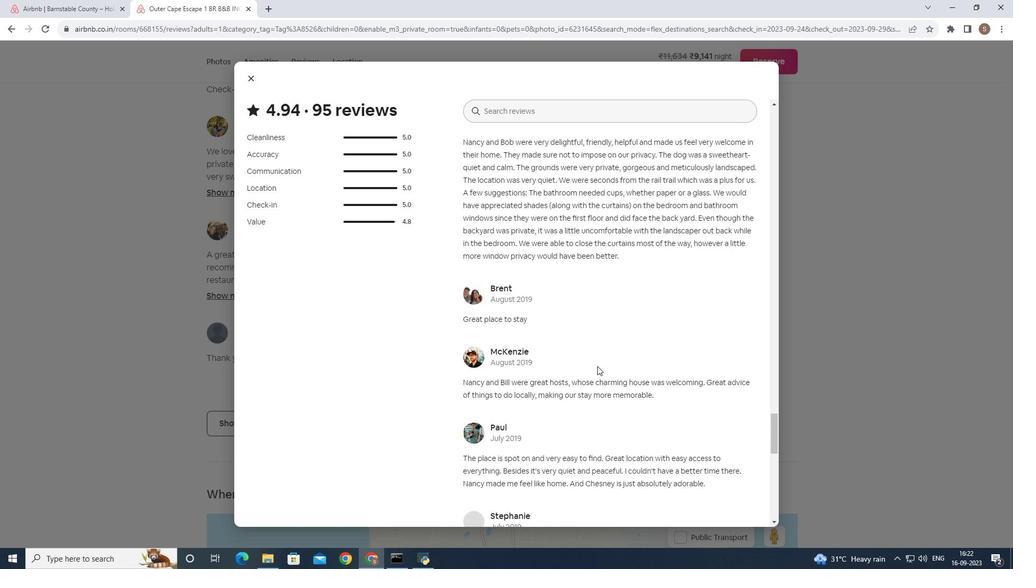 
Action: Mouse scrolled (597, 366) with delta (0, 0)
Screenshot: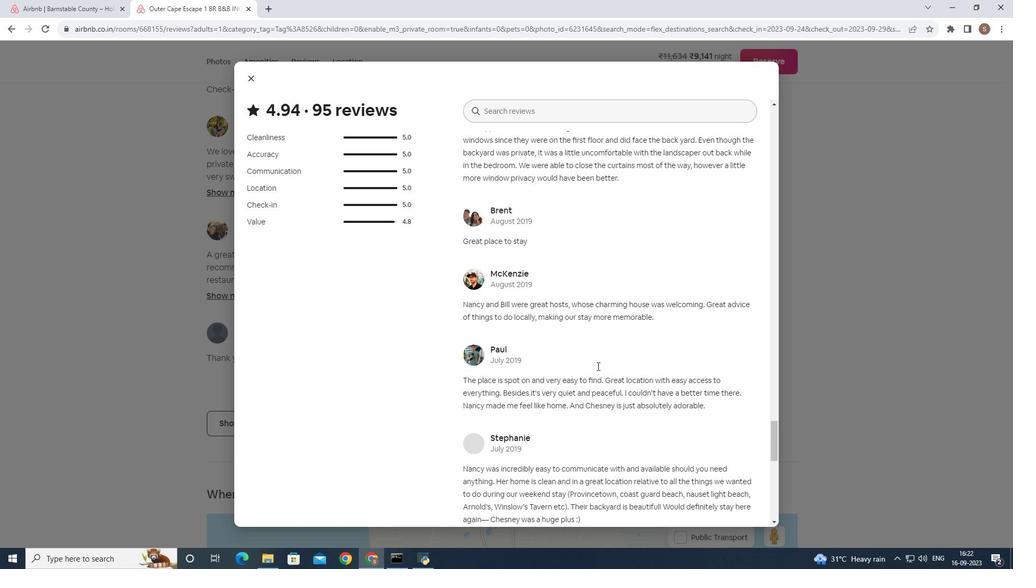 
Action: Mouse scrolled (597, 366) with delta (0, 0)
Screenshot: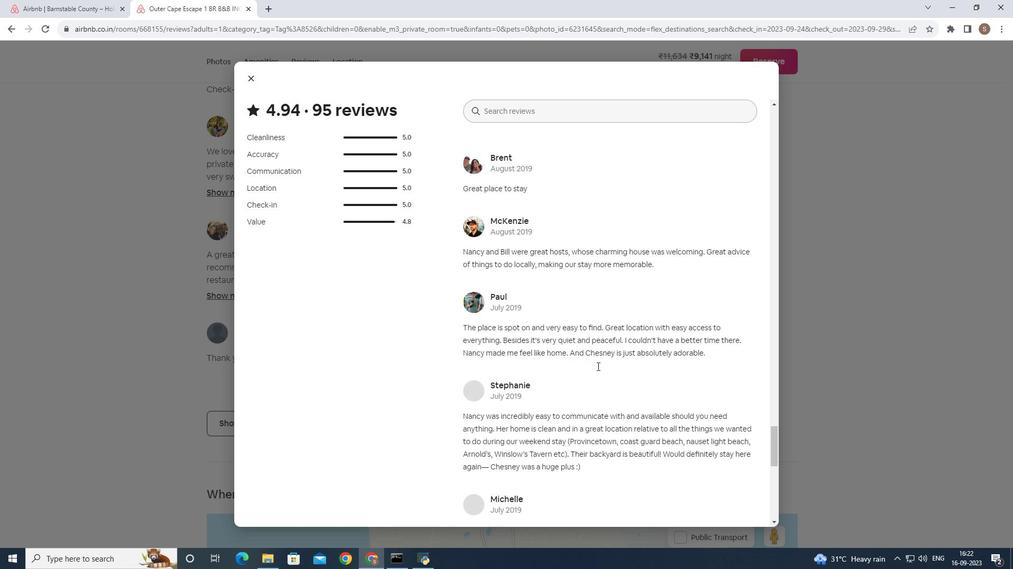 
Action: Mouse scrolled (597, 366) with delta (0, 0)
Screenshot: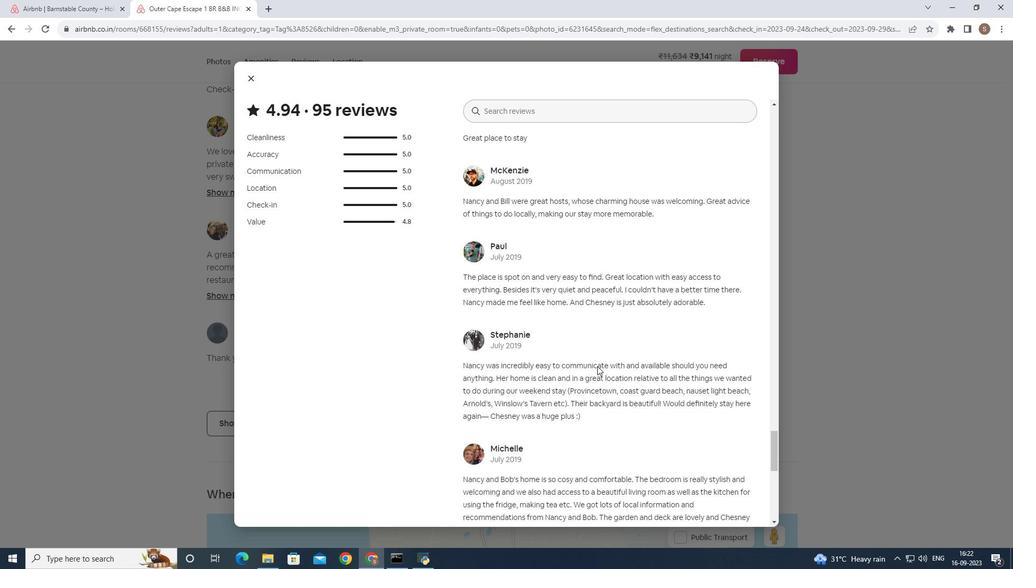 
Action: Mouse scrolled (597, 366) with delta (0, 0)
Screenshot: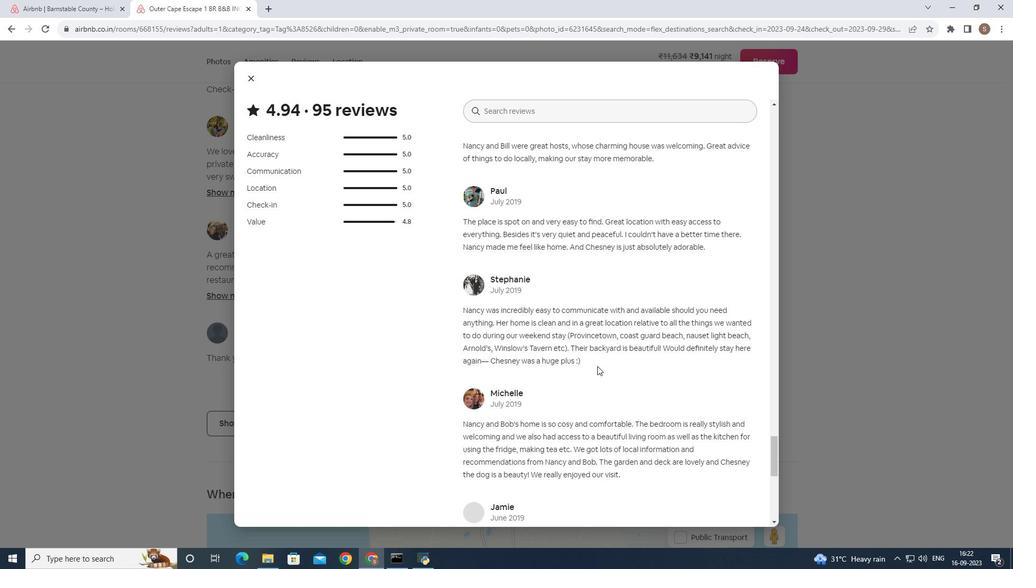 
Action: Mouse scrolled (597, 366) with delta (0, 0)
Screenshot: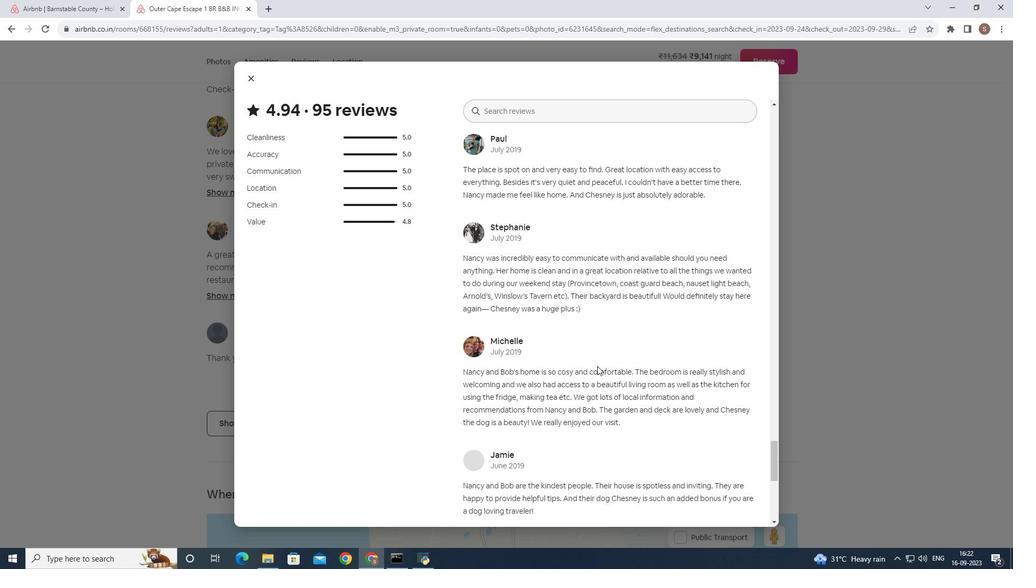 
Action: Mouse scrolled (597, 366) with delta (0, 0)
Screenshot: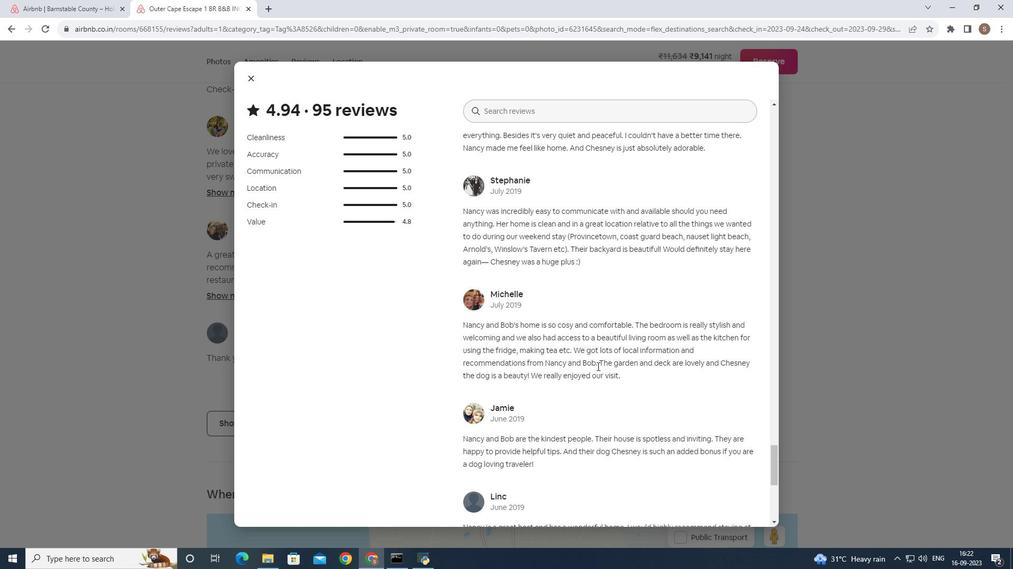 
Action: Mouse scrolled (597, 366) with delta (0, 0)
Screenshot: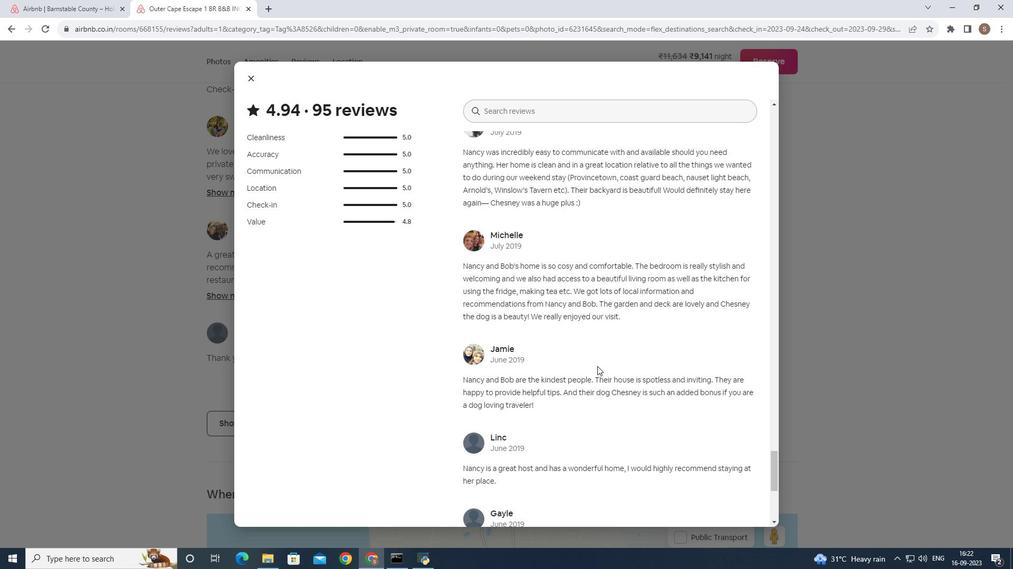 
Action: Mouse scrolled (597, 366) with delta (0, 0)
Screenshot: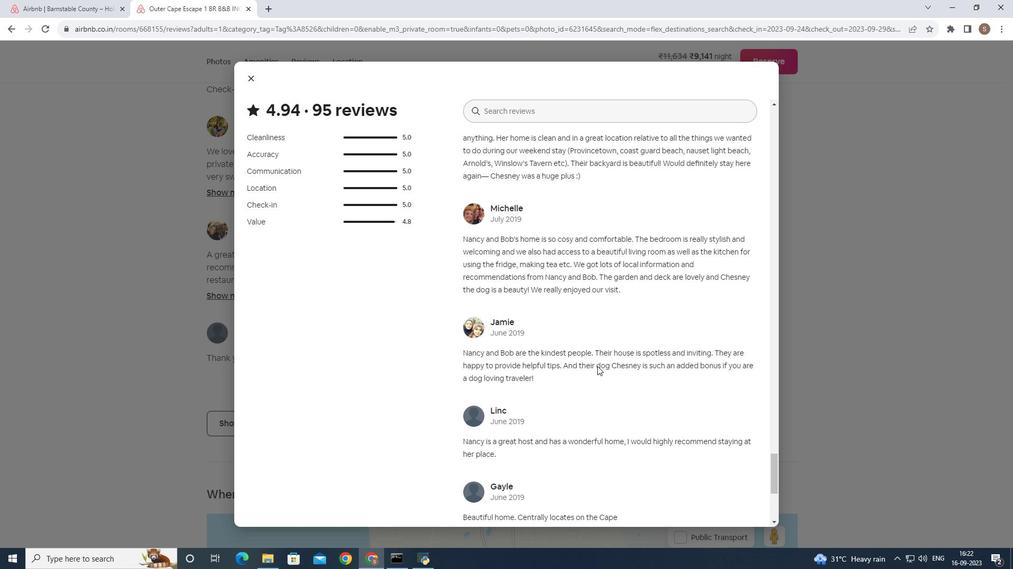 
Action: Mouse scrolled (597, 366) with delta (0, 0)
Screenshot: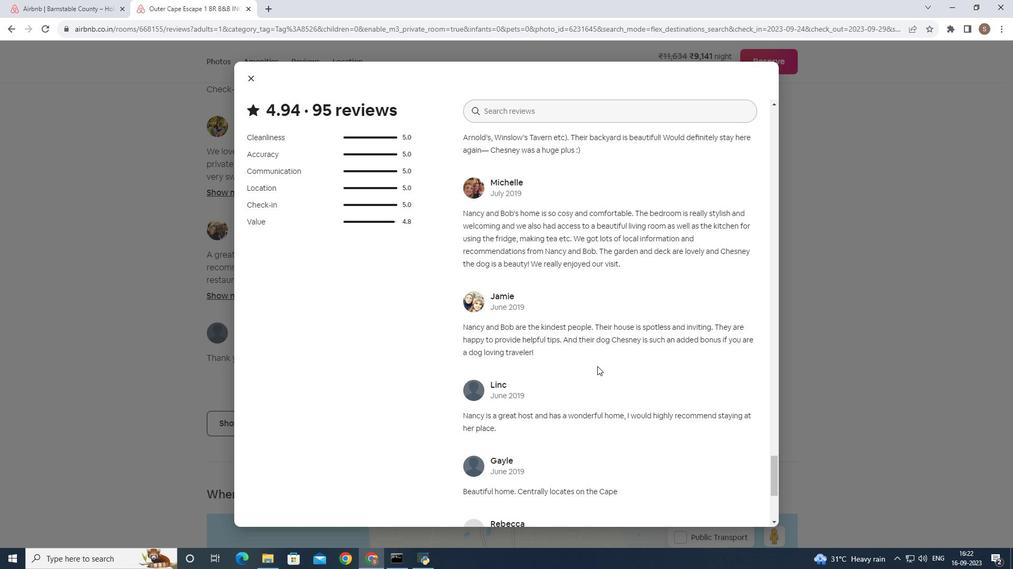 
Action: Mouse scrolled (597, 366) with delta (0, 0)
Screenshot: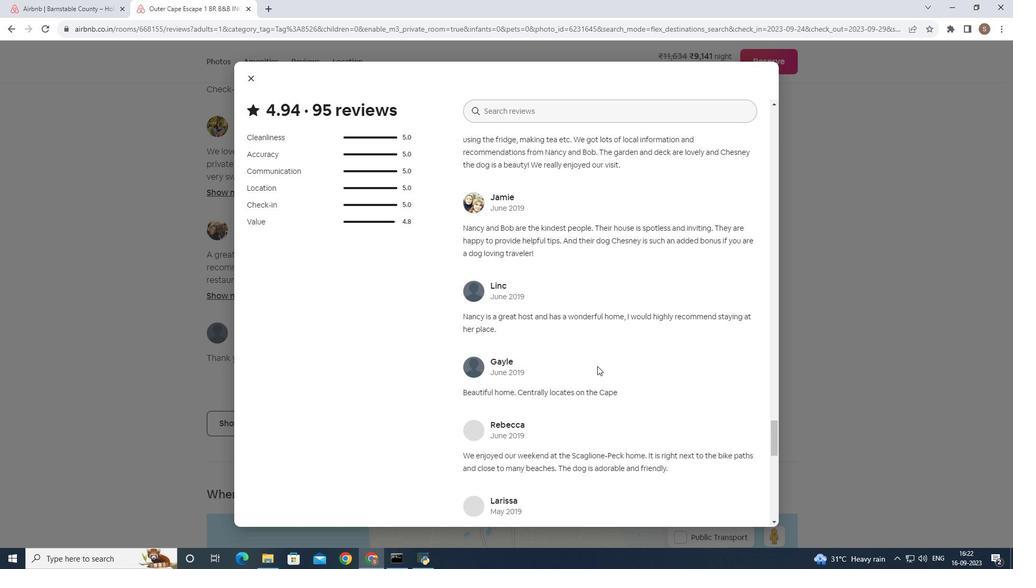 
Action: Mouse scrolled (597, 366) with delta (0, 0)
Screenshot: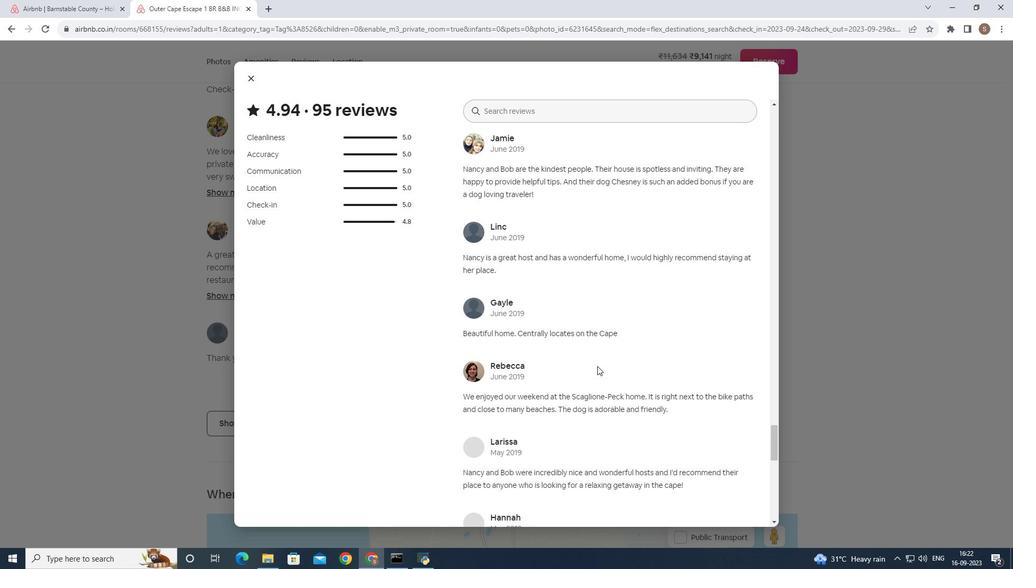
Action: Mouse scrolled (597, 366) with delta (0, 0)
Screenshot: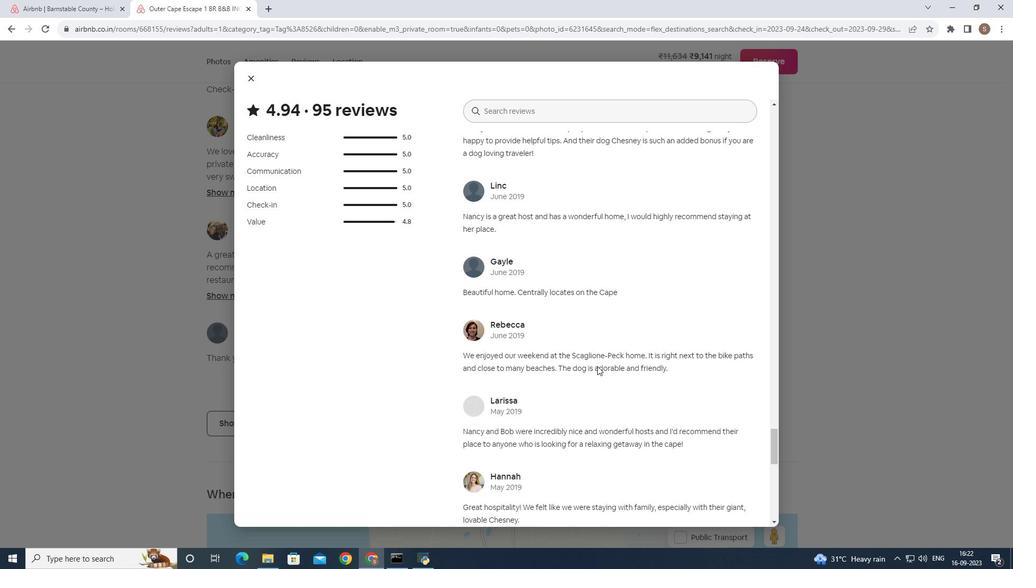 
Action: Mouse scrolled (597, 366) with delta (0, 0)
Screenshot: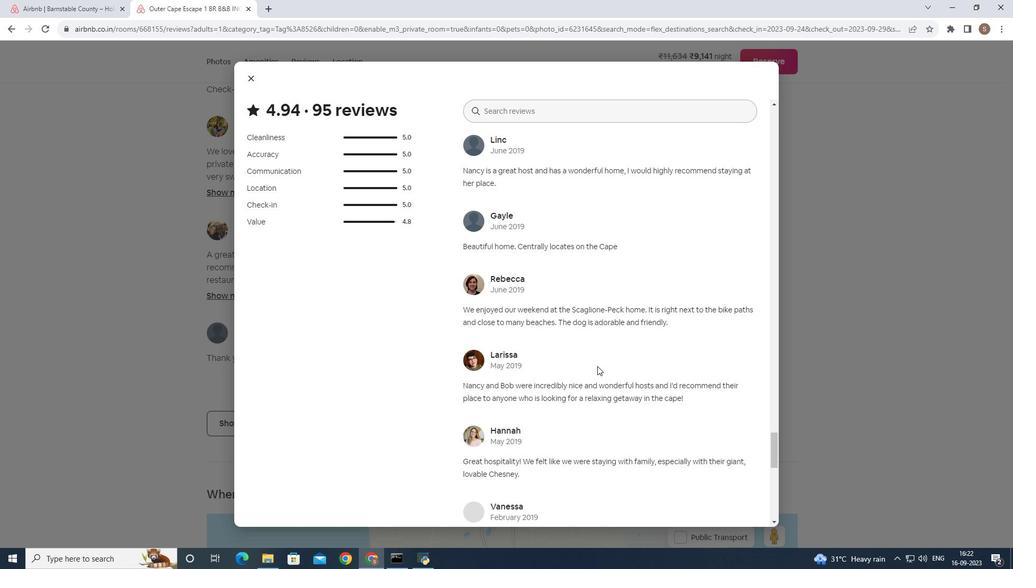 
Action: Mouse scrolled (597, 366) with delta (0, 0)
Screenshot: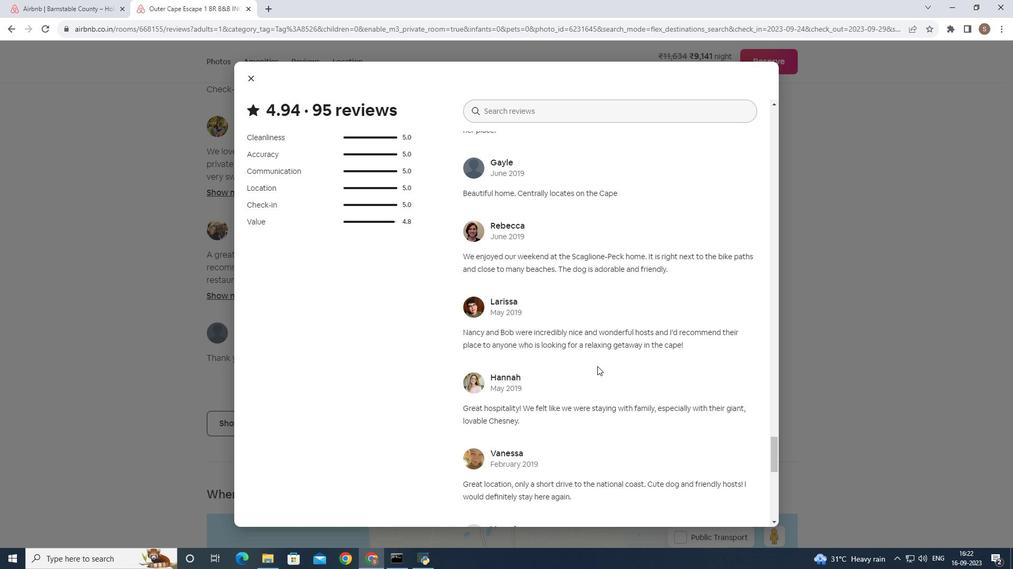 
Action: Mouse scrolled (597, 366) with delta (0, 0)
Screenshot: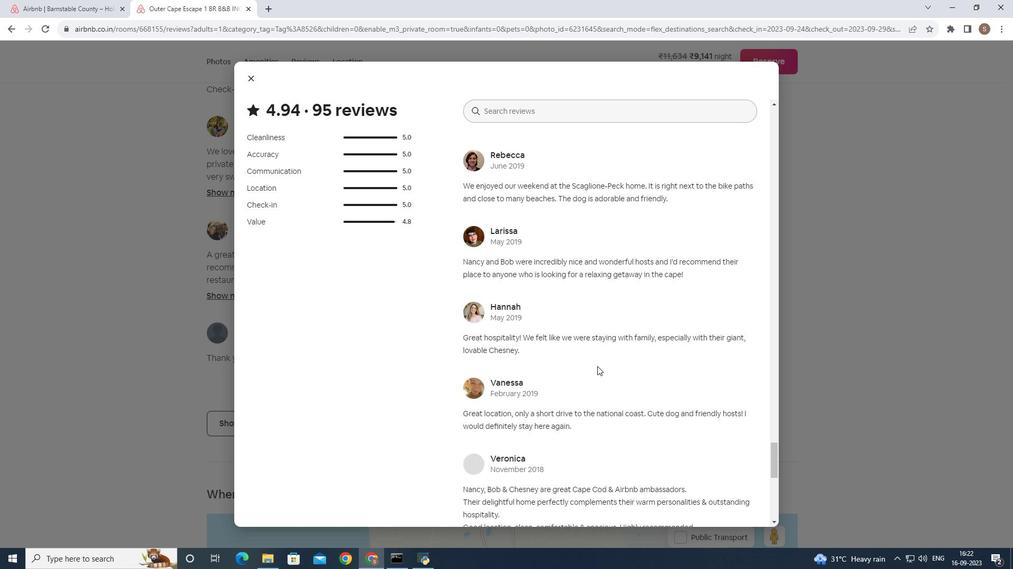 
Action: Mouse scrolled (597, 366) with delta (0, 0)
Screenshot: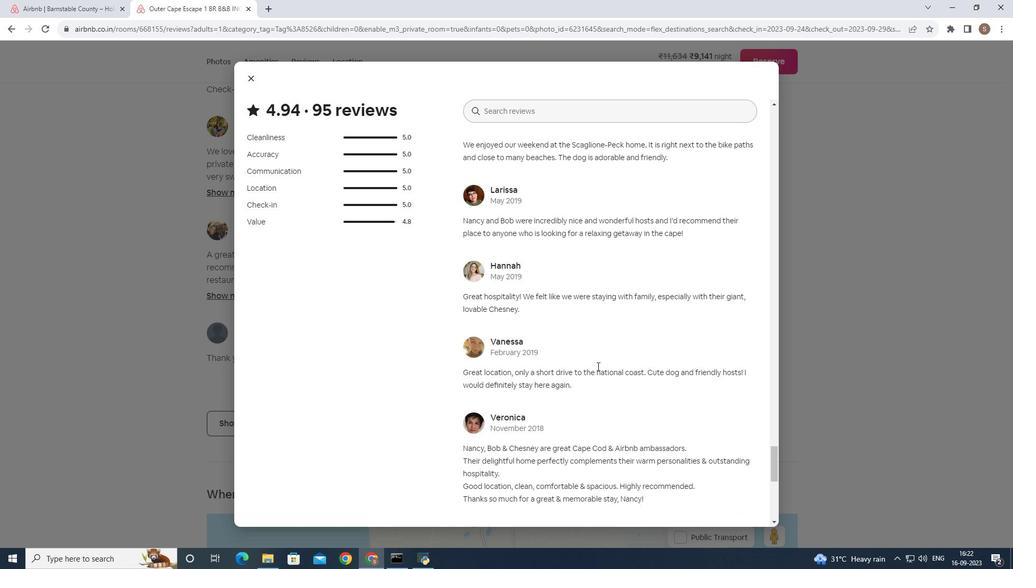 
Action: Mouse scrolled (597, 366) with delta (0, 0)
